Task: Search one way flight ticket for 3 adults in first from Monroe: Monroe Regional Airport to Evansville: Evansville Regional Airport on 5-3-2023. Choice of flights is Frontier. Number of bags: 11 checked bags. Price is upto 82000. Outbound departure time preference is 16:15.
Action: Mouse moved to (328, 124)
Screenshot: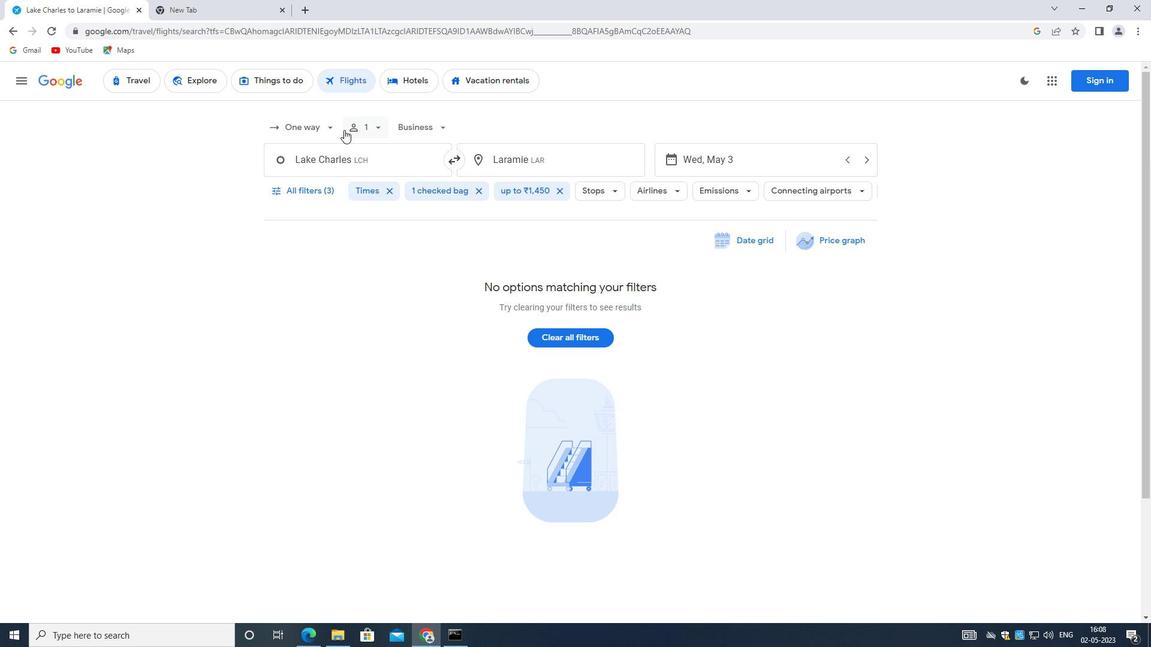 
Action: Mouse pressed left at (328, 124)
Screenshot: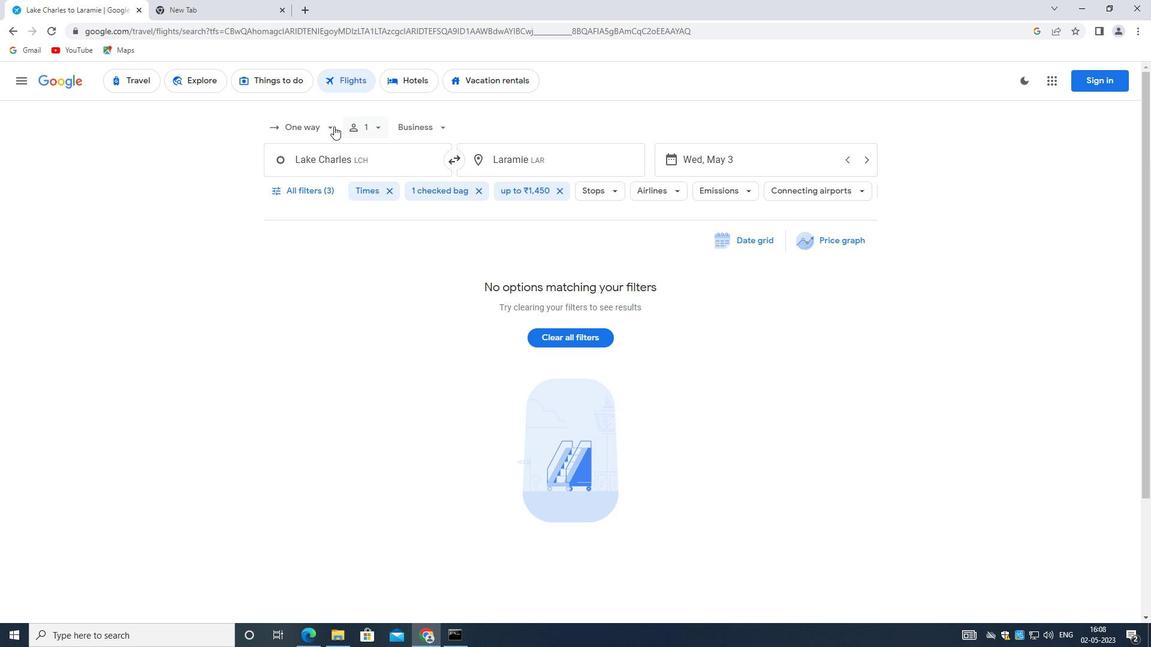 
Action: Mouse moved to (332, 182)
Screenshot: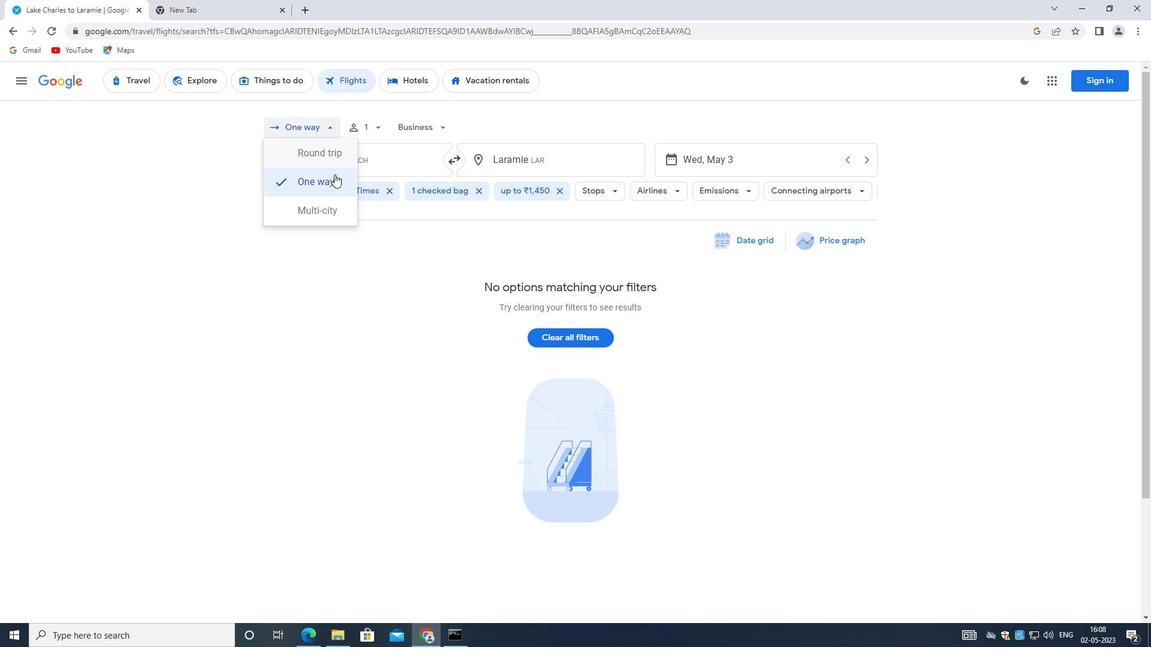 
Action: Mouse pressed left at (332, 182)
Screenshot: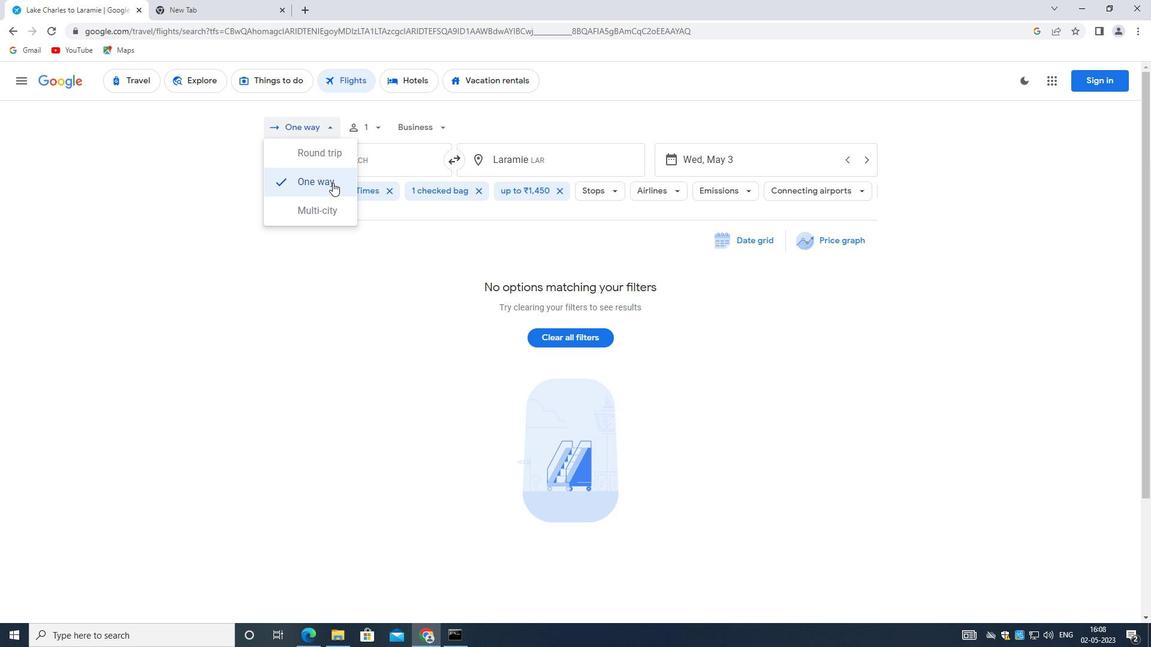 
Action: Mouse moved to (379, 127)
Screenshot: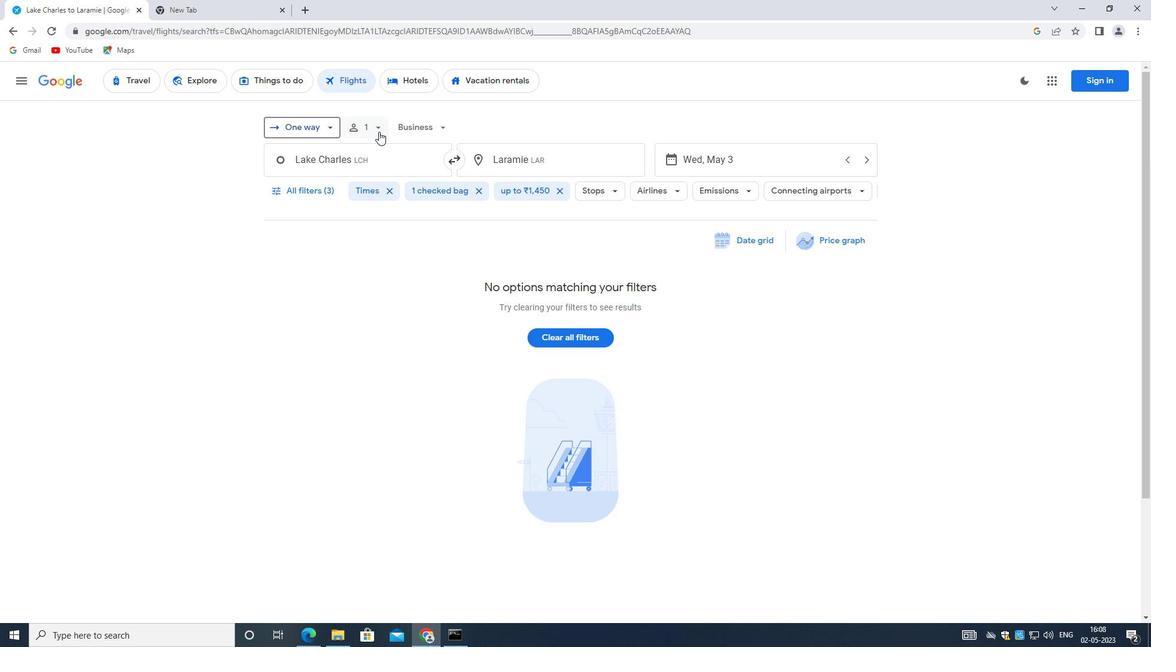 
Action: Mouse pressed left at (379, 127)
Screenshot: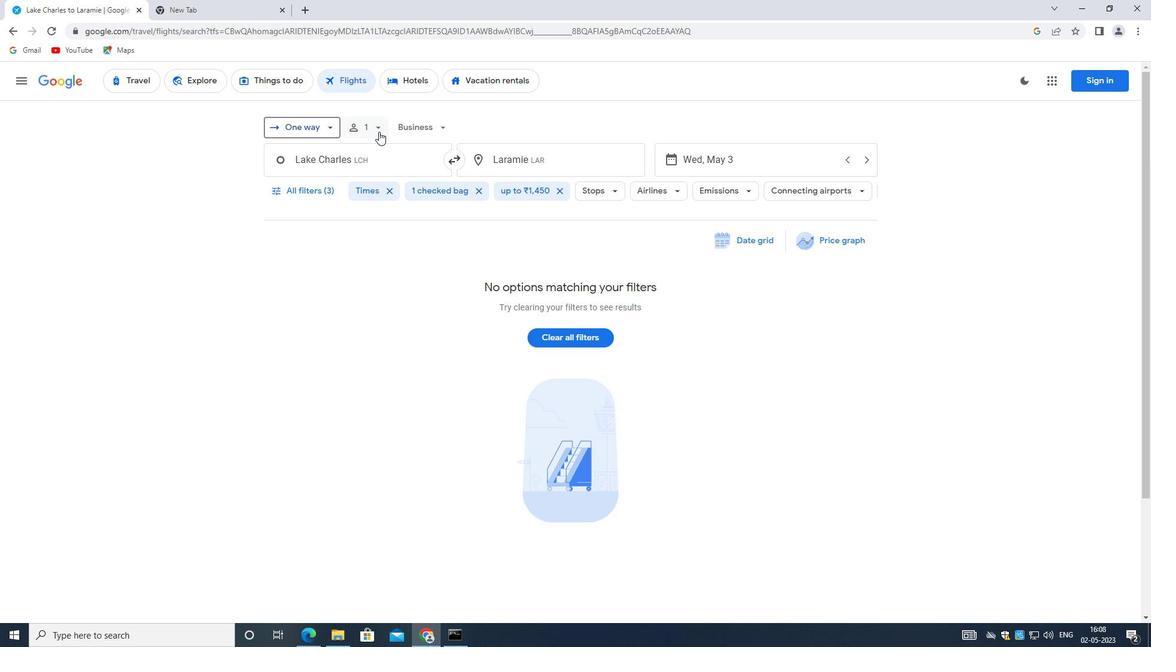 
Action: Mouse moved to (459, 156)
Screenshot: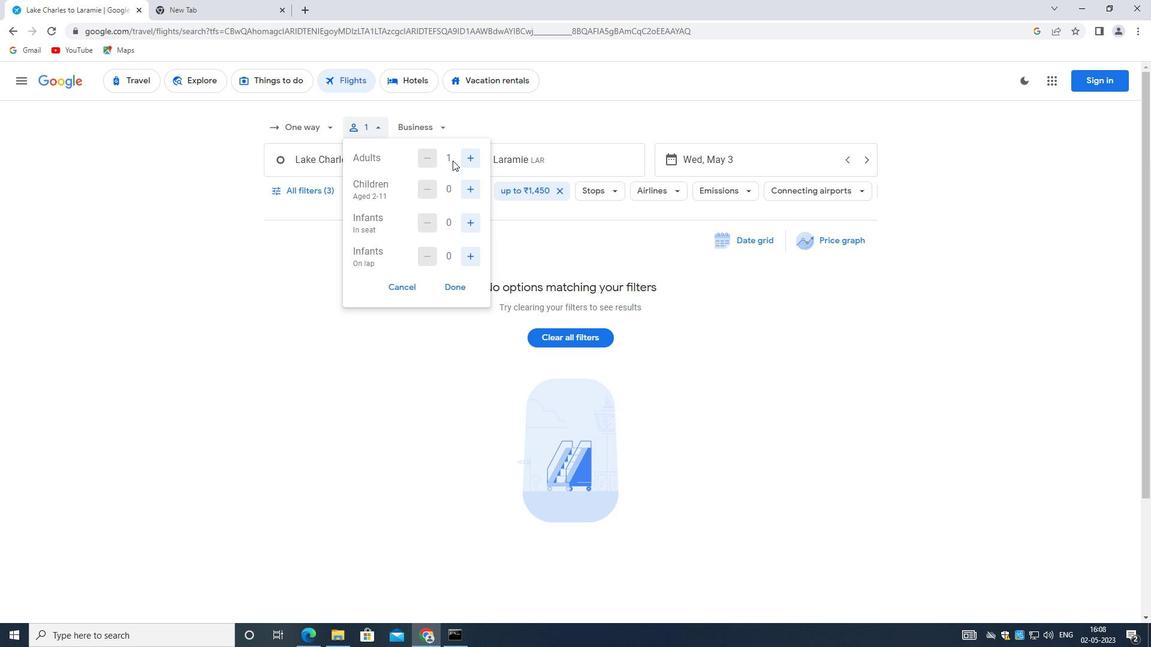 
Action: Mouse pressed left at (459, 156)
Screenshot: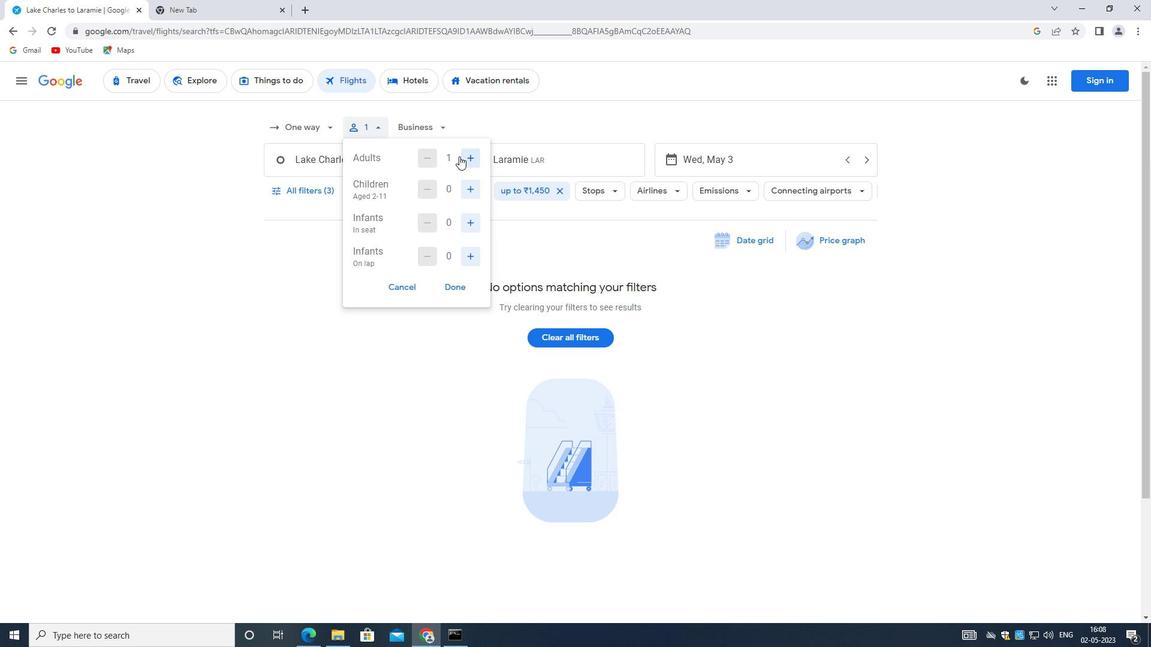 
Action: Mouse moved to (461, 155)
Screenshot: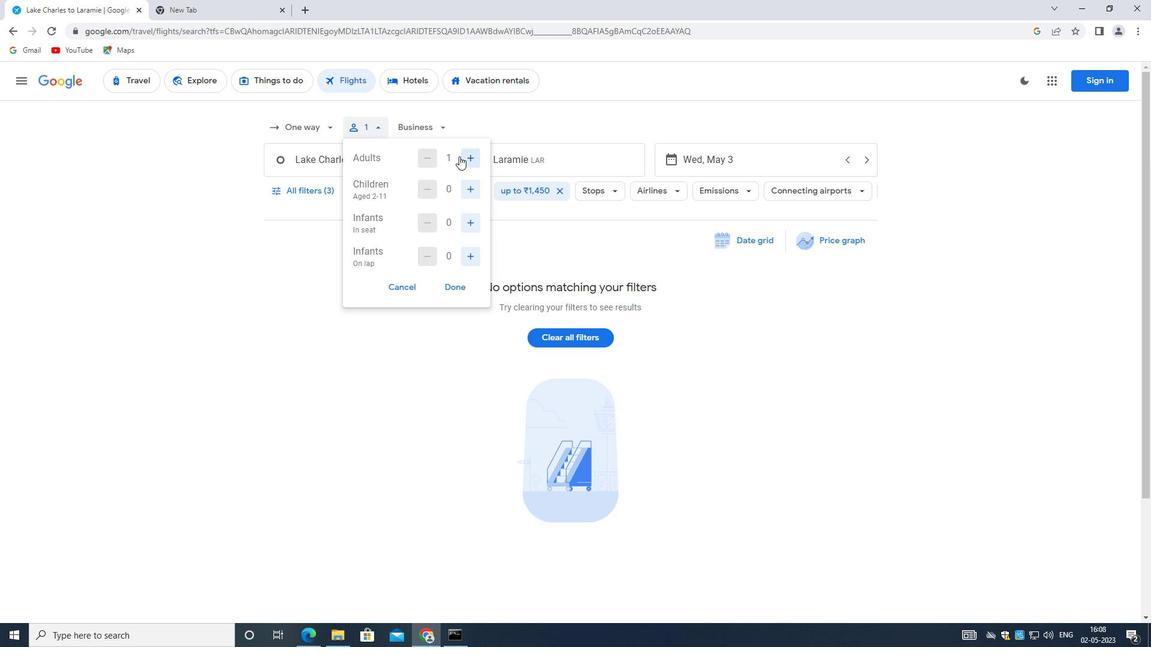 
Action: Mouse pressed left at (461, 155)
Screenshot: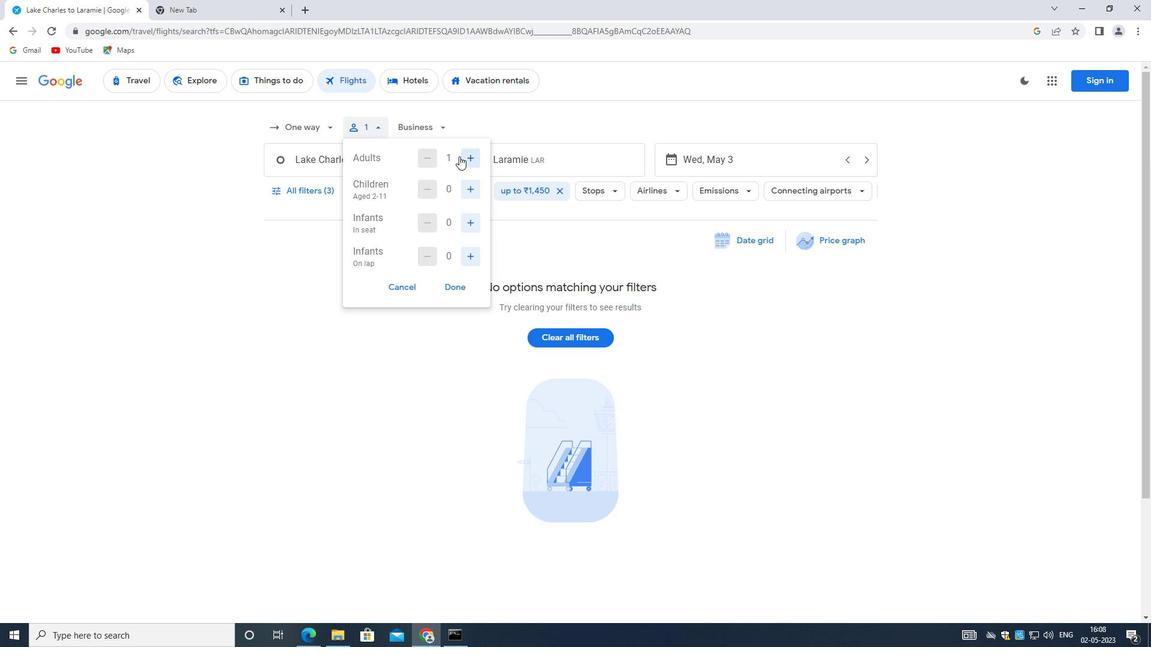 
Action: Mouse pressed left at (461, 155)
Screenshot: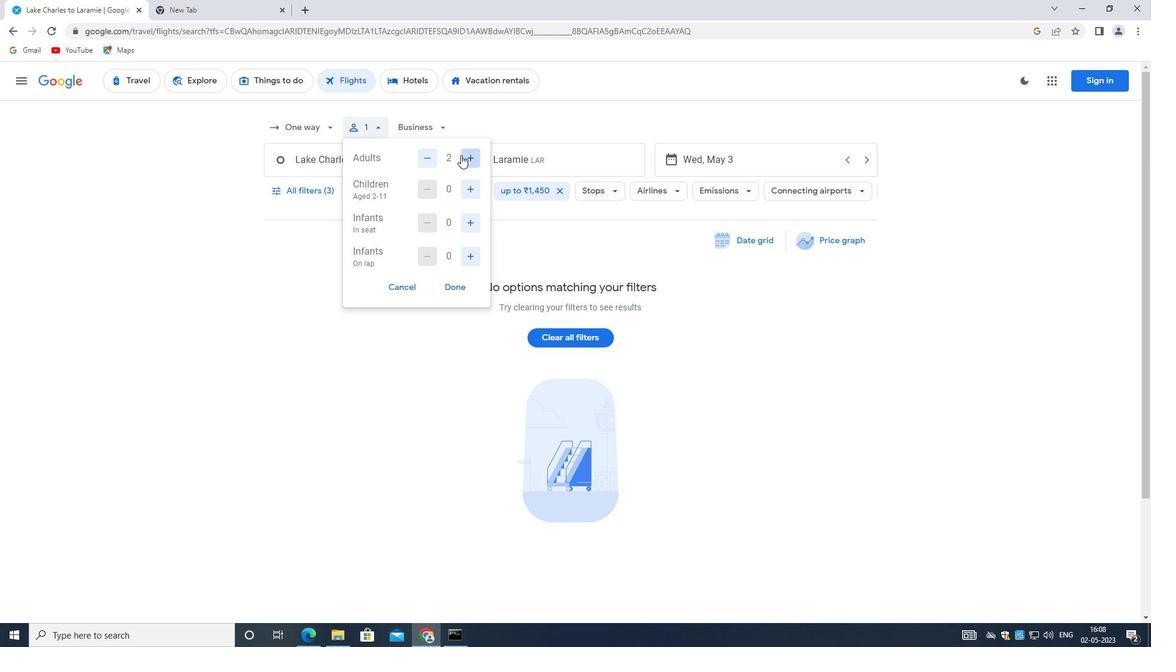 
Action: Mouse moved to (431, 155)
Screenshot: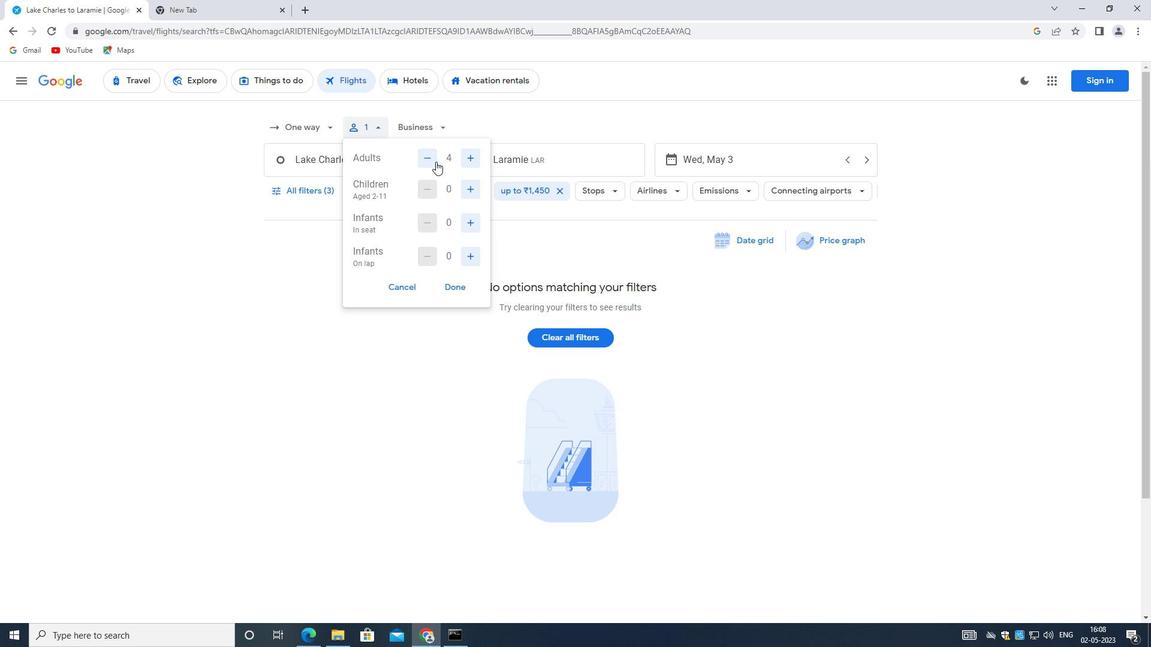 
Action: Mouse pressed left at (431, 155)
Screenshot: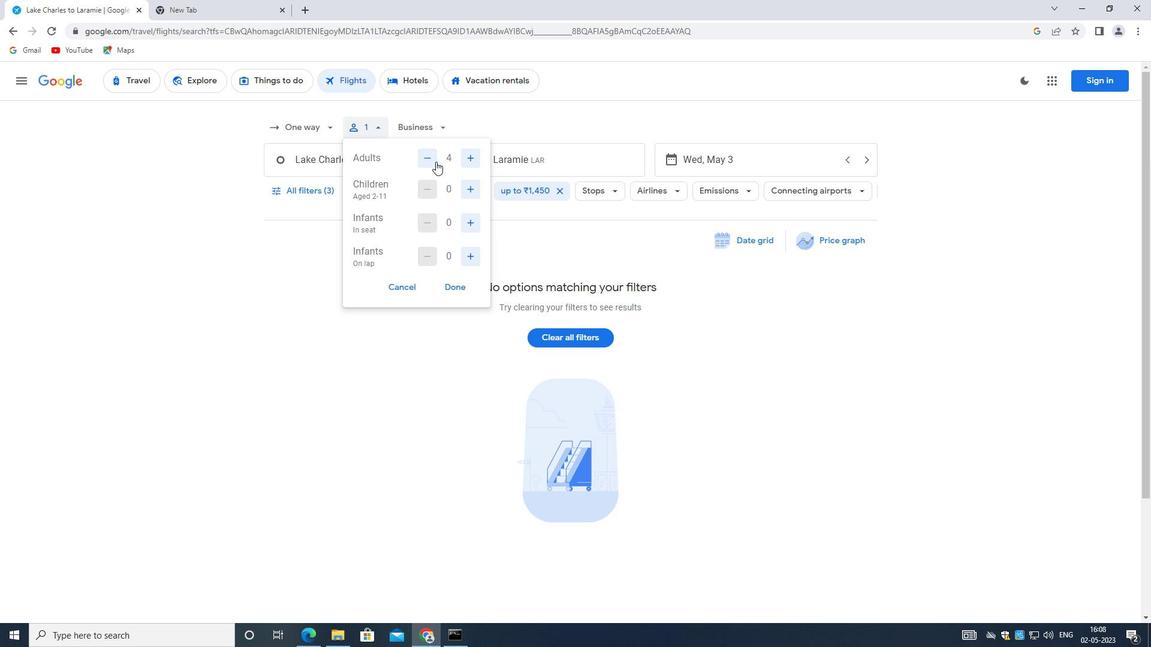 
Action: Mouse moved to (463, 283)
Screenshot: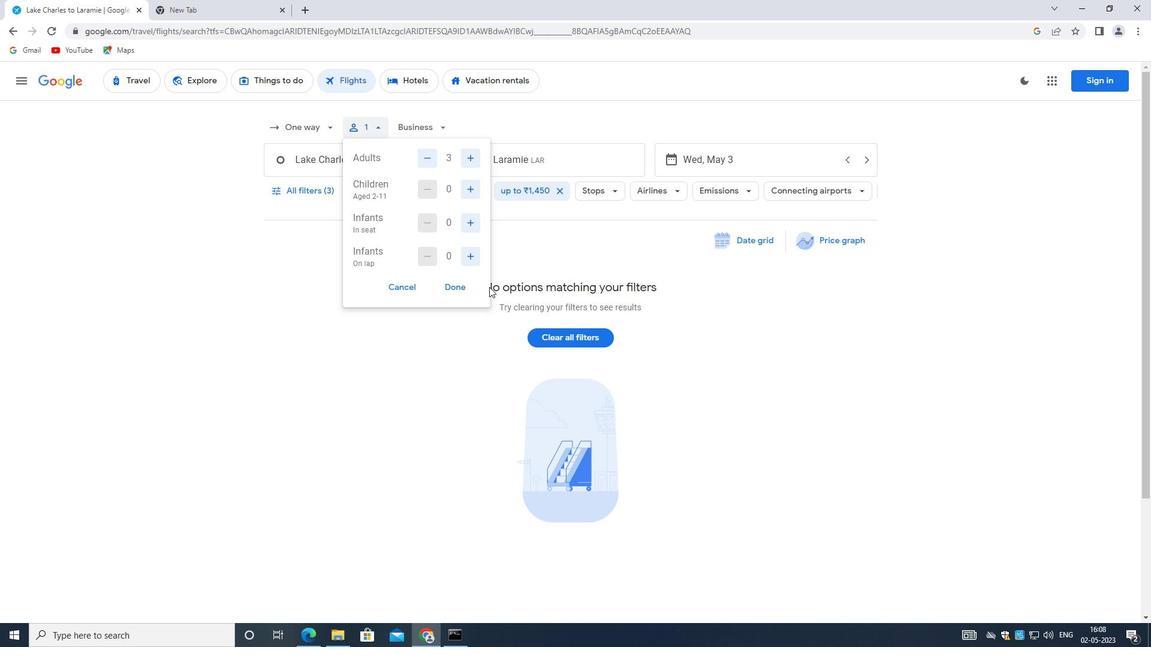
Action: Mouse pressed left at (463, 283)
Screenshot: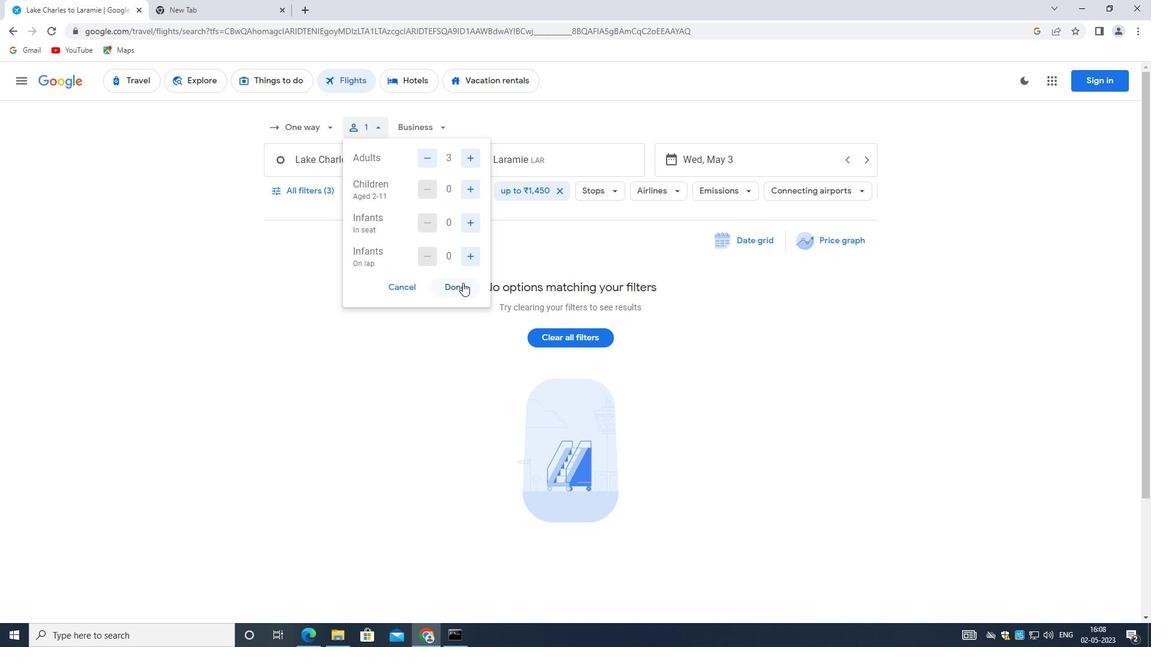 
Action: Mouse moved to (339, 161)
Screenshot: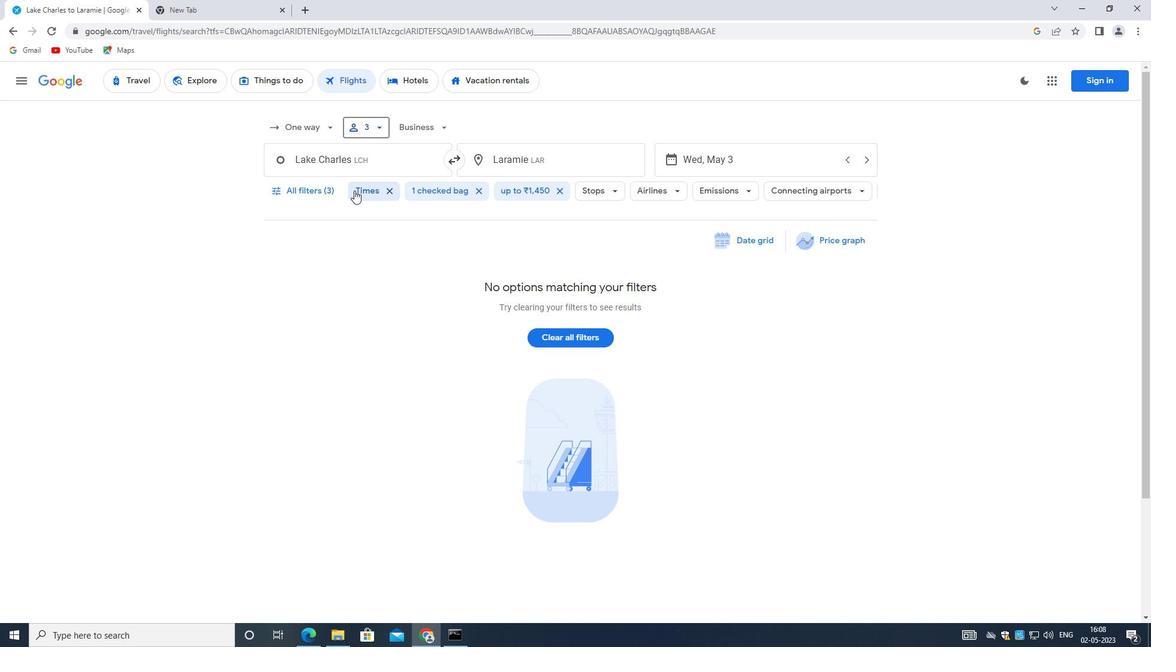 
Action: Mouse pressed left at (339, 161)
Screenshot: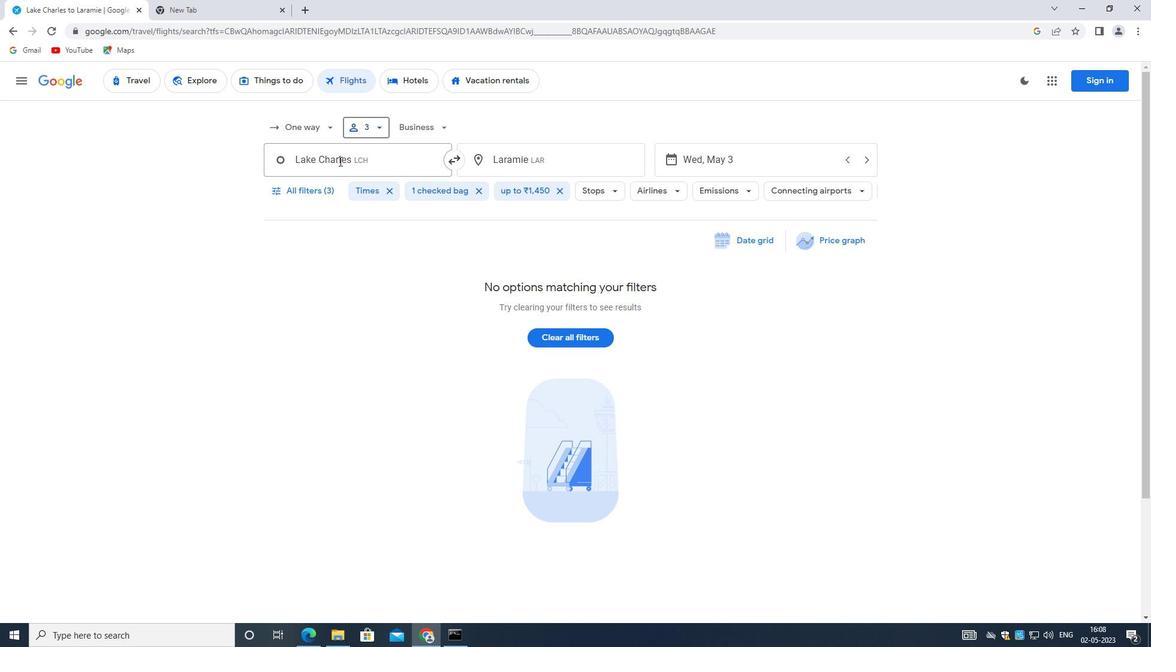 
Action: Key pressed <Key.backspace><Key.shift_r><Key.shift_r><Key.shift_r><Key.shift_r><Key.shift_r><Key.shift_r><Key.shift_r><Key.shift_r><Key.shift_r><Key.shift_r>Monroe<Key.shift_r>:<Key.space><Key.shift_r><Key.shift_r><Key.shift_r>M<Key.backspace><Key.backspace><Key.backspace>
Screenshot: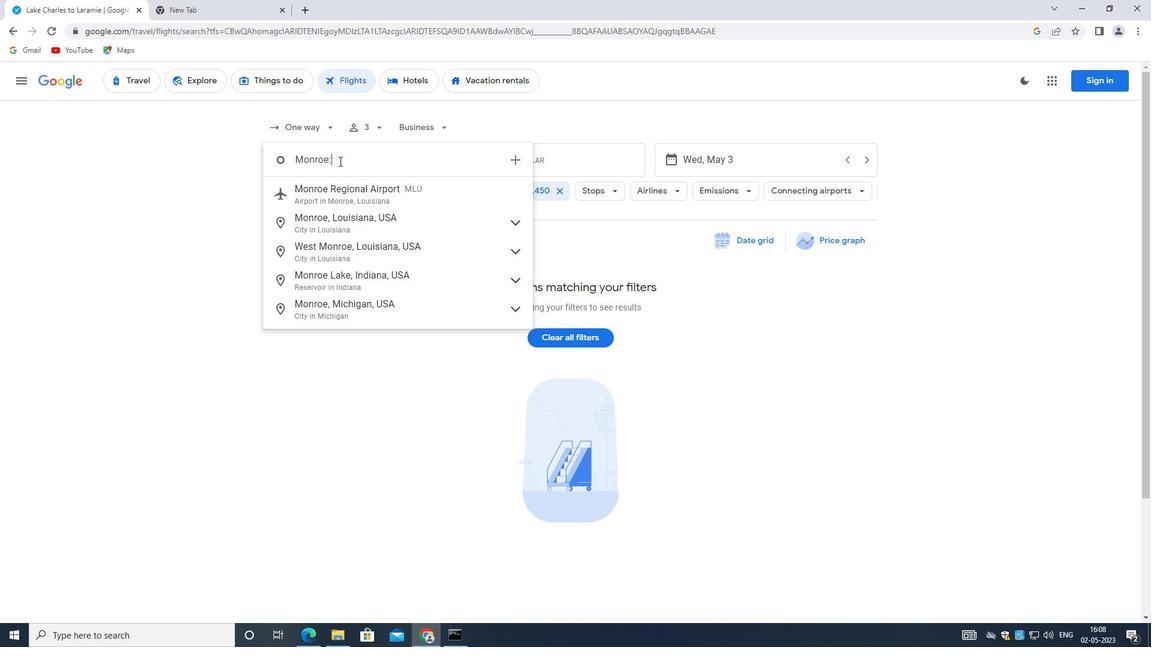
Action: Mouse moved to (338, 190)
Screenshot: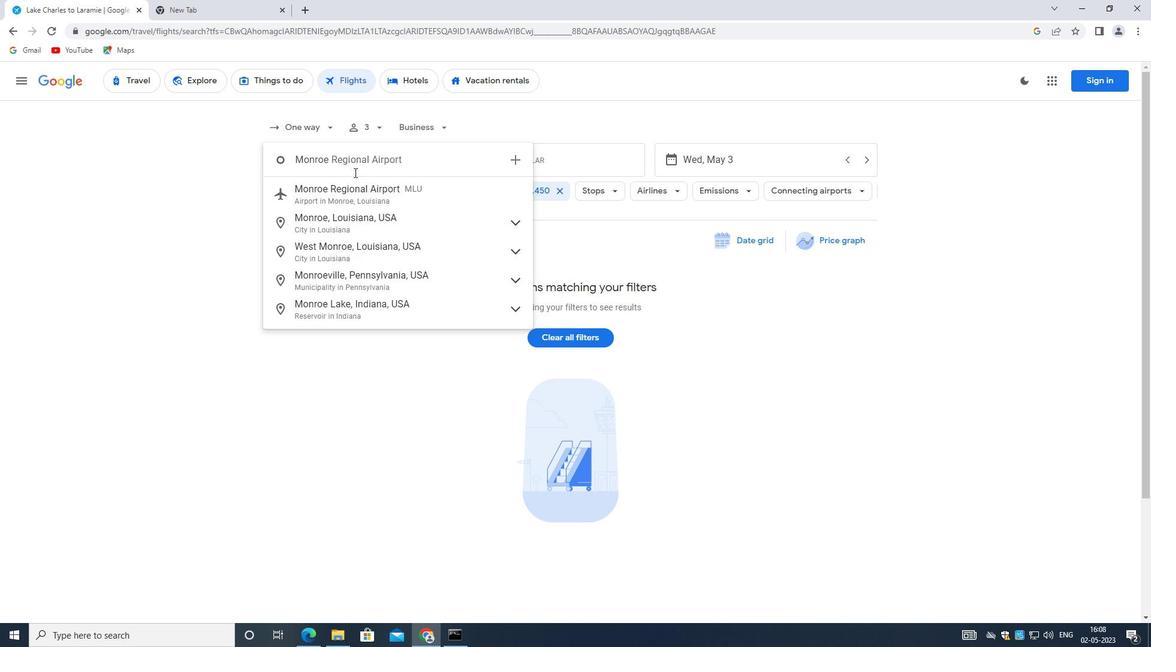 
Action: Mouse pressed left at (338, 190)
Screenshot: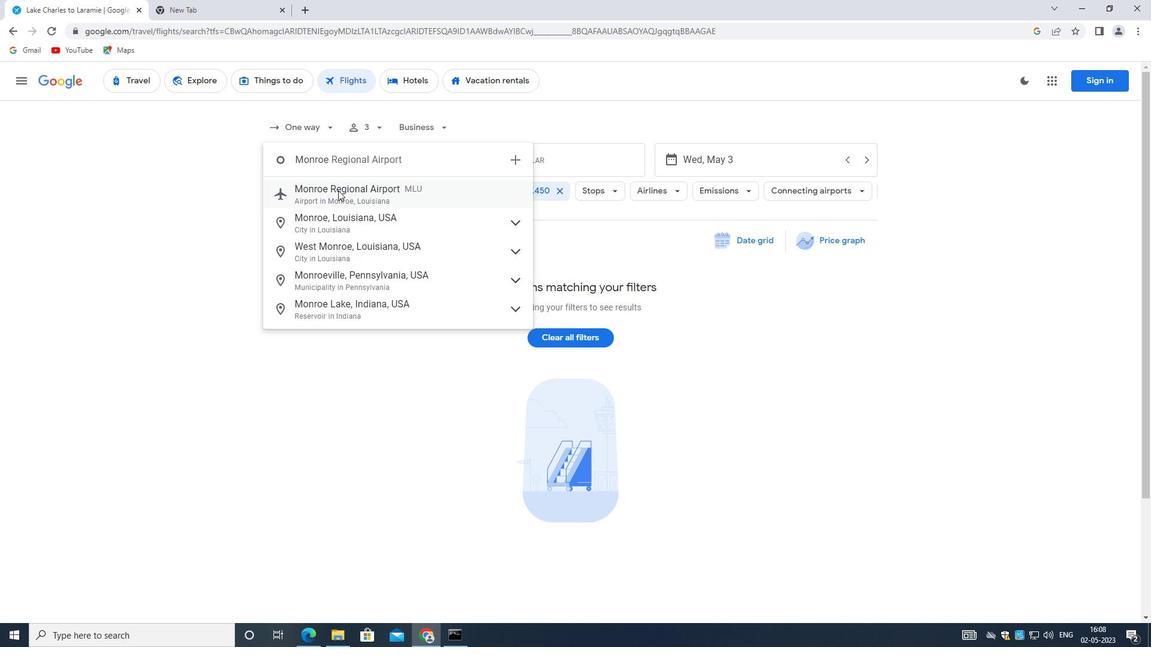 
Action: Mouse moved to (382, 172)
Screenshot: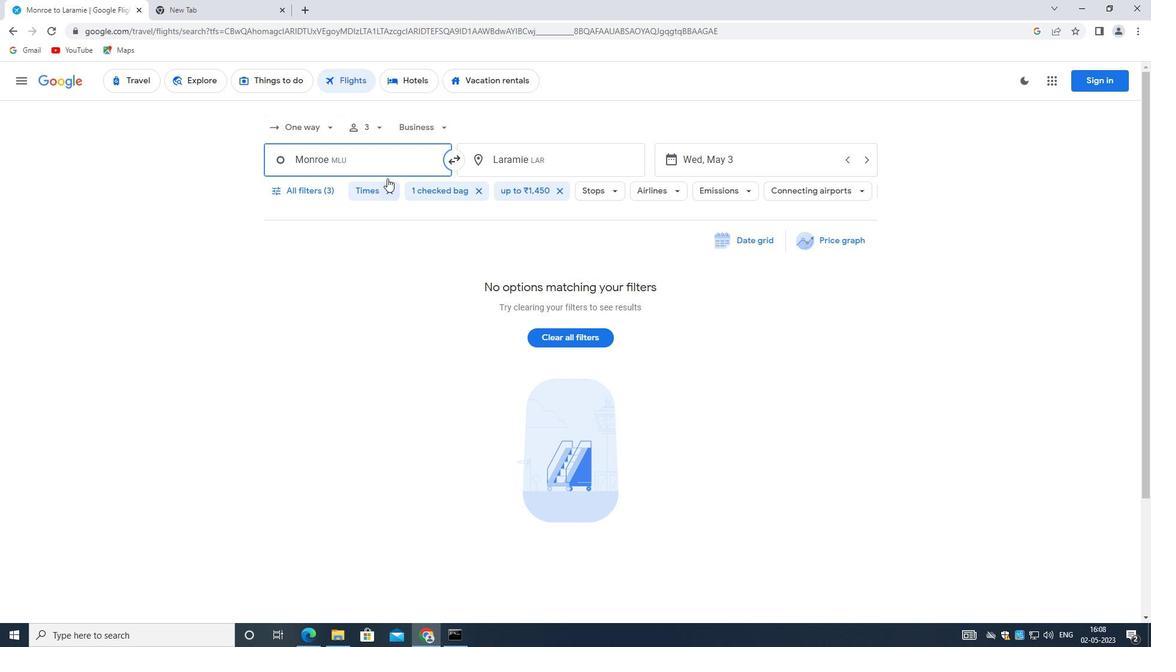 
Action: Mouse scrolled (382, 171) with delta (0, 0)
Screenshot: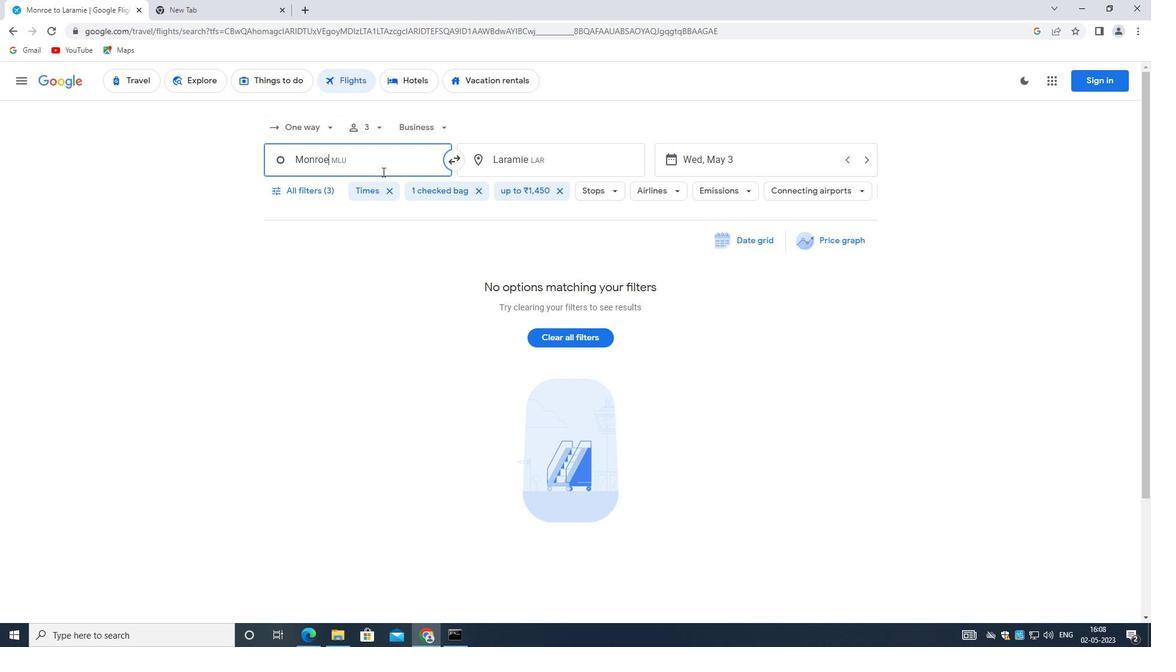 
Action: Mouse moved to (361, 136)
Screenshot: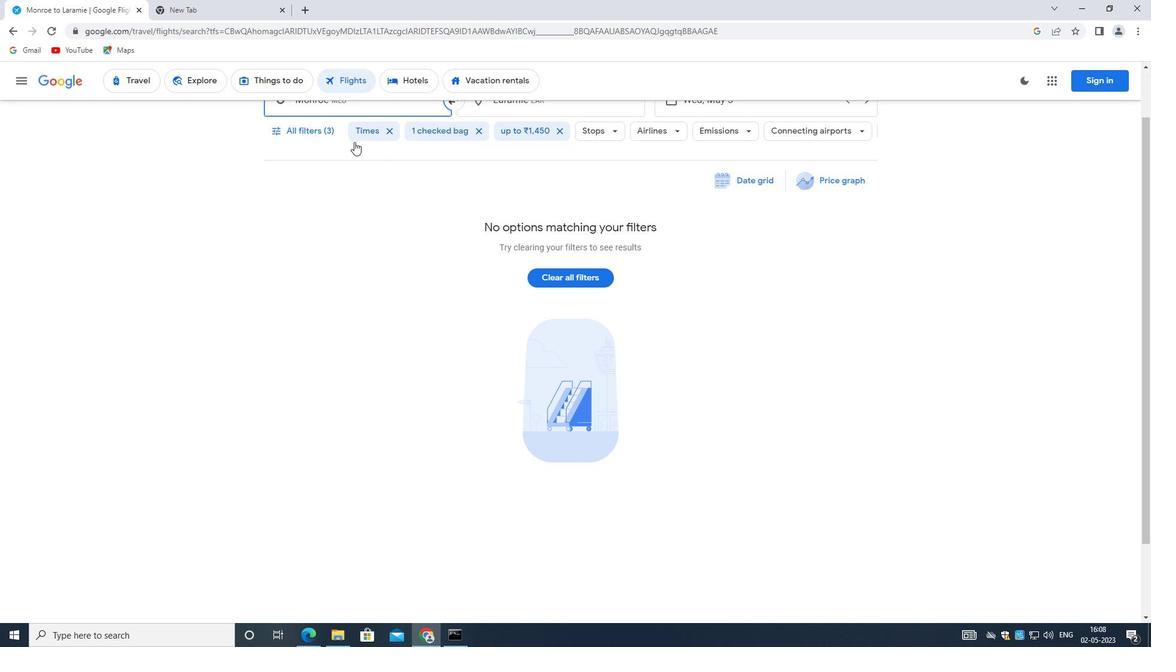 
Action: Mouse scrolled (361, 136) with delta (0, 0)
Screenshot: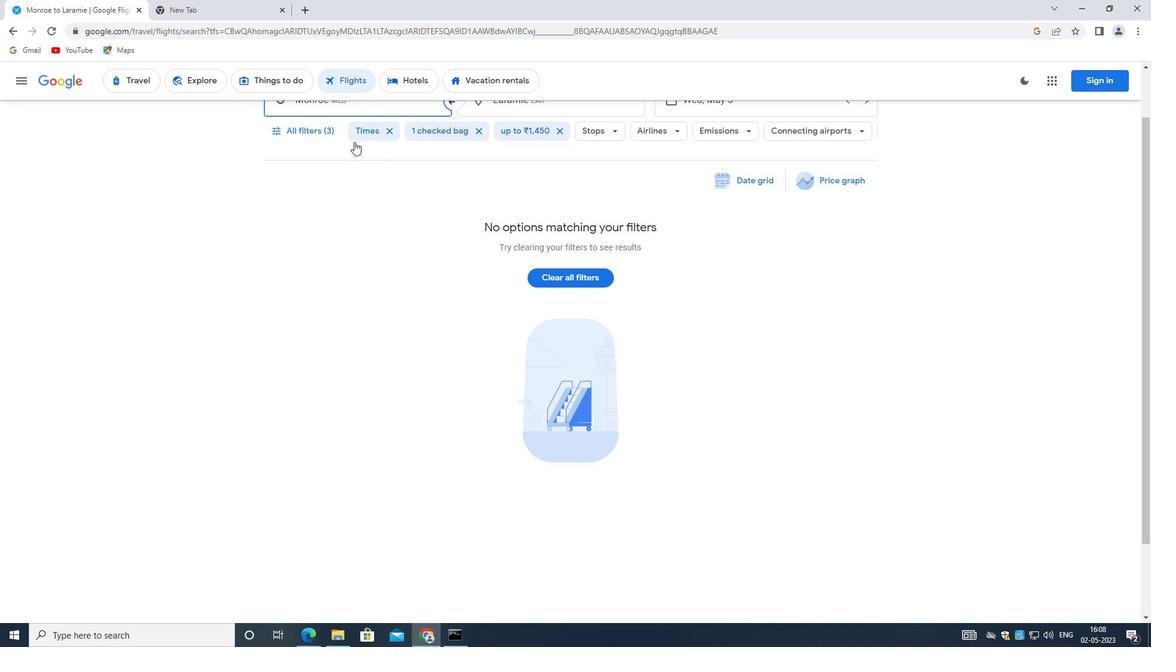 
Action: Mouse moved to (361, 136)
Screenshot: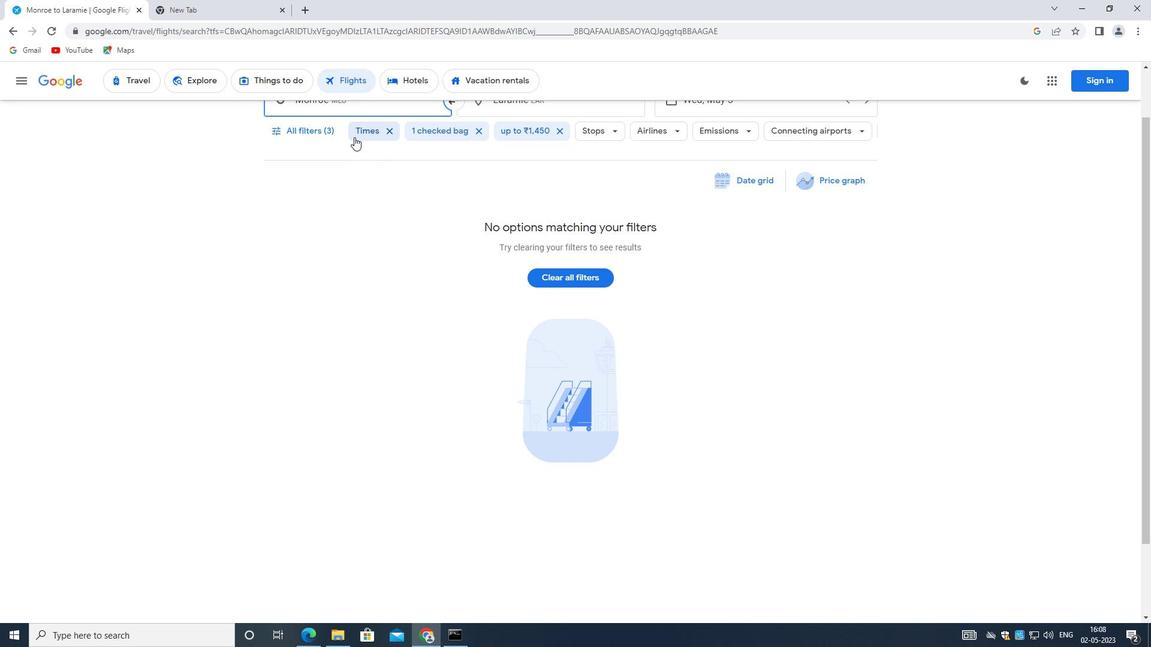 
Action: Mouse scrolled (361, 136) with delta (0, 0)
Screenshot: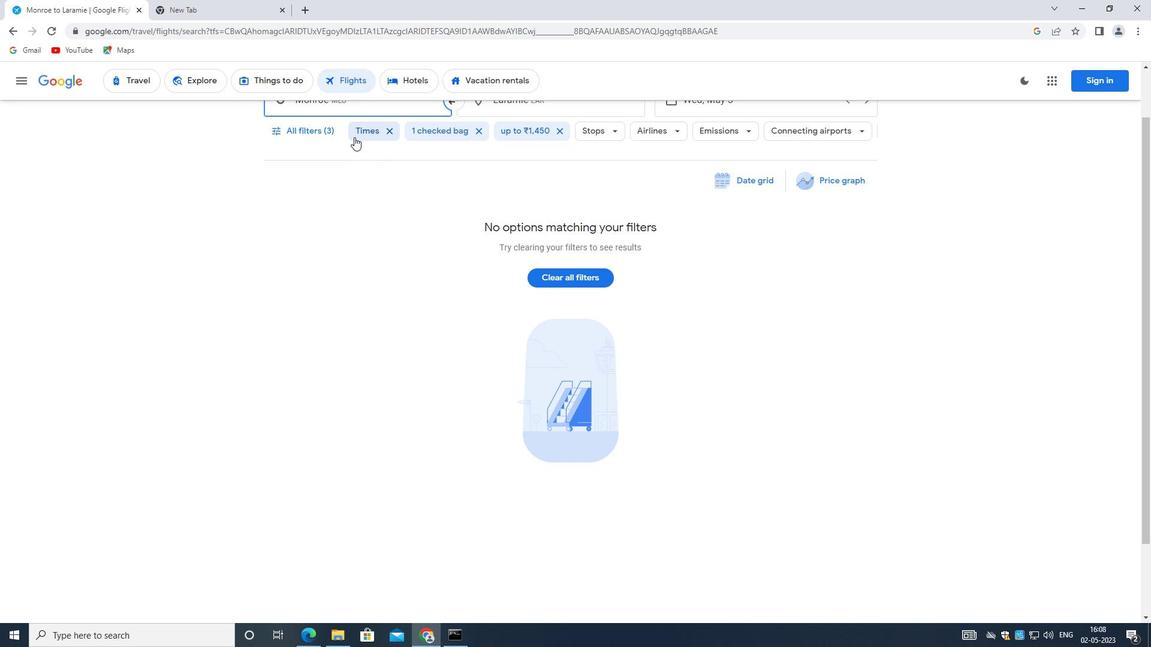 
Action: Mouse moved to (355, 159)
Screenshot: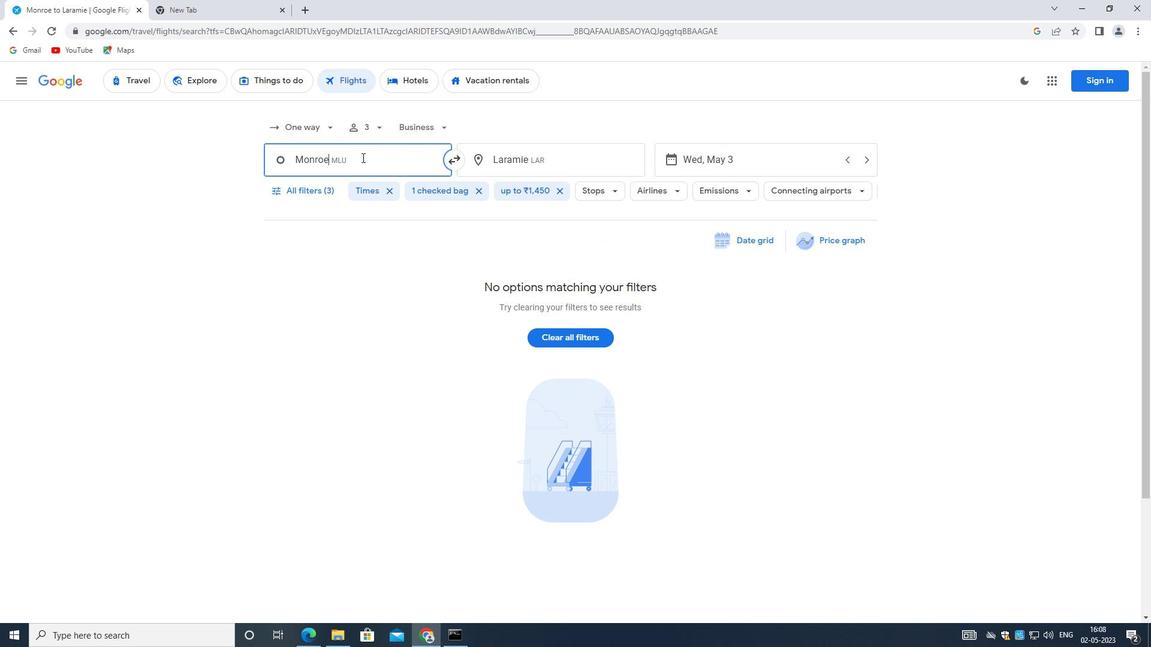 
Action: Mouse pressed left at (355, 159)
Screenshot: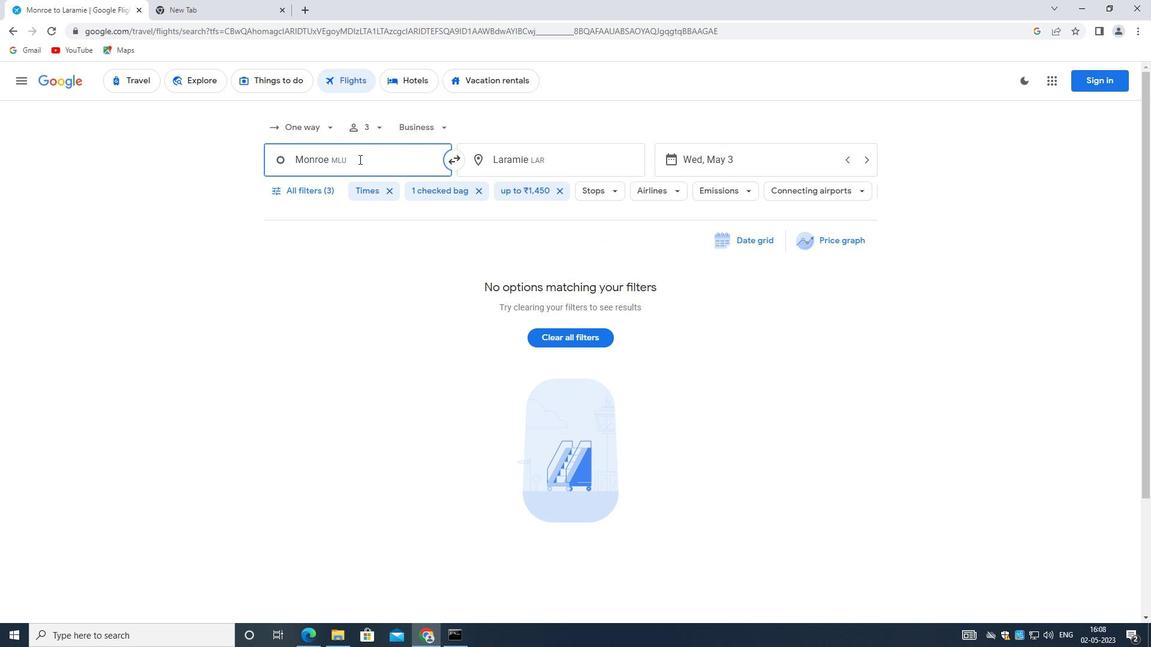 
Action: Mouse moved to (421, 164)
Screenshot: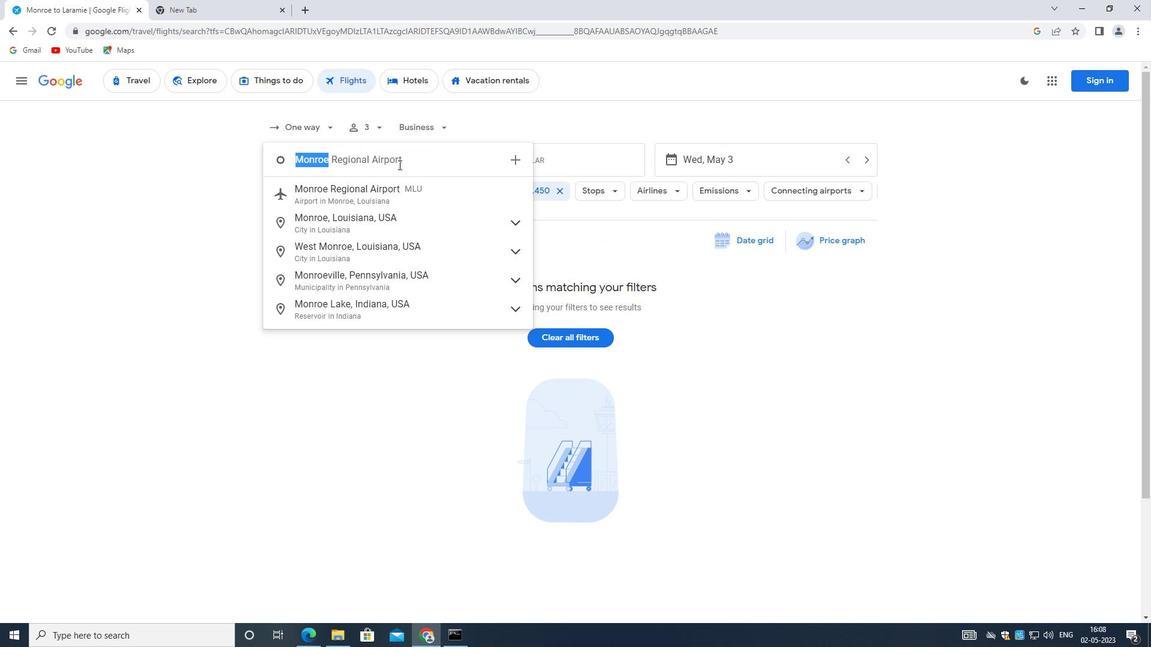 
Action: Mouse pressed left at (421, 164)
Screenshot: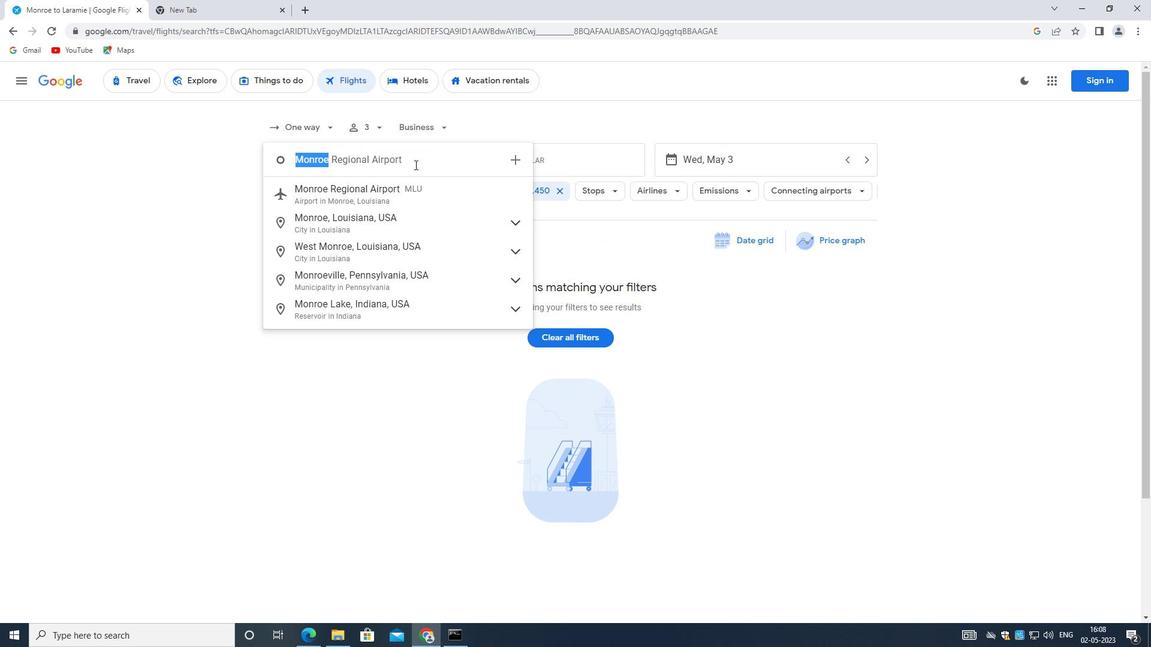 
Action: Mouse moved to (564, 158)
Screenshot: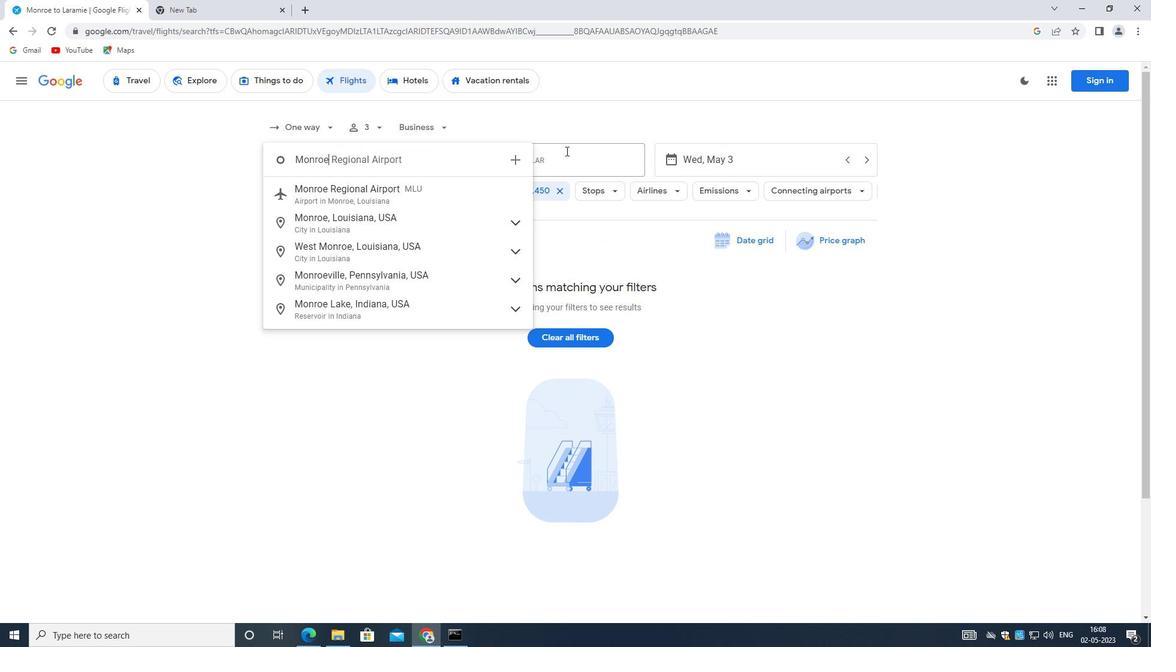 
Action: Mouse pressed left at (564, 158)
Screenshot: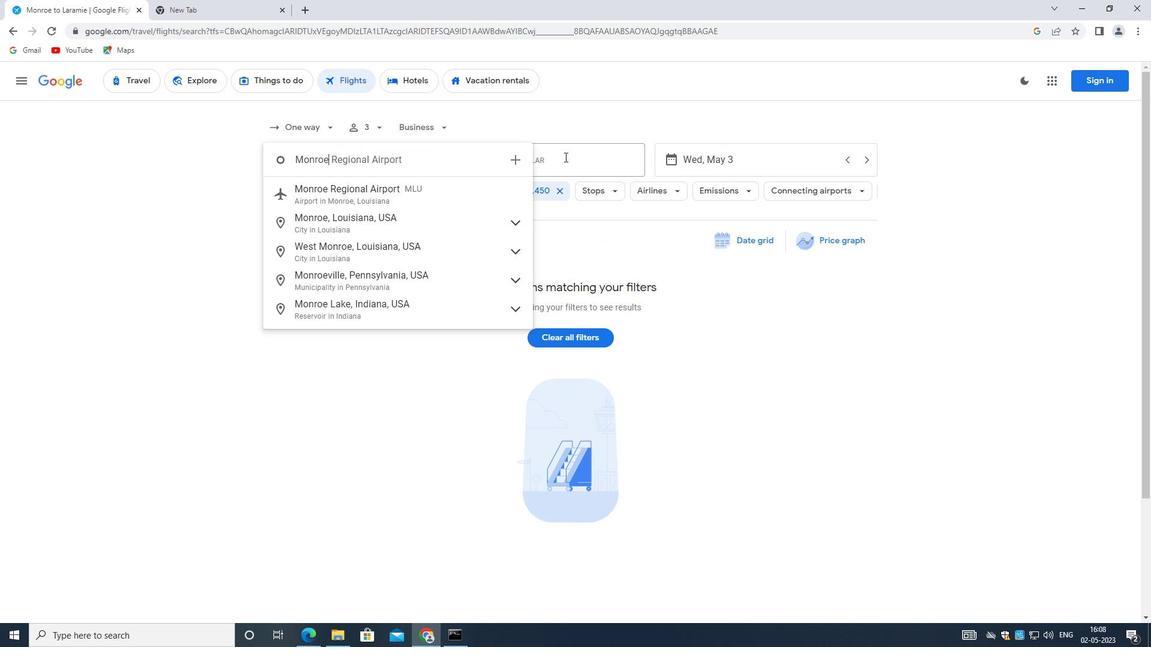 
Action: Mouse moved to (562, 158)
Screenshot: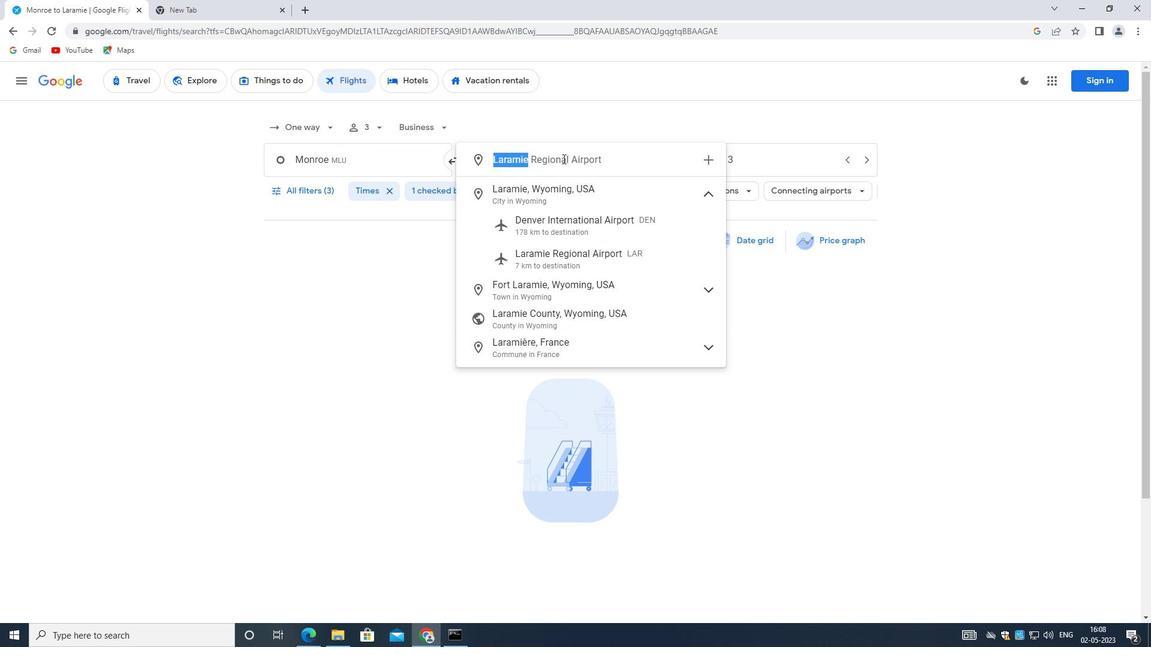 
Action: Key pressed <Key.backspace><Key.shift><Key.shift><Key.shift><Key.shift><Key.shift>EVANSVILLE<Key.space>
Screenshot: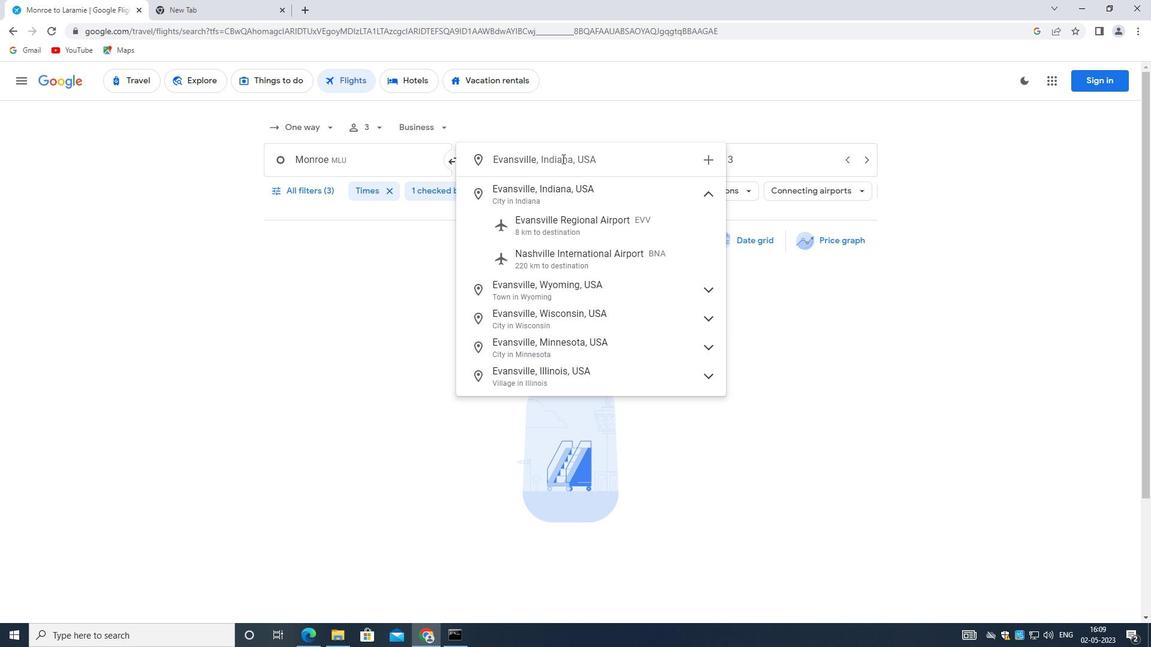 
Action: Mouse moved to (572, 224)
Screenshot: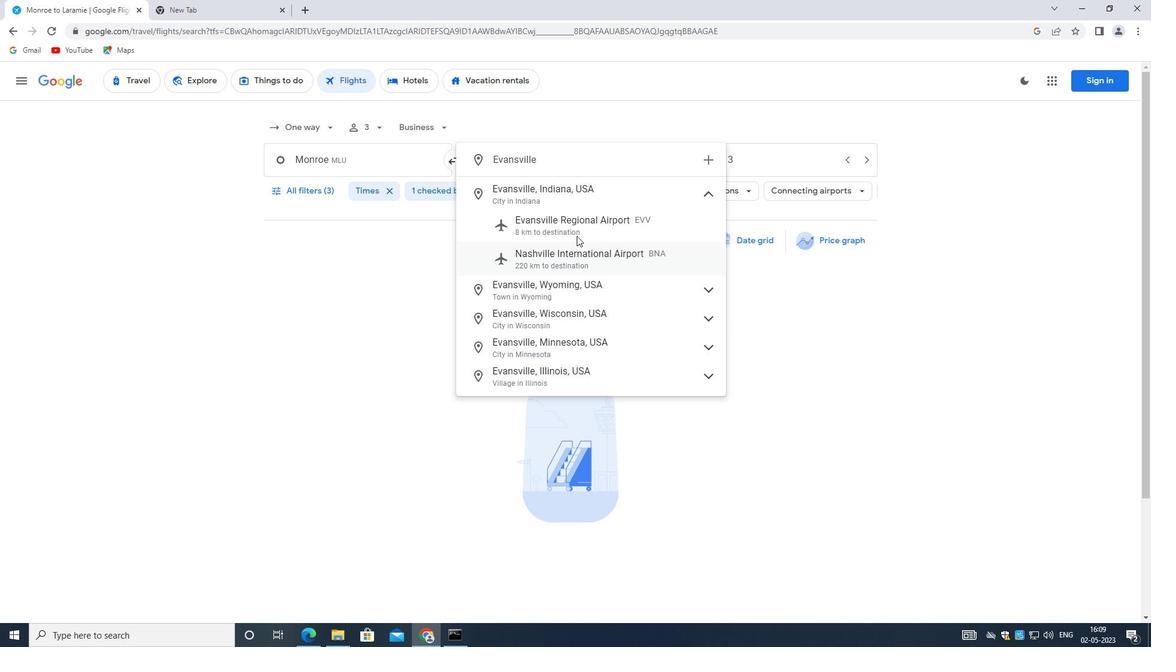 
Action: Mouse pressed left at (572, 224)
Screenshot: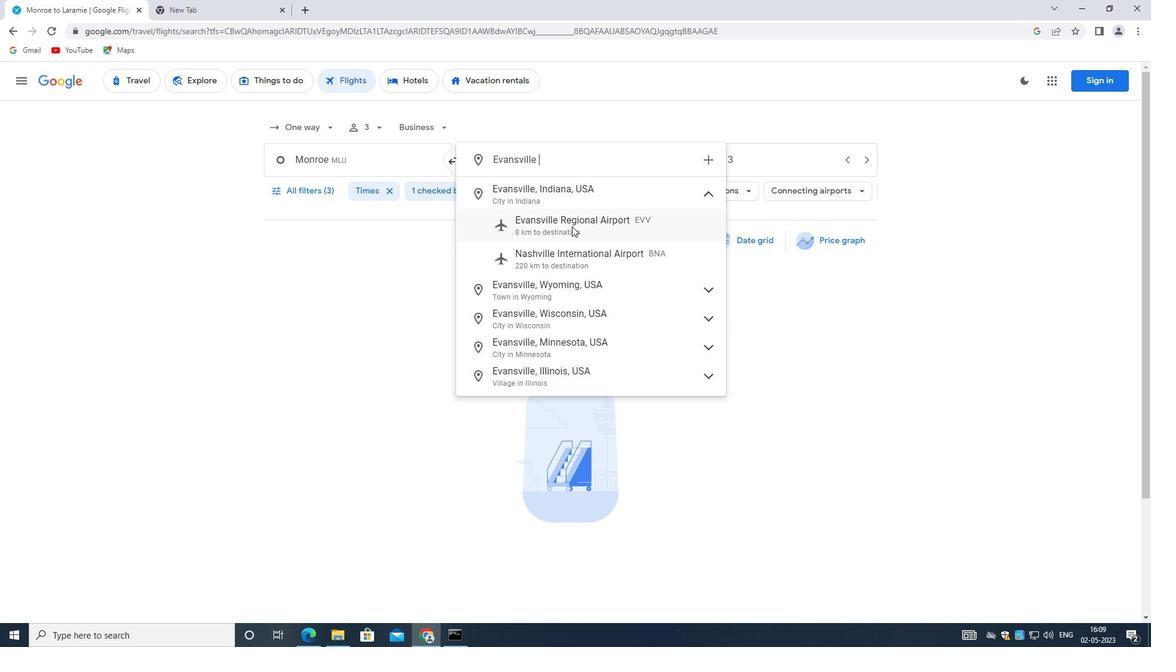 
Action: Mouse moved to (752, 164)
Screenshot: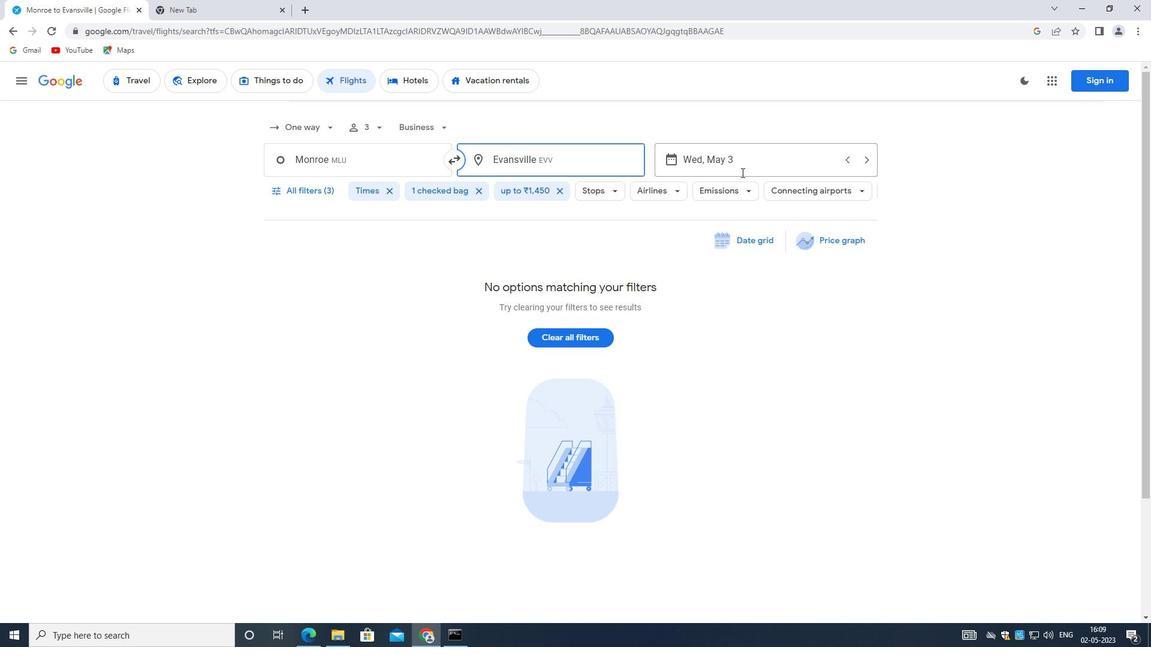 
Action: Mouse pressed left at (752, 164)
Screenshot: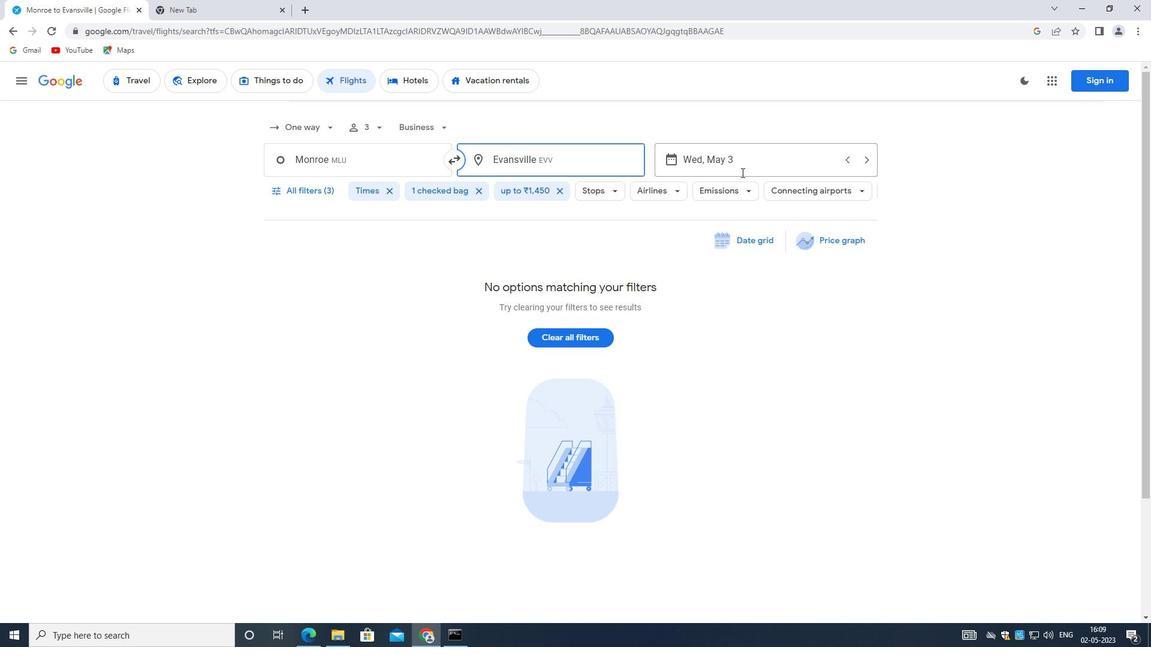 
Action: Mouse moved to (854, 445)
Screenshot: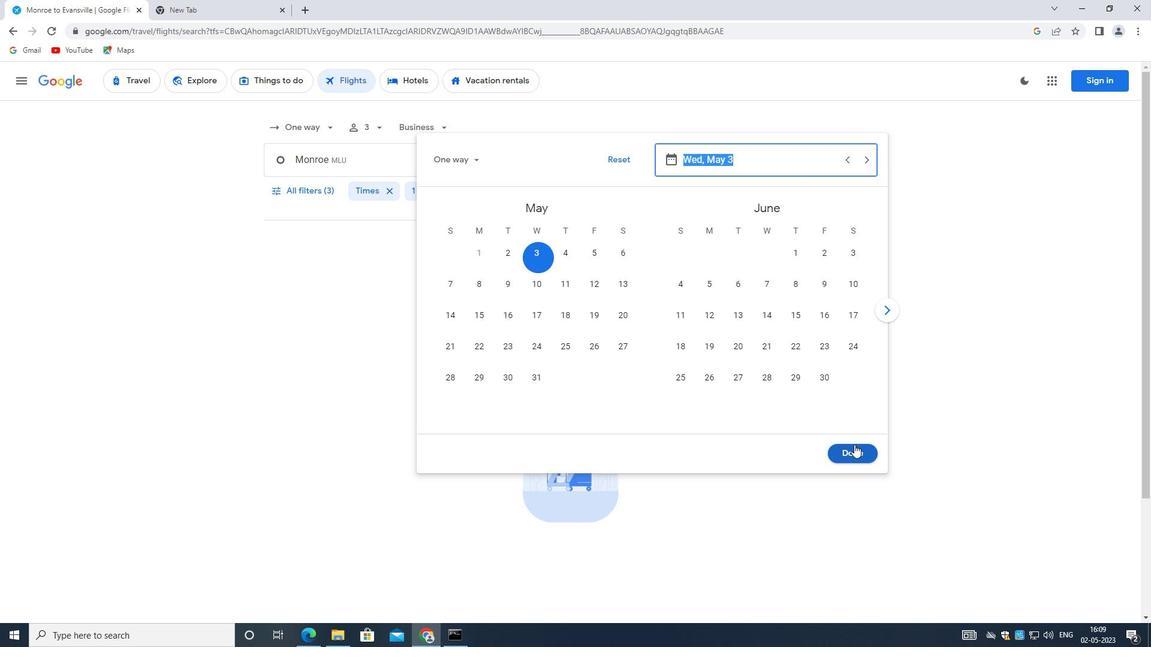 
Action: Mouse pressed left at (854, 445)
Screenshot: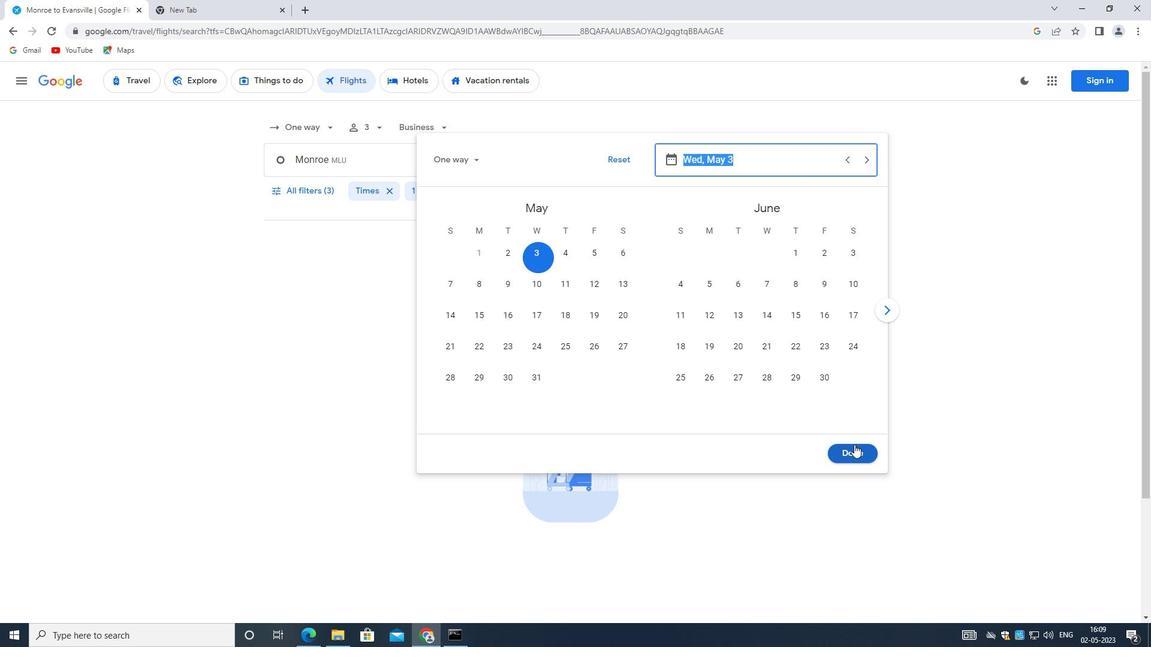 
Action: Mouse moved to (314, 186)
Screenshot: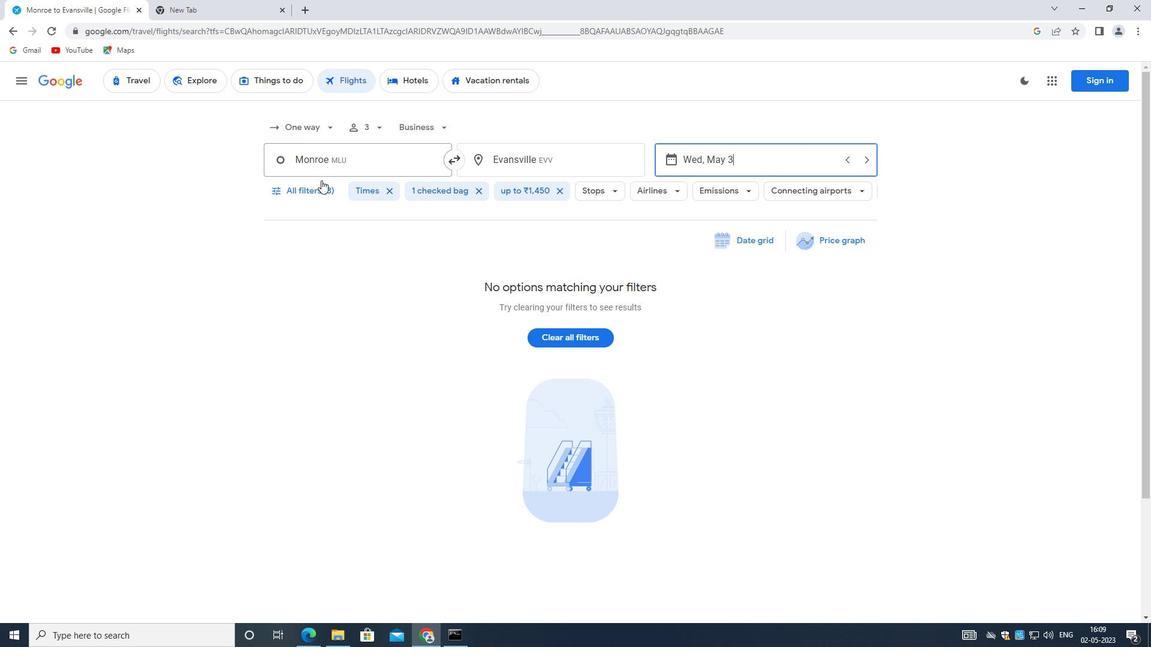 
Action: Mouse pressed left at (314, 186)
Screenshot: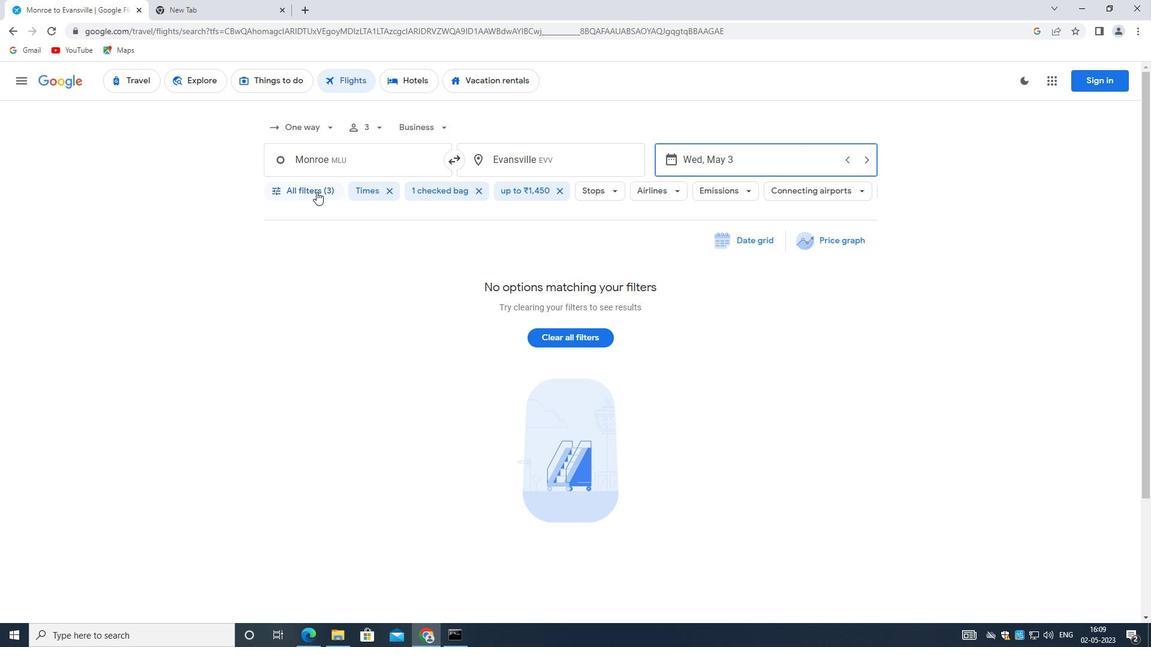 
Action: Mouse moved to (424, 412)
Screenshot: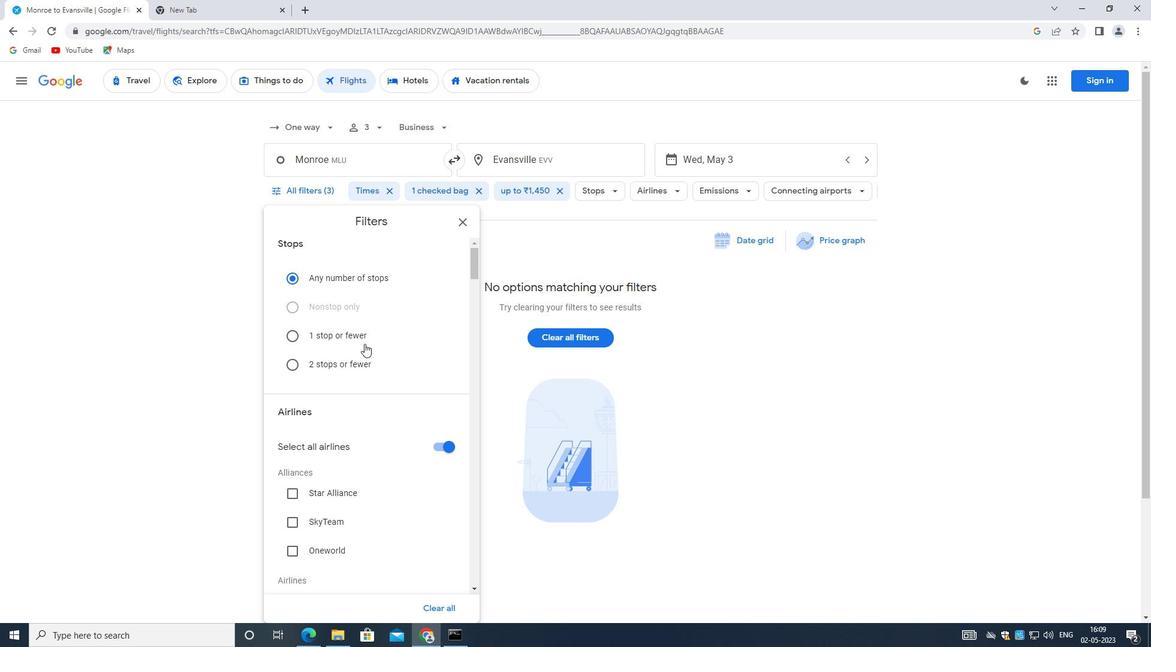 
Action: Mouse scrolled (424, 412) with delta (0, 0)
Screenshot: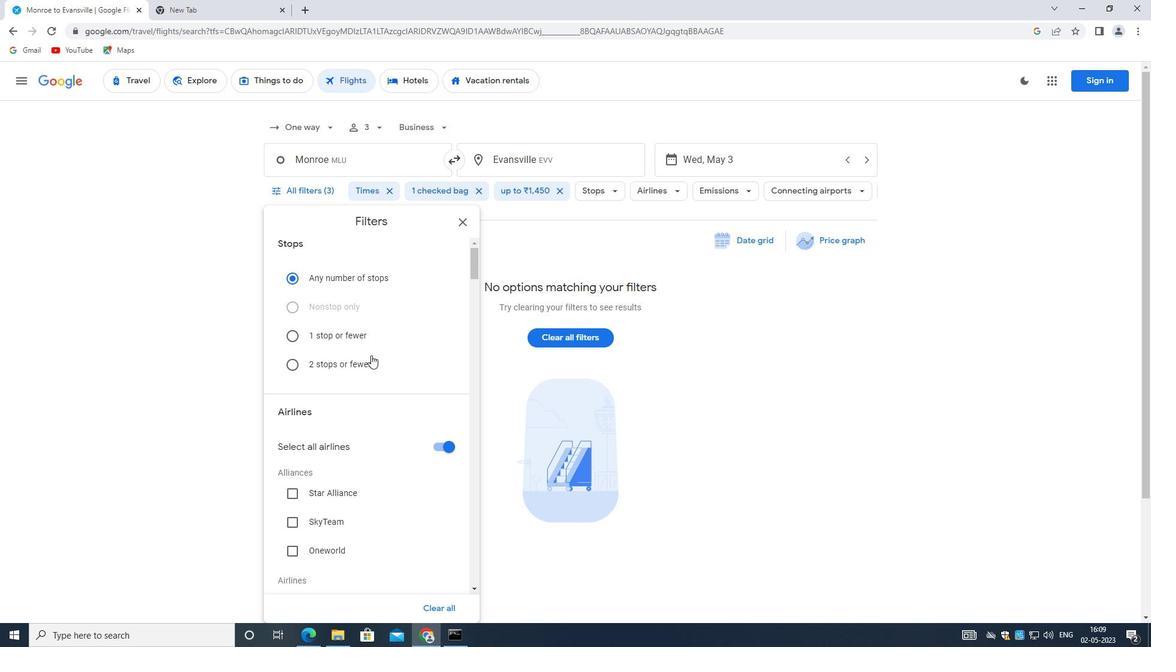 
Action: Mouse moved to (438, 382)
Screenshot: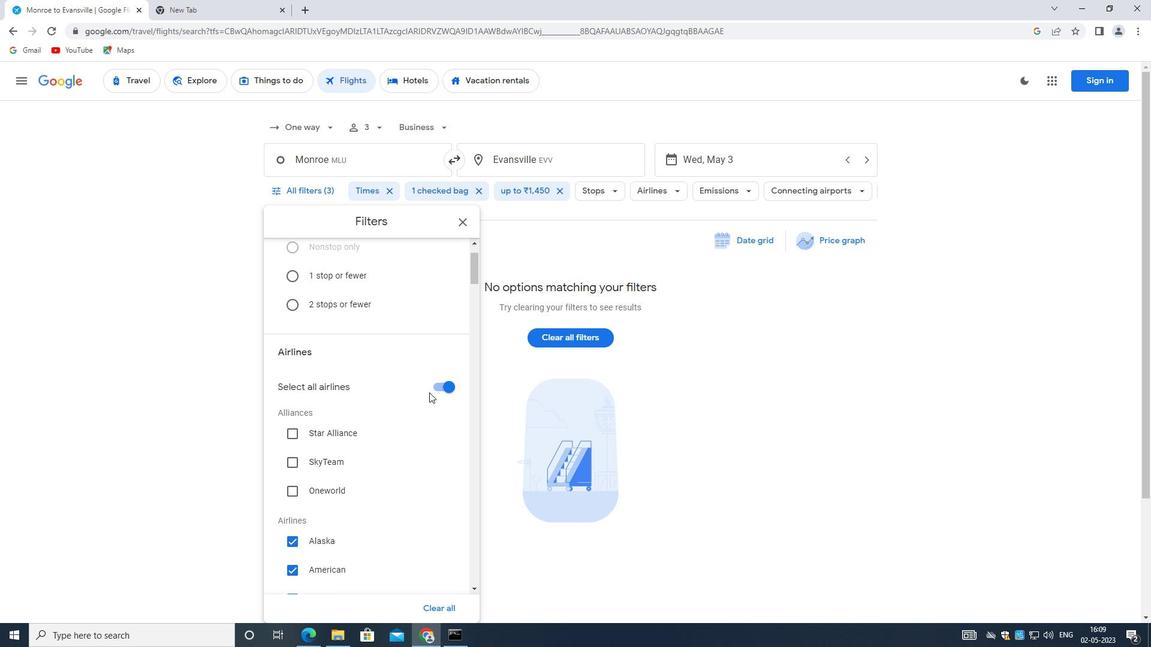 
Action: Mouse pressed left at (438, 382)
Screenshot: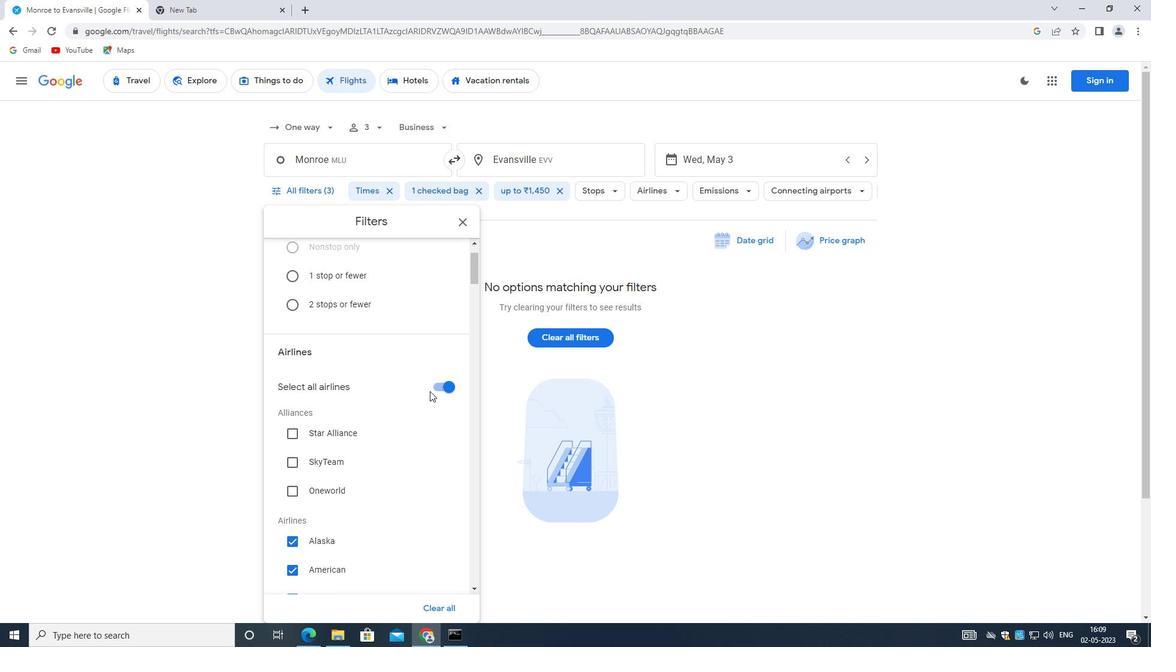 
Action: Mouse moved to (407, 389)
Screenshot: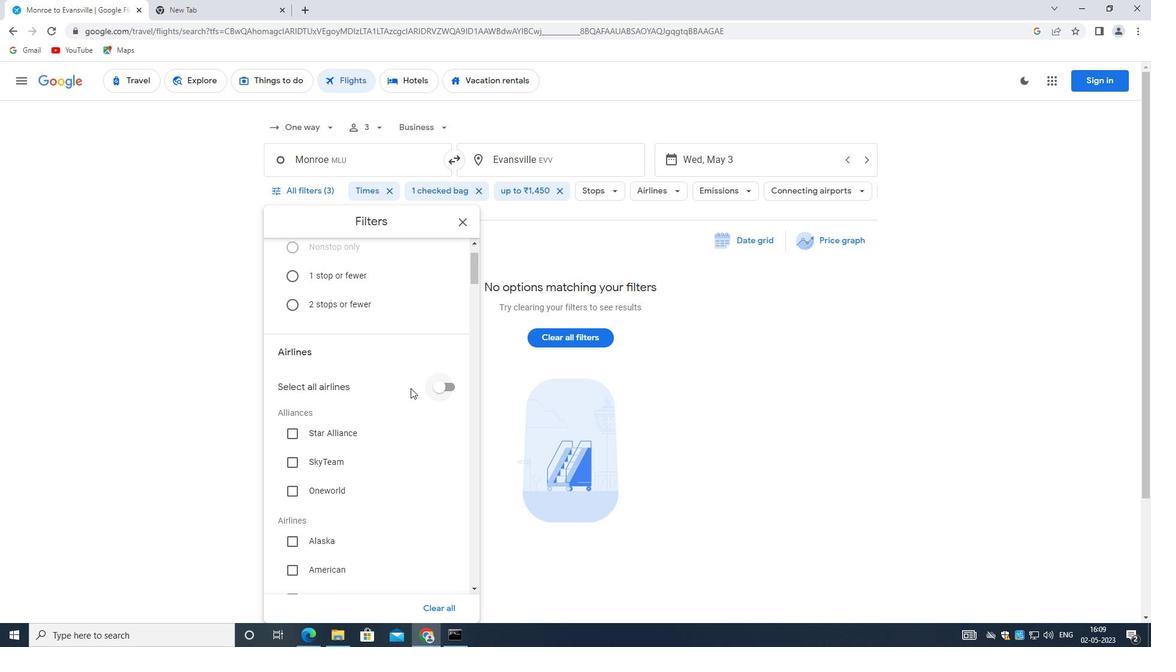 
Action: Mouse scrolled (407, 389) with delta (0, 0)
Screenshot: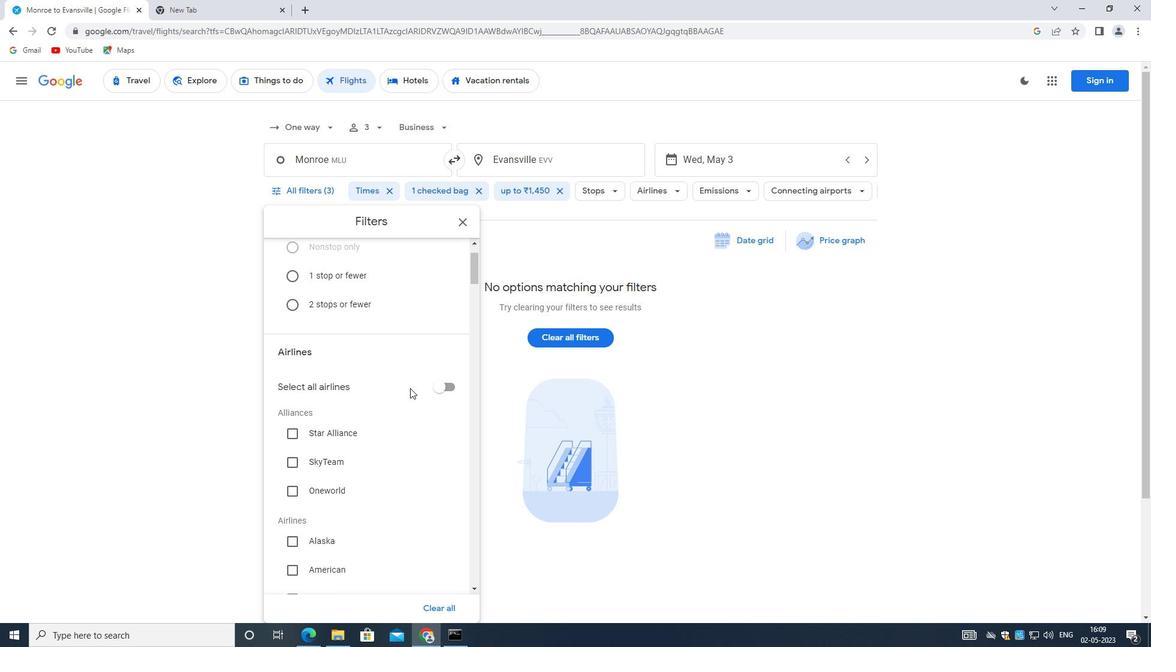 
Action: Mouse moved to (395, 393)
Screenshot: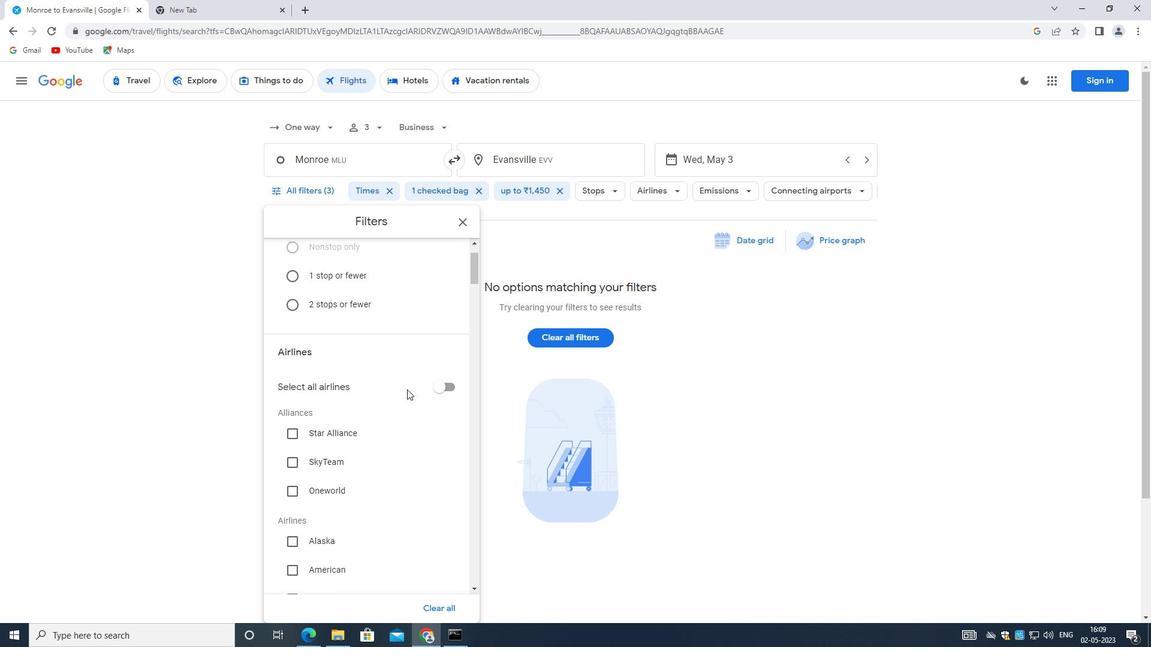 
Action: Mouse scrolled (395, 392) with delta (0, 0)
Screenshot: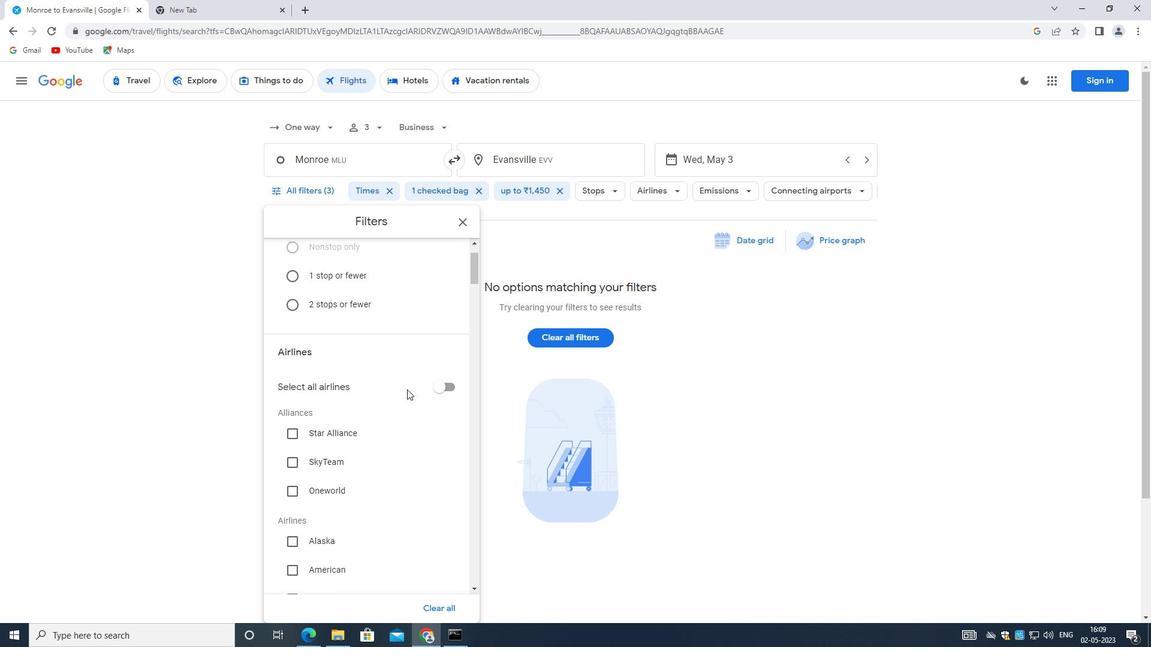 
Action: Mouse moved to (392, 395)
Screenshot: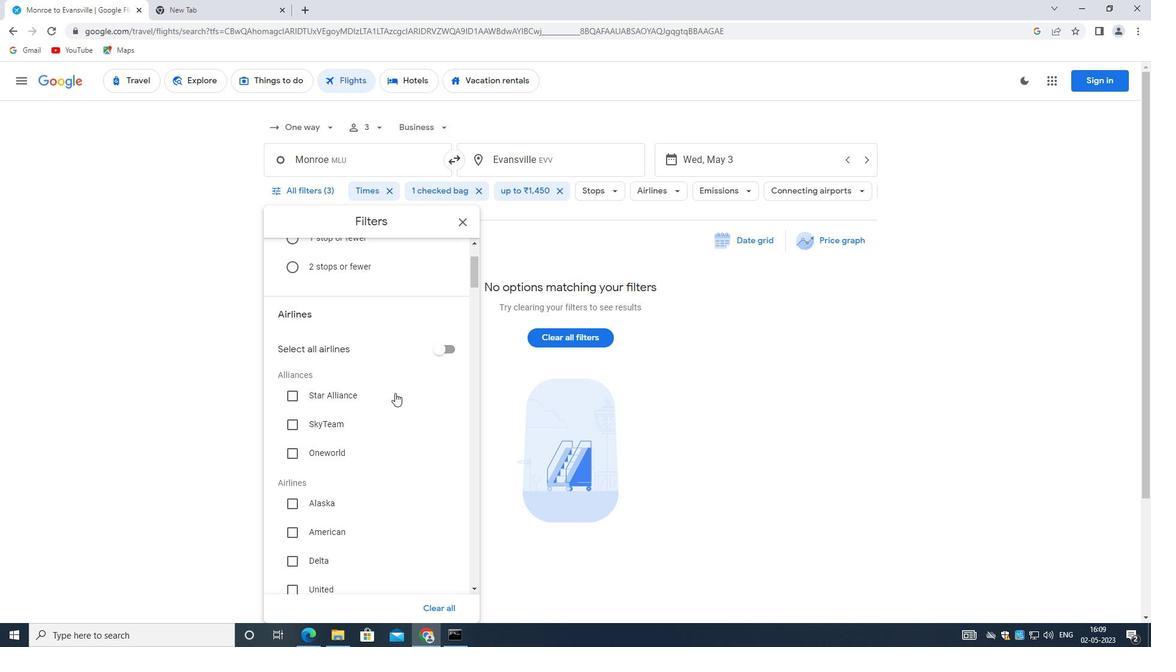 
Action: Mouse scrolled (392, 394) with delta (0, 0)
Screenshot: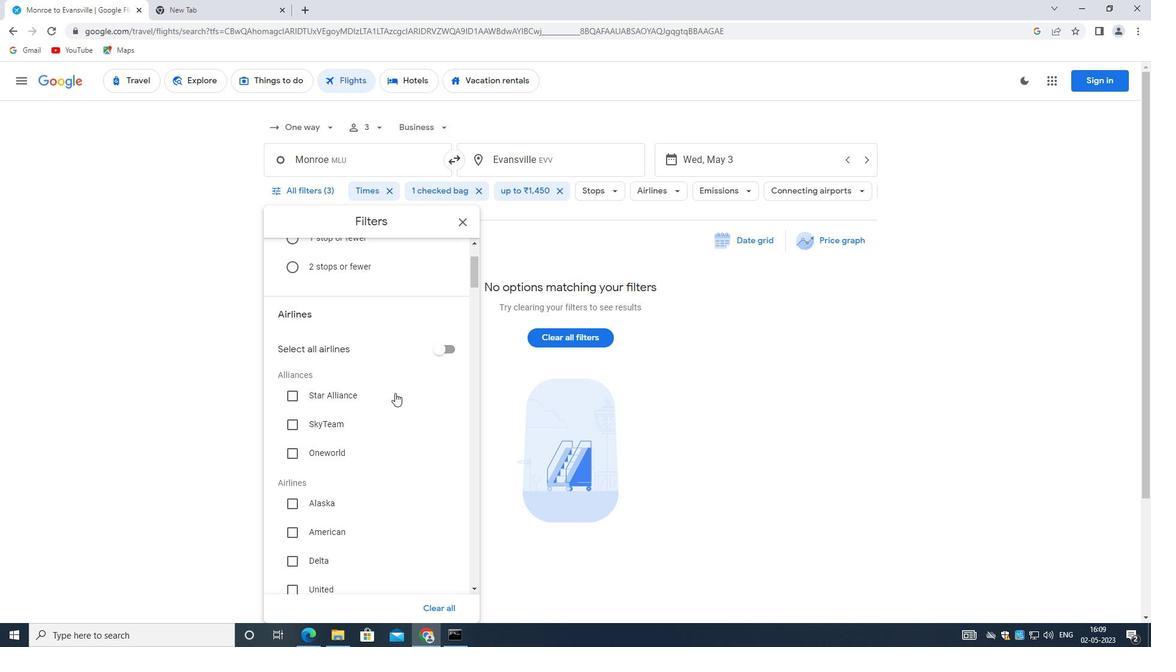 
Action: Mouse moved to (389, 398)
Screenshot: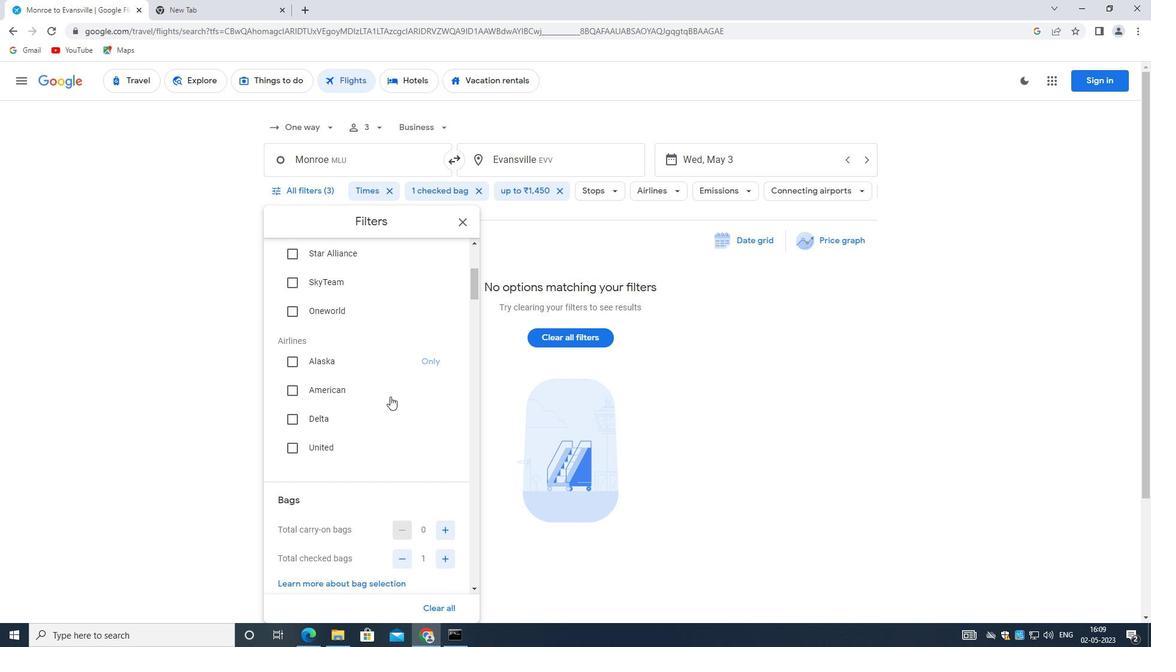 
Action: Mouse scrolled (389, 397) with delta (0, 0)
Screenshot: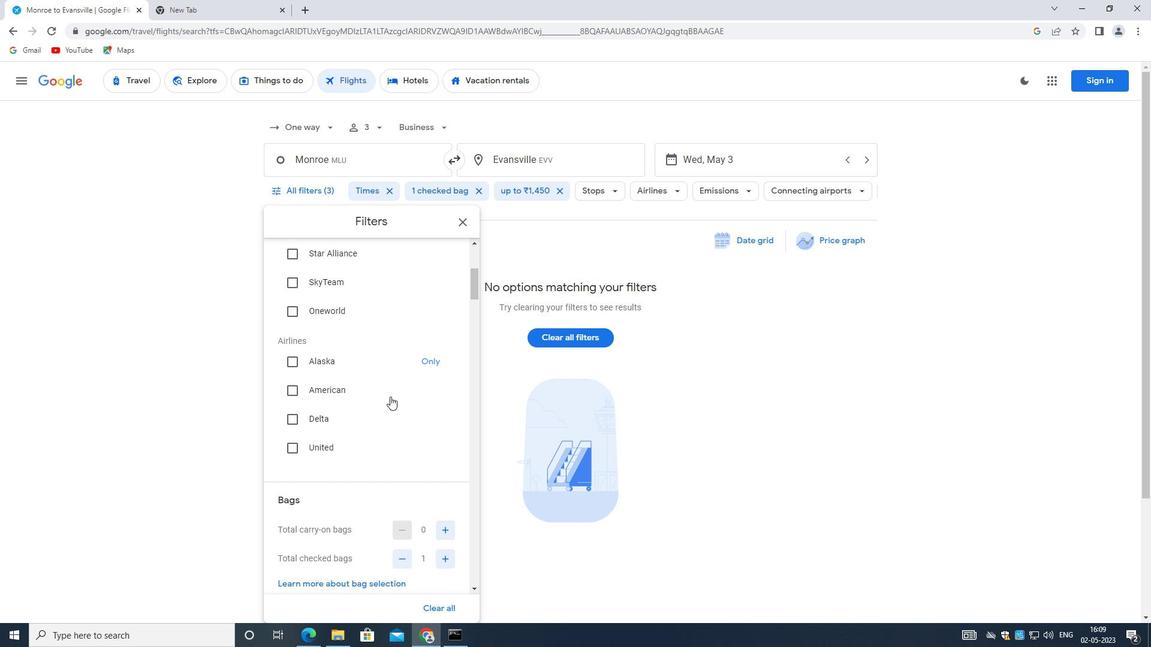 
Action: Mouse moved to (386, 400)
Screenshot: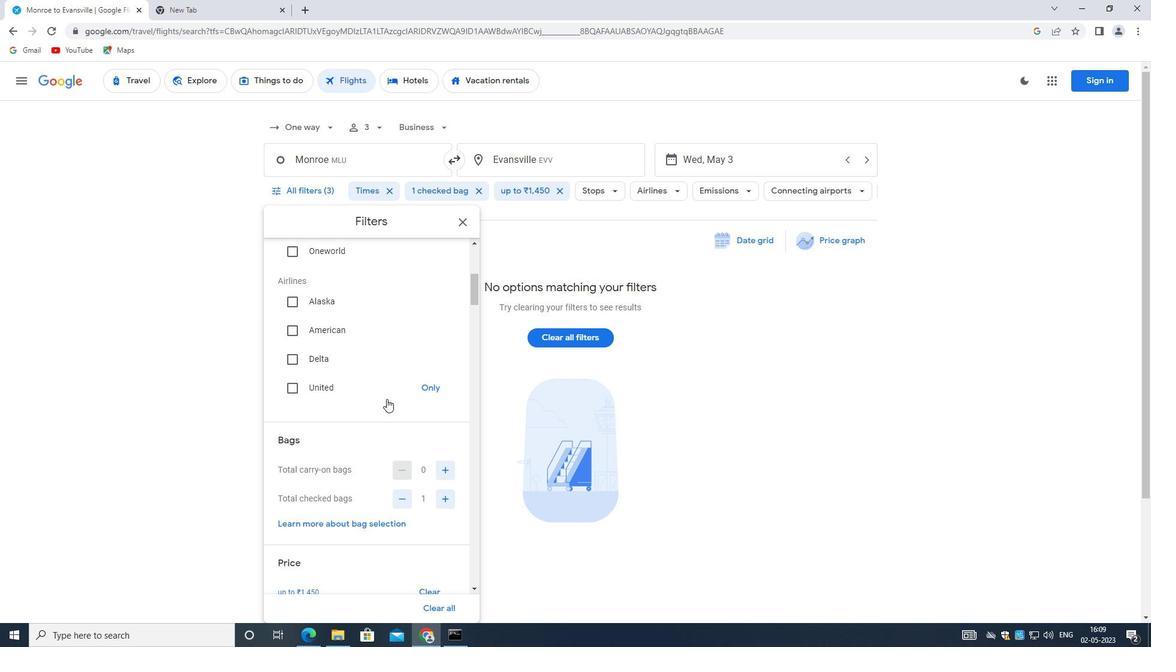 
Action: Mouse scrolled (386, 400) with delta (0, 0)
Screenshot: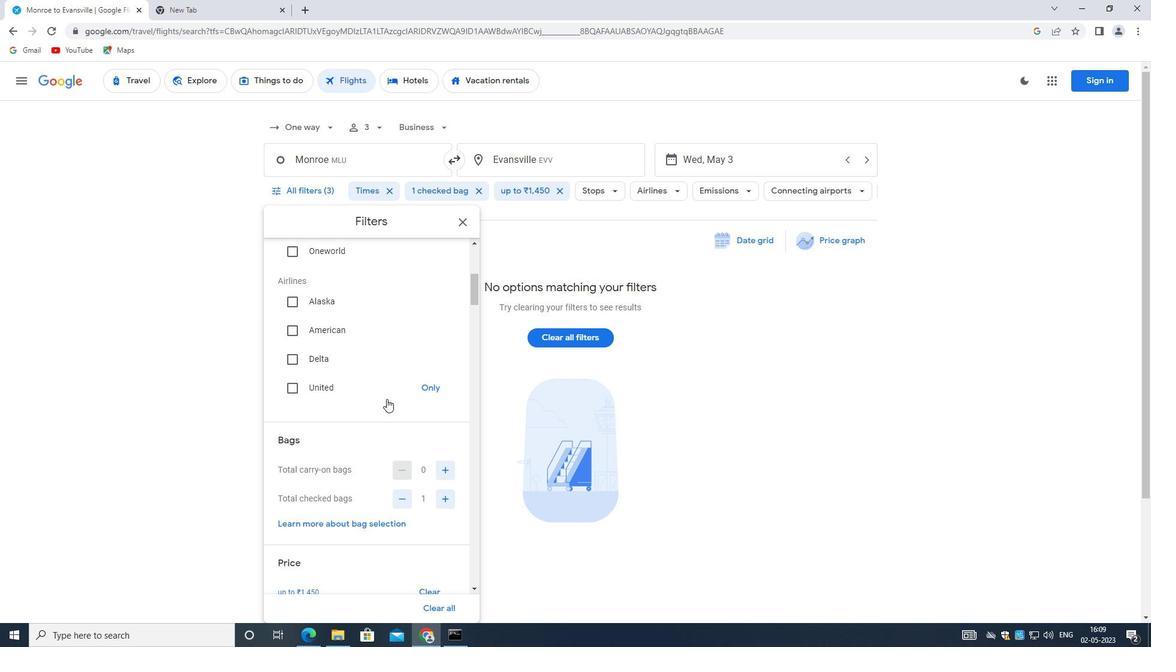
Action: Mouse moved to (385, 401)
Screenshot: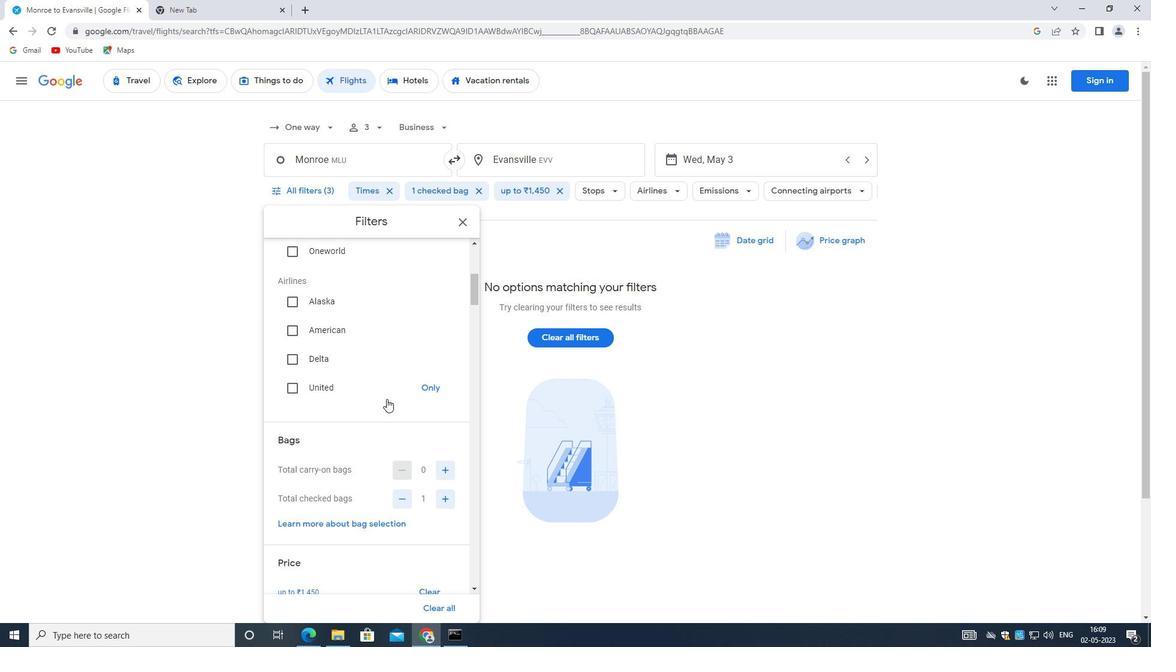 
Action: Mouse scrolled (385, 400) with delta (0, 0)
Screenshot: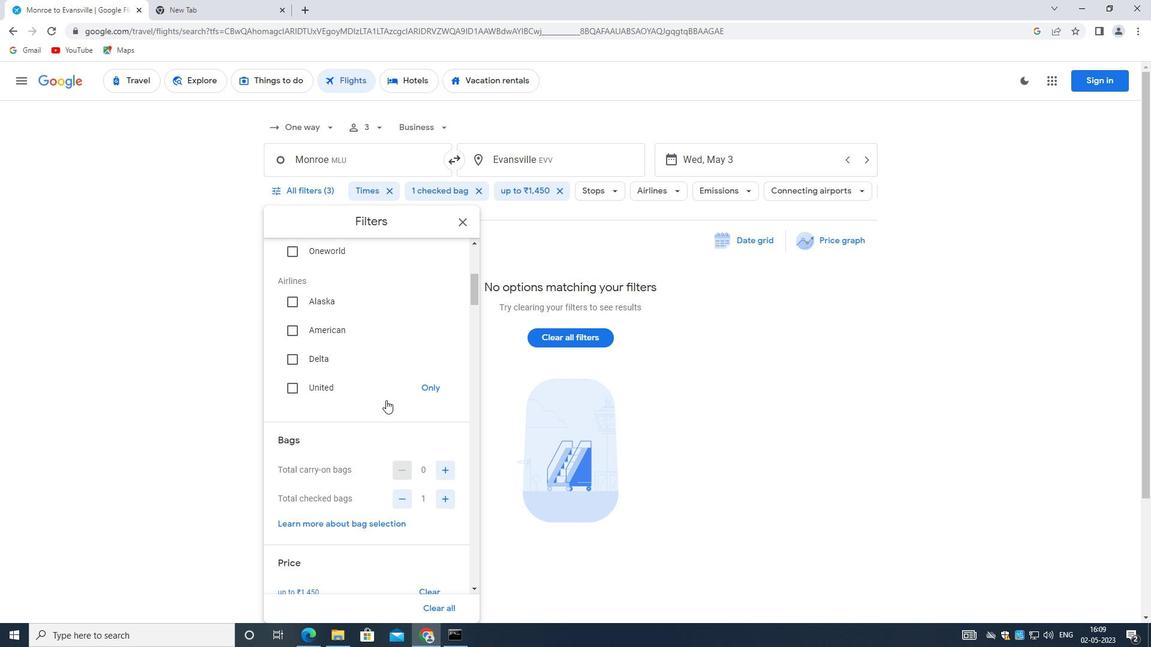
Action: Mouse moved to (400, 386)
Screenshot: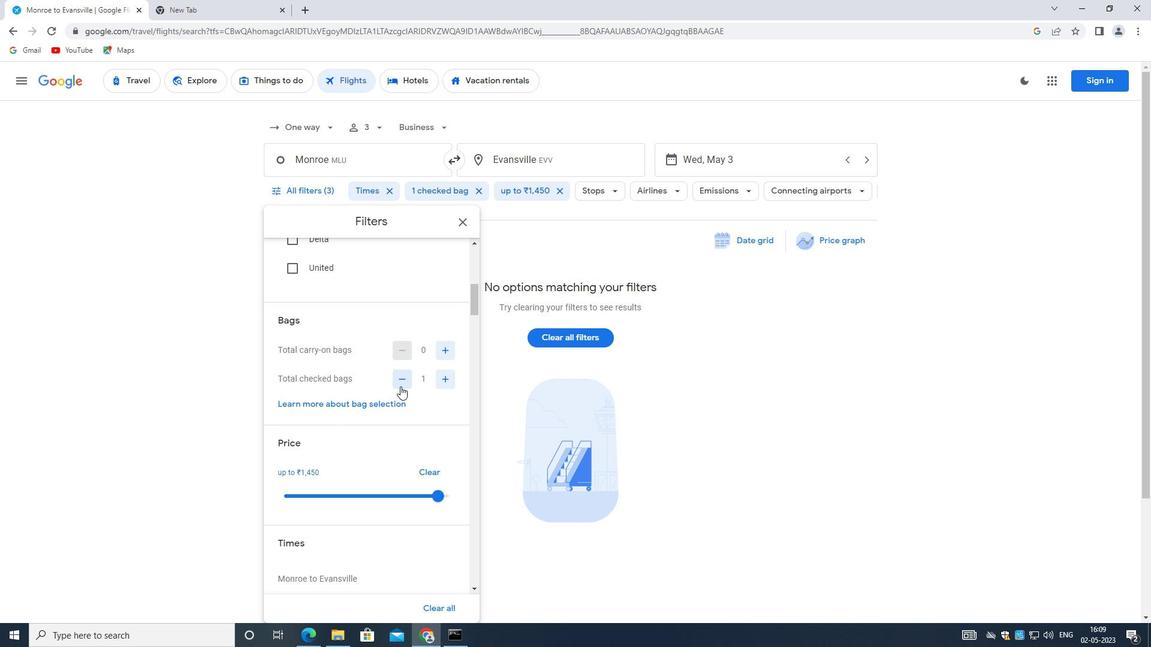 
Action: Mouse scrolled (400, 386) with delta (0, 0)
Screenshot: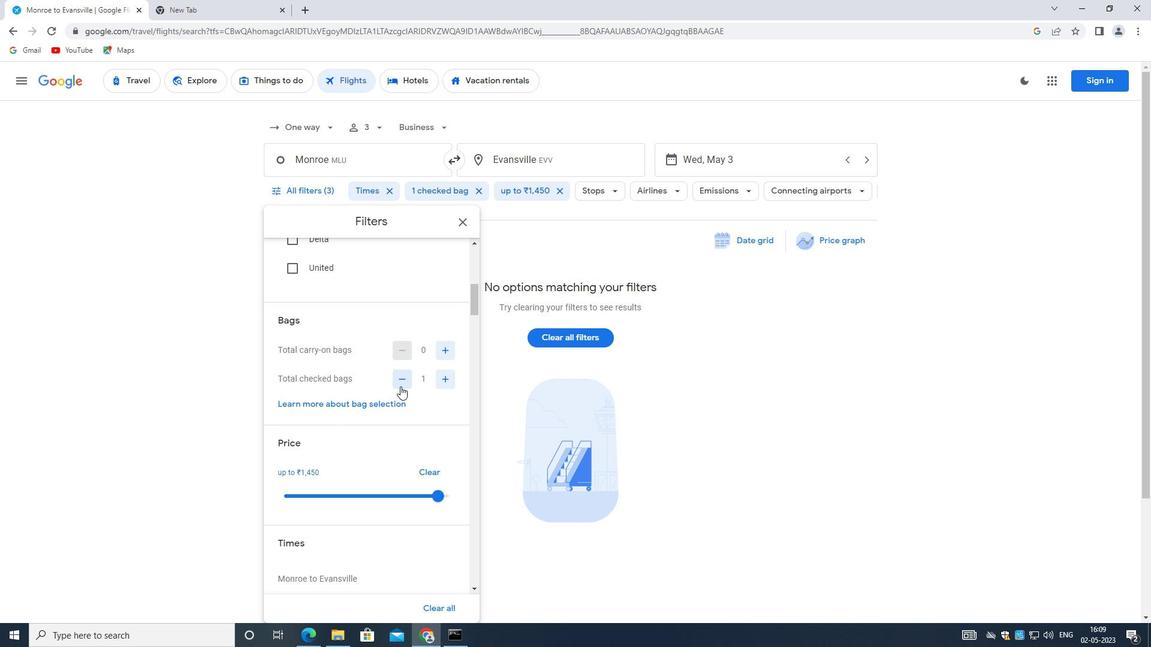 
Action: Mouse moved to (449, 322)
Screenshot: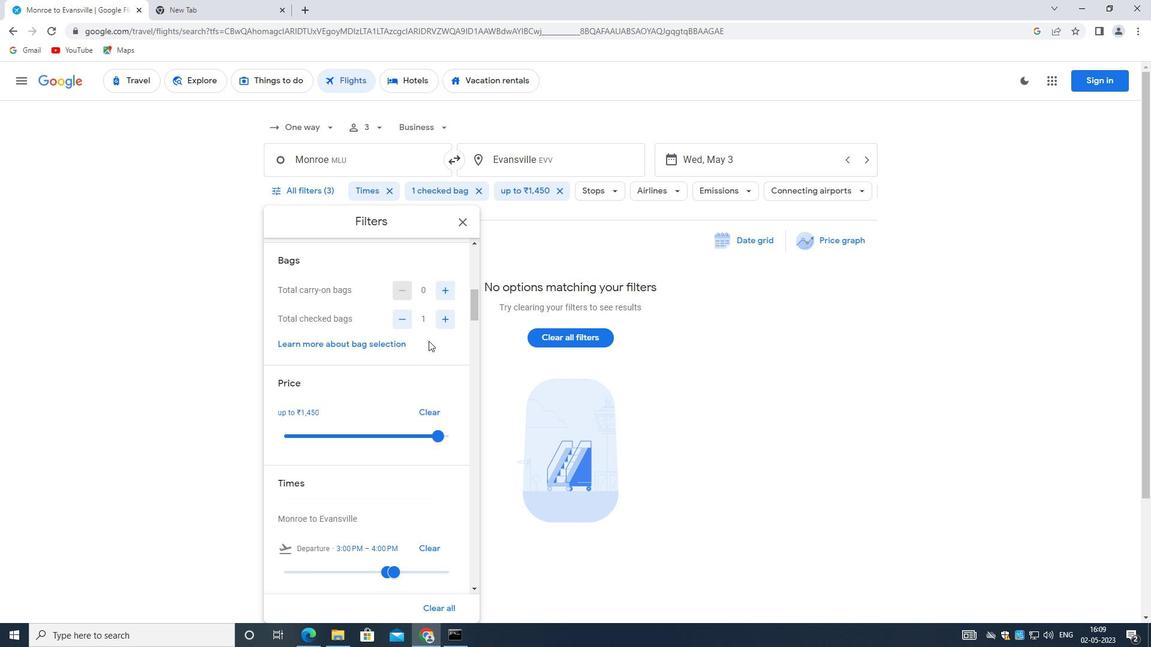 
Action: Mouse pressed left at (449, 322)
Screenshot: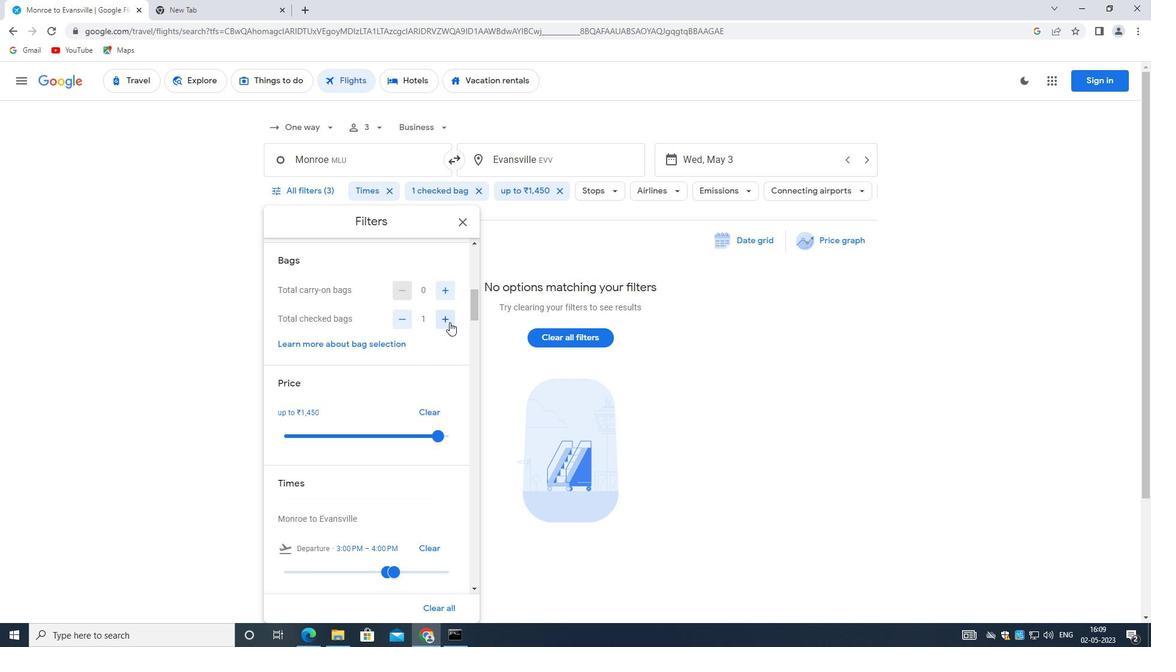 
Action: Mouse pressed left at (449, 322)
Screenshot: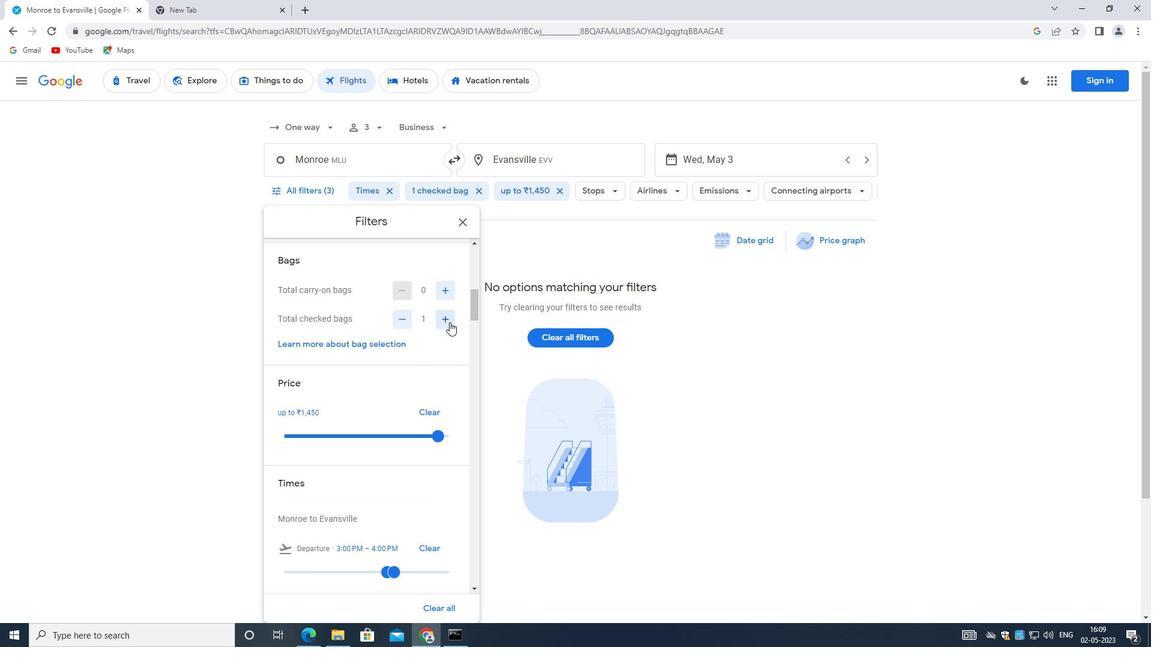 
Action: Mouse pressed left at (449, 322)
Screenshot: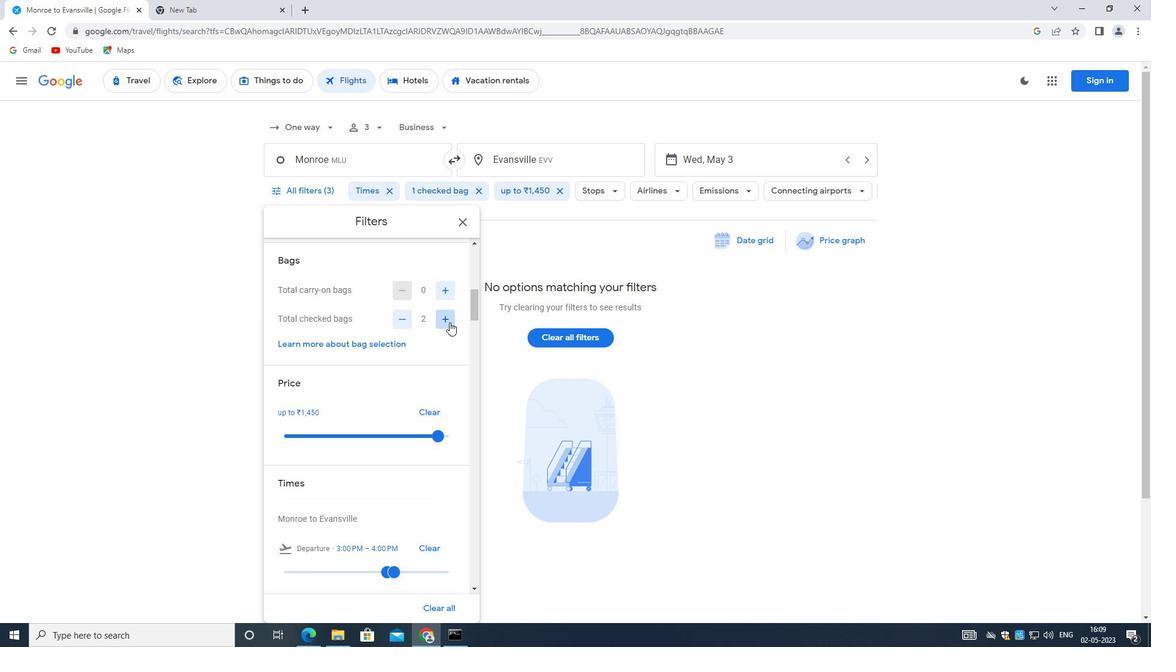
Action: Mouse pressed left at (449, 322)
Screenshot: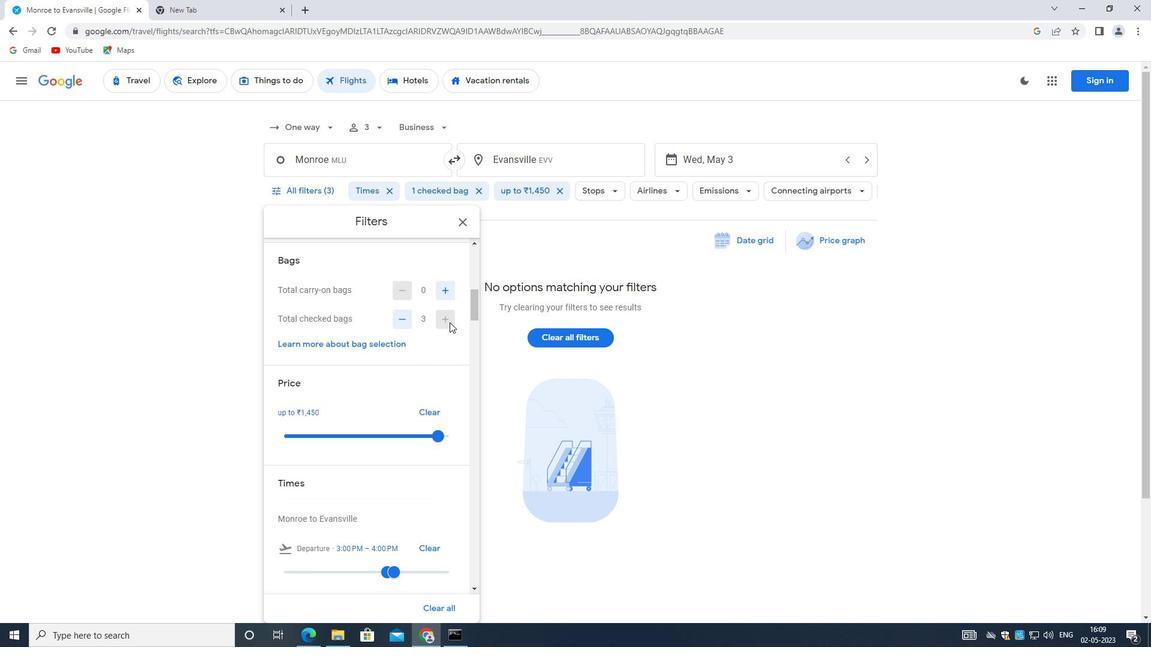 
Action: Mouse pressed left at (449, 322)
Screenshot: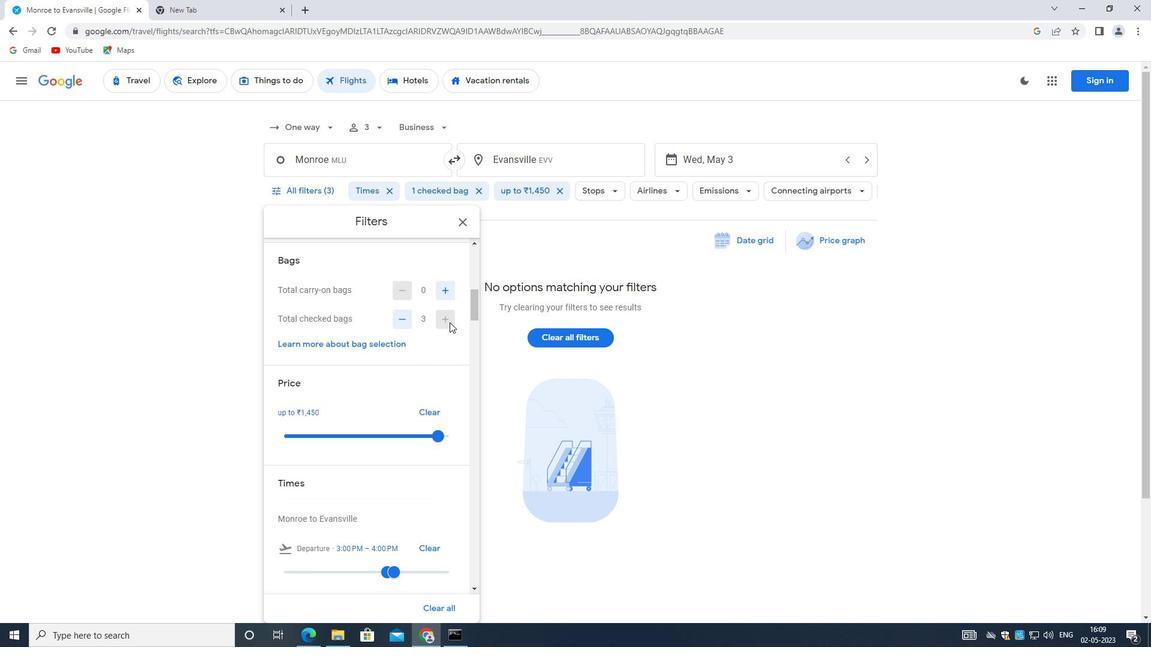 
Action: Mouse moved to (409, 388)
Screenshot: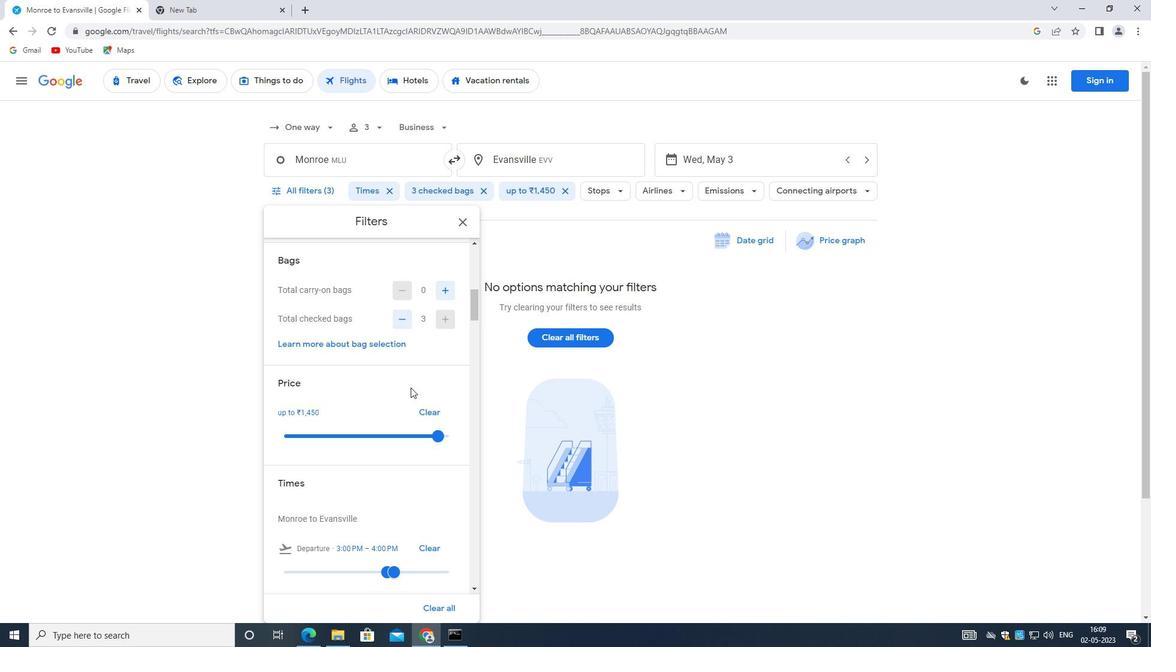 
Action: Mouse scrolled (409, 387) with delta (0, 0)
Screenshot: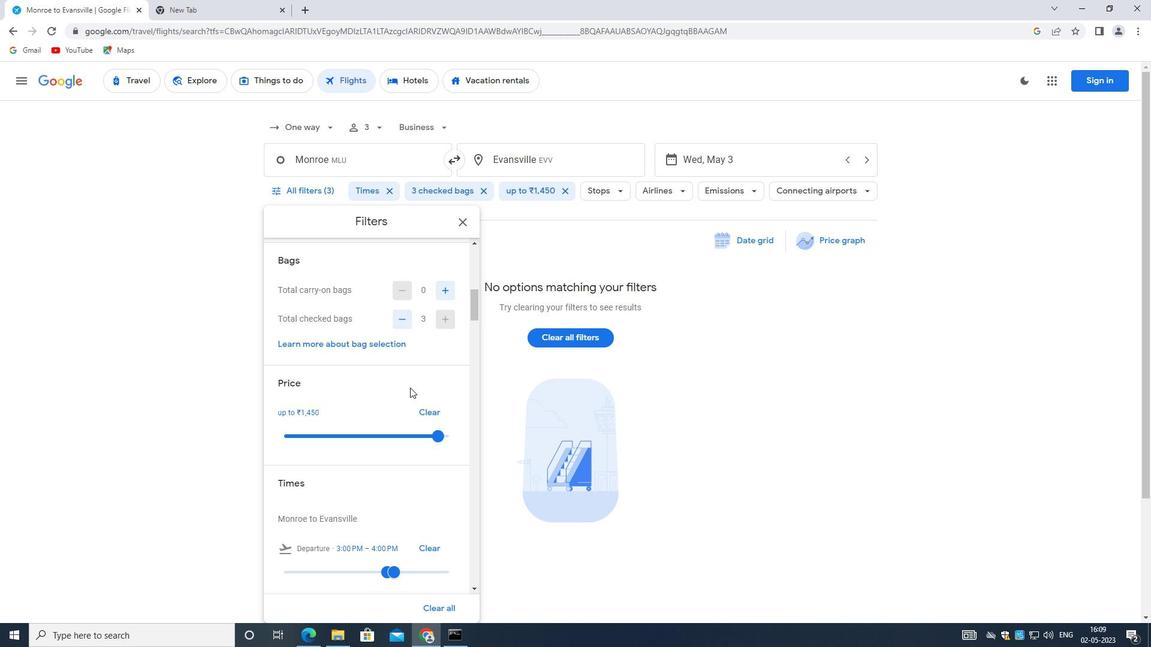 
Action: Mouse moved to (407, 388)
Screenshot: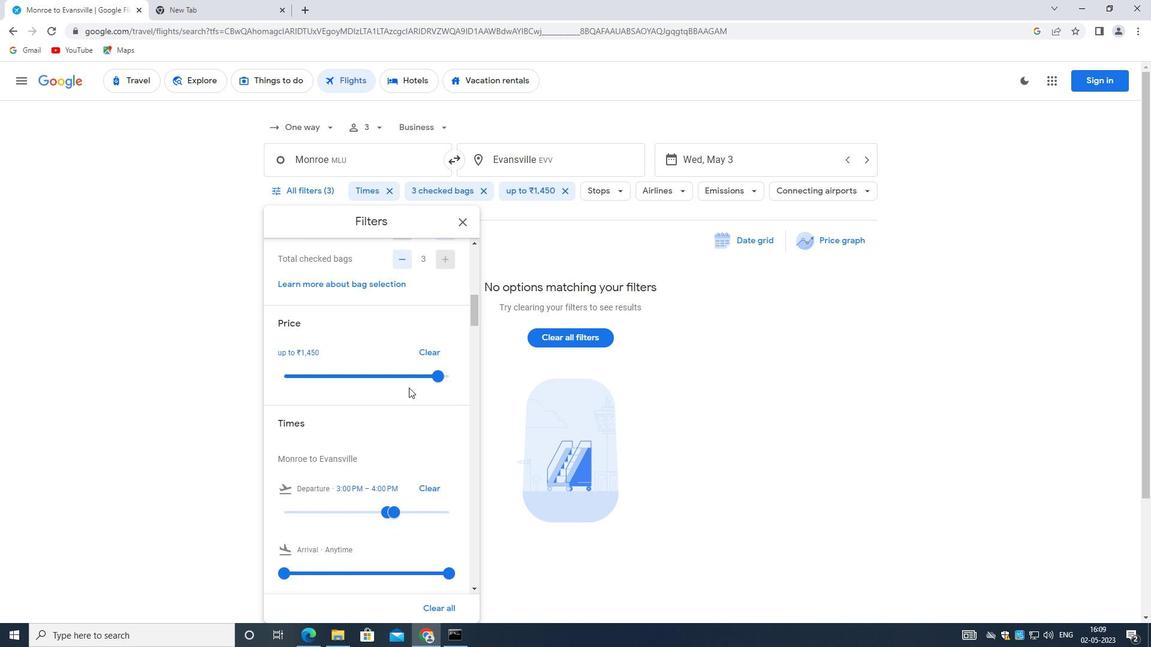 
Action: Mouse scrolled (407, 387) with delta (0, 0)
Screenshot: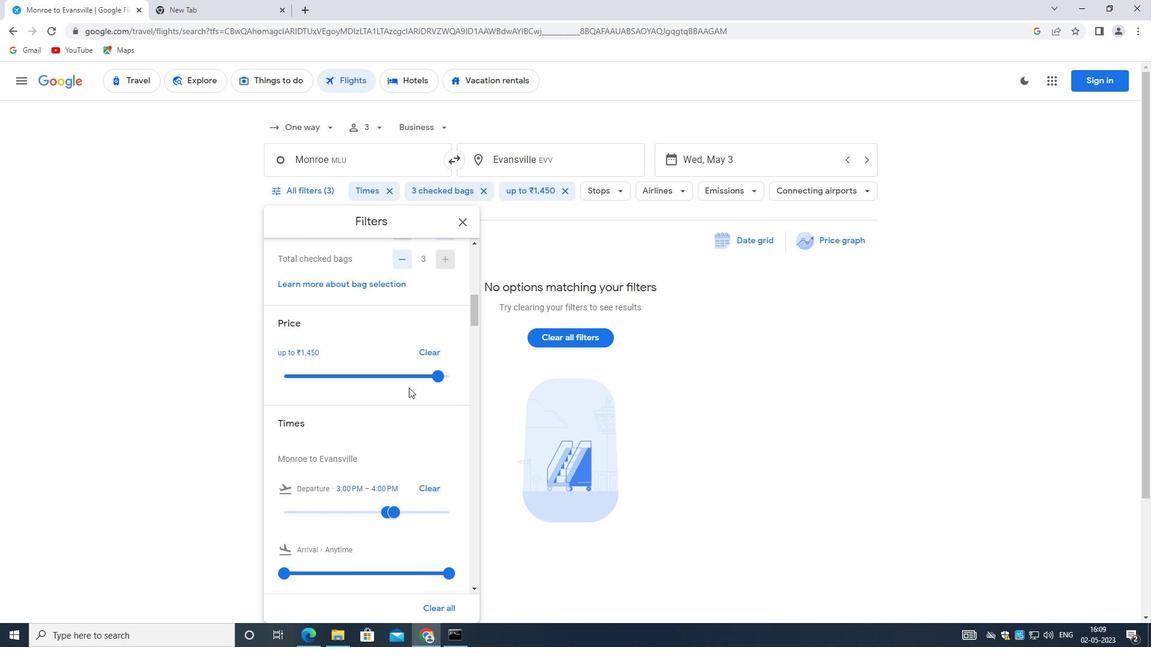 
Action: Mouse moved to (406, 388)
Screenshot: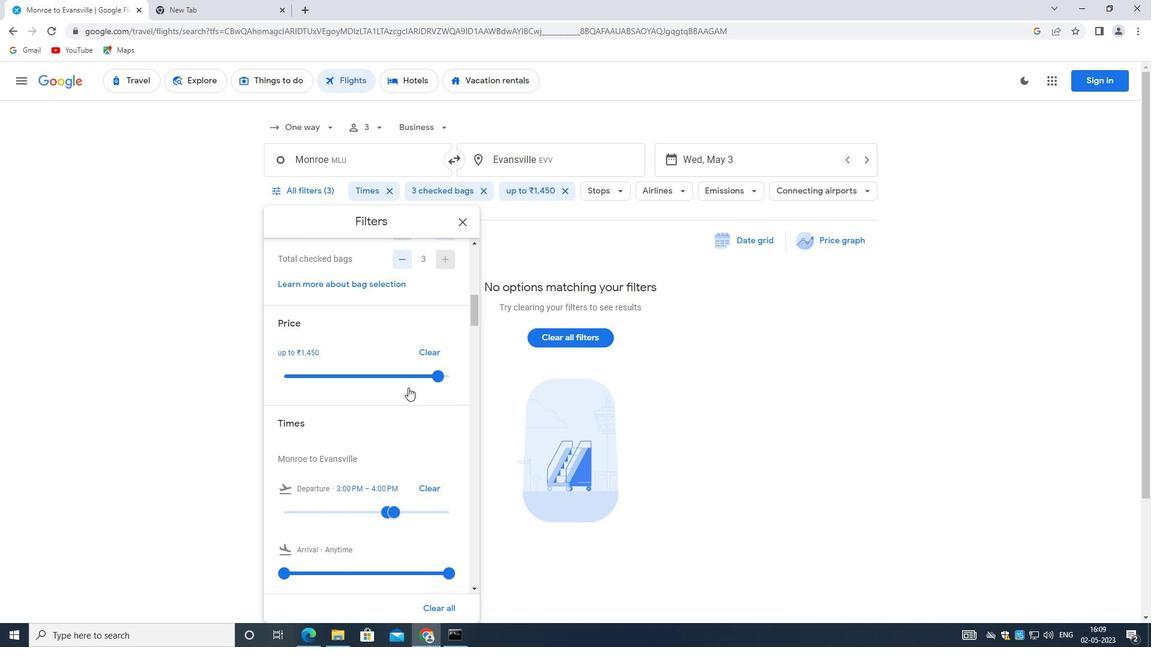 
Action: Mouse scrolled (406, 388) with delta (0, 0)
Screenshot: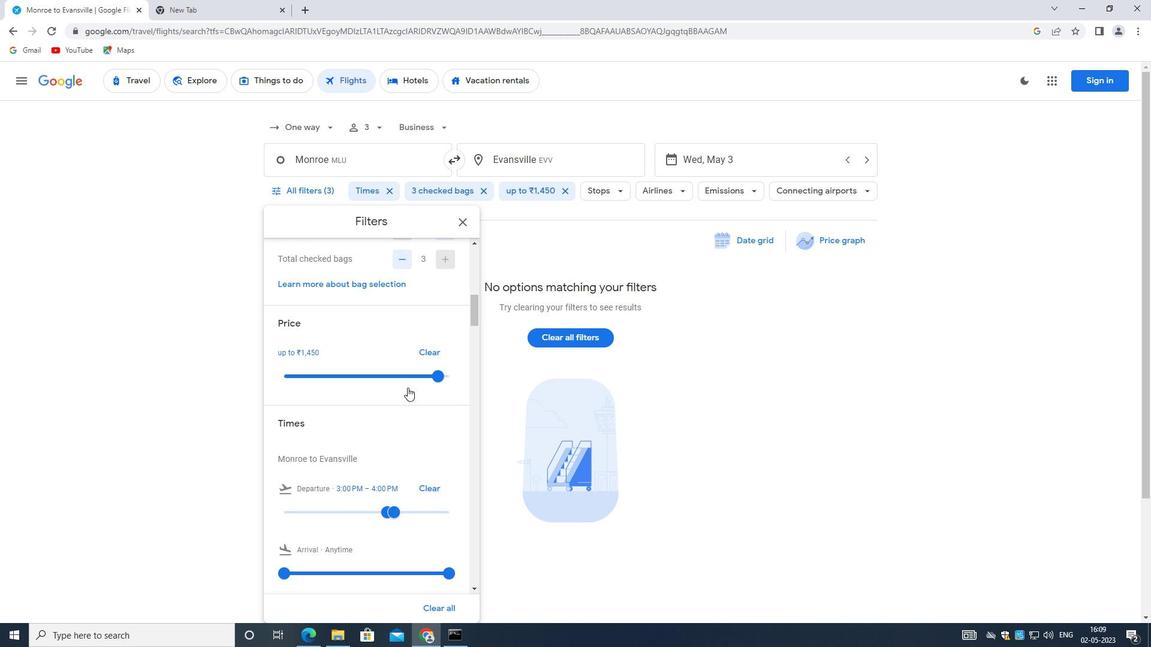 
Action: Mouse moved to (403, 389)
Screenshot: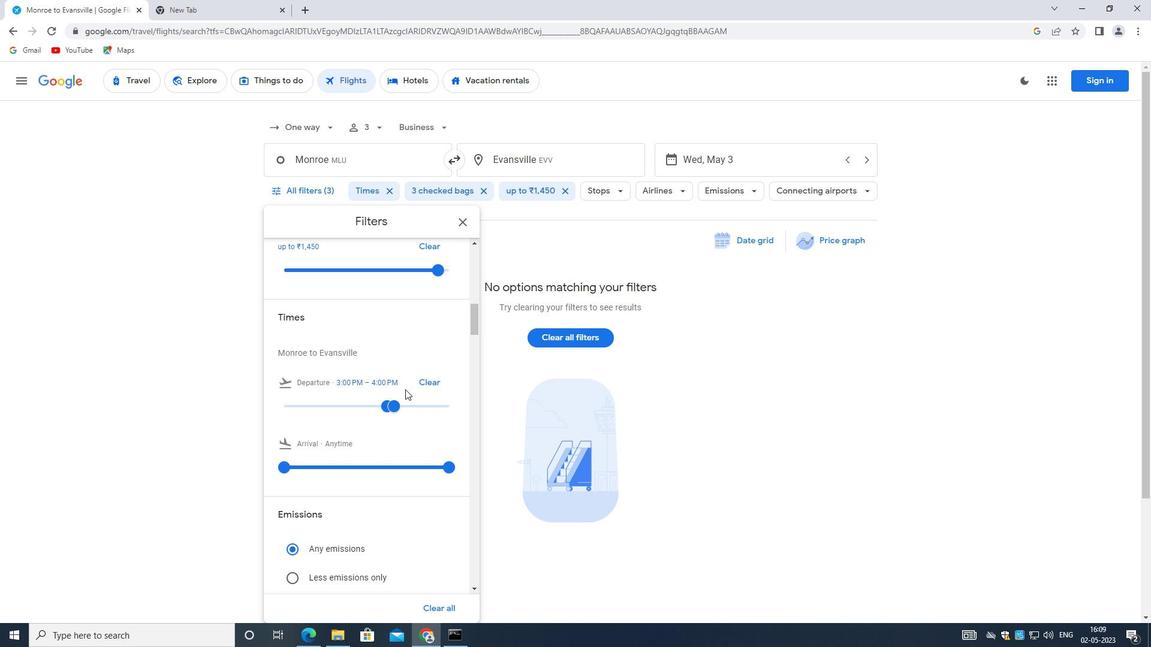 
Action: Mouse scrolled (403, 389) with delta (0, 0)
Screenshot: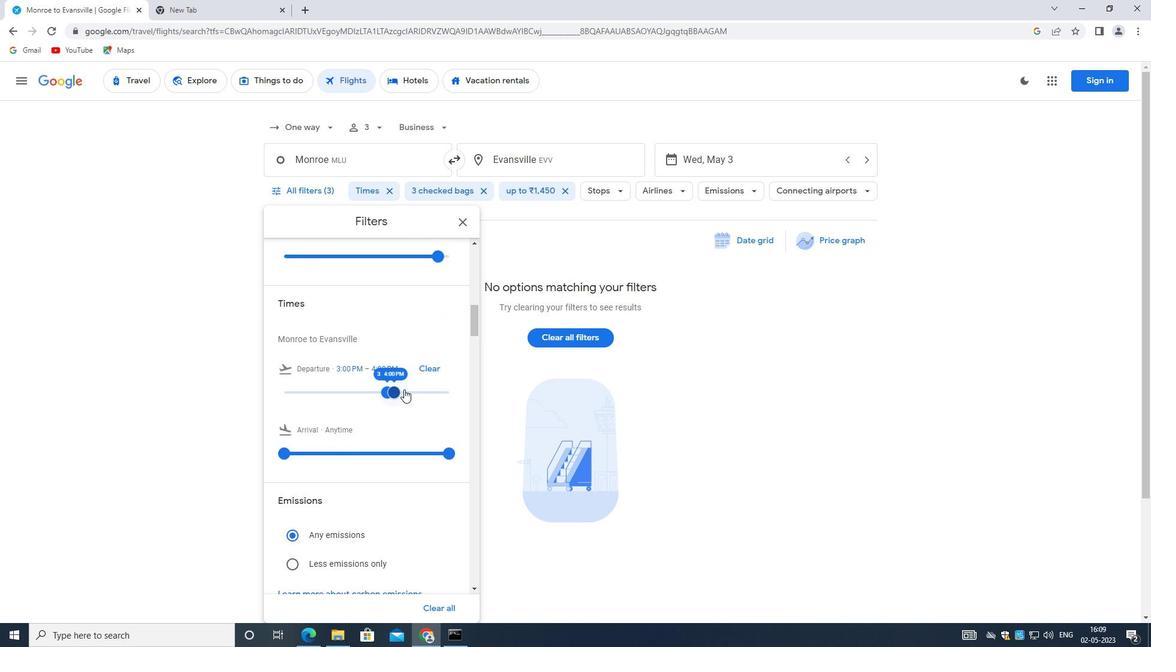
Action: Mouse moved to (403, 389)
Screenshot: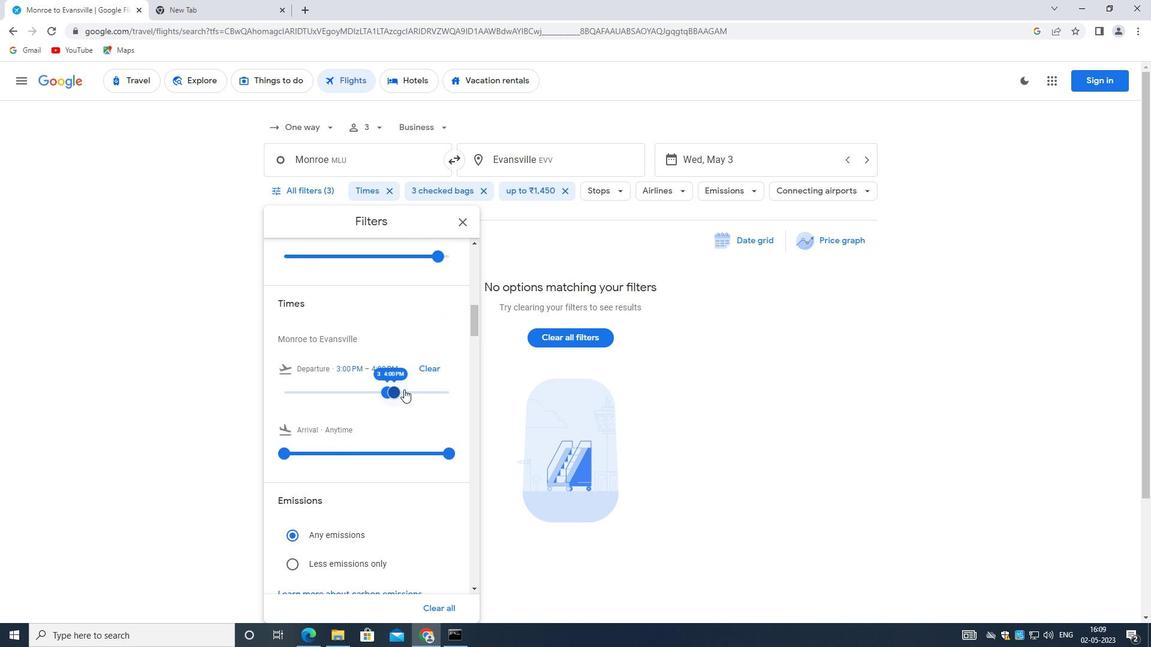 
Action: Mouse scrolled (403, 389) with delta (0, 0)
Screenshot: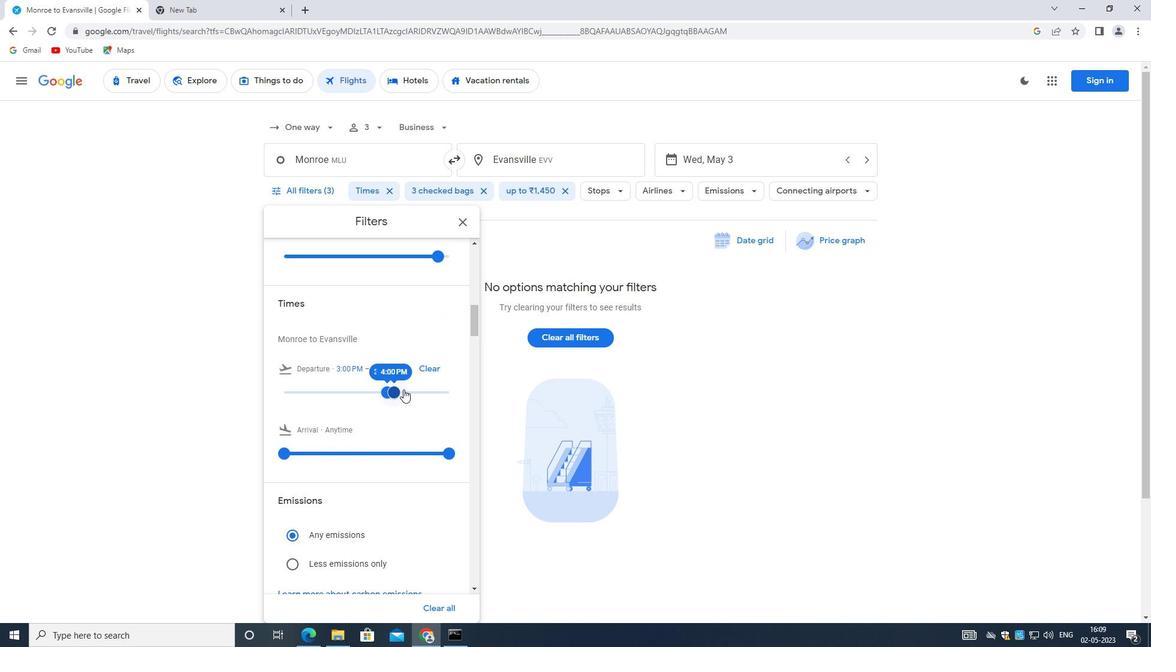 
Action: Mouse moved to (451, 337)
Screenshot: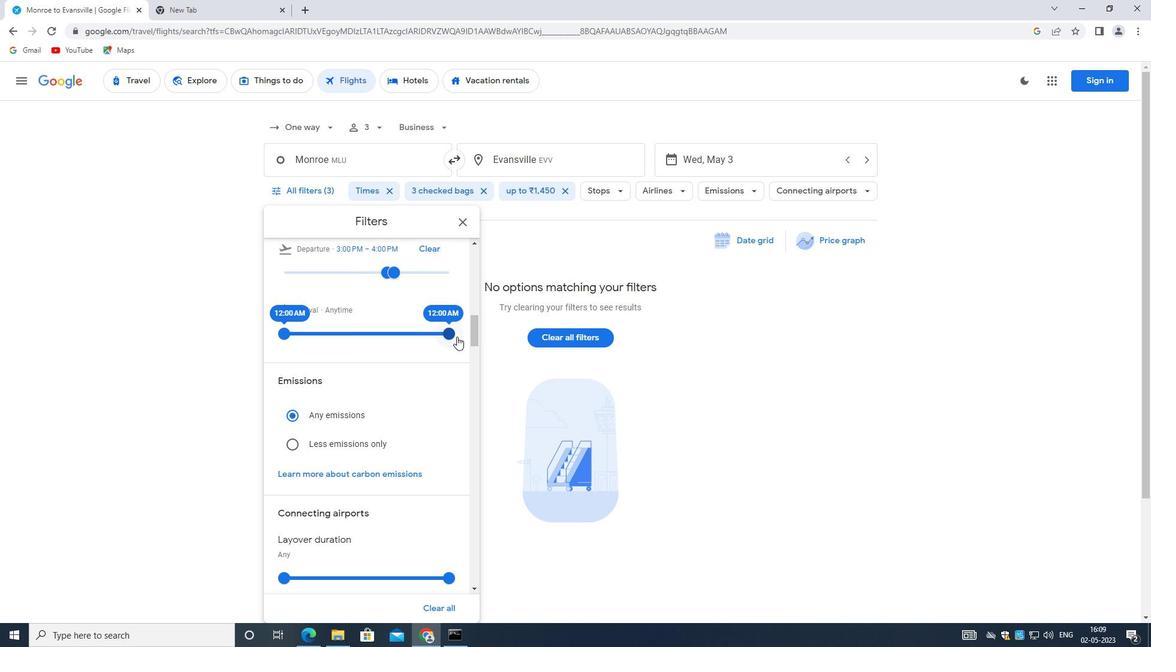 
Action: Mouse pressed left at (451, 337)
Screenshot: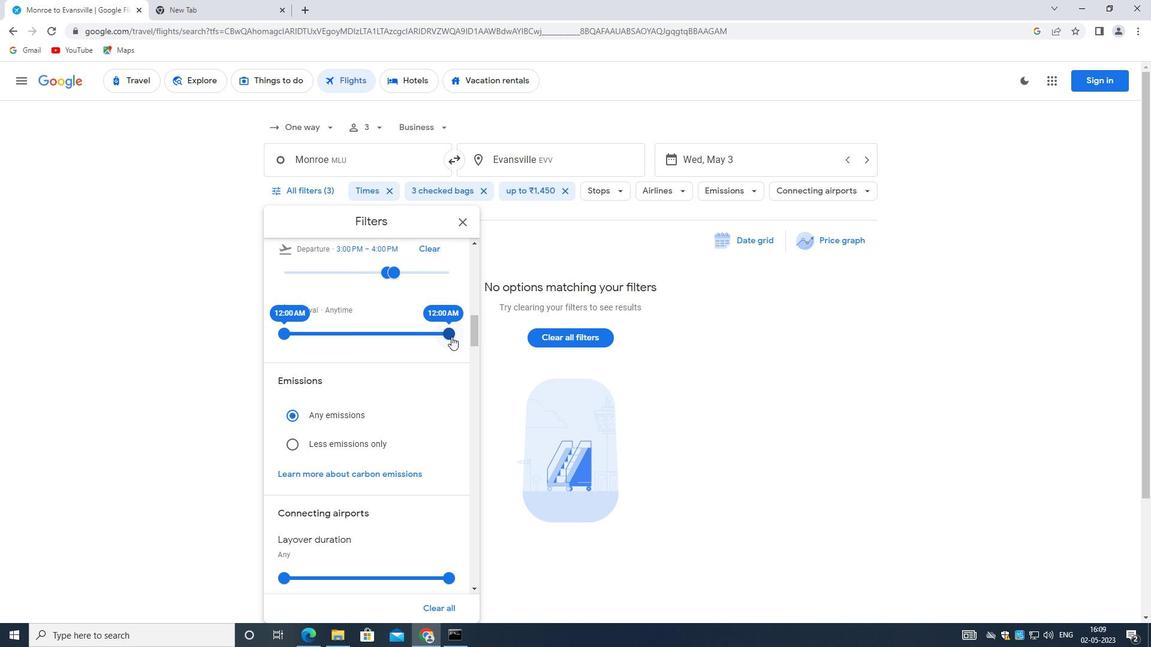 
Action: Mouse pressed left at (451, 337)
Screenshot: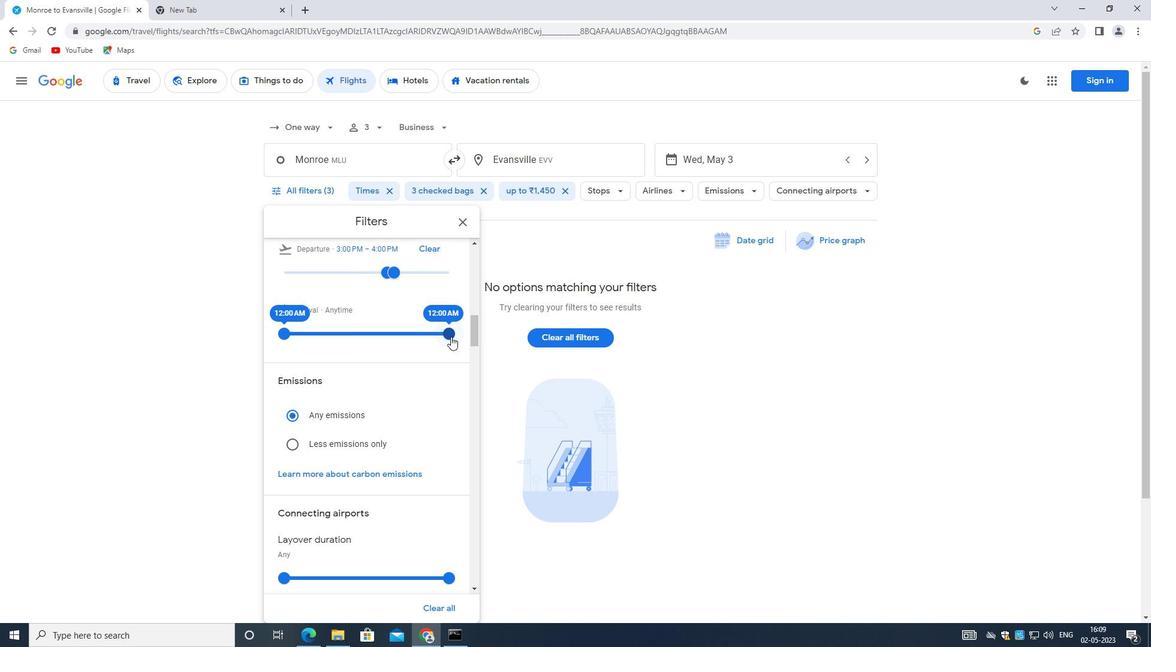 
Action: Mouse moved to (432, 290)
Screenshot: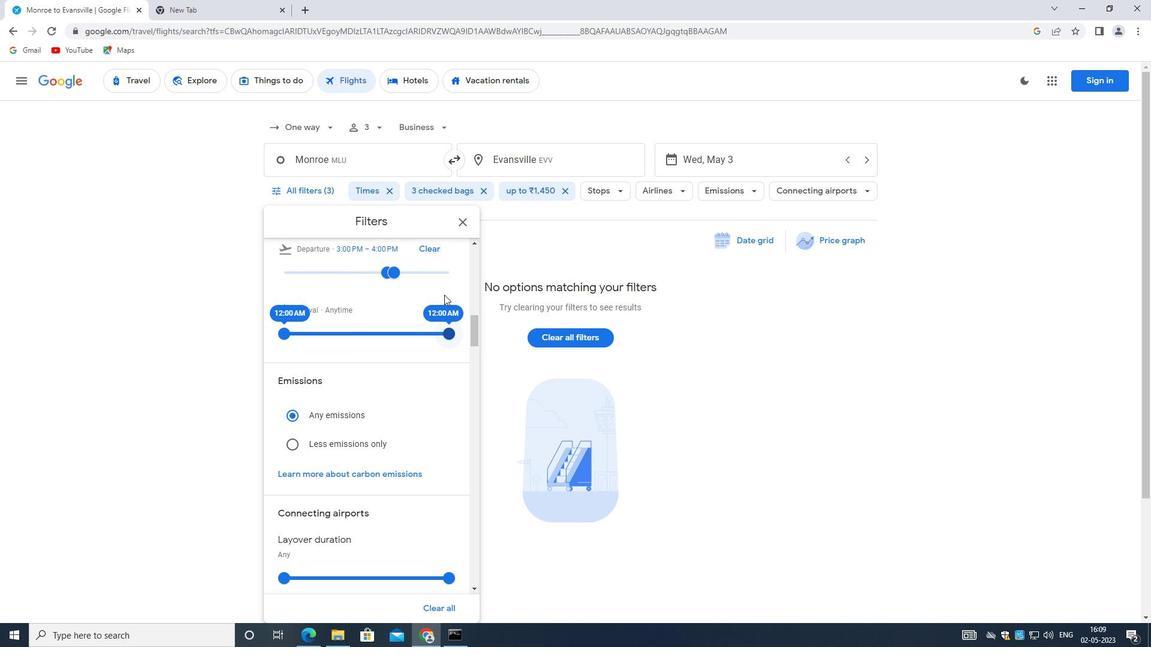 
Action: Mouse scrolled (432, 290) with delta (0, 0)
Screenshot: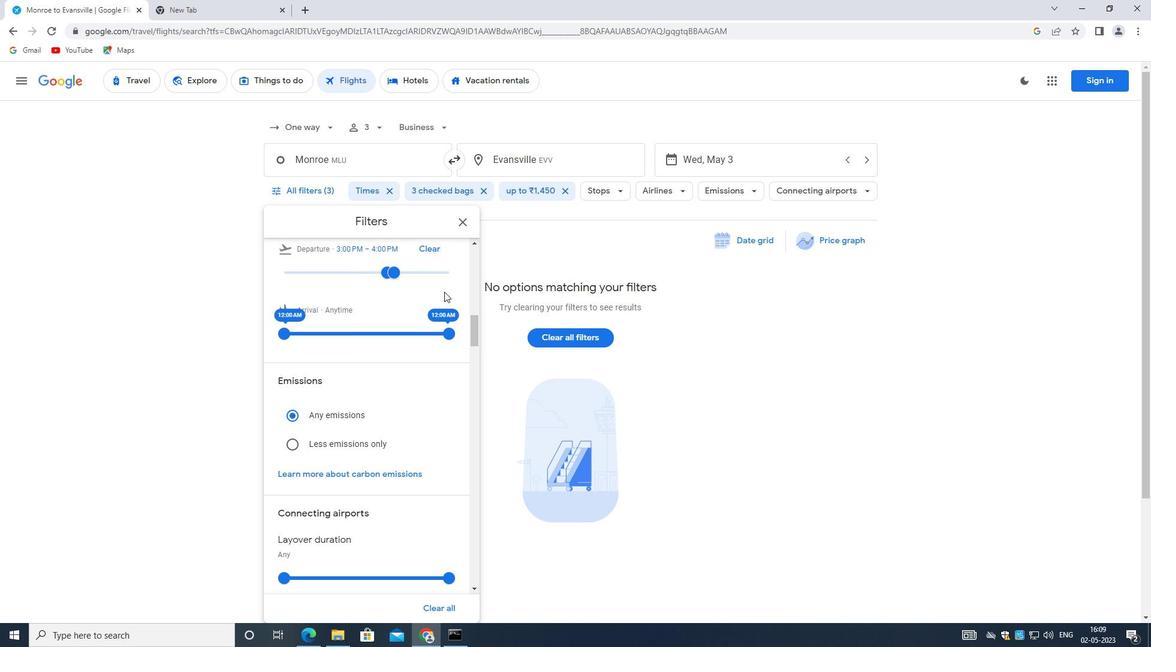 
Action: Mouse moved to (431, 290)
Screenshot: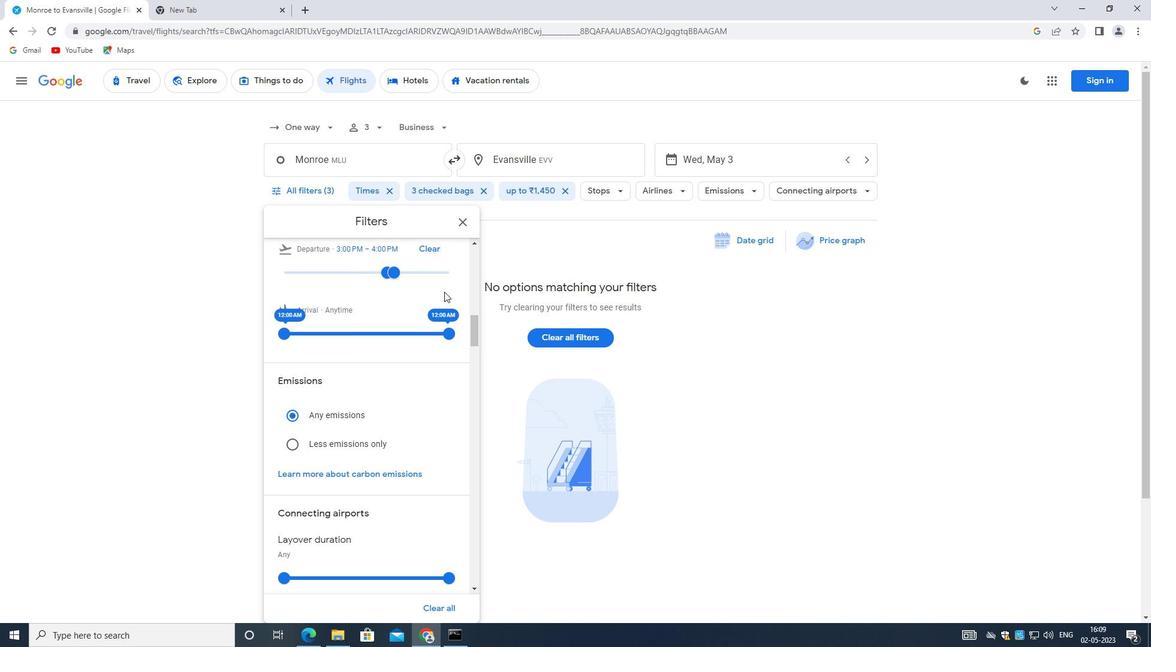 
Action: Mouse scrolled (431, 290) with delta (0, 0)
Screenshot: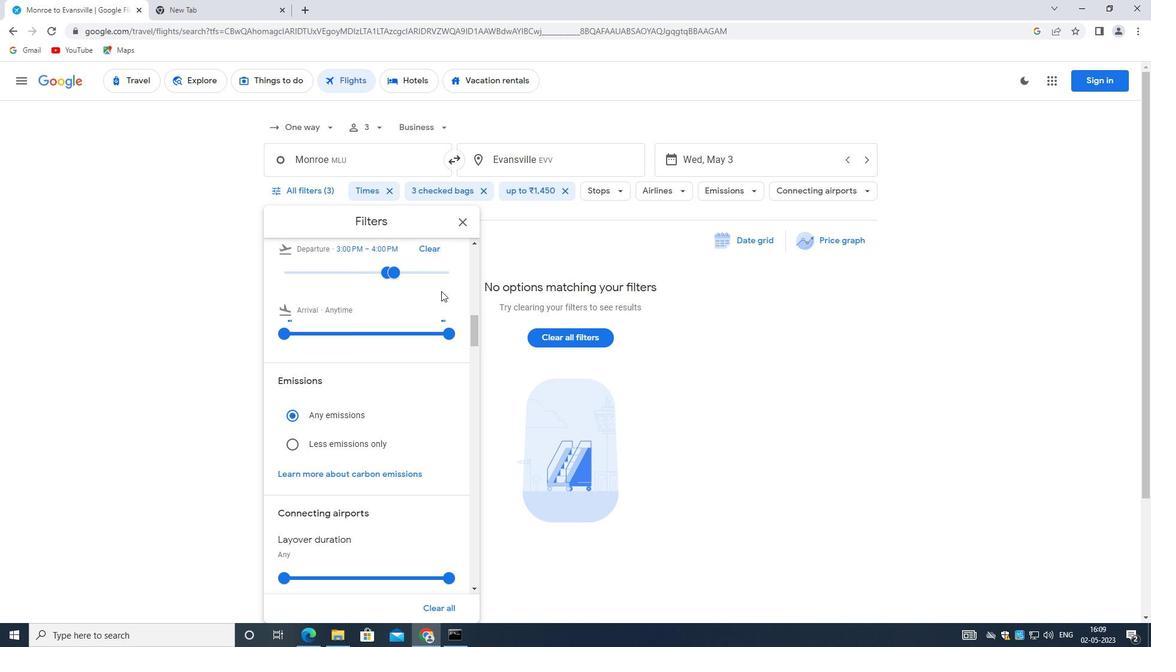
Action: Mouse moved to (438, 249)
Screenshot: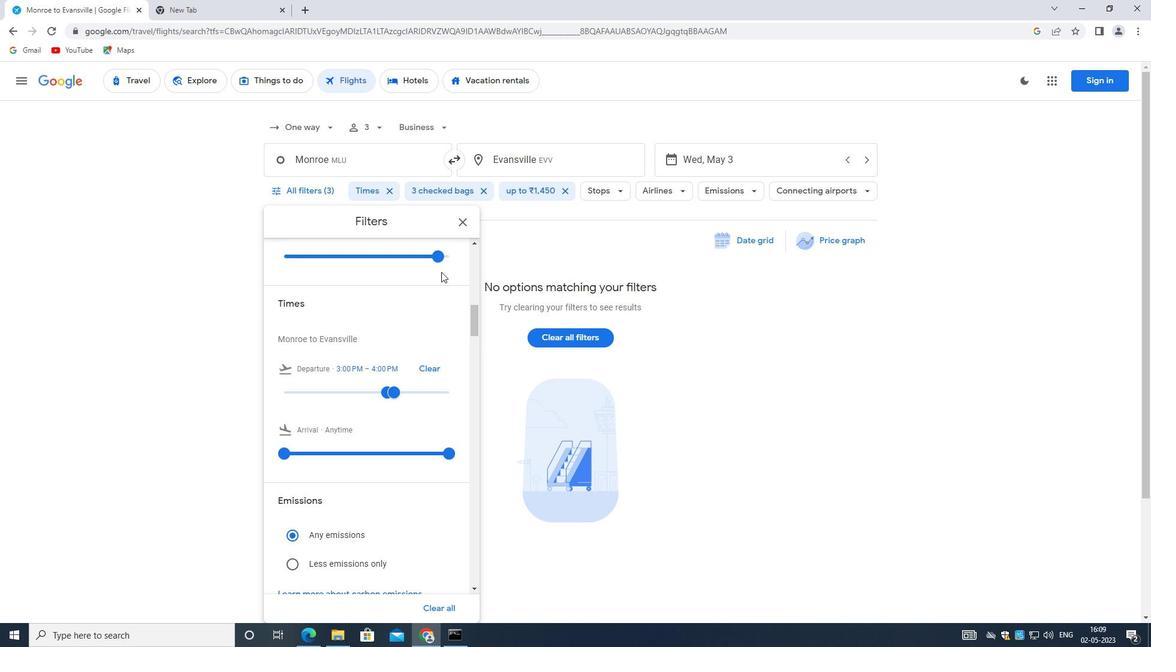 
Action: Mouse pressed left at (438, 249)
Screenshot: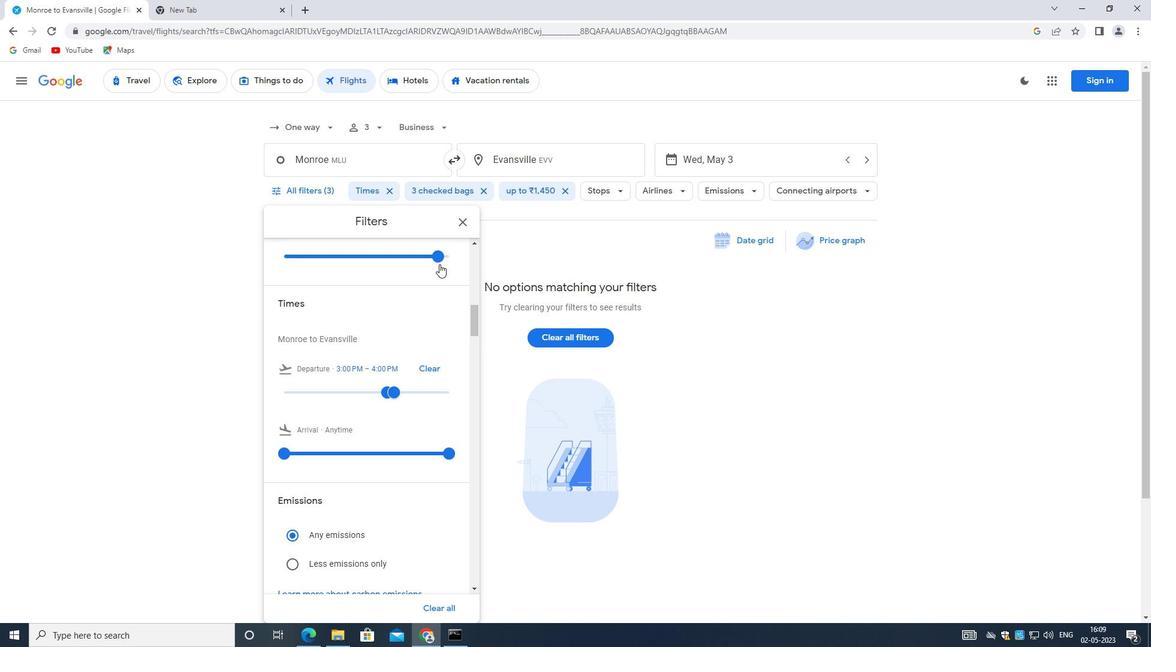 
Action: Mouse moved to (412, 313)
Screenshot: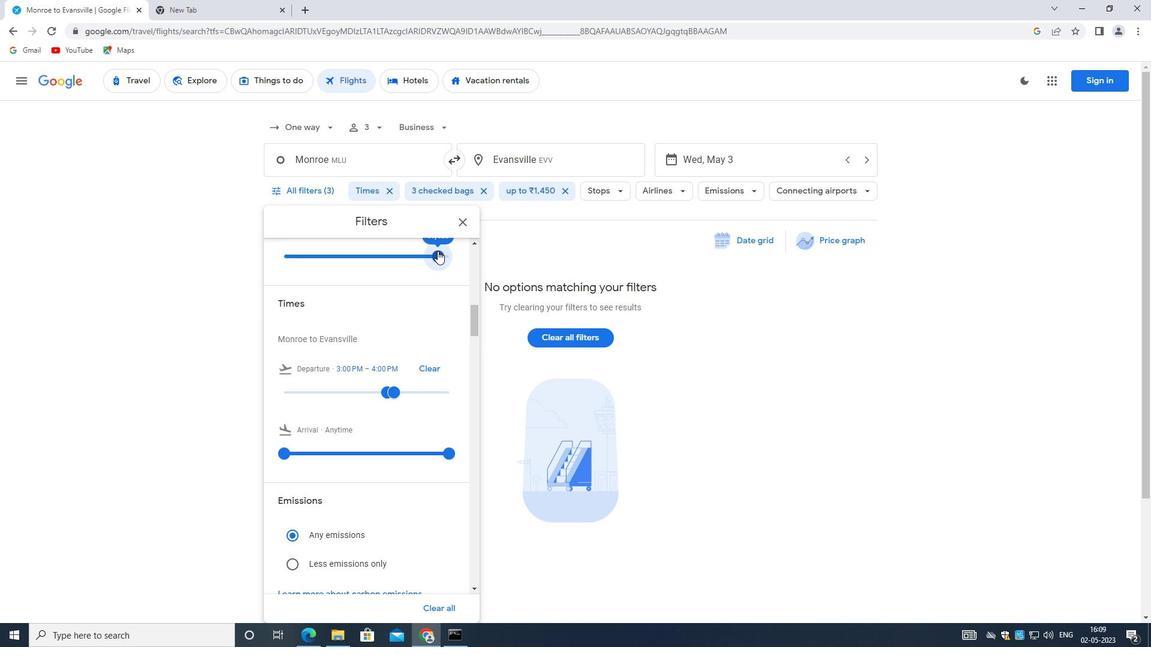 
Action: Mouse scrolled (412, 313) with delta (0, 0)
Screenshot: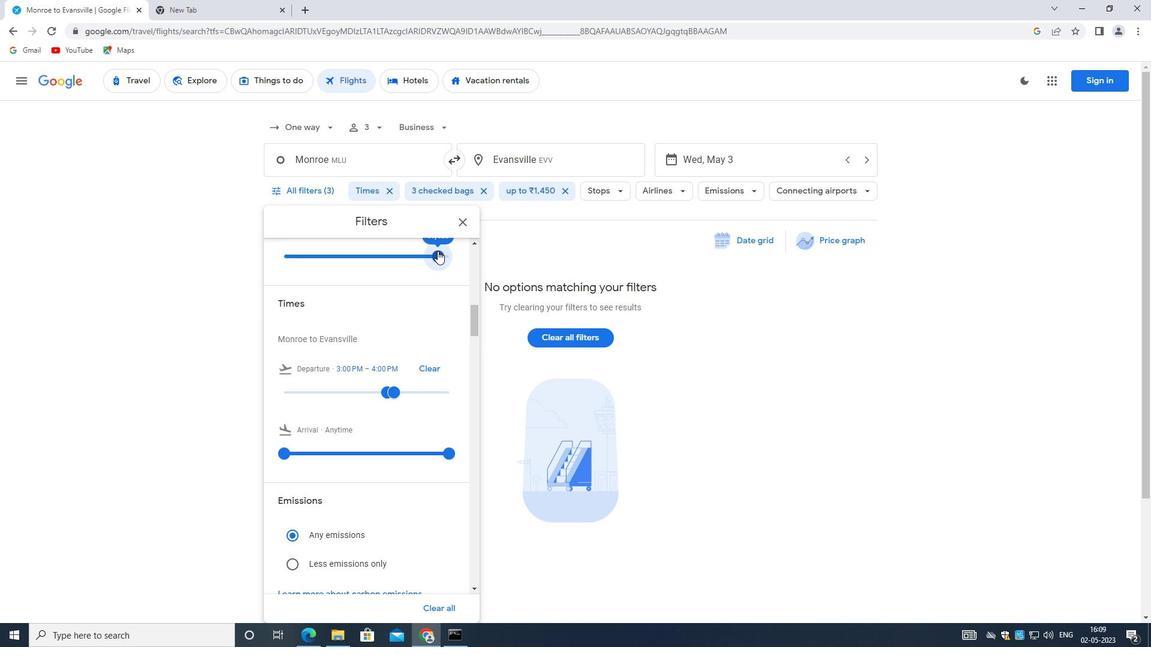 
Action: Mouse moved to (412, 313)
Screenshot: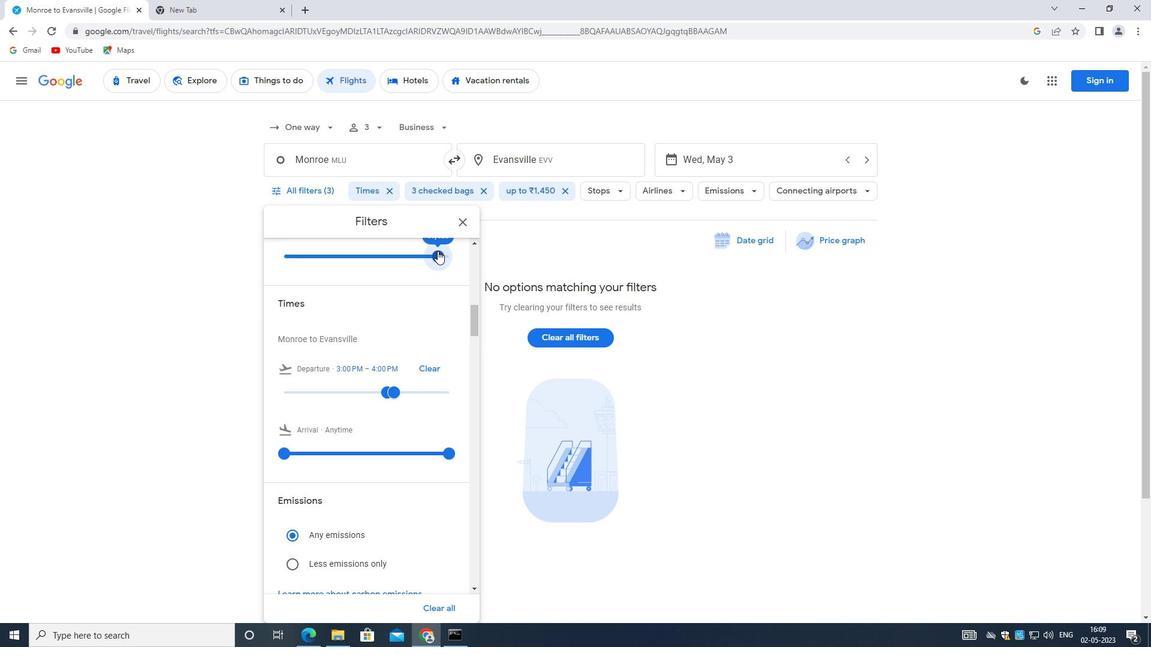 
Action: Mouse scrolled (412, 313) with delta (0, 0)
Screenshot: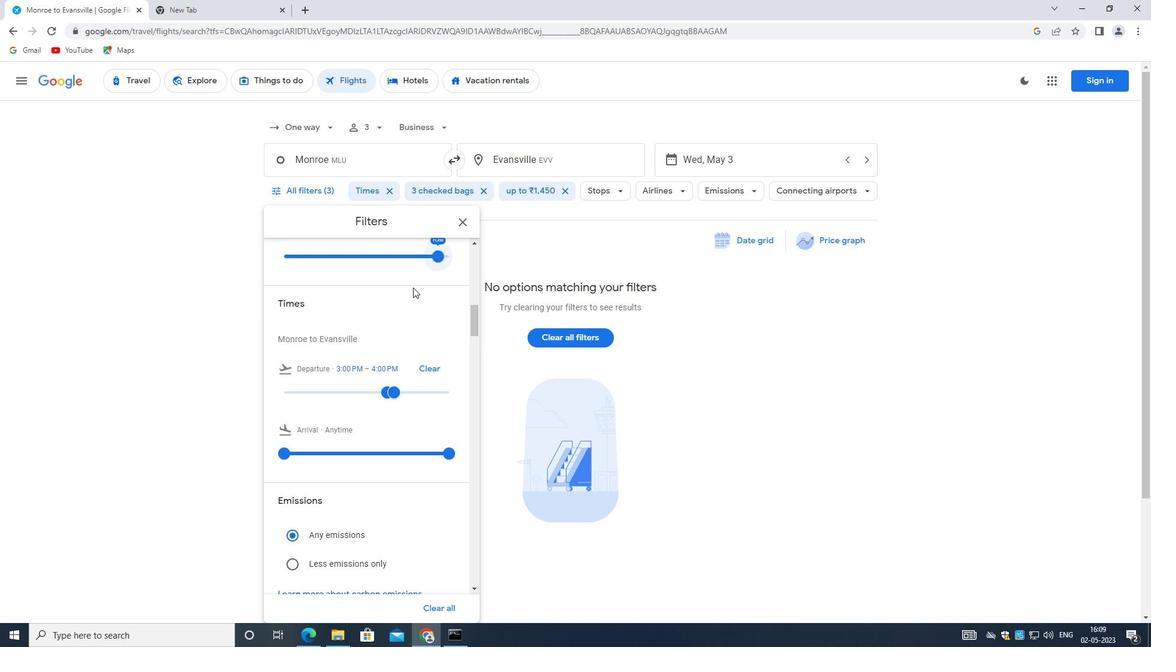 
Action: Mouse moved to (434, 374)
Screenshot: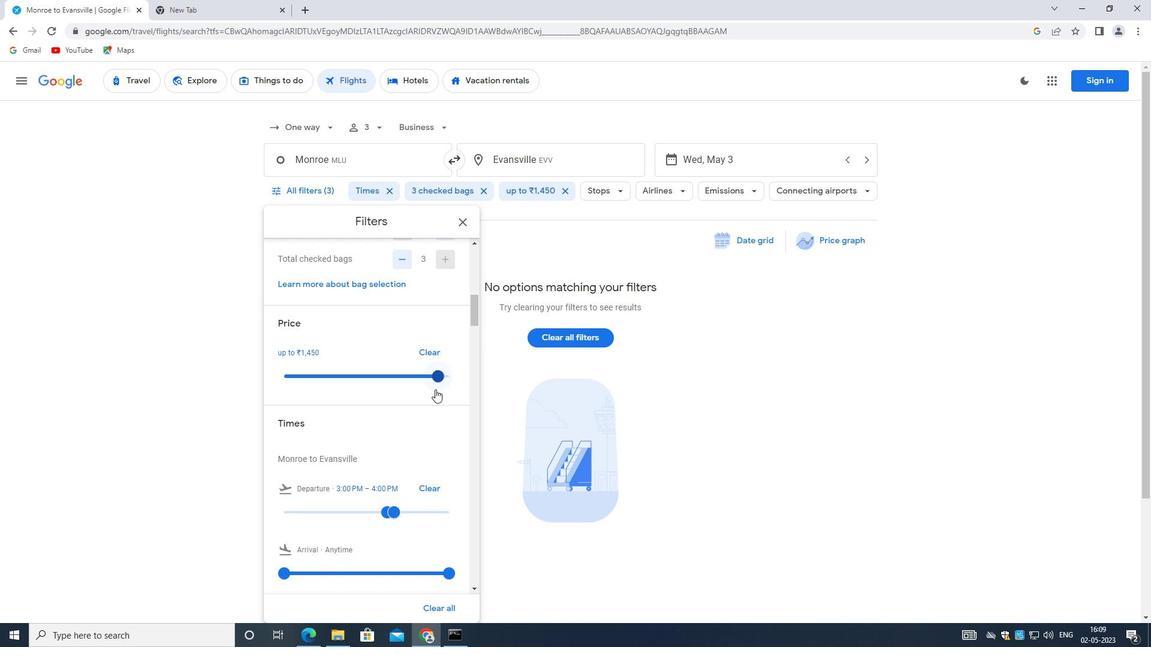 
Action: Mouse pressed left at (434, 374)
Screenshot: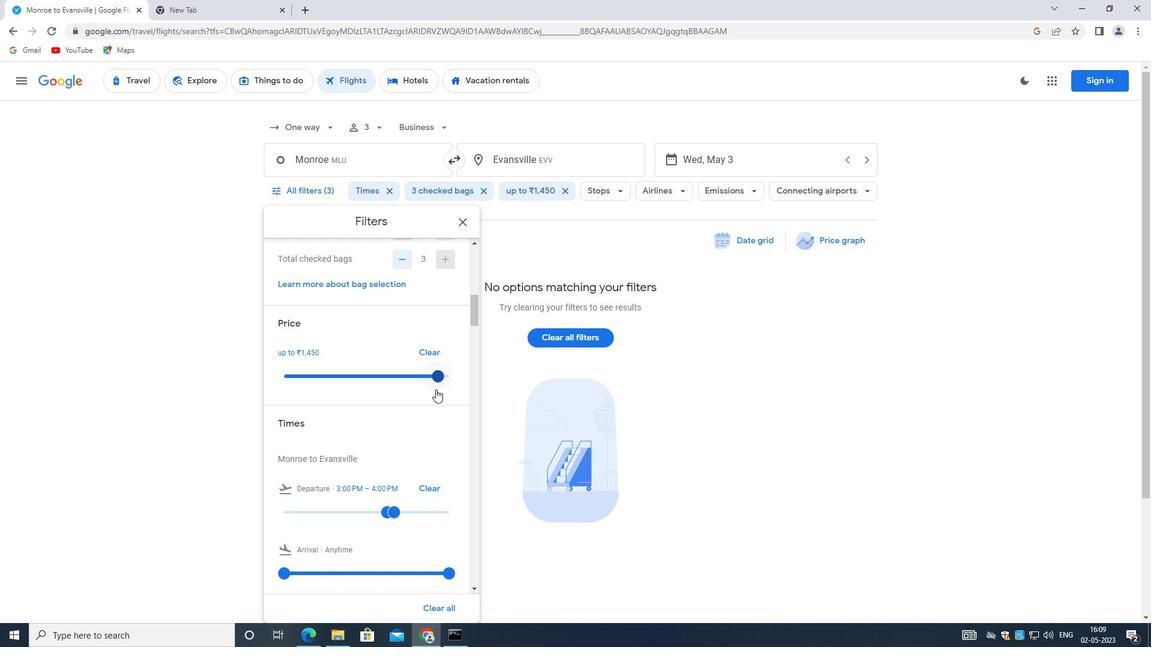 
Action: Mouse pressed left at (434, 374)
Screenshot: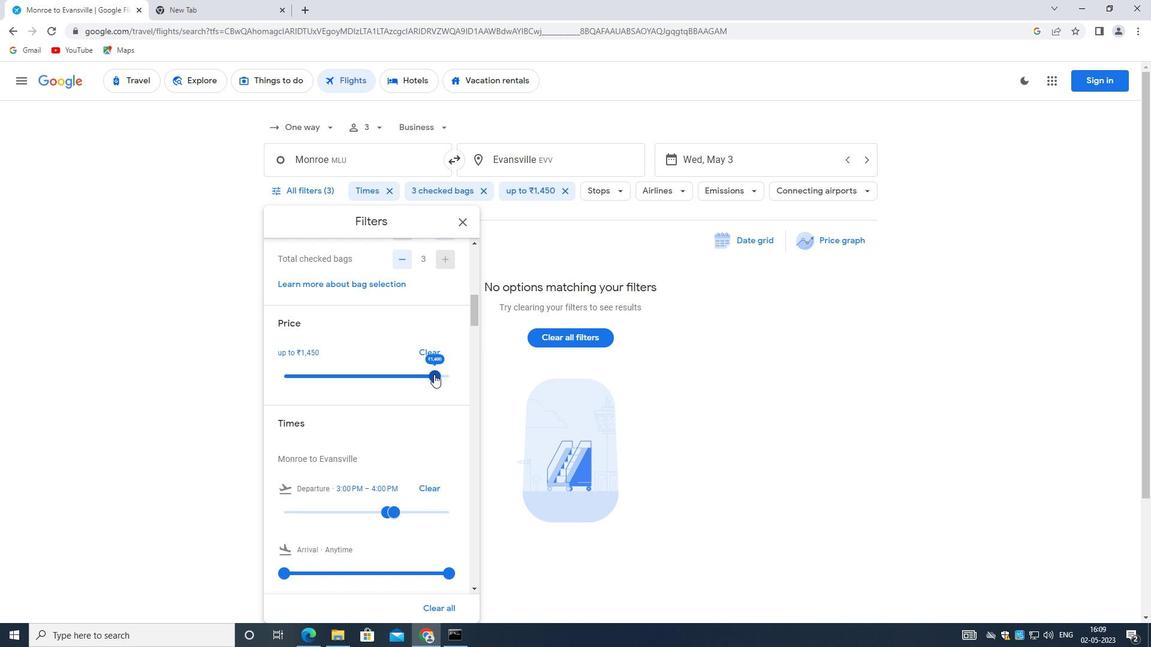 
Action: Mouse moved to (459, 521)
Screenshot: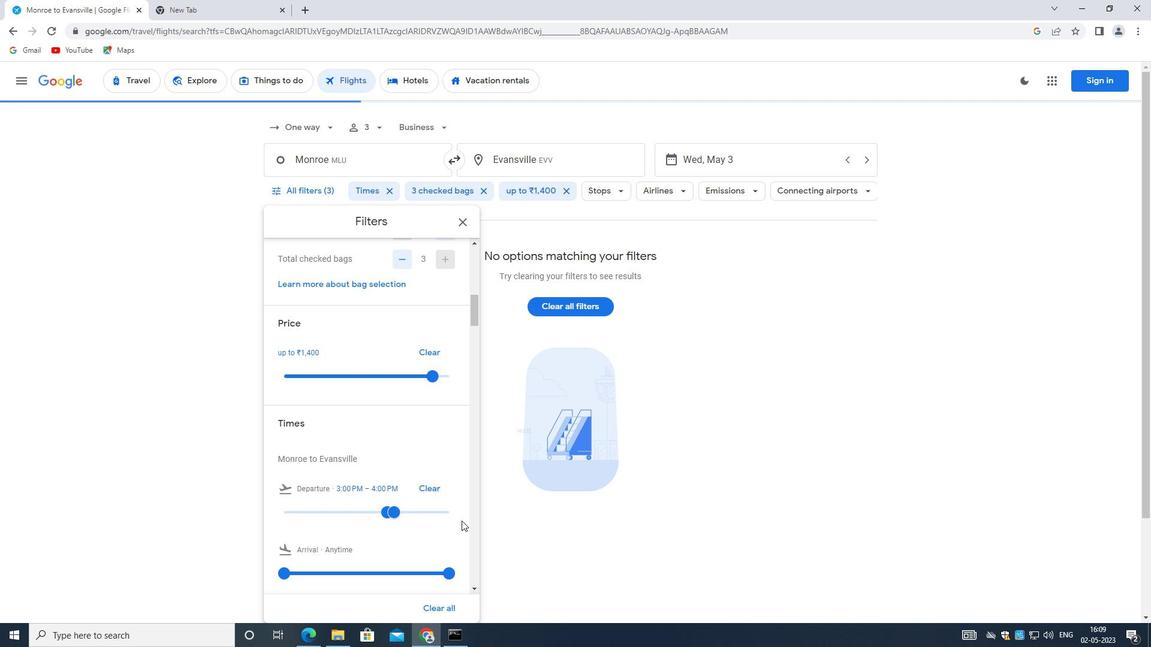 
Action: Mouse scrolled (459, 520) with delta (0, 0)
Screenshot: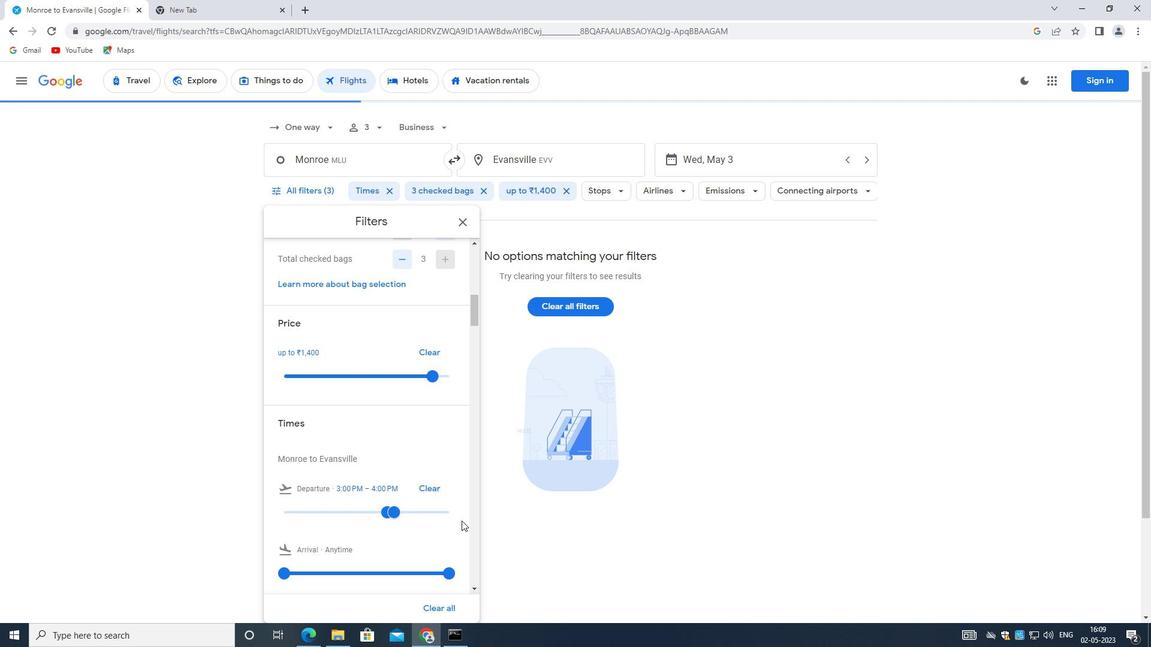 
Action: Mouse moved to (364, 450)
Screenshot: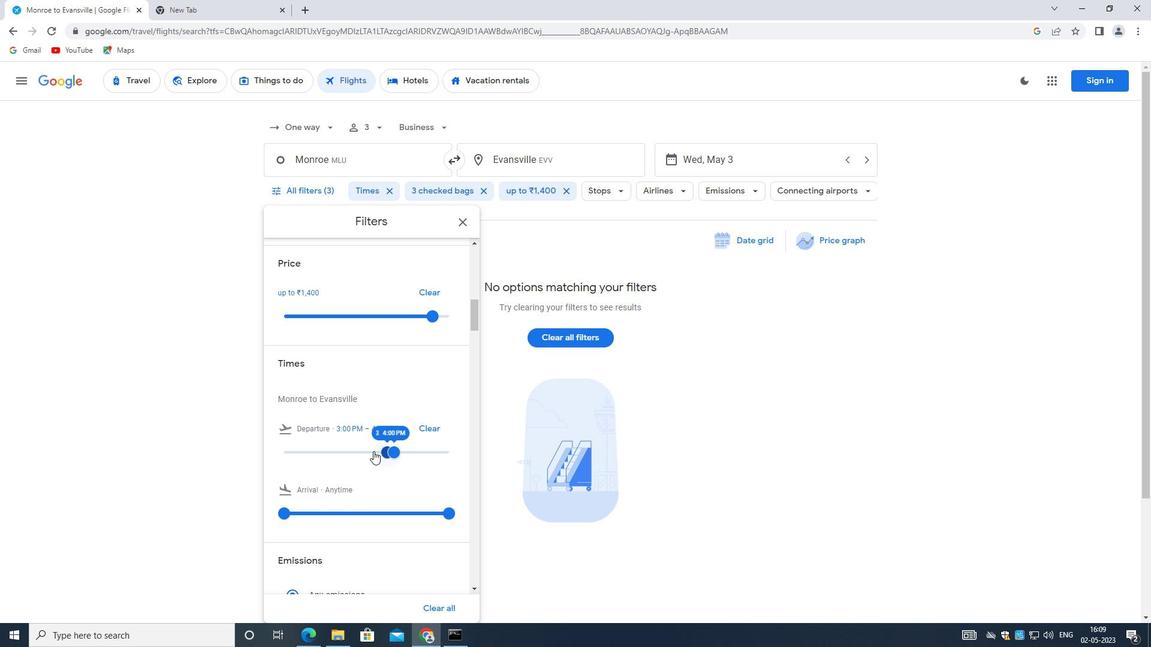 
Action: Mouse pressed left at (364, 450)
Screenshot: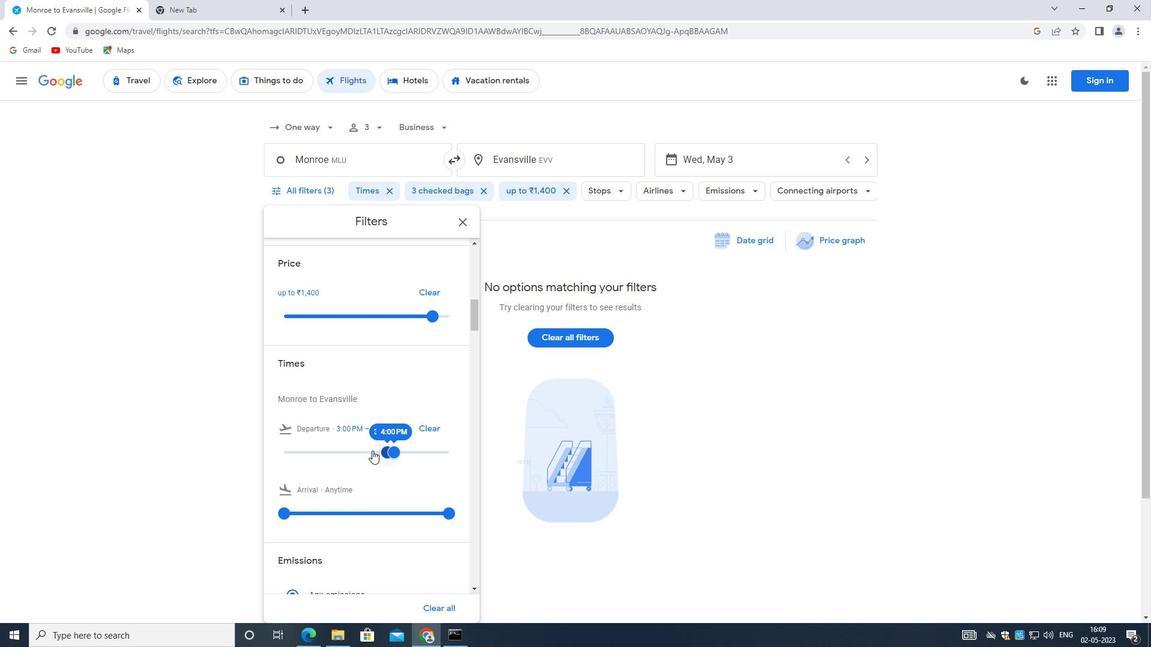 
Action: Mouse moved to (397, 452)
Screenshot: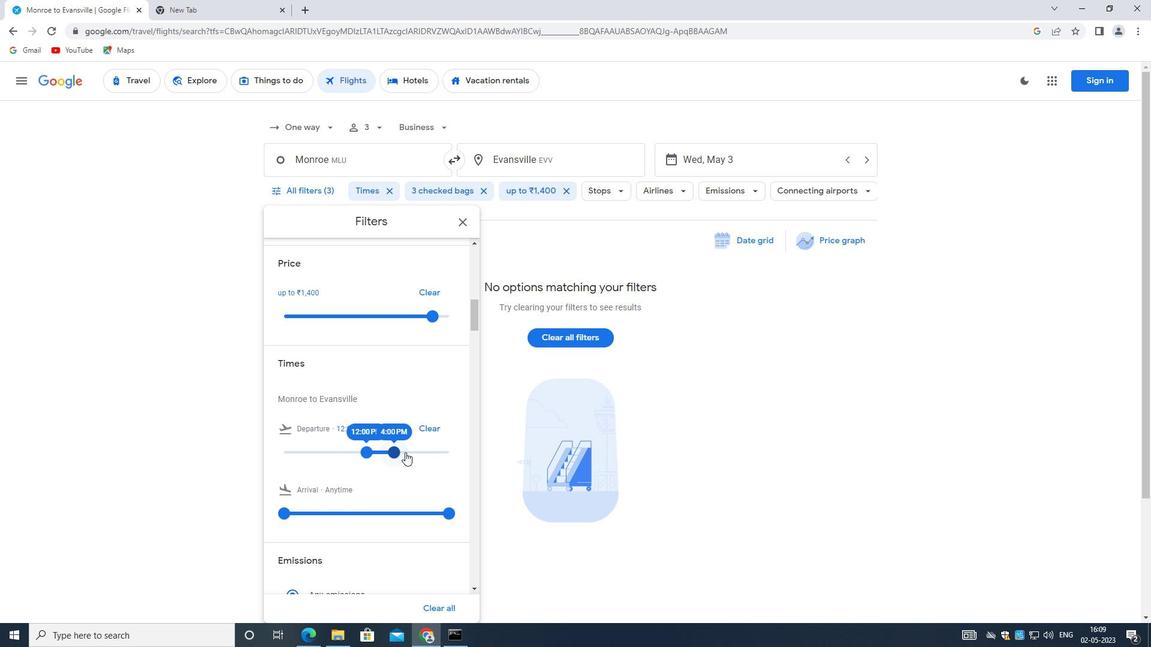 
Action: Mouse pressed left at (397, 452)
Screenshot: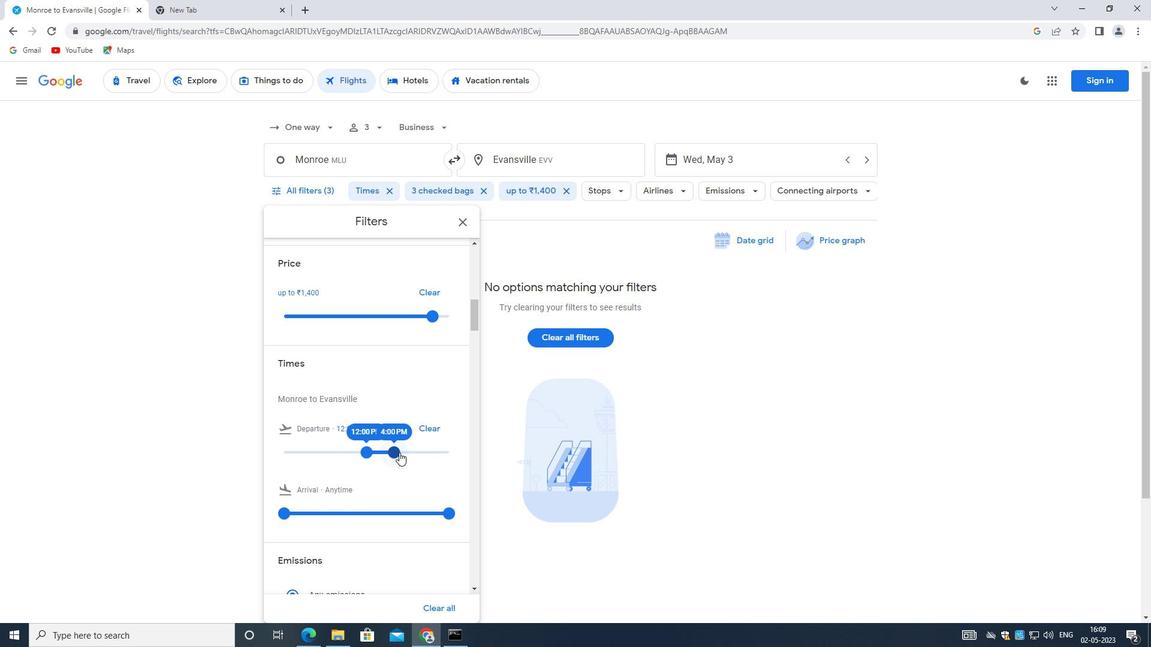 
Action: Mouse moved to (367, 450)
Screenshot: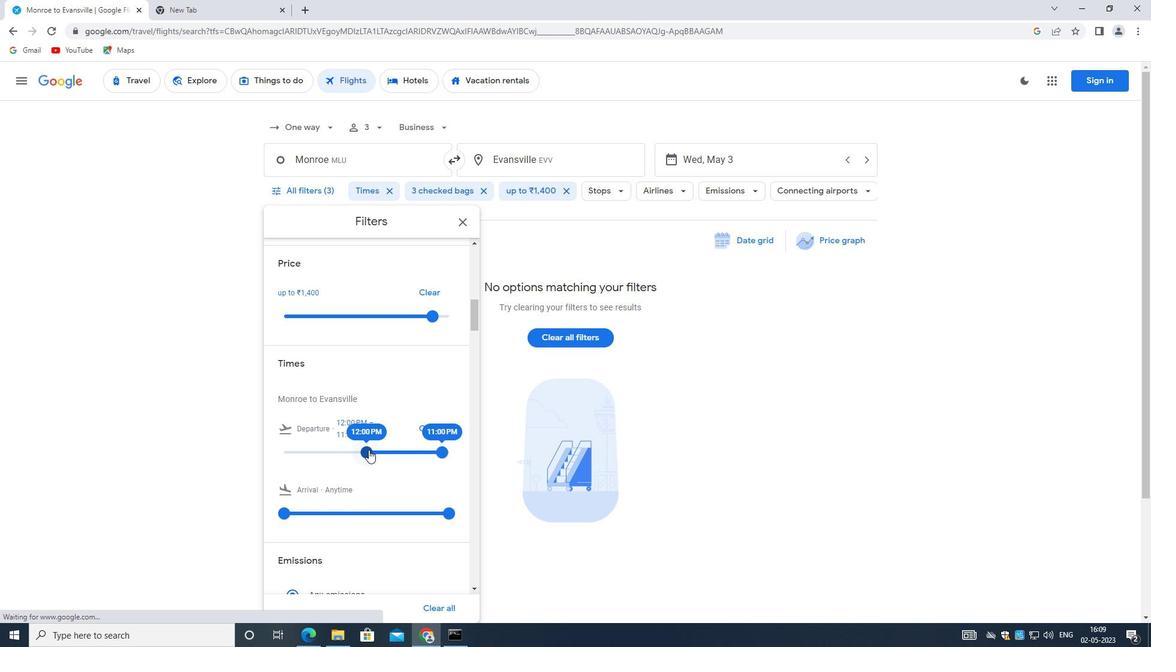 
Action: Mouse pressed left at (367, 450)
Screenshot: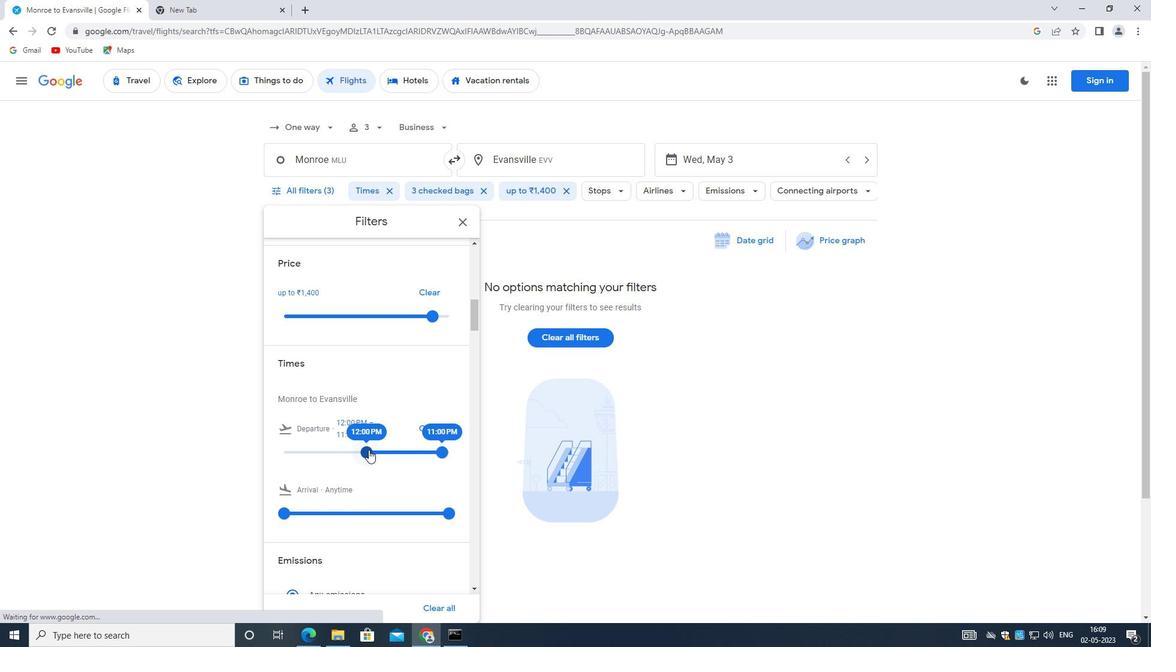
Action: Mouse moved to (446, 451)
Screenshot: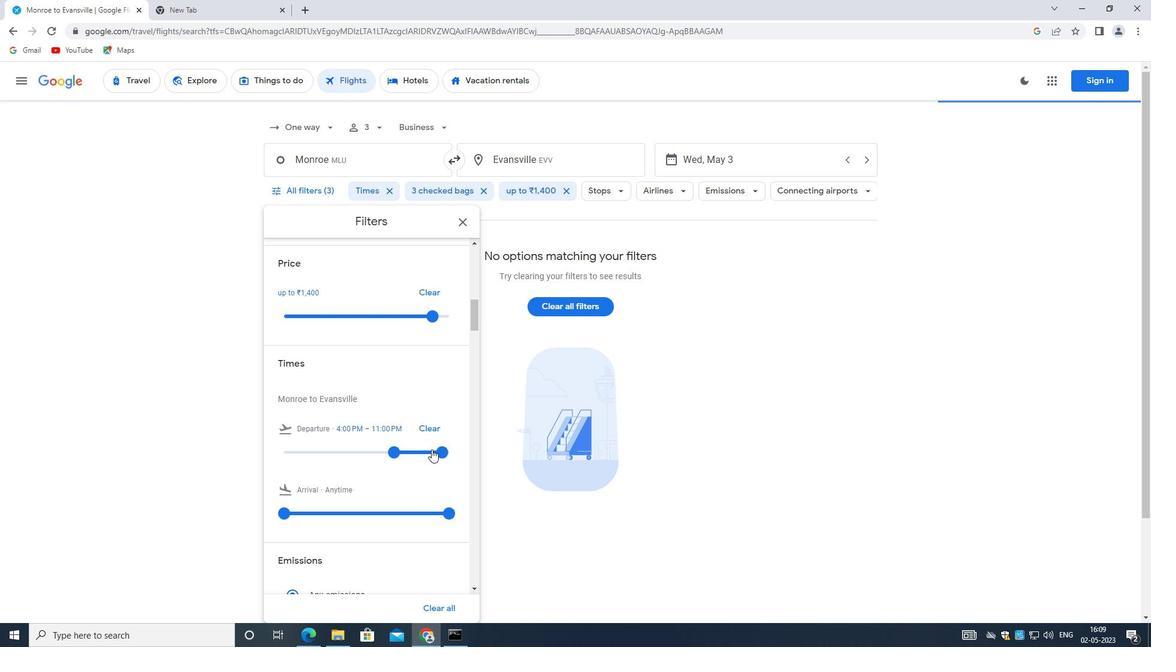 
Action: Mouse pressed left at (446, 451)
Screenshot: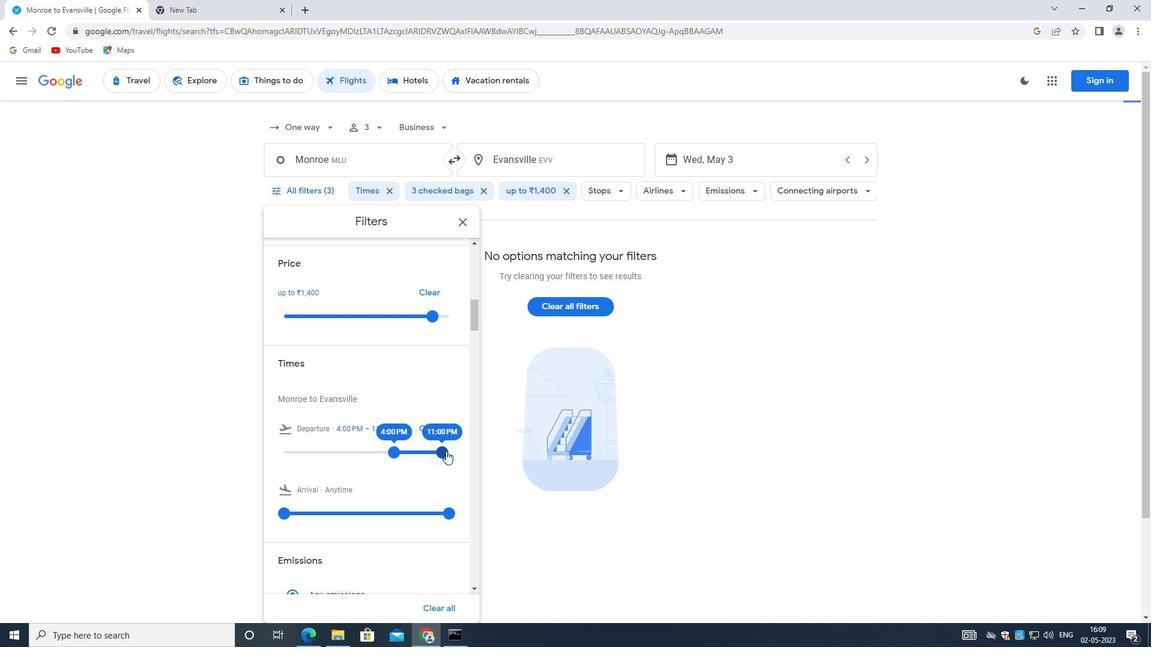 
Action: Mouse moved to (397, 463)
Screenshot: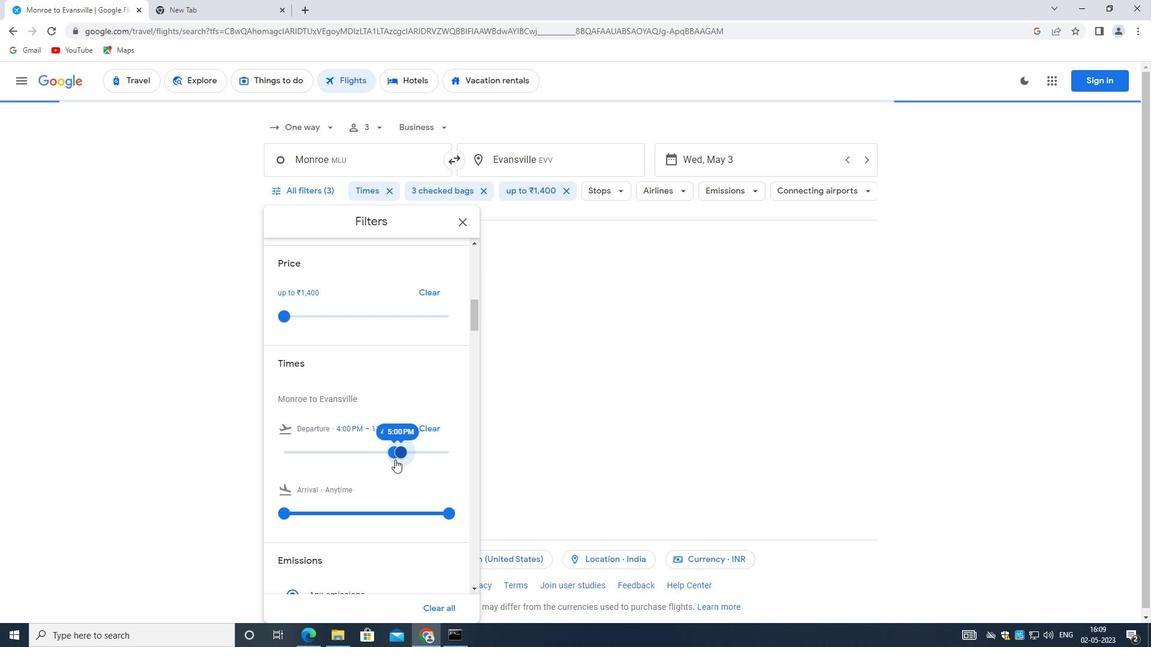 
Action: Mouse scrolled (397, 463) with delta (0, 0)
Screenshot: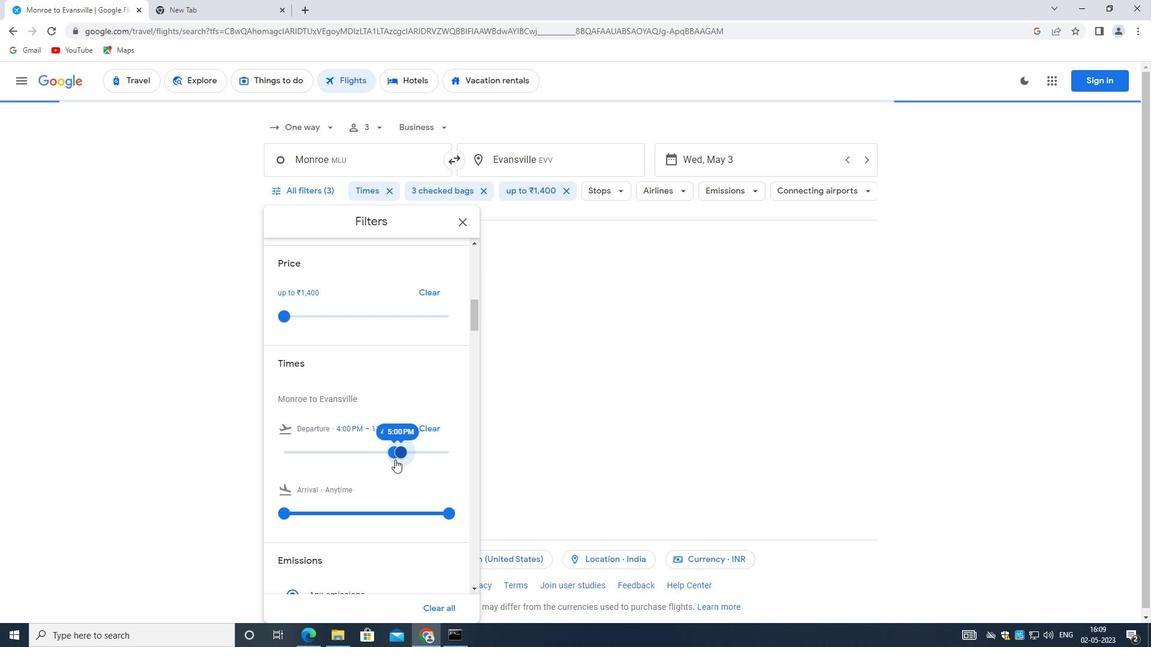 
Action: Mouse moved to (397, 464)
Screenshot: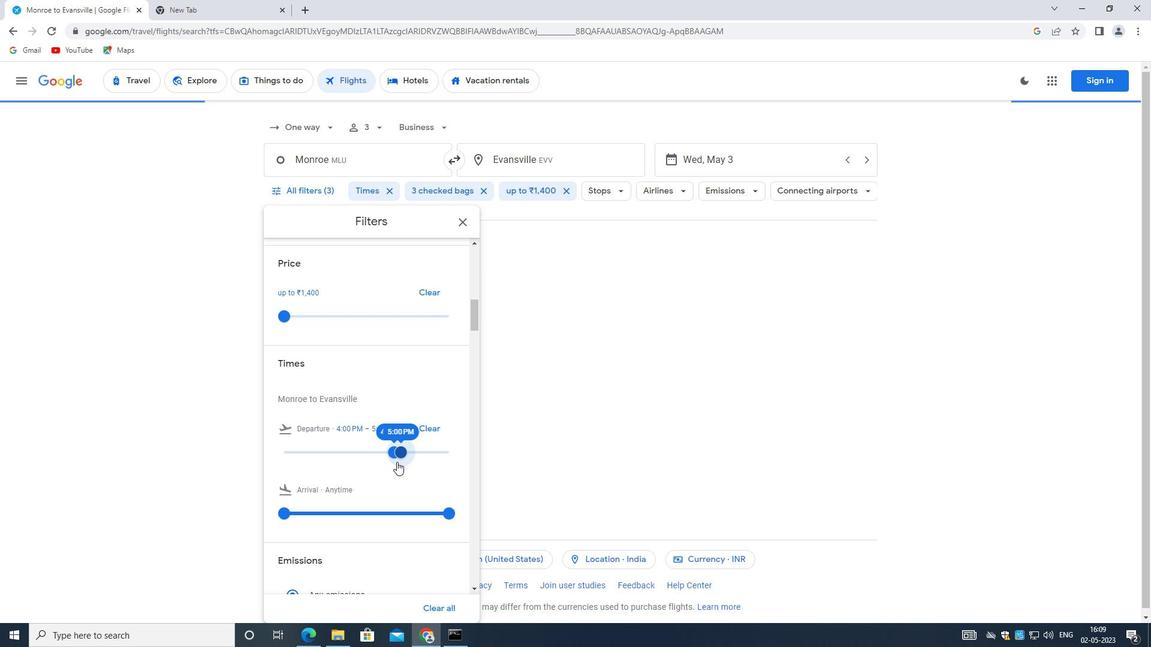 
Action: Mouse scrolled (397, 463) with delta (0, 0)
Screenshot: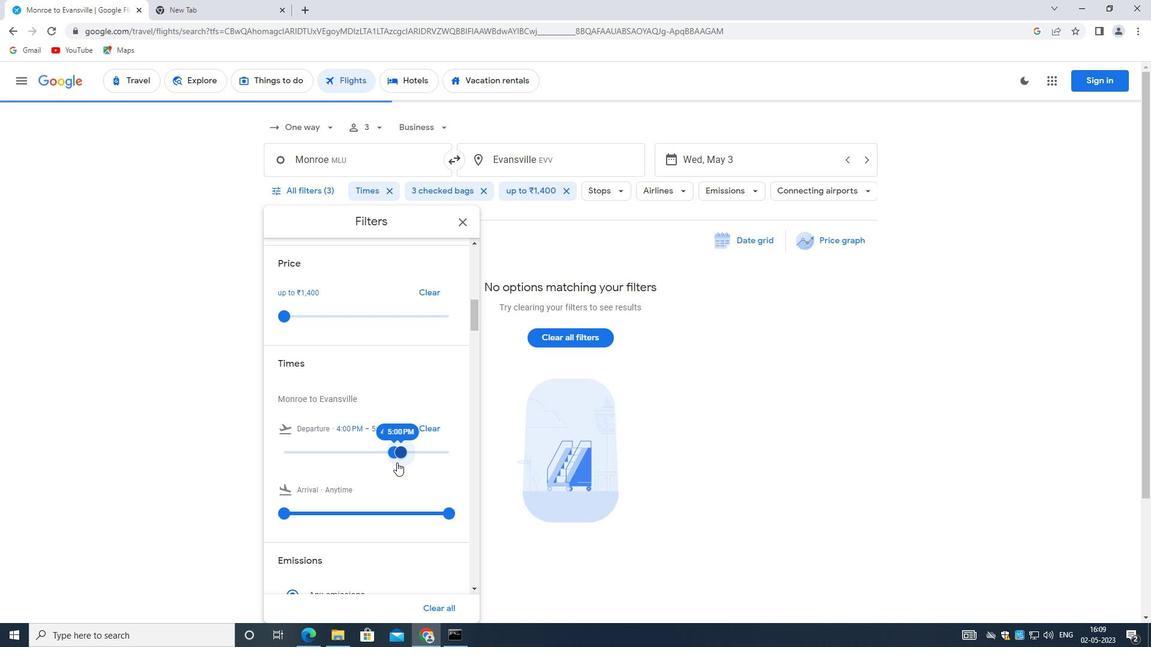 
Action: Mouse moved to (397, 464)
Screenshot: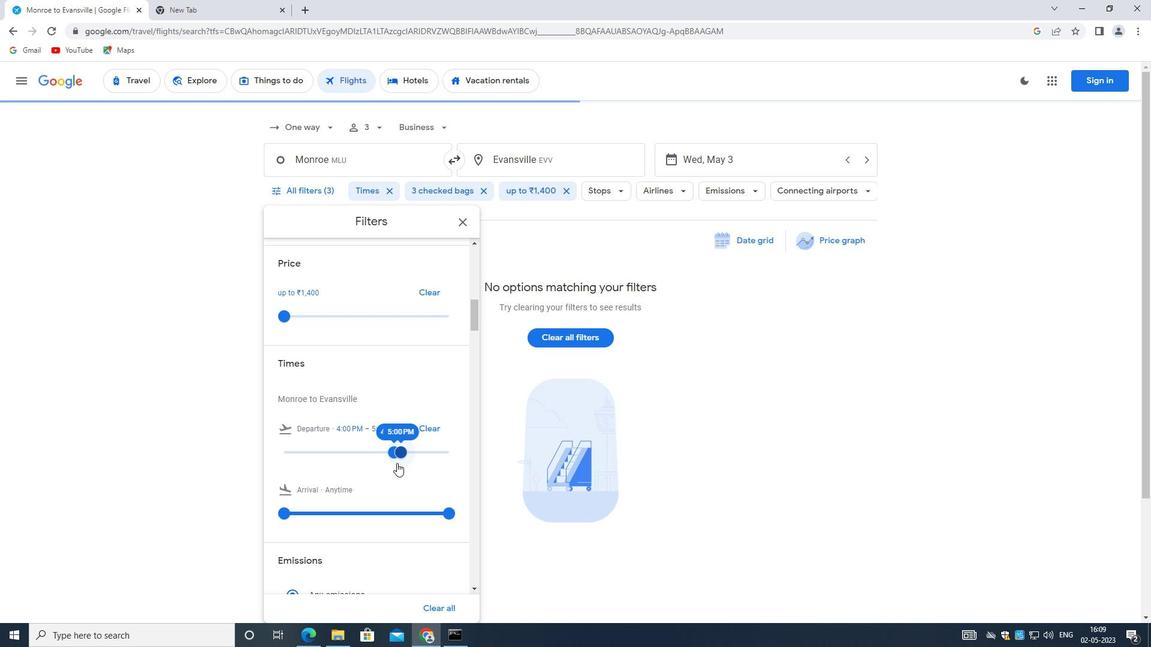 
Action: Mouse scrolled (397, 463) with delta (0, 0)
Screenshot: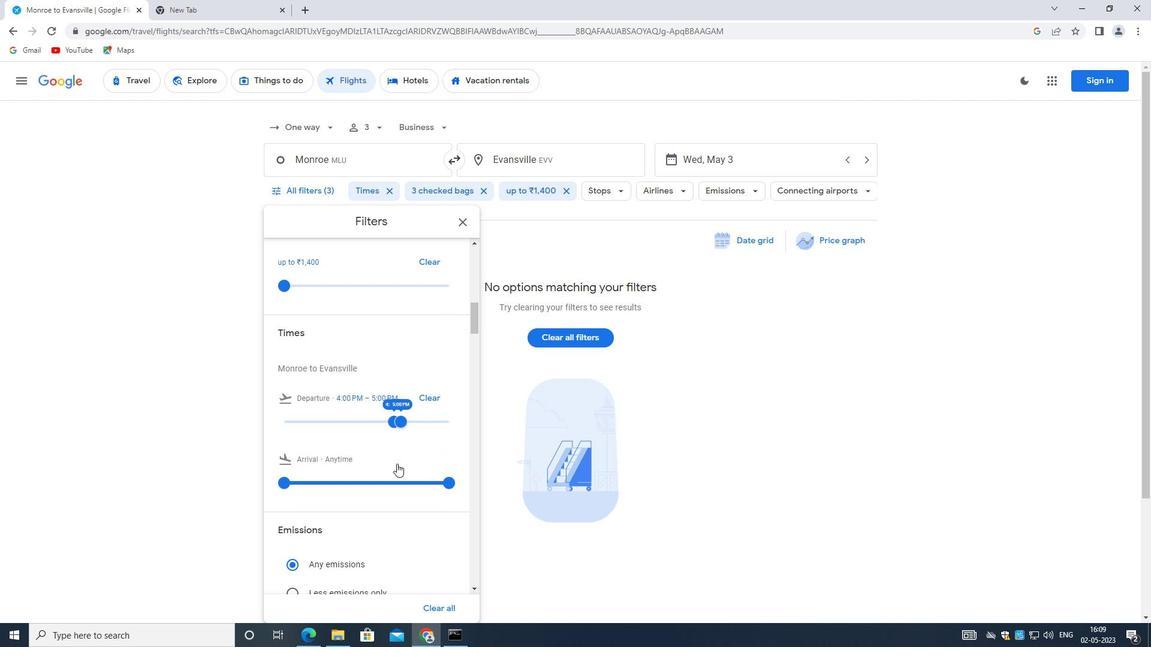 
Action: Mouse moved to (397, 464)
Screenshot: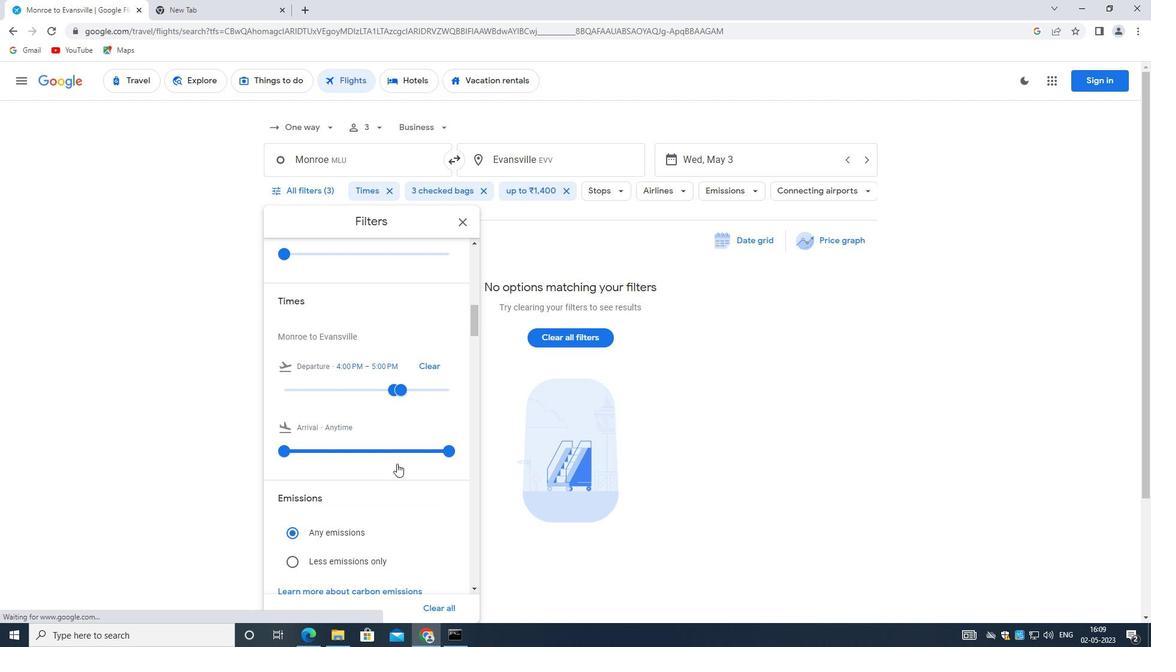 
Action: Mouse scrolled (397, 464) with delta (0, 0)
Screenshot: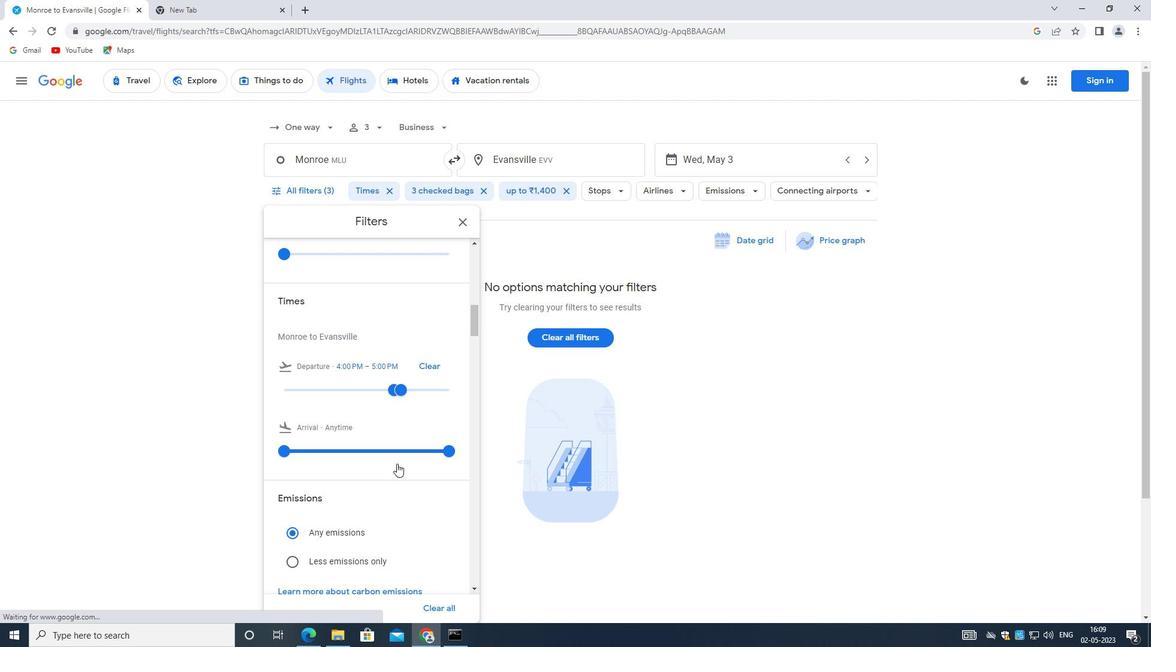 
Action: Mouse moved to (396, 464)
Screenshot: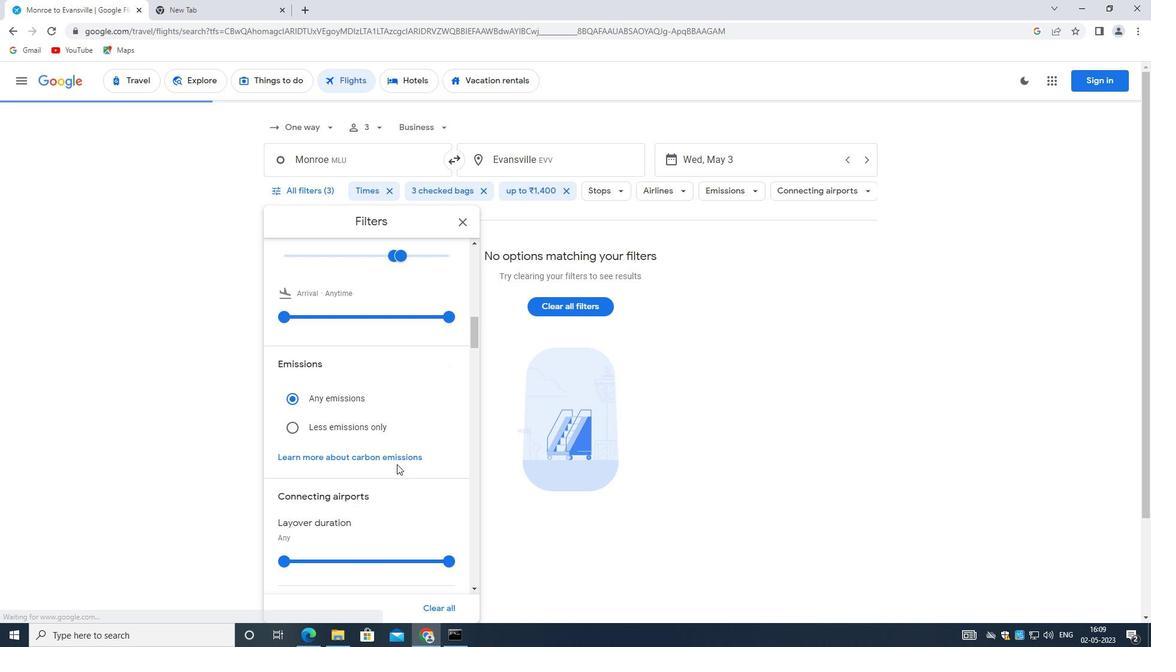 
Action: Mouse scrolled (396, 464) with delta (0, 0)
Screenshot: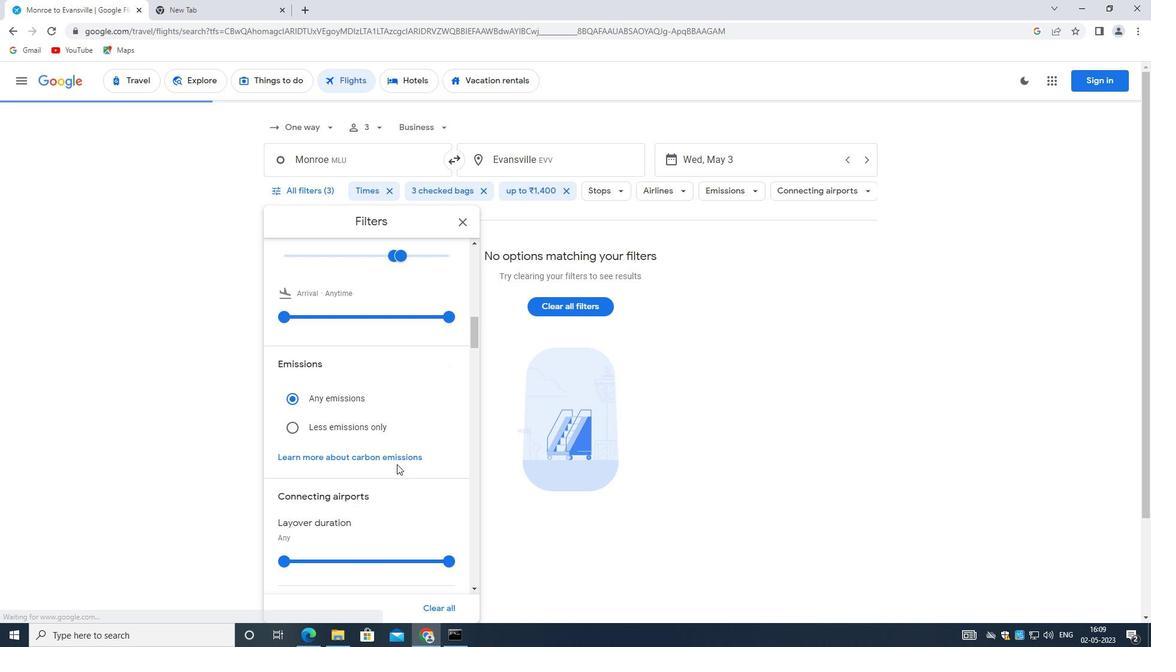 
Action: Mouse moved to (396, 464)
Screenshot: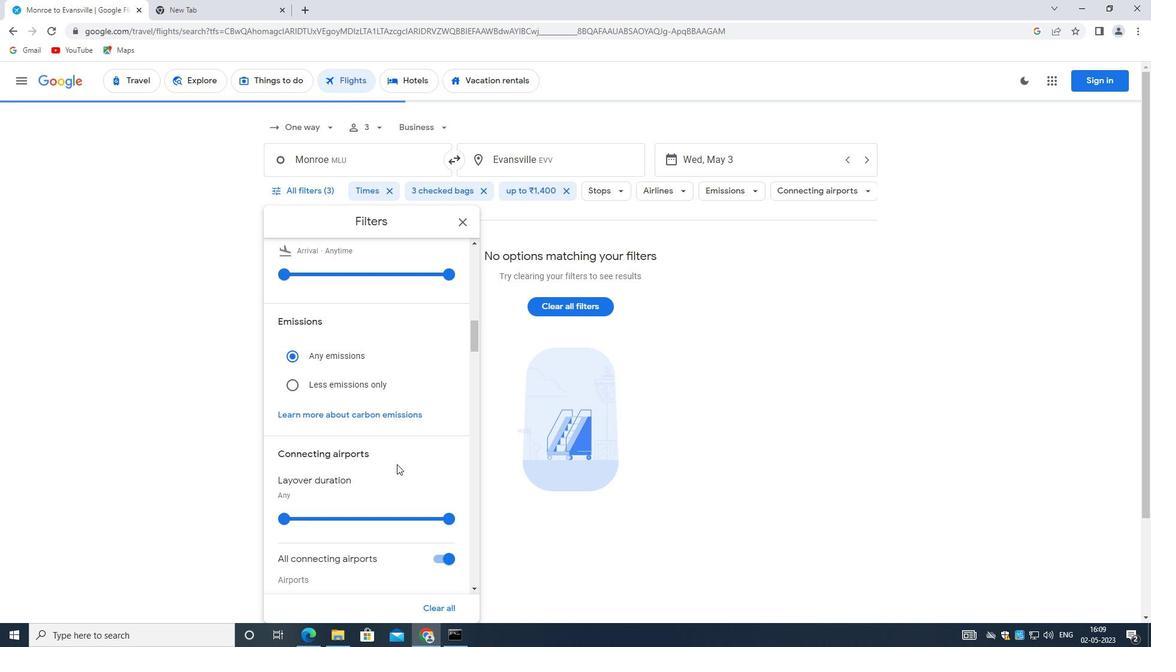 
Action: Mouse scrolled (396, 464) with delta (0, 0)
Screenshot: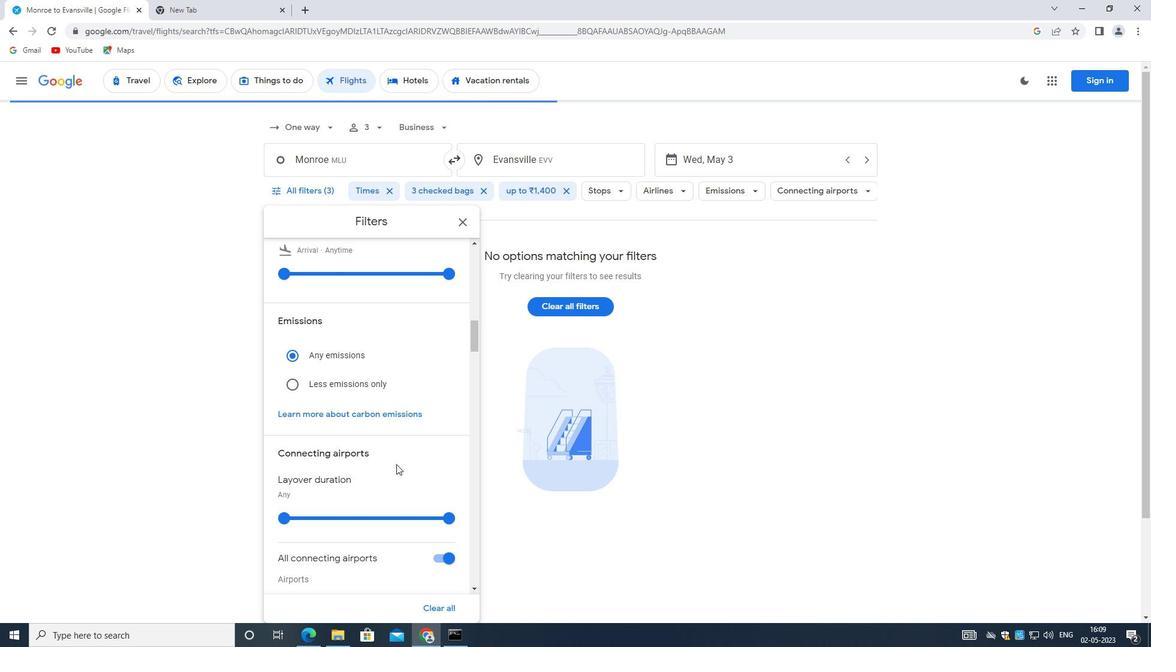 
Action: Mouse moved to (395, 464)
Screenshot: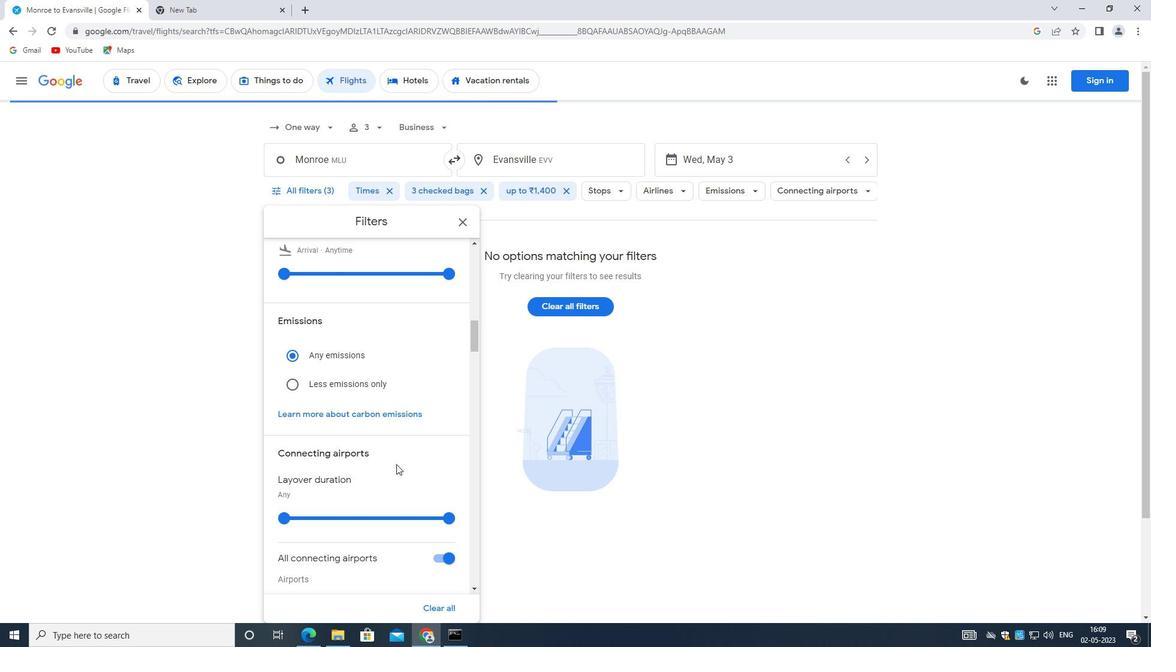 
Action: Mouse scrolled (395, 464) with delta (0, 0)
Screenshot: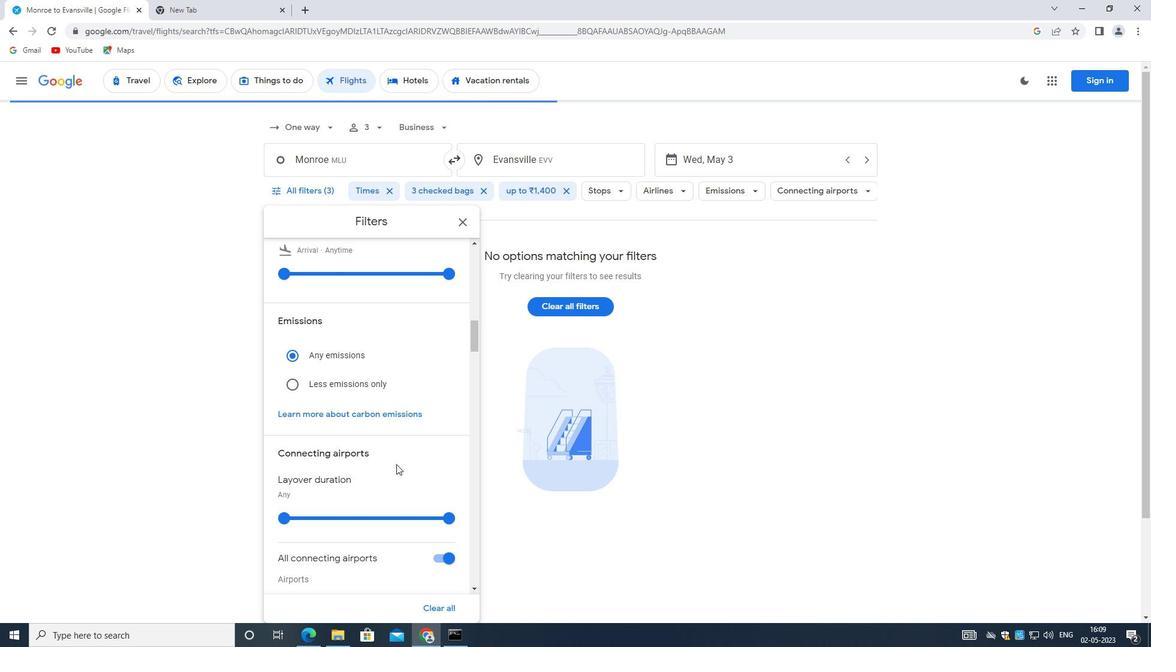
Action: Mouse scrolled (395, 464) with delta (0, 0)
Screenshot: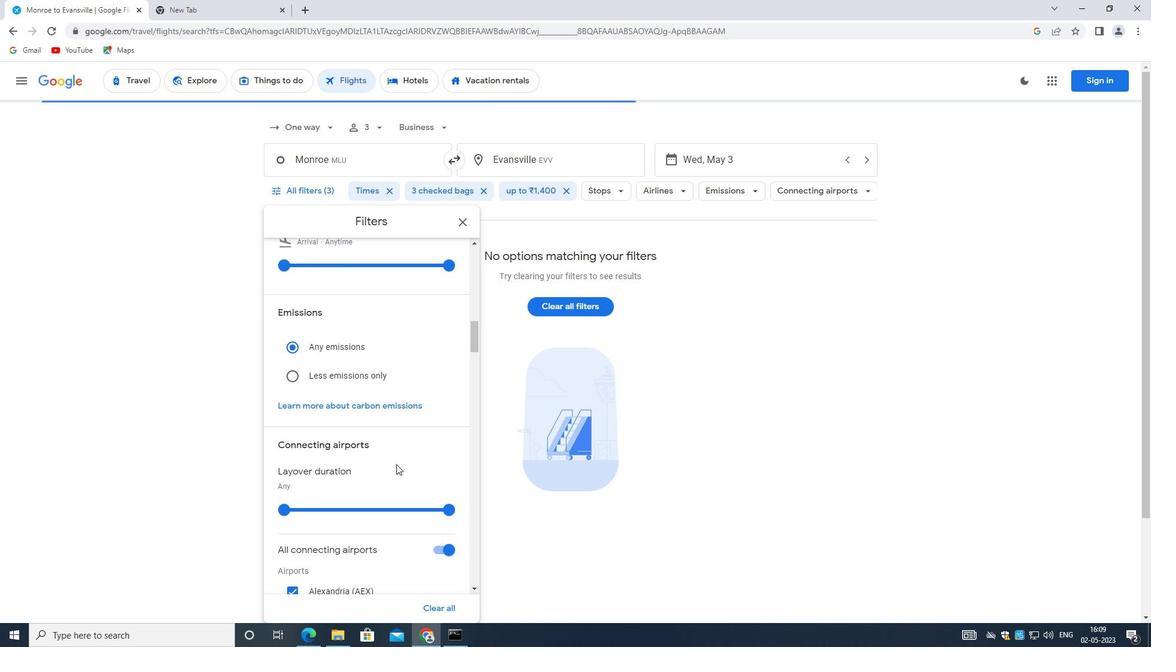 
Action: Mouse moved to (394, 466)
Screenshot: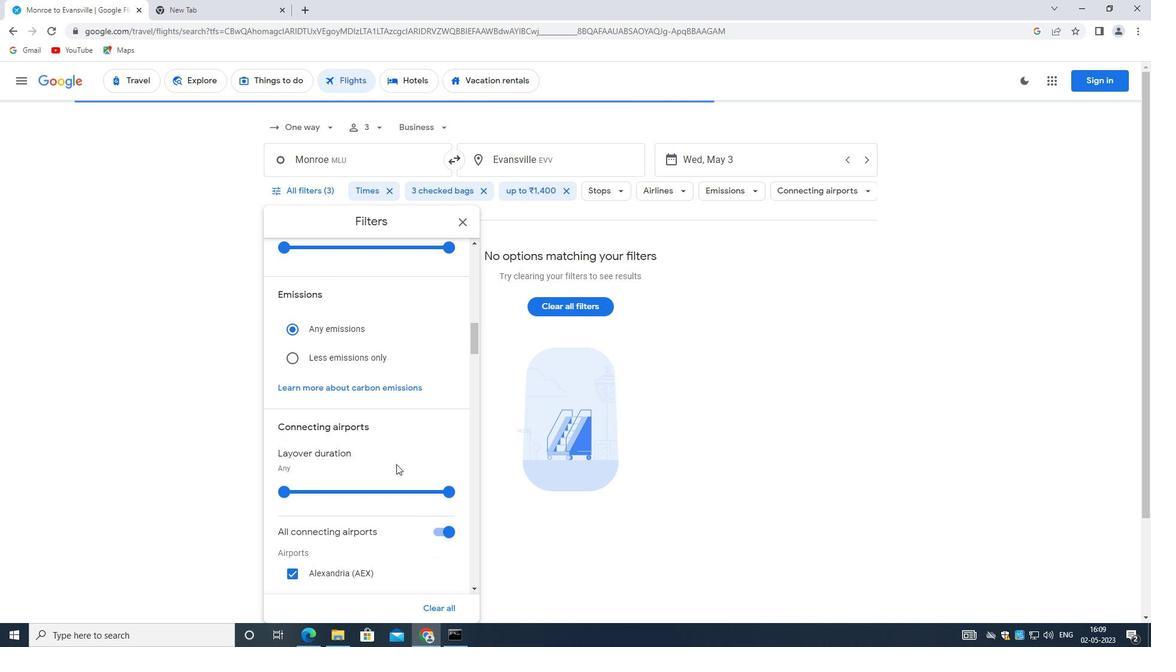 
Action: Mouse scrolled (394, 465) with delta (0, 0)
Screenshot: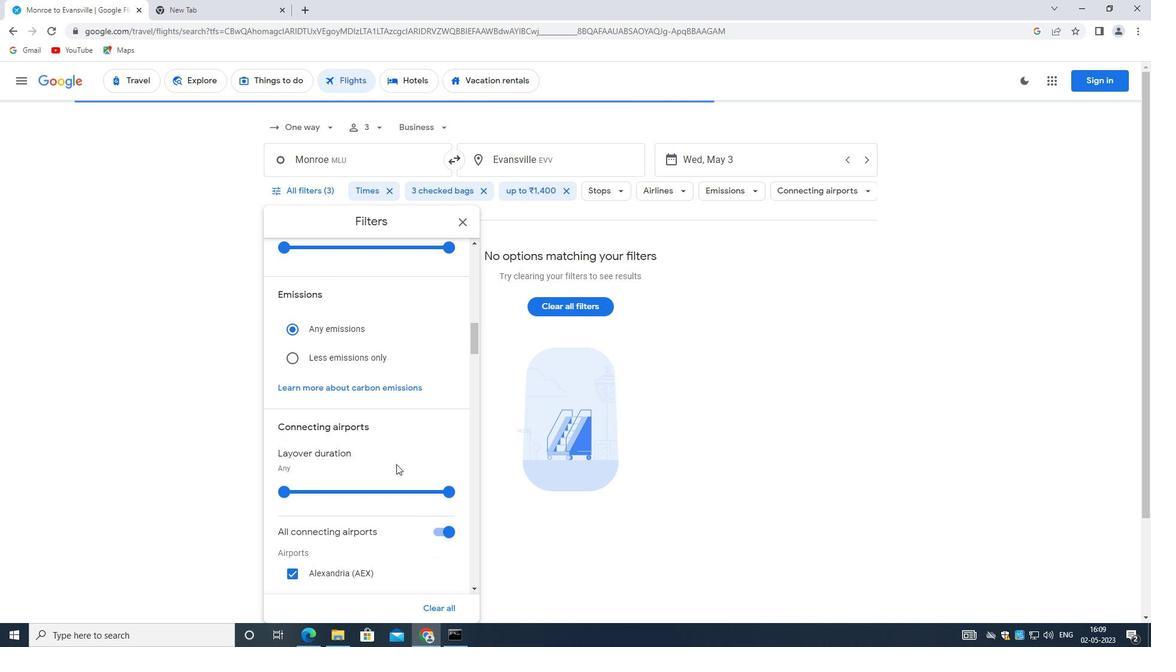 
Action: Mouse moved to (440, 259)
Screenshot: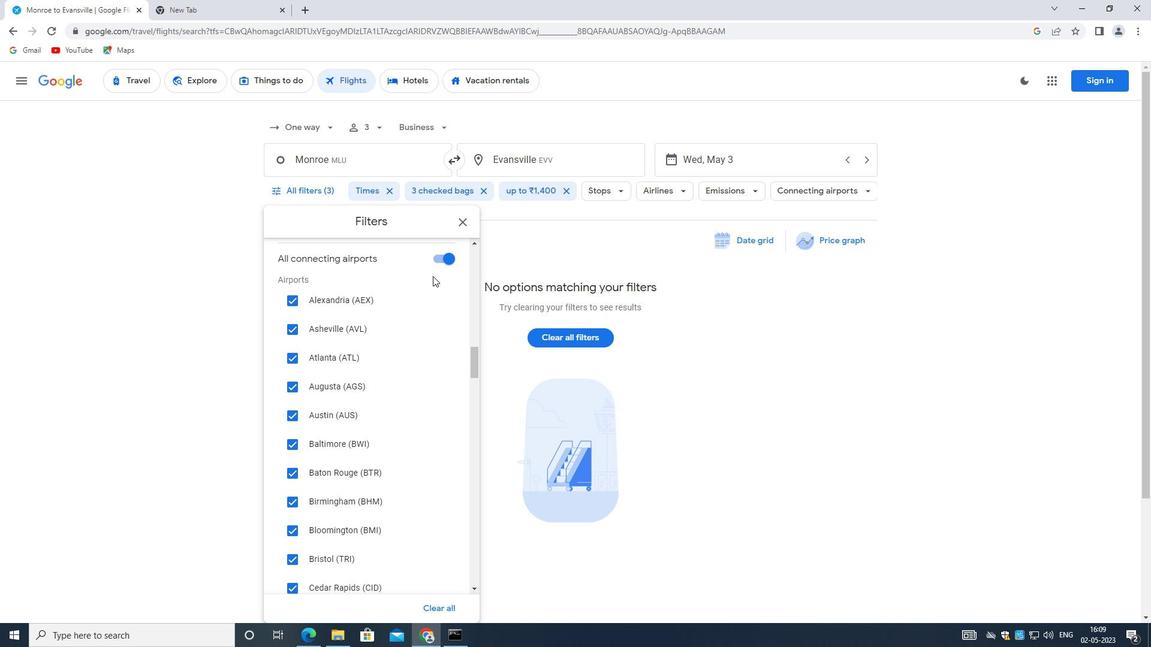 
Action: Mouse pressed left at (440, 259)
Screenshot: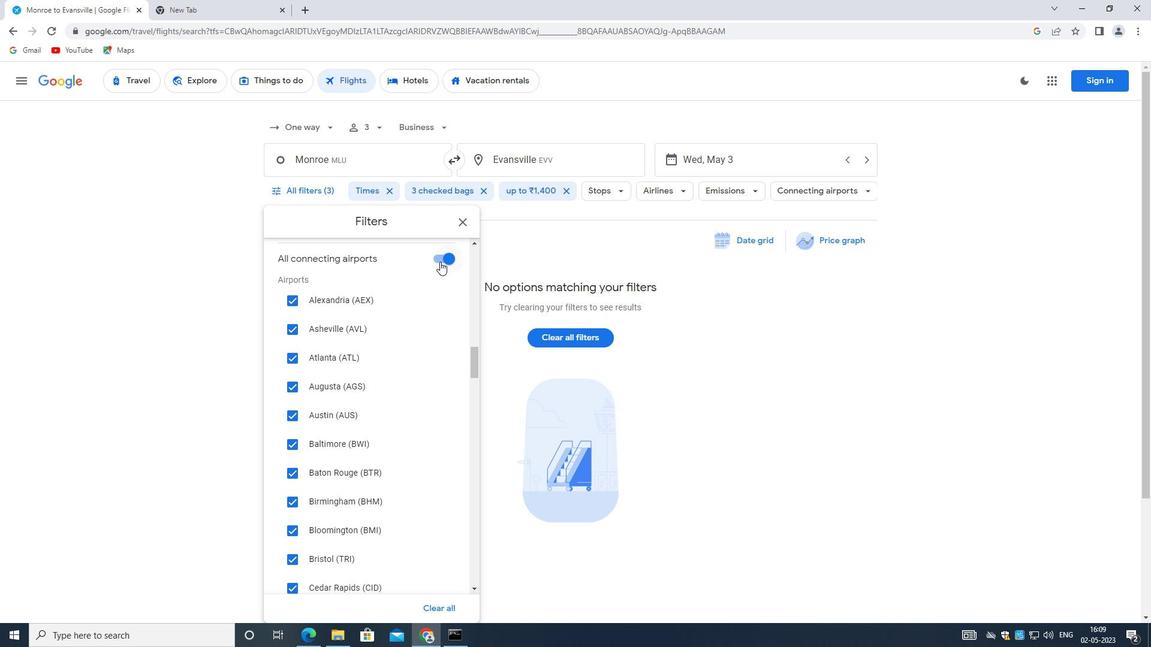 
Action: Mouse moved to (371, 369)
Screenshot: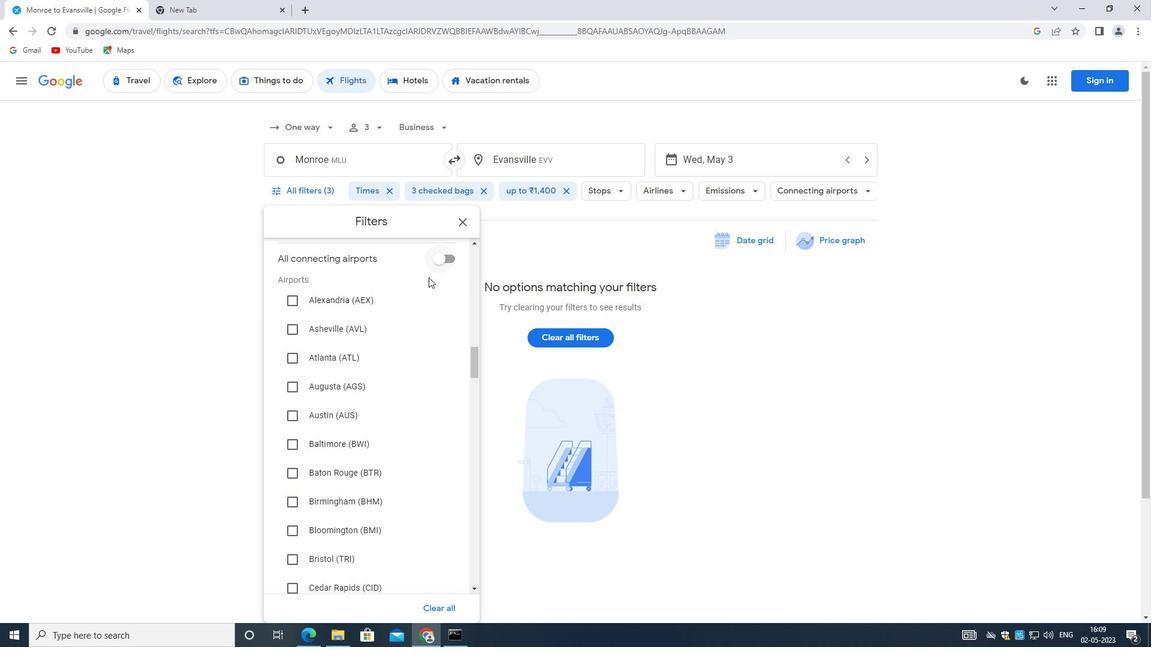 
Action: Mouse scrolled (371, 368) with delta (0, 0)
Screenshot: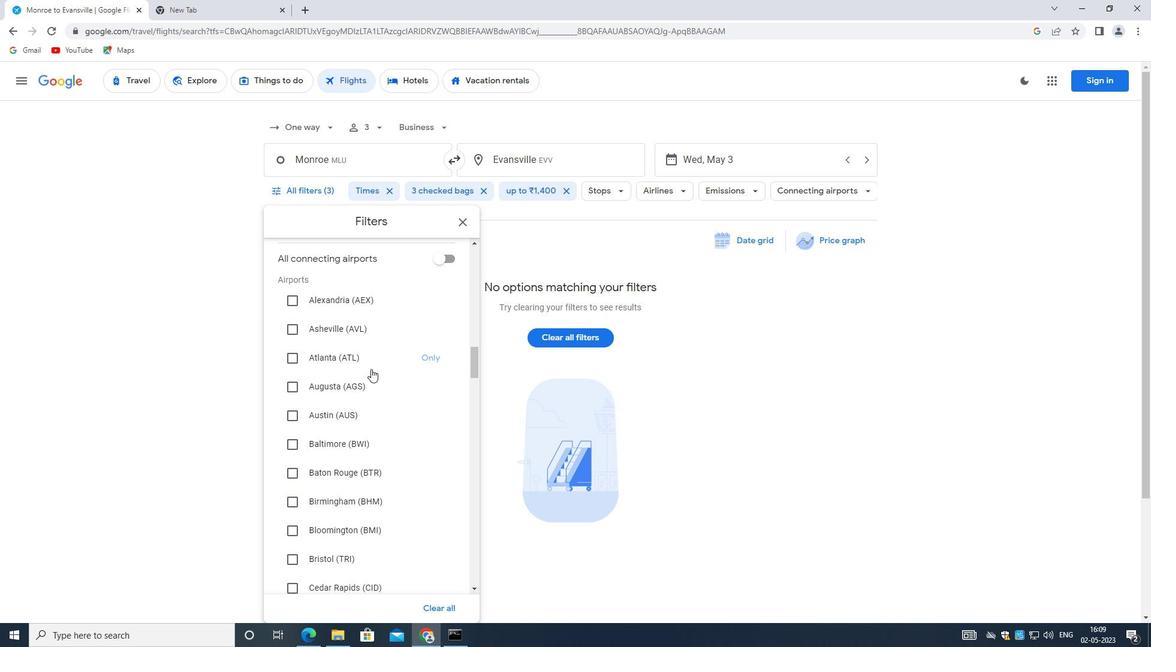 
Action: Mouse moved to (369, 371)
Screenshot: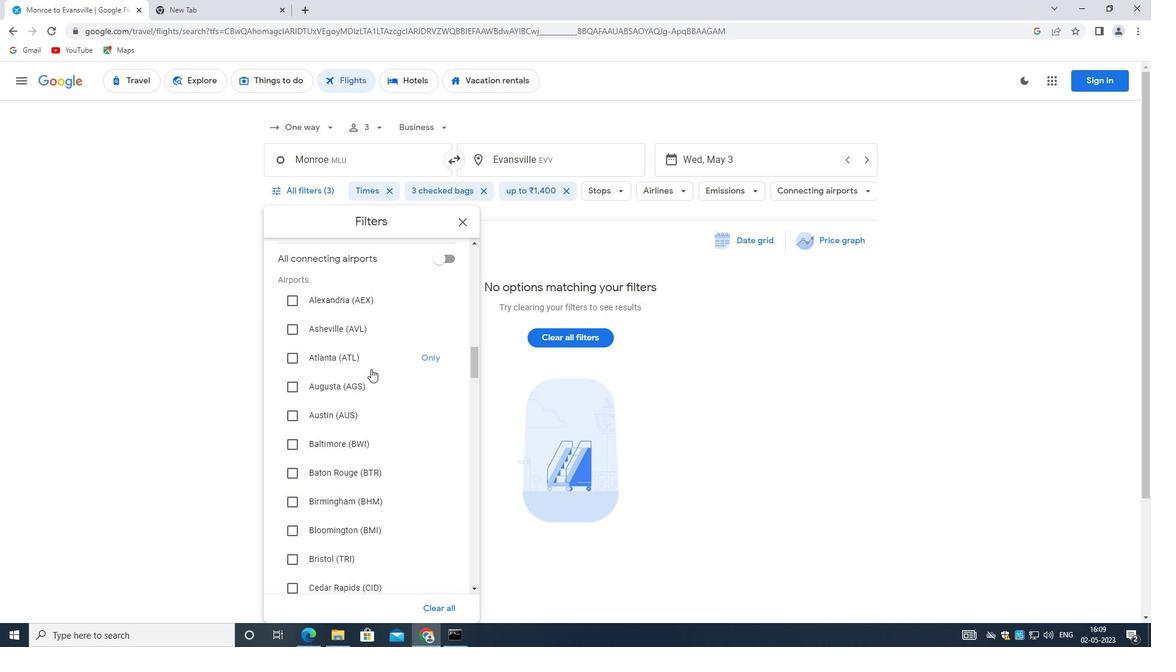 
Action: Mouse scrolled (369, 370) with delta (0, 0)
Screenshot: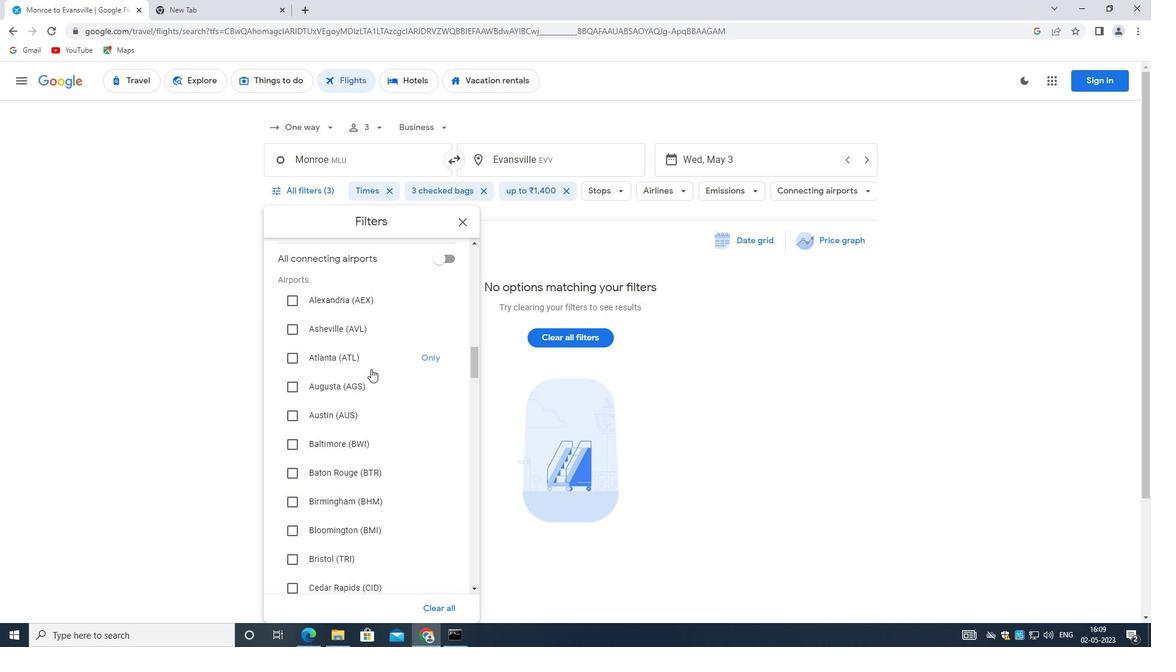 
Action: Mouse moved to (368, 371)
Screenshot: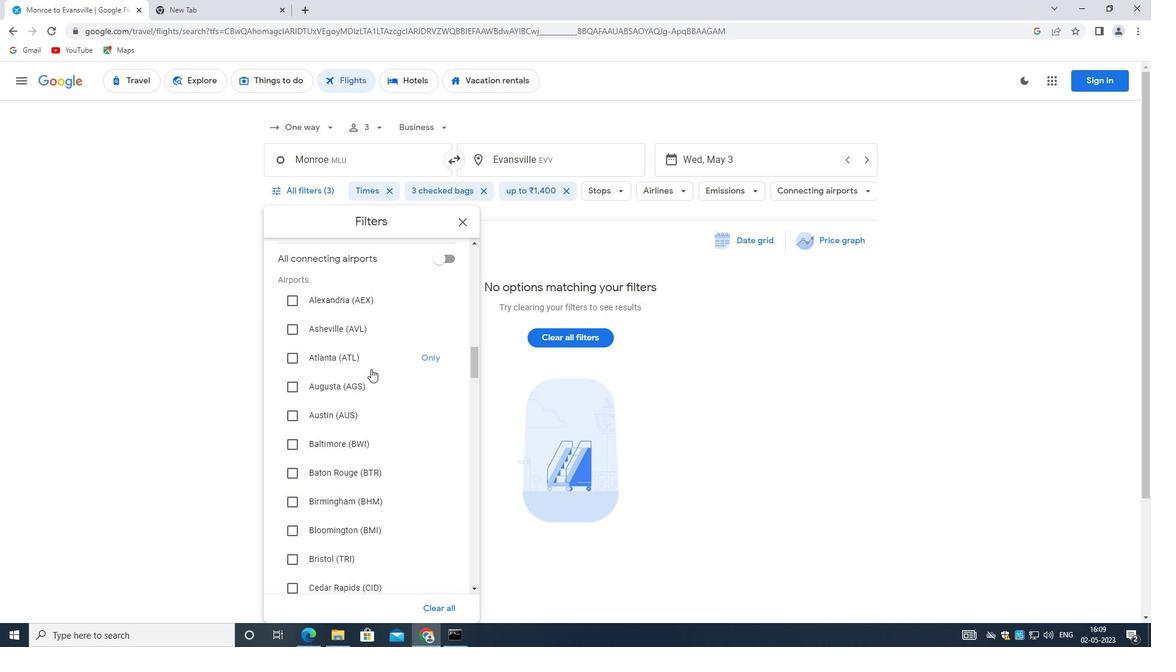 
Action: Mouse scrolled (368, 371) with delta (0, 0)
Screenshot: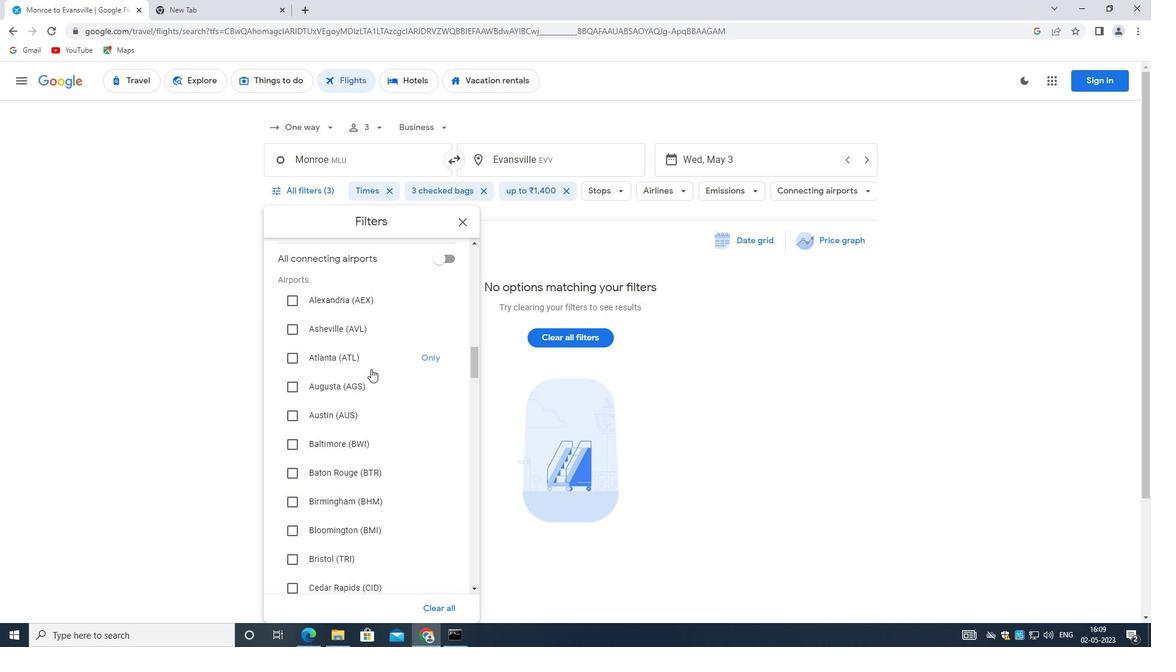 
Action: Mouse moved to (368, 372)
Screenshot: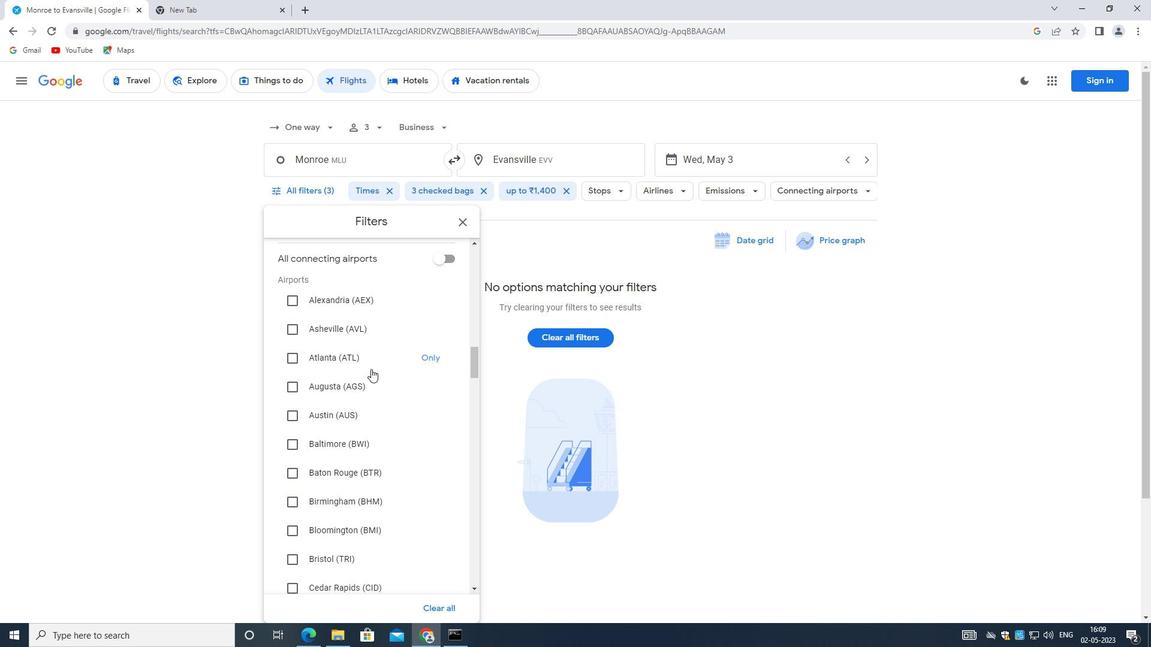 
Action: Mouse scrolled (368, 371) with delta (0, 0)
Screenshot: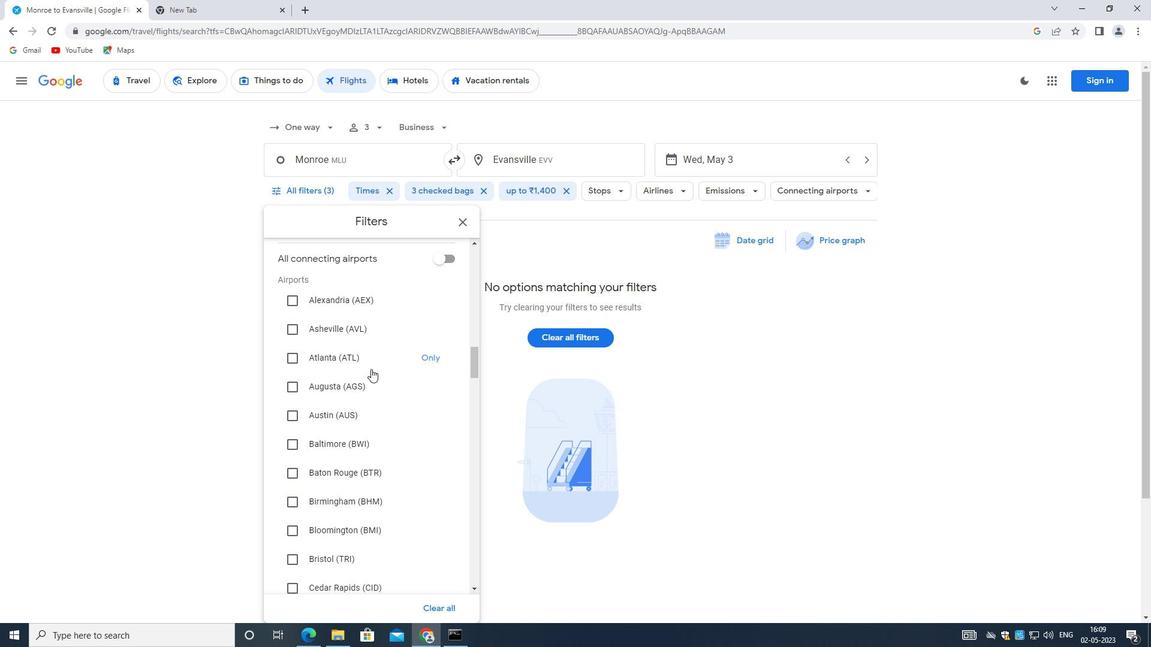 
Action: Mouse moved to (367, 373)
Screenshot: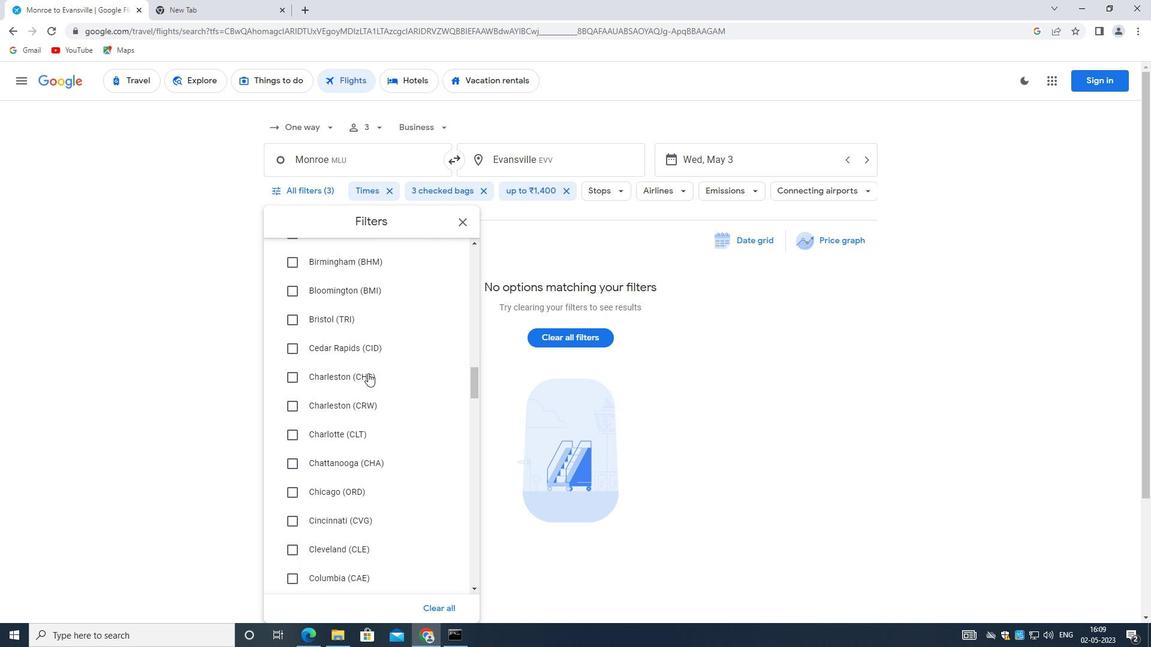 
Action: Mouse scrolled (367, 373) with delta (0, 0)
Screenshot: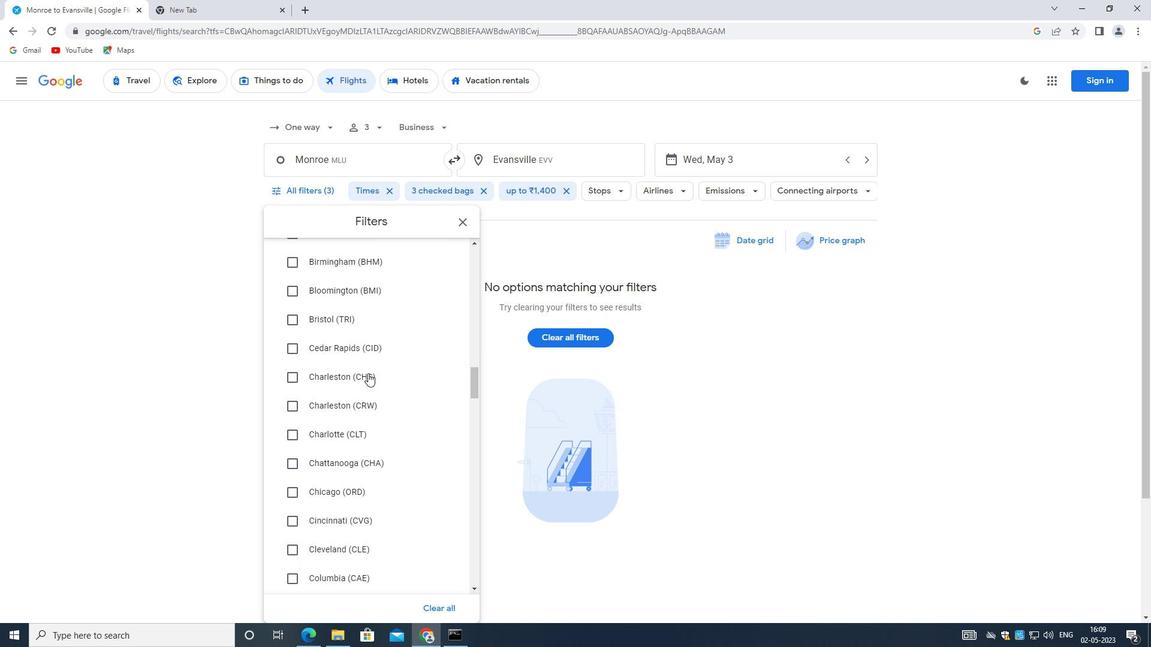 
Action: Mouse scrolled (367, 373) with delta (0, 0)
Screenshot: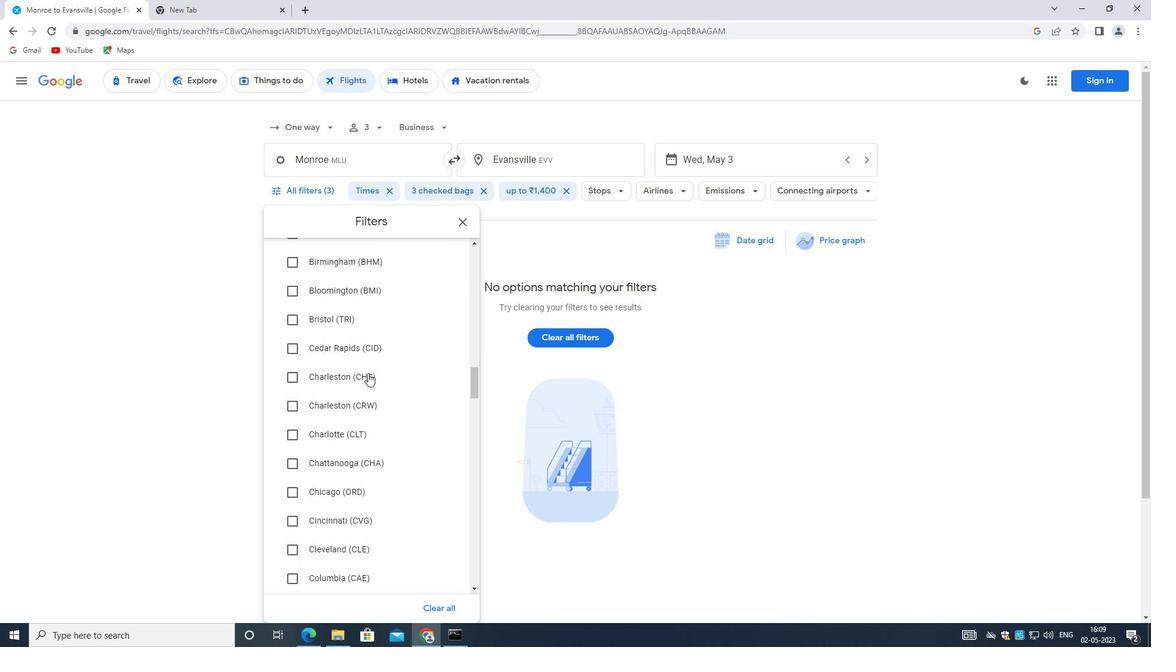 
Action: Mouse scrolled (367, 373) with delta (0, 0)
Screenshot: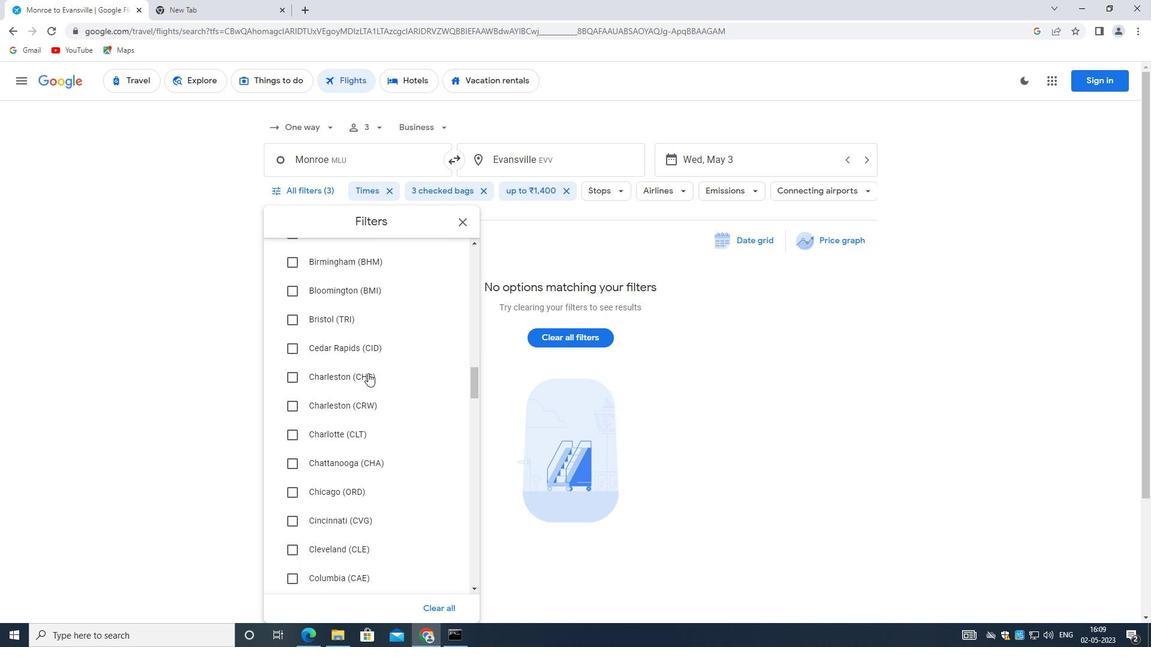 
Action: Mouse scrolled (367, 373) with delta (0, 0)
Screenshot: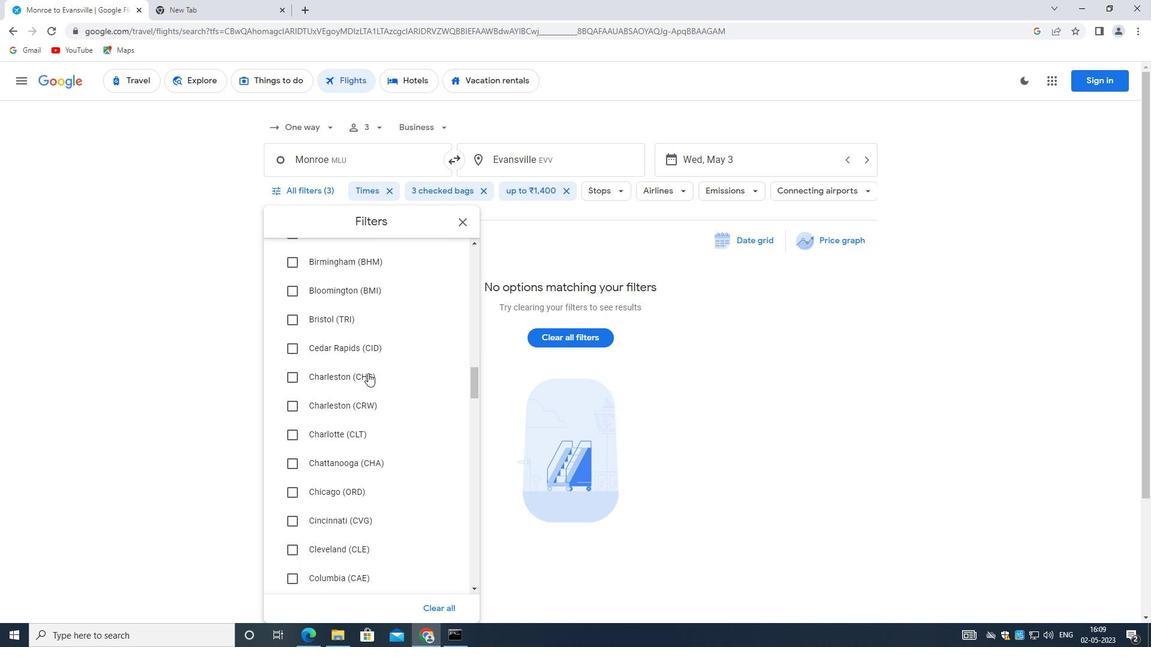
Action: Mouse scrolled (367, 373) with delta (0, 0)
Screenshot: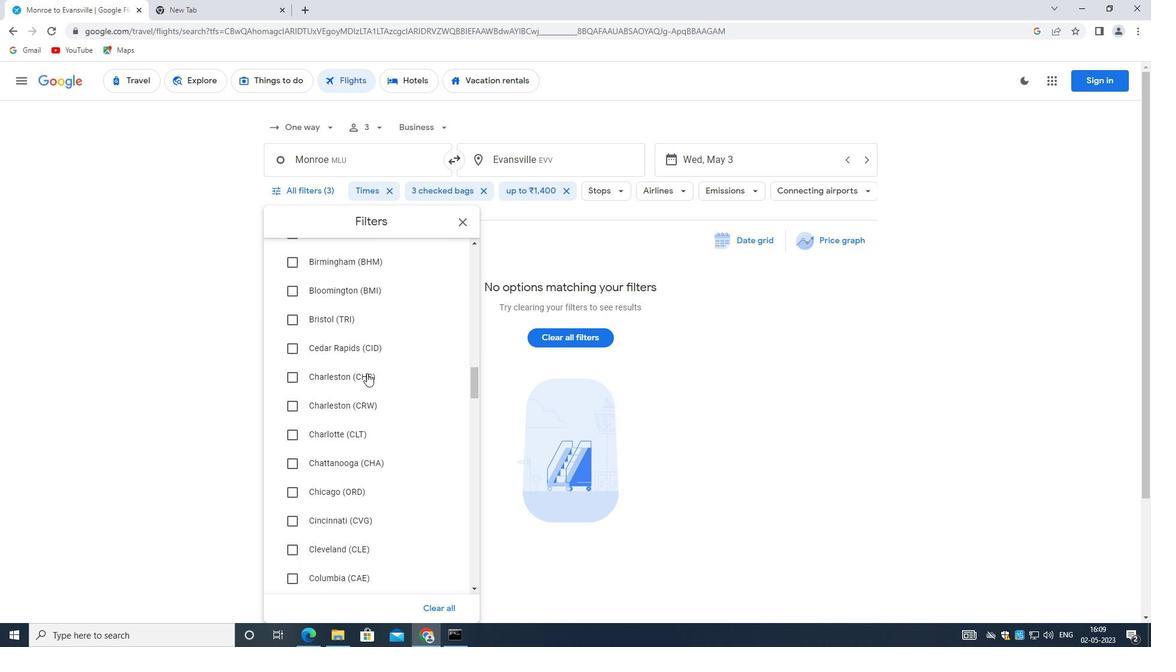 
Action: Mouse moved to (366, 373)
Screenshot: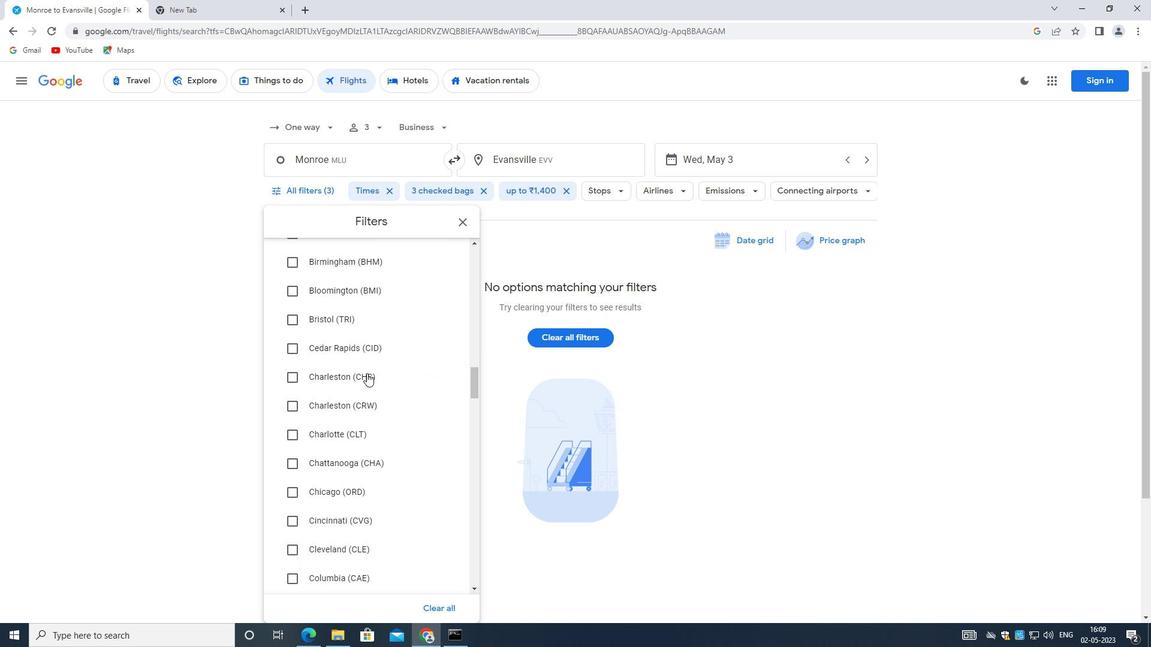 
Action: Mouse scrolled (366, 373) with delta (0, 0)
Screenshot: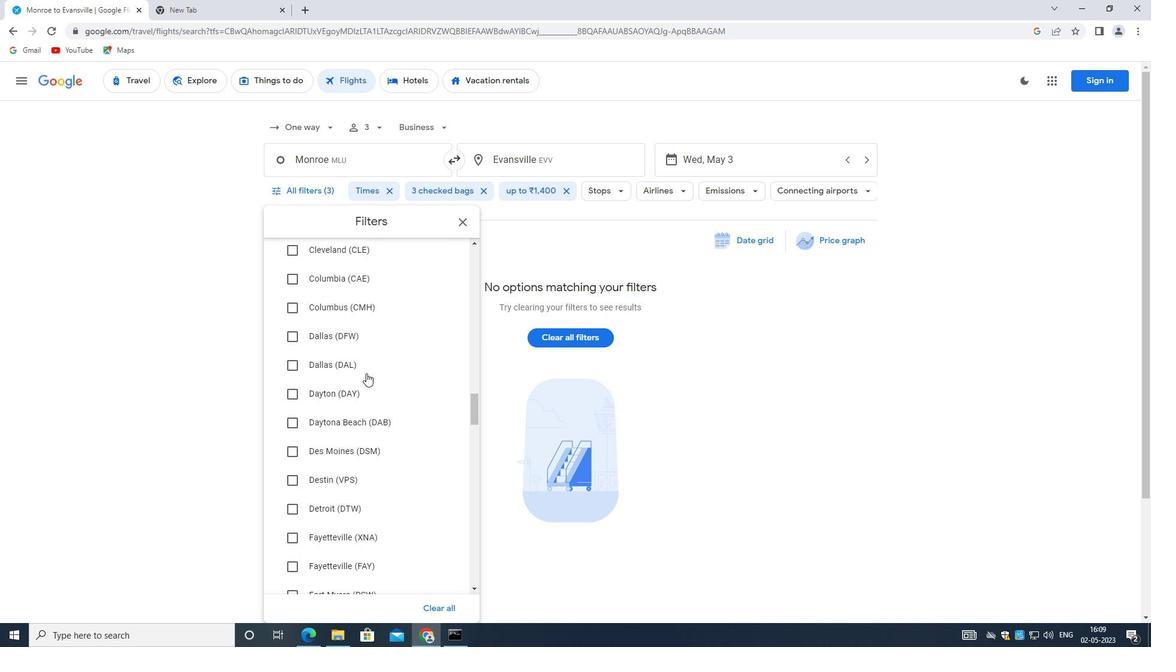 
Action: Mouse scrolled (366, 373) with delta (0, 0)
Screenshot: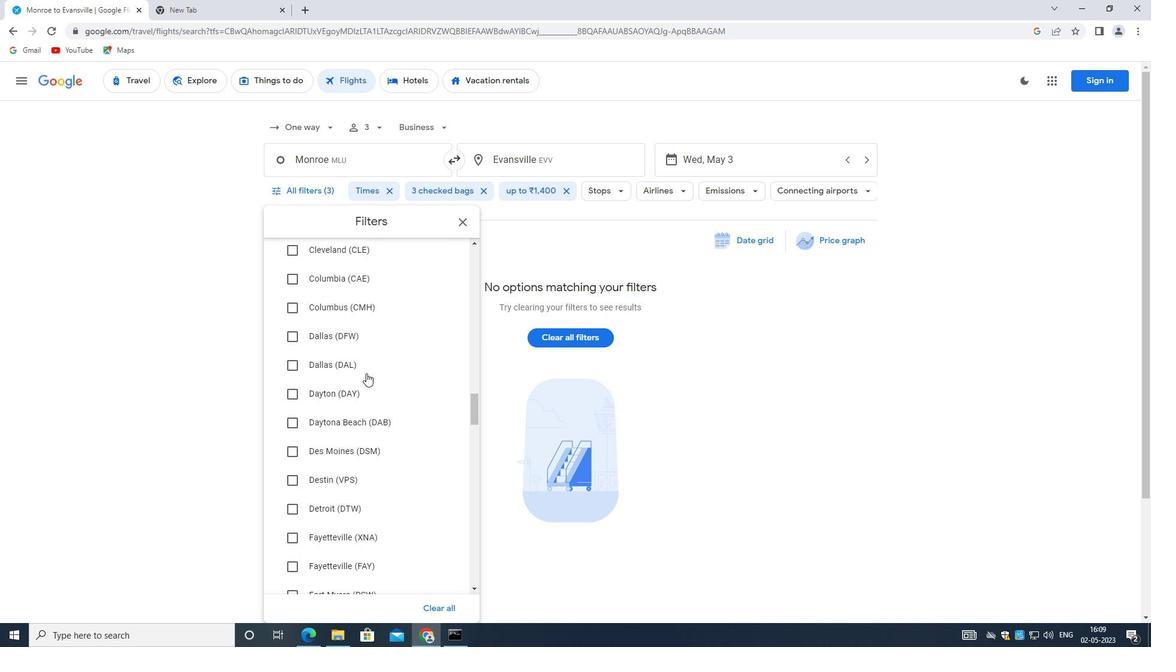 
Action: Mouse scrolled (366, 373) with delta (0, 0)
Screenshot: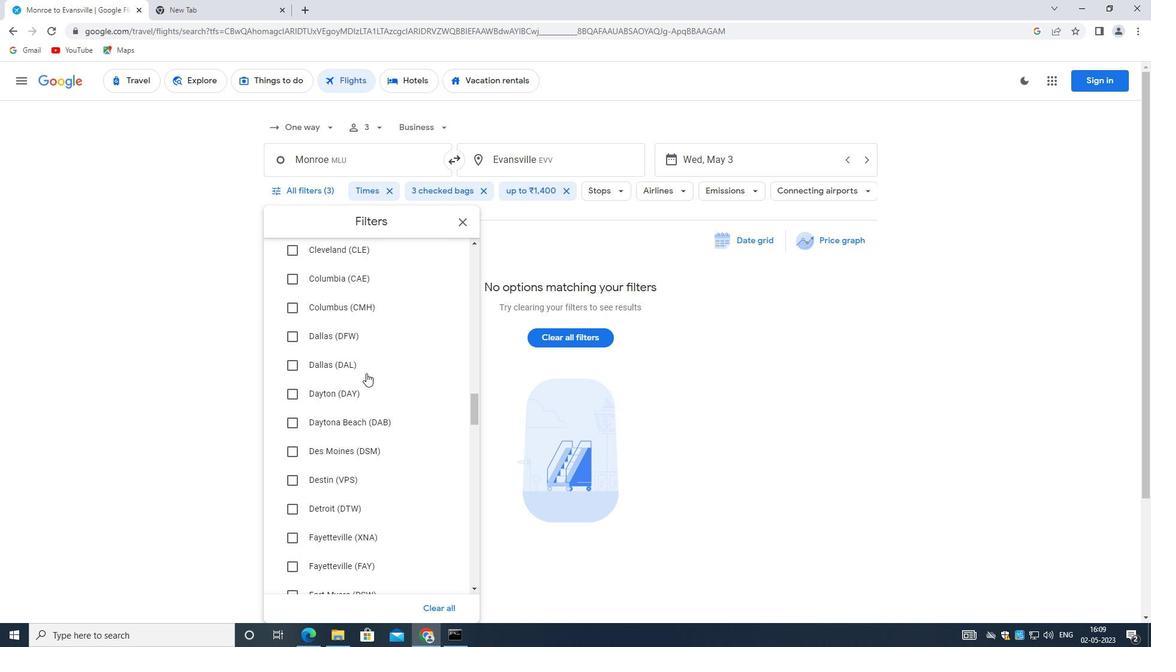 
Action: Mouse scrolled (366, 373) with delta (0, 0)
Screenshot: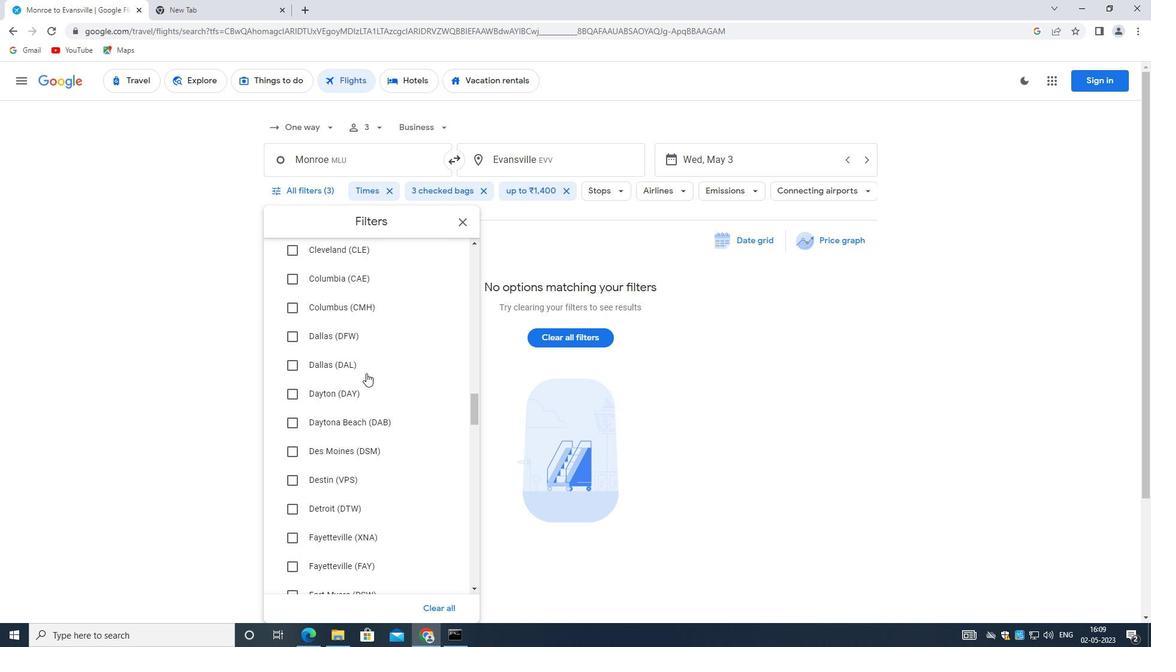 
Action: Mouse scrolled (366, 373) with delta (0, 0)
Screenshot: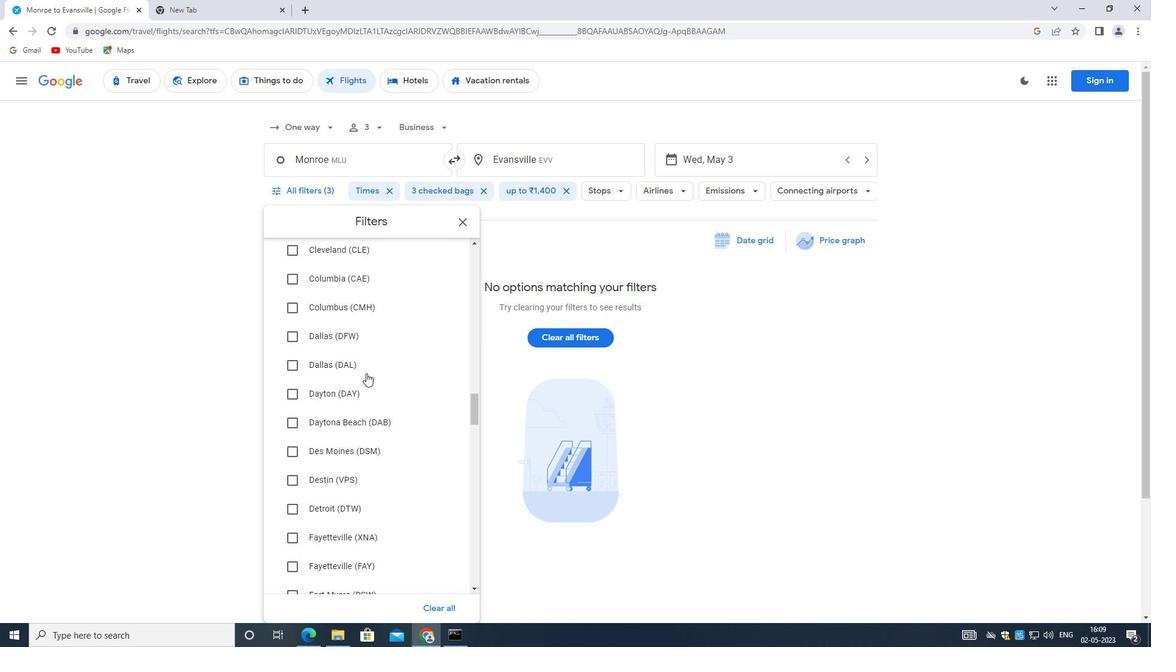 
Action: Mouse moved to (365, 374)
Screenshot: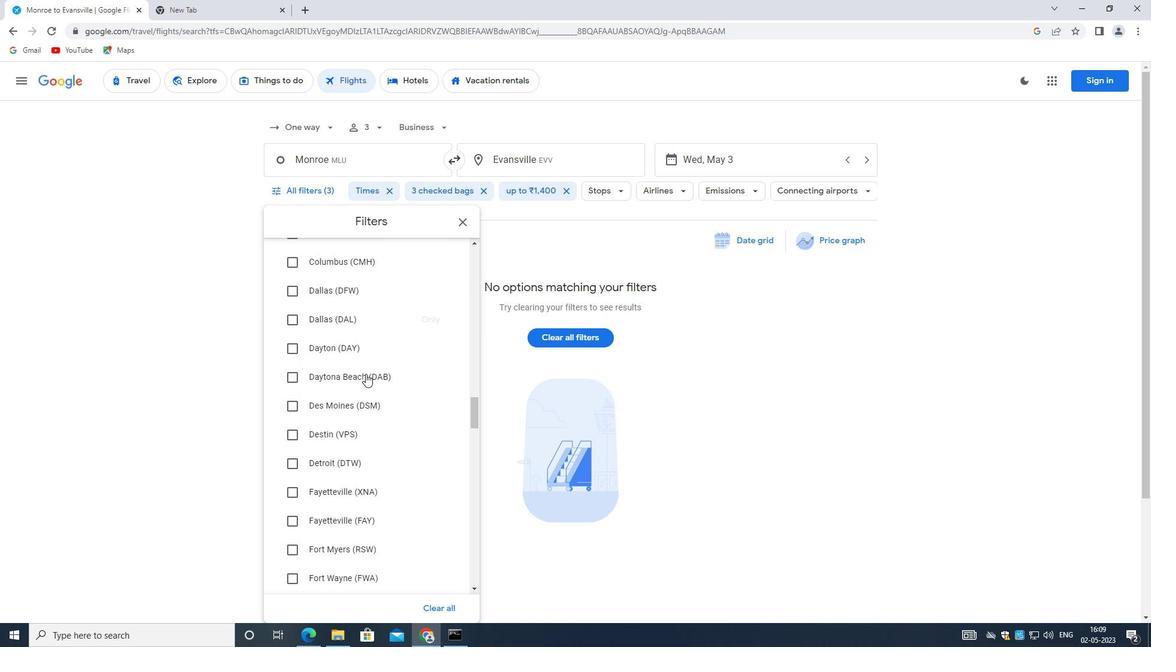
Action: Mouse scrolled (365, 373) with delta (0, 0)
Screenshot: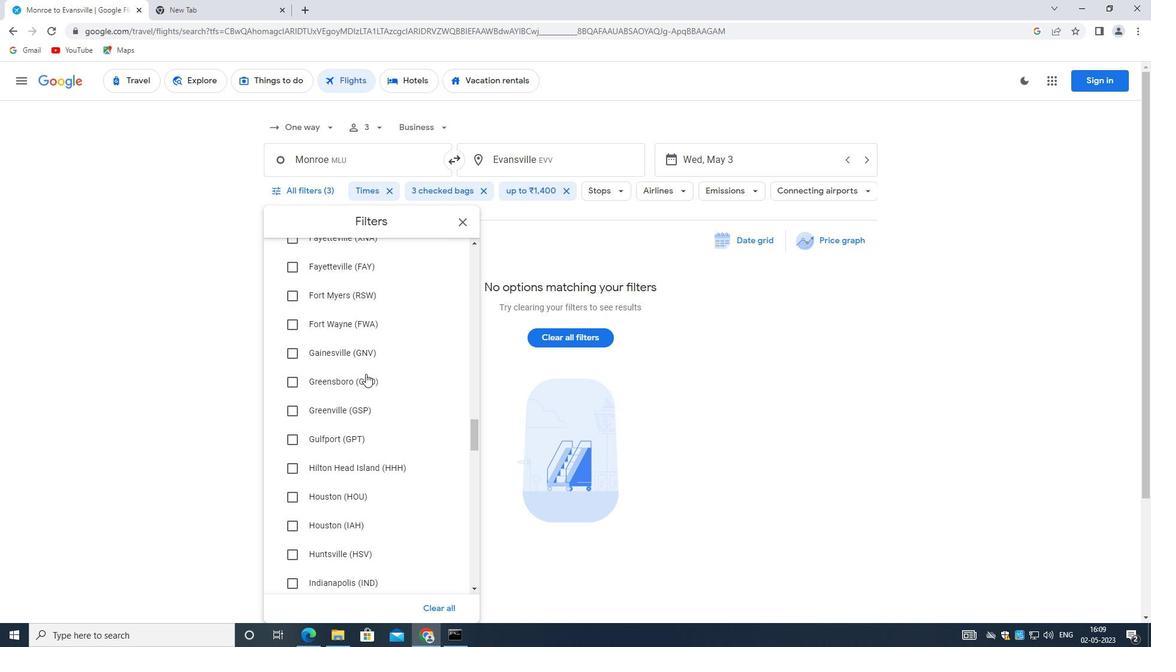 
Action: Mouse scrolled (365, 373) with delta (0, 0)
Screenshot: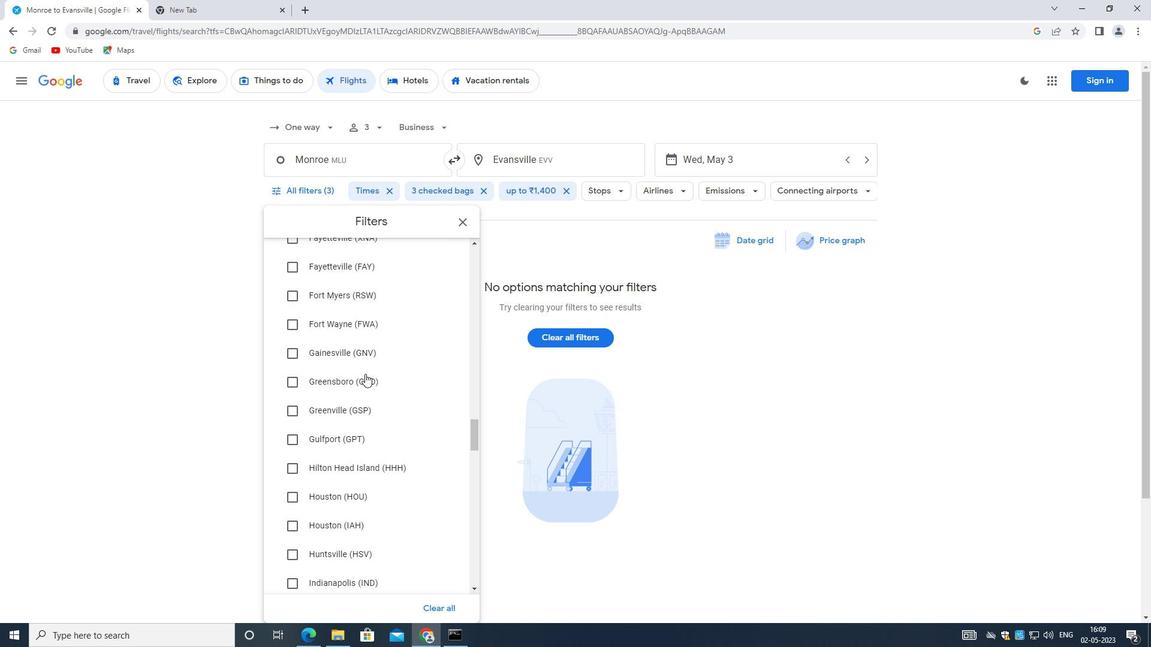 
Action: Mouse scrolled (365, 373) with delta (0, 0)
Screenshot: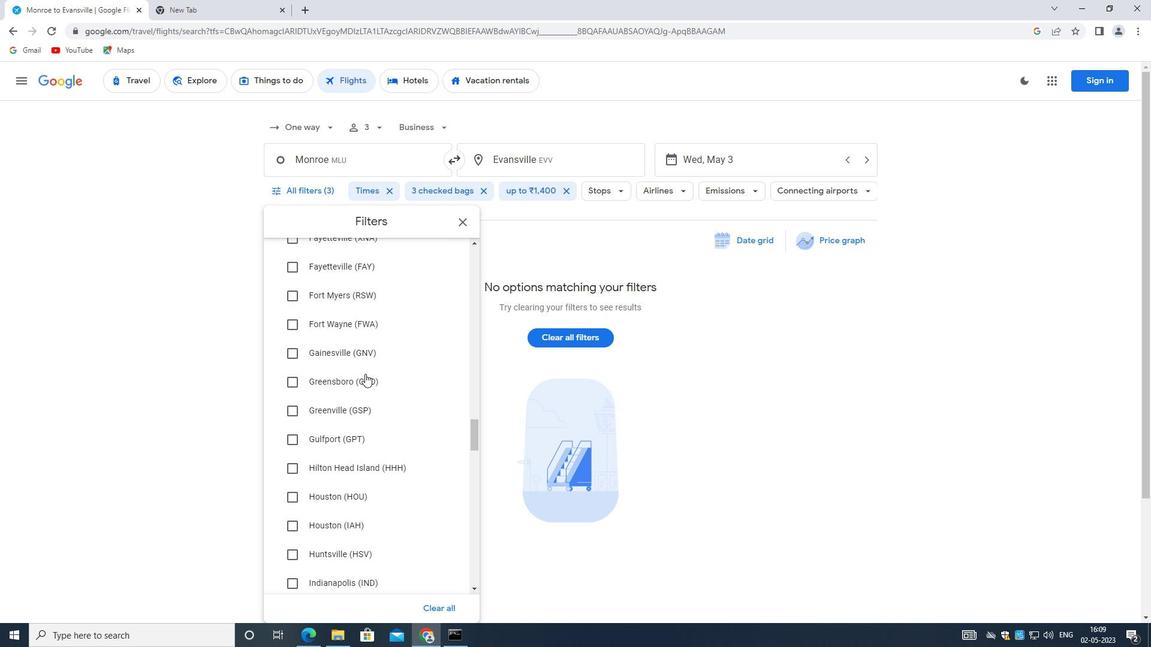 
Action: Mouse scrolled (365, 373) with delta (0, 0)
Screenshot: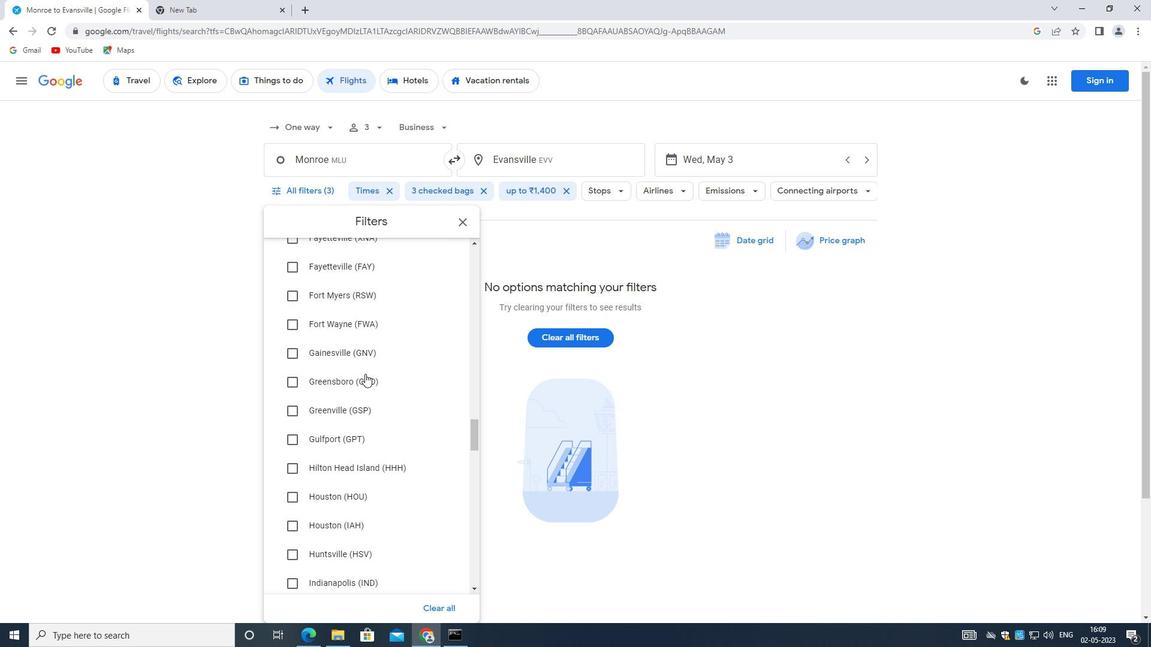 
Action: Mouse moved to (364, 374)
Screenshot: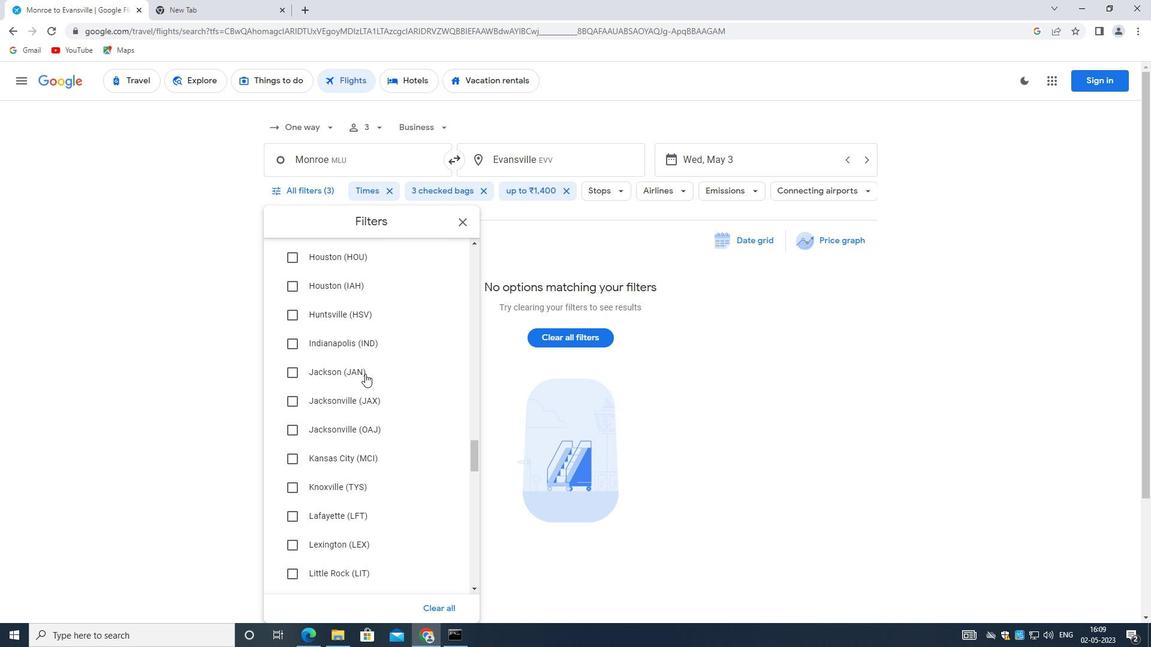 
Action: Mouse scrolled (364, 373) with delta (0, 0)
Screenshot: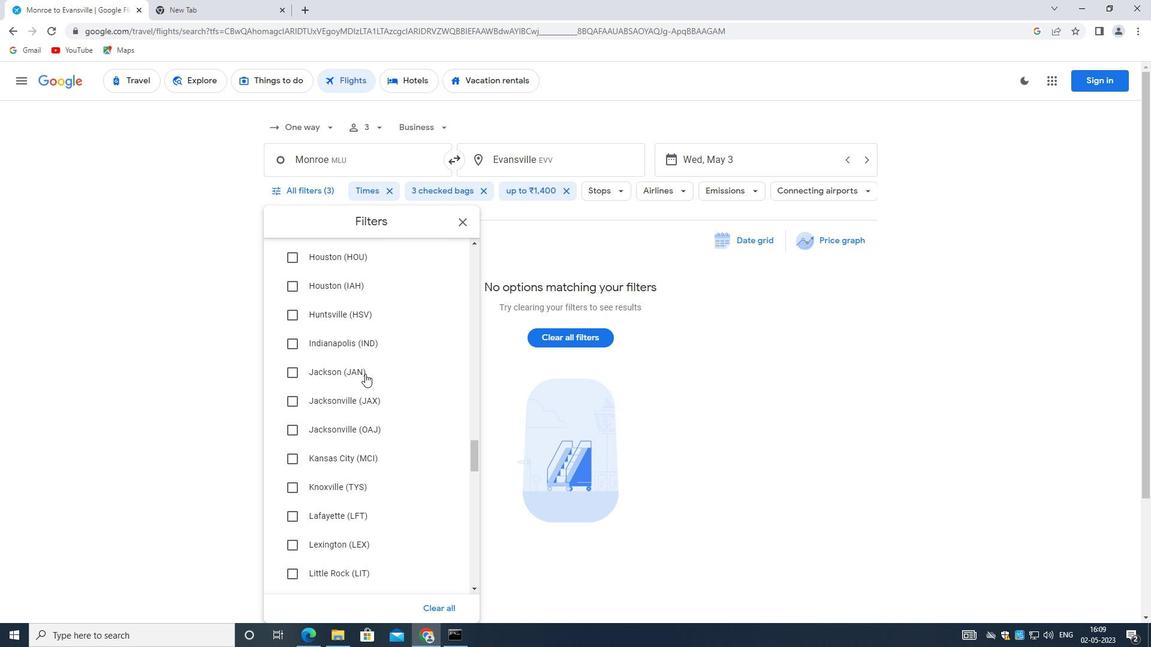 
Action: Mouse scrolled (364, 373) with delta (0, 0)
Screenshot: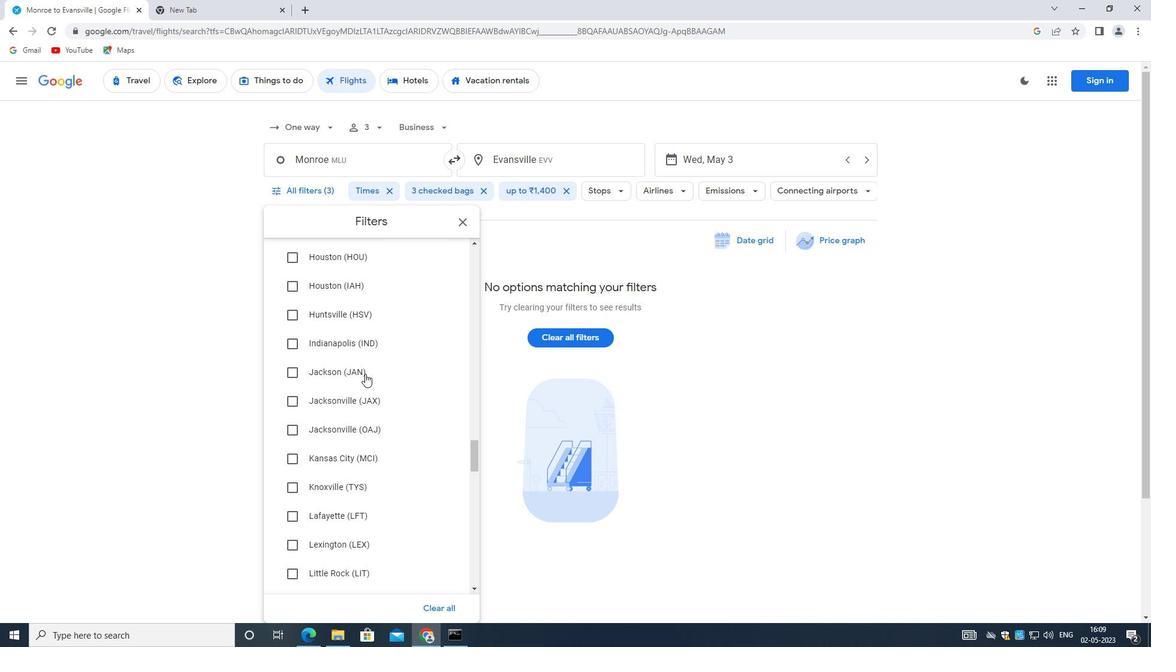 
Action: Mouse scrolled (364, 373) with delta (0, 0)
Screenshot: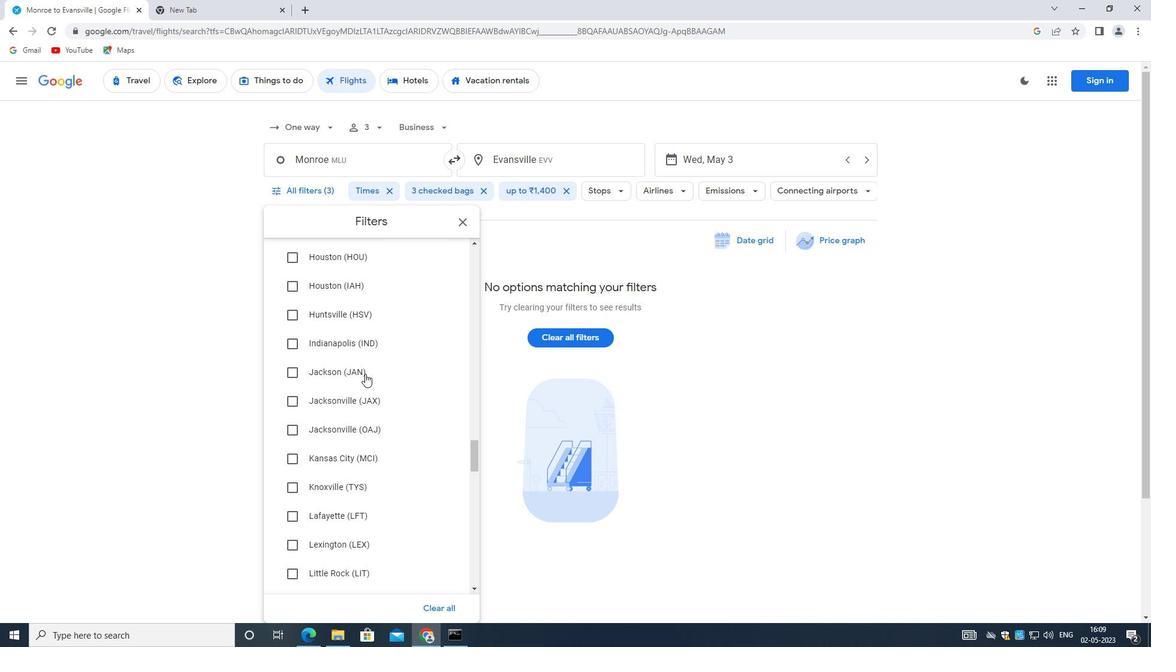 
Action: Mouse scrolled (364, 373) with delta (0, 0)
Screenshot: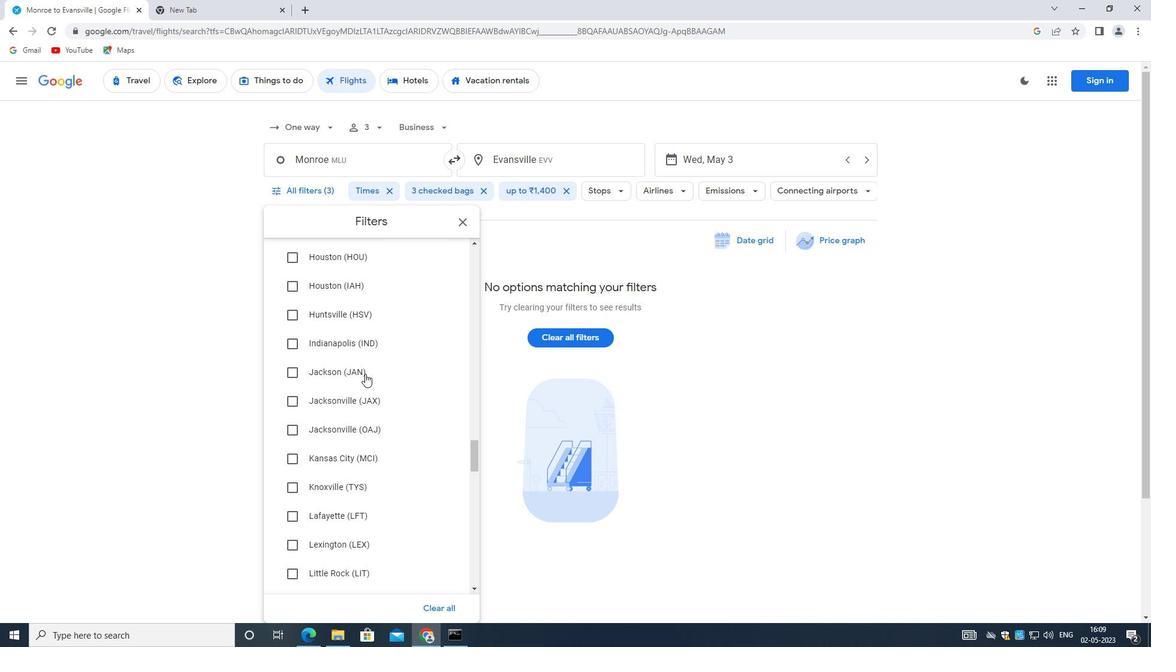 
Action: Mouse scrolled (364, 373) with delta (0, 0)
Screenshot: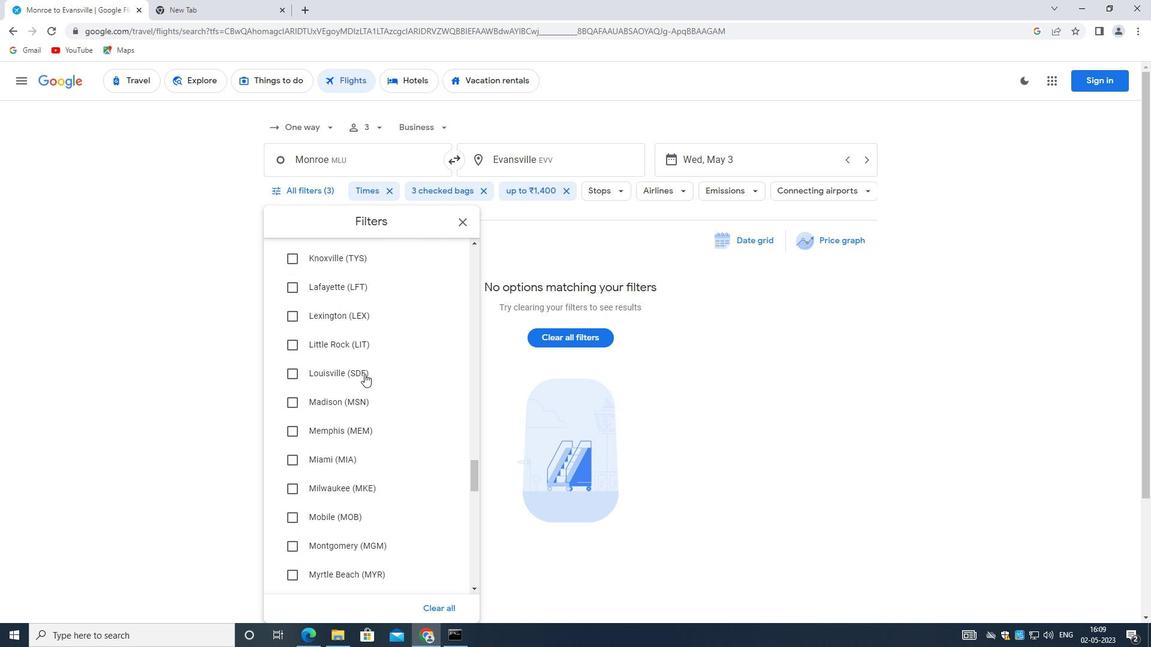 
Action: Mouse scrolled (364, 373) with delta (0, 0)
Screenshot: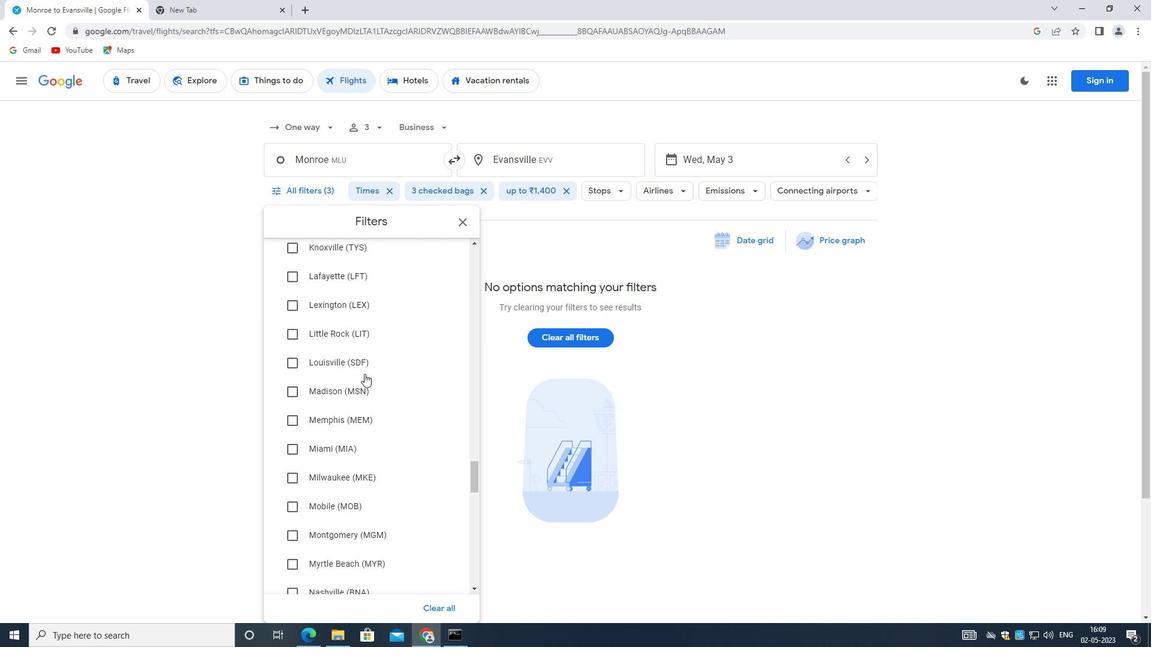 
Action: Mouse scrolled (364, 373) with delta (0, 0)
Screenshot: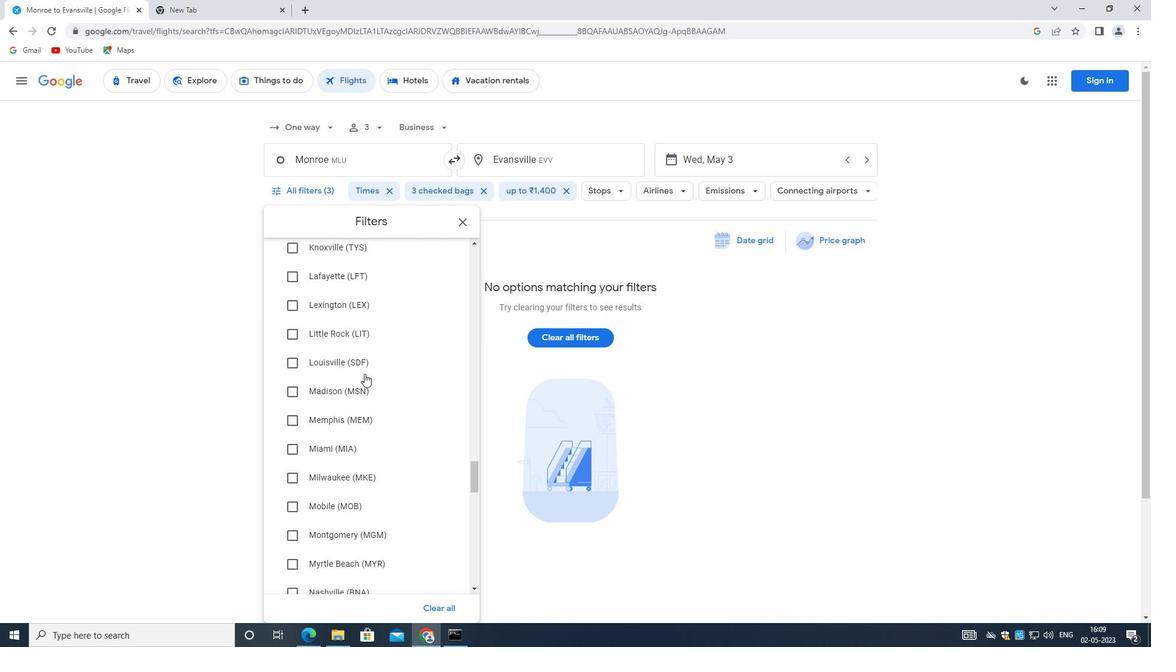 
Action: Mouse scrolled (364, 373) with delta (0, 0)
Screenshot: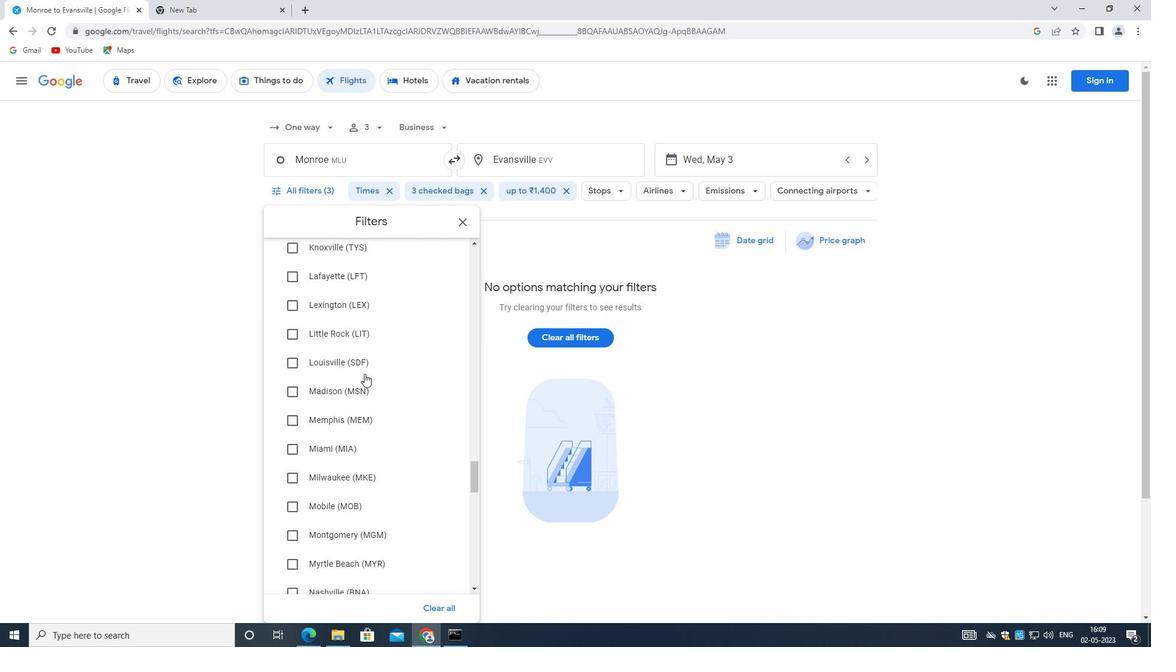 
Action: Mouse scrolled (364, 373) with delta (0, 0)
Screenshot: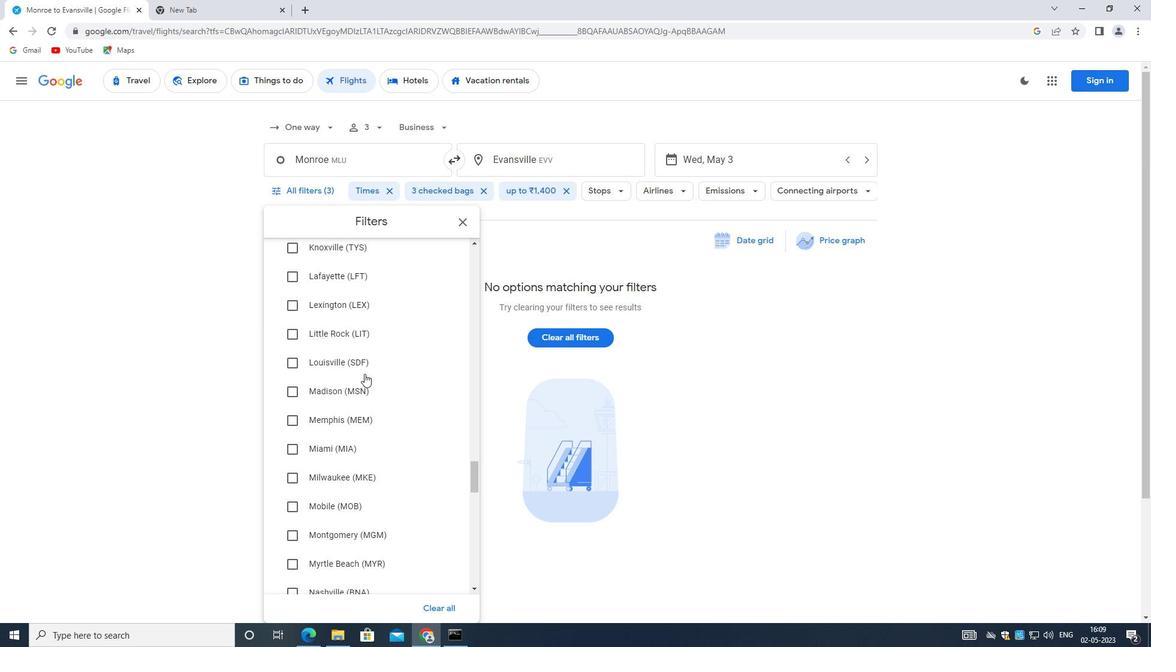 
Action: Mouse moved to (362, 376)
Screenshot: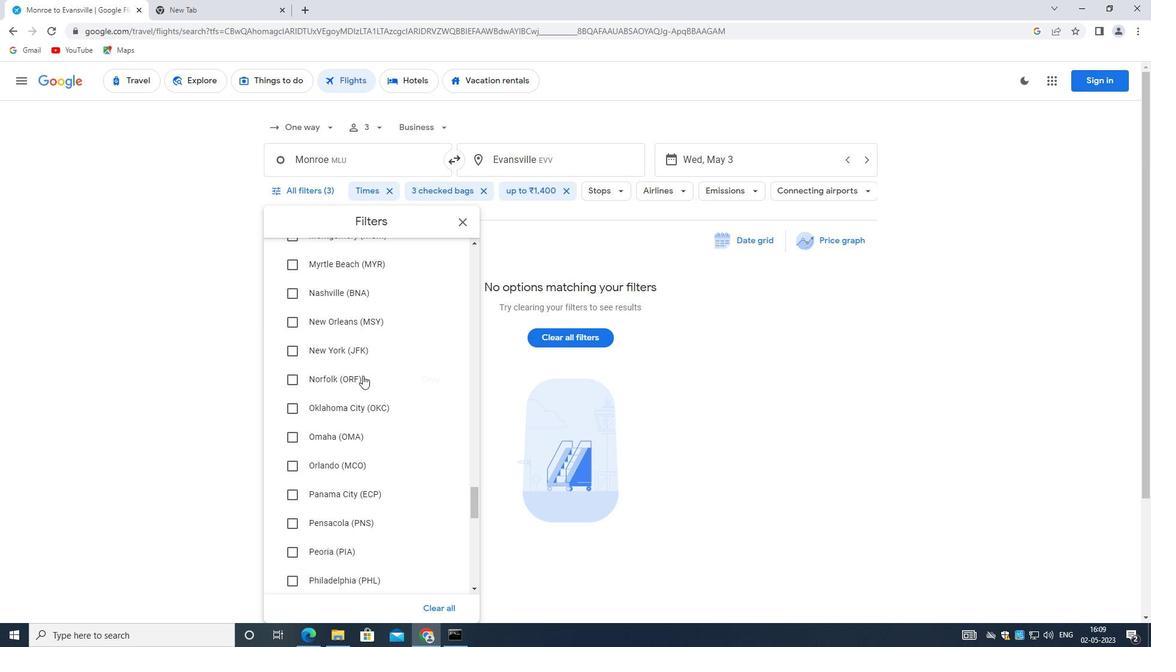 
Action: Mouse scrolled (362, 376) with delta (0, 0)
Screenshot: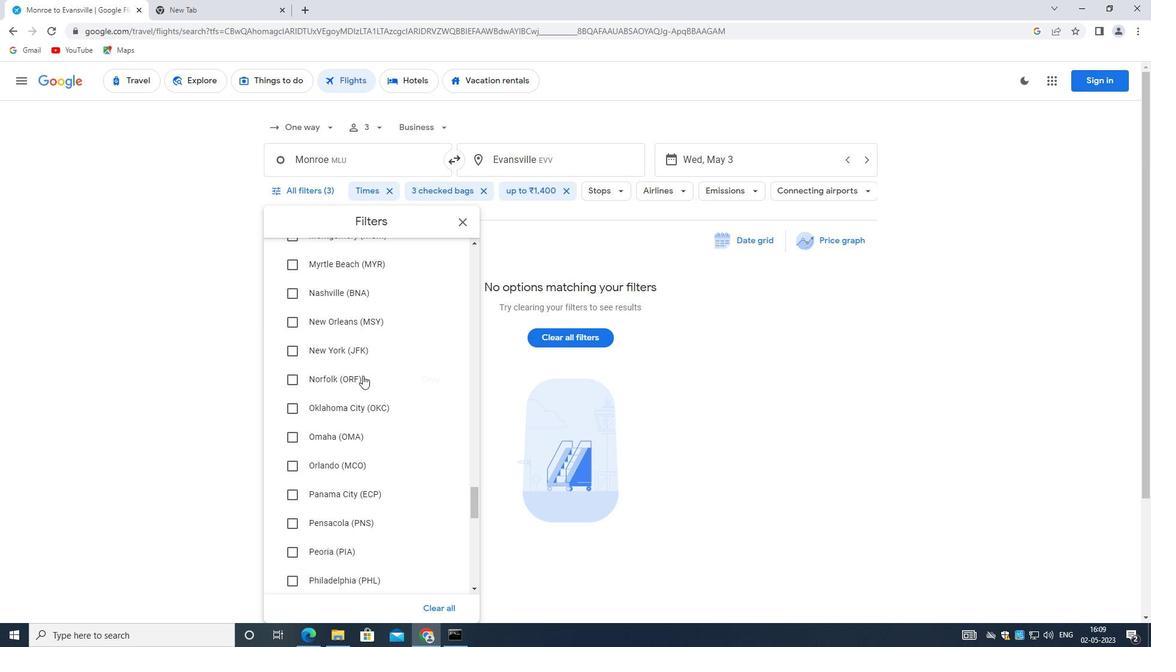 
Action: Mouse scrolled (362, 376) with delta (0, 0)
Screenshot: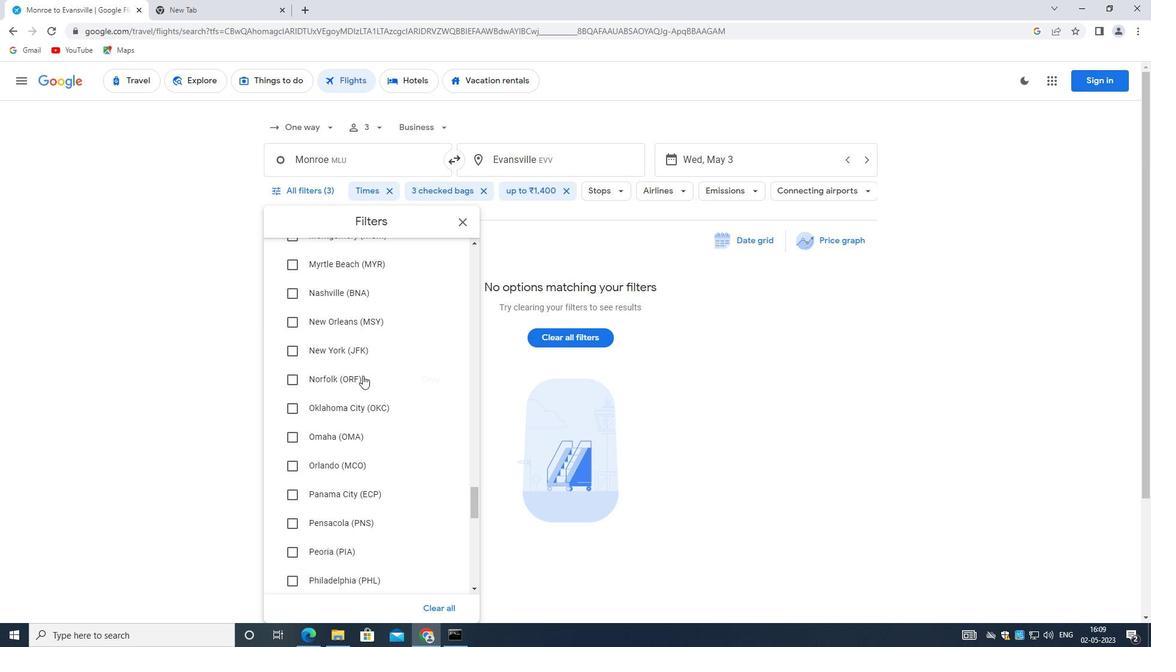 
Action: Mouse scrolled (362, 376) with delta (0, 0)
Screenshot: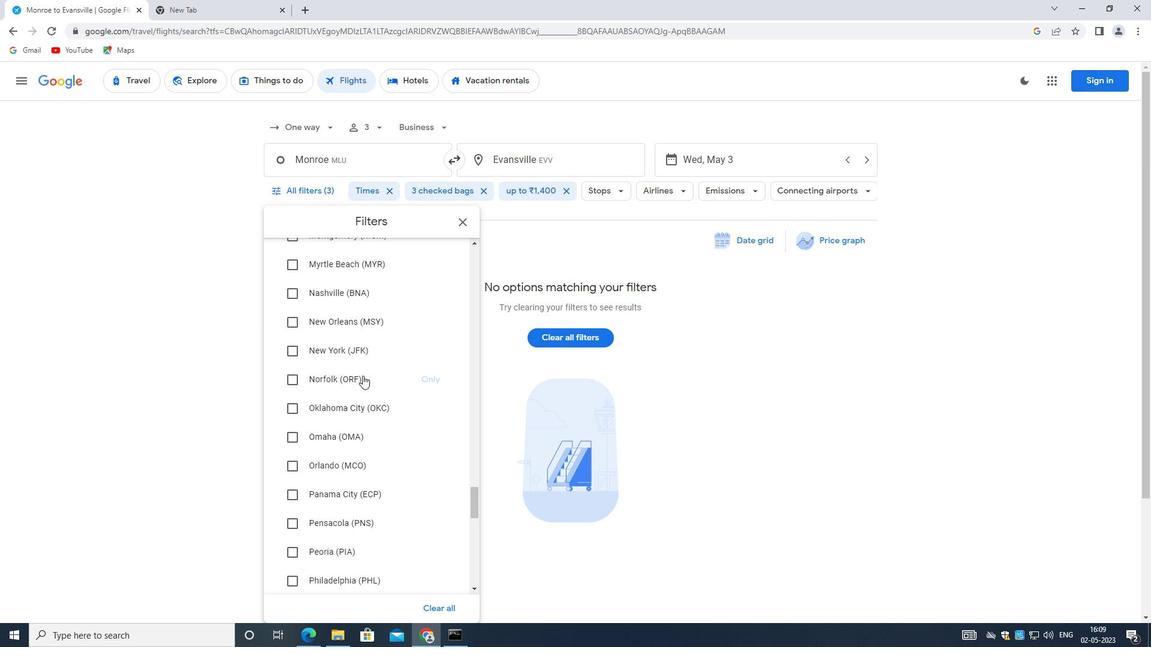 
Action: Mouse moved to (362, 377)
Screenshot: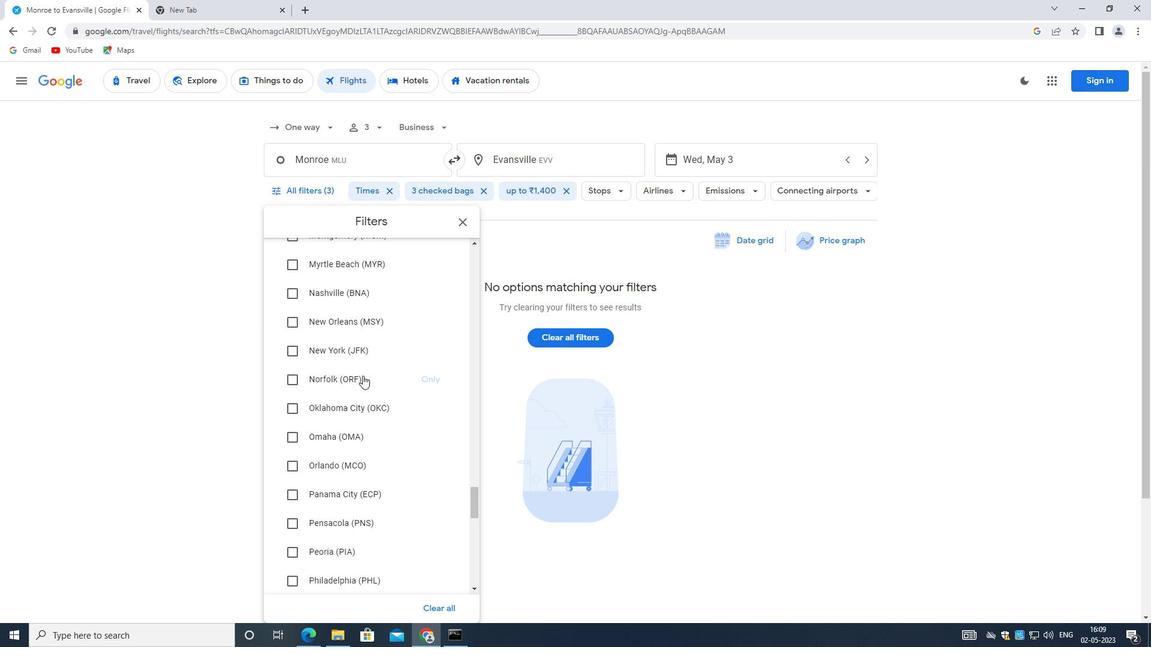 
Action: Mouse scrolled (362, 376) with delta (0, 0)
Screenshot: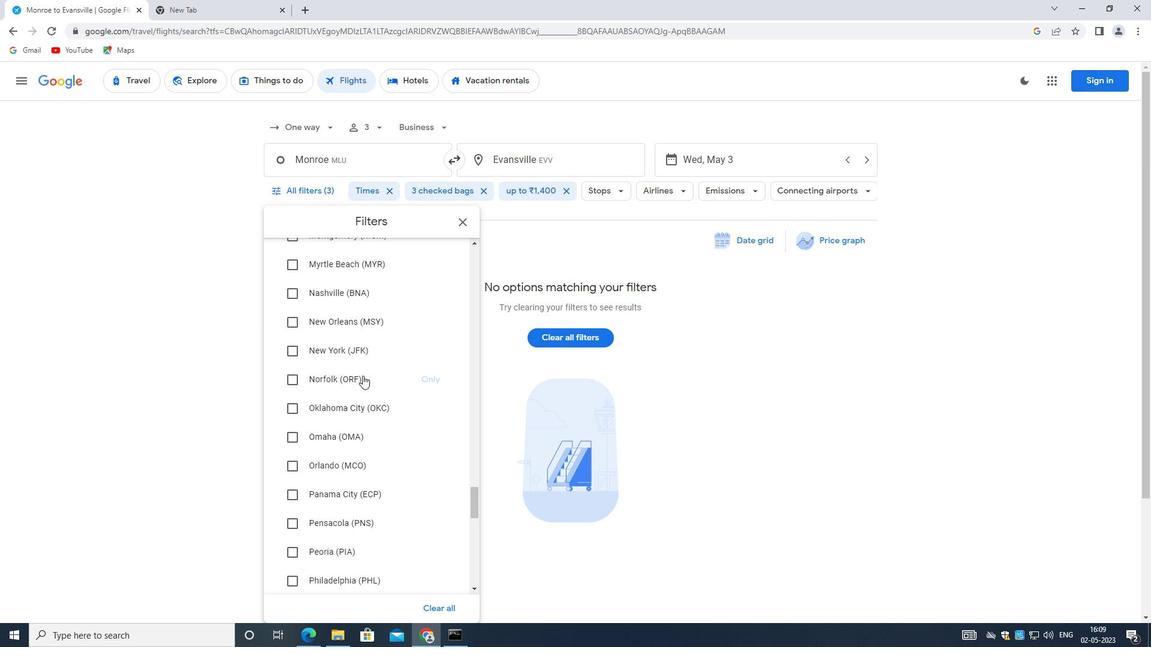 
Action: Mouse scrolled (362, 376) with delta (0, 0)
Screenshot: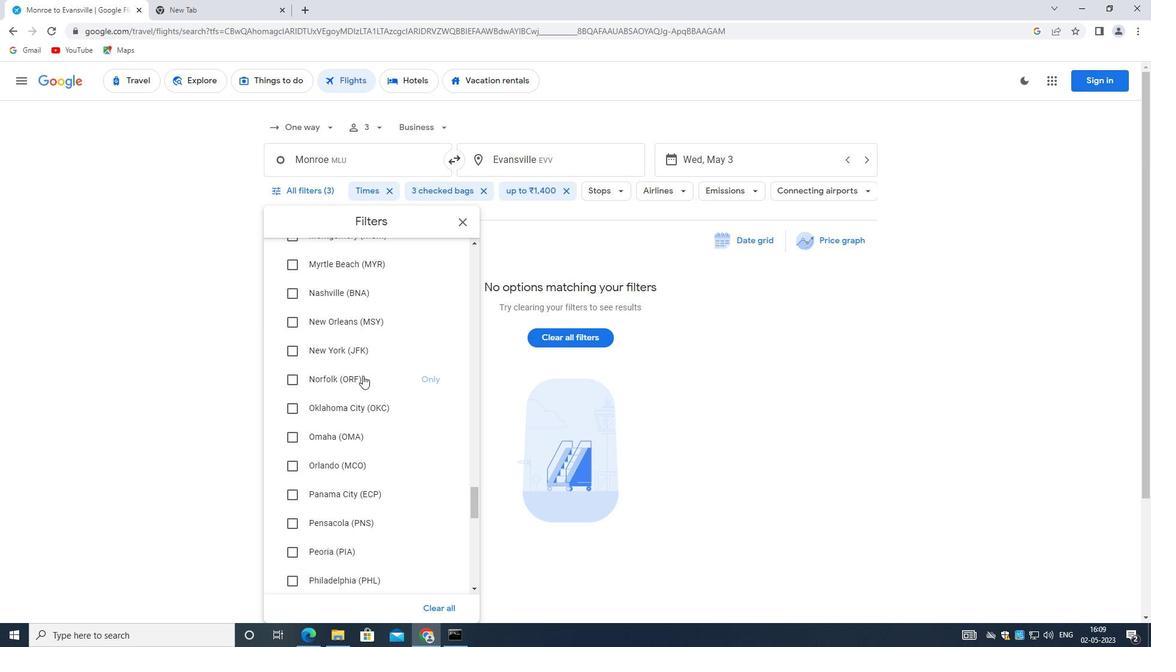 
Action: Mouse moved to (360, 379)
Screenshot: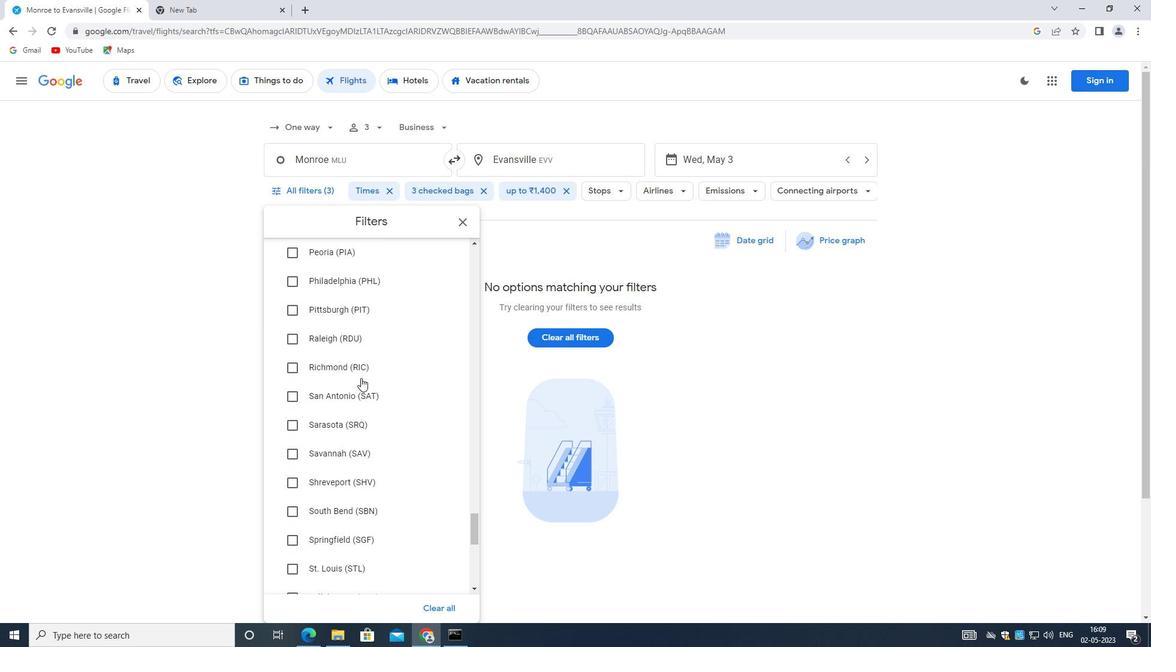 
Action: Mouse scrolled (360, 379) with delta (0, 0)
Screenshot: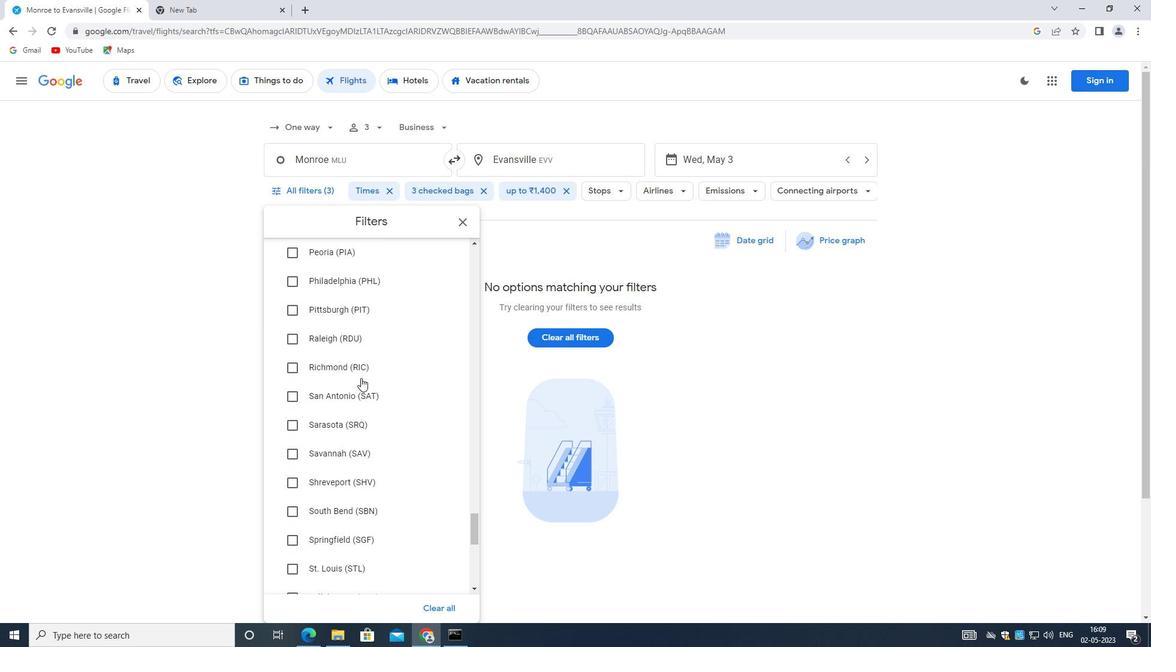 
Action: Mouse moved to (360, 380)
Screenshot: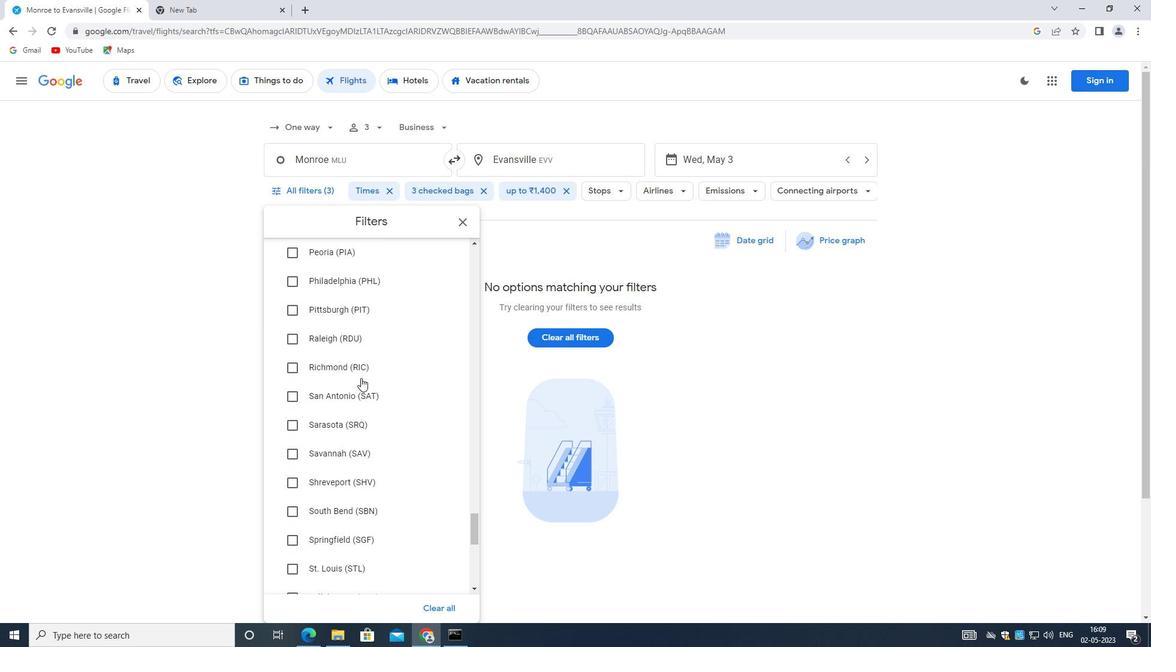
Action: Mouse scrolled (360, 380) with delta (0, 0)
Screenshot: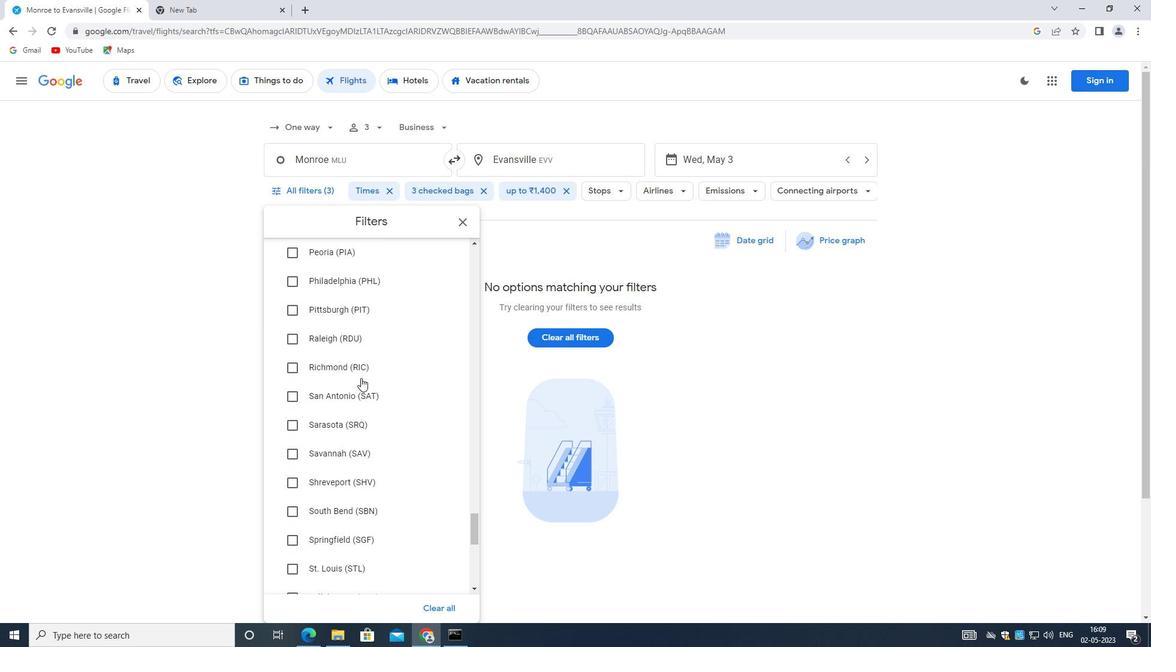 
Action: Mouse moved to (359, 381)
Screenshot: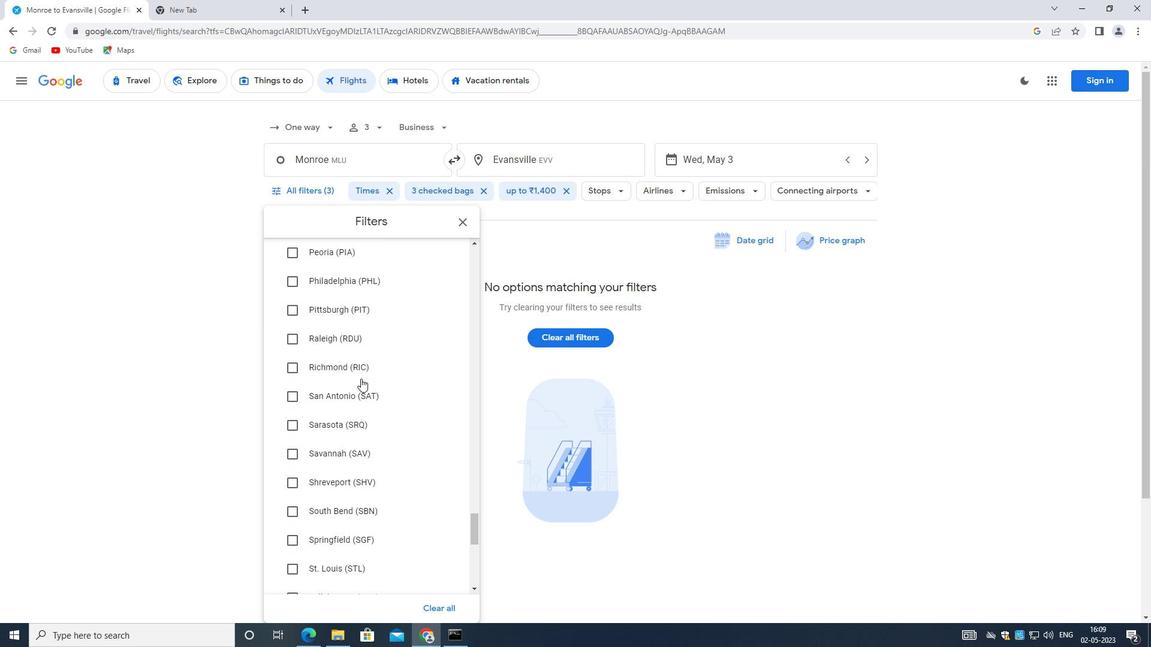 
Action: Mouse scrolled (359, 380) with delta (0, 0)
Screenshot: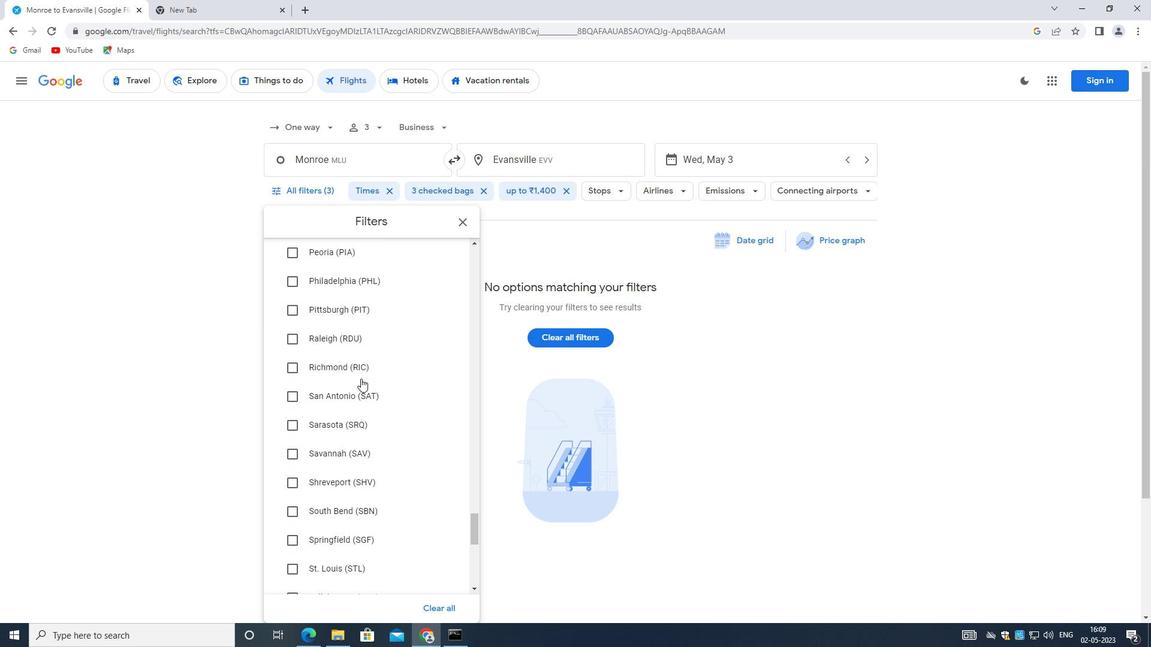 
Action: Mouse scrolled (359, 380) with delta (0, 0)
Screenshot: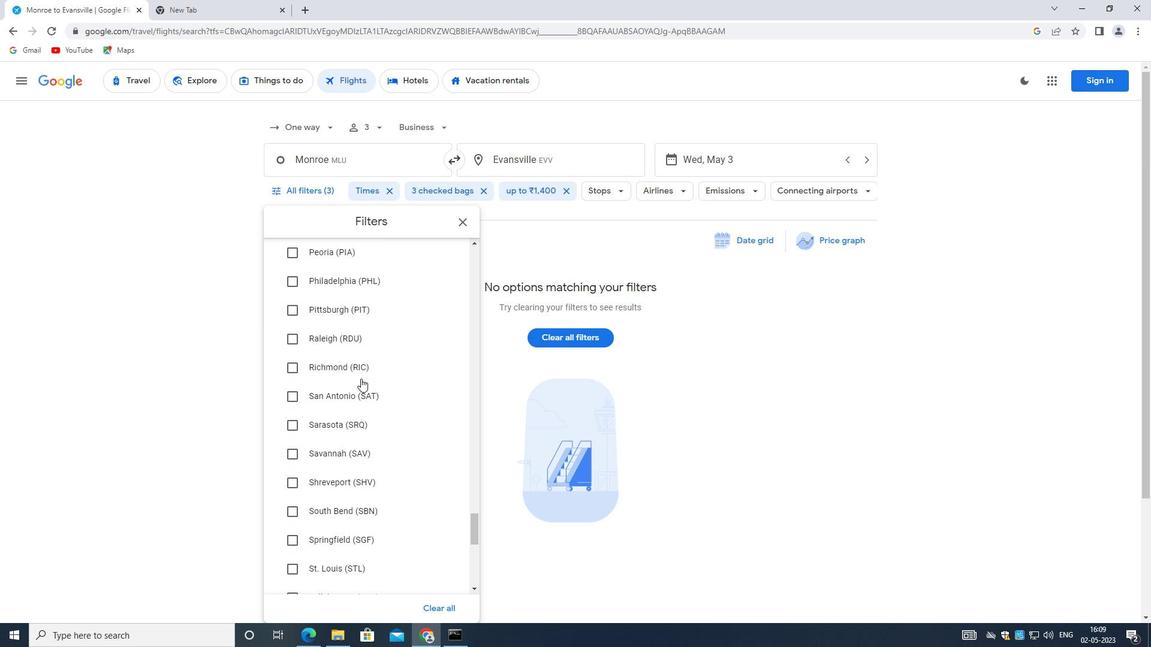 
Action: Mouse scrolled (359, 380) with delta (0, 0)
Screenshot: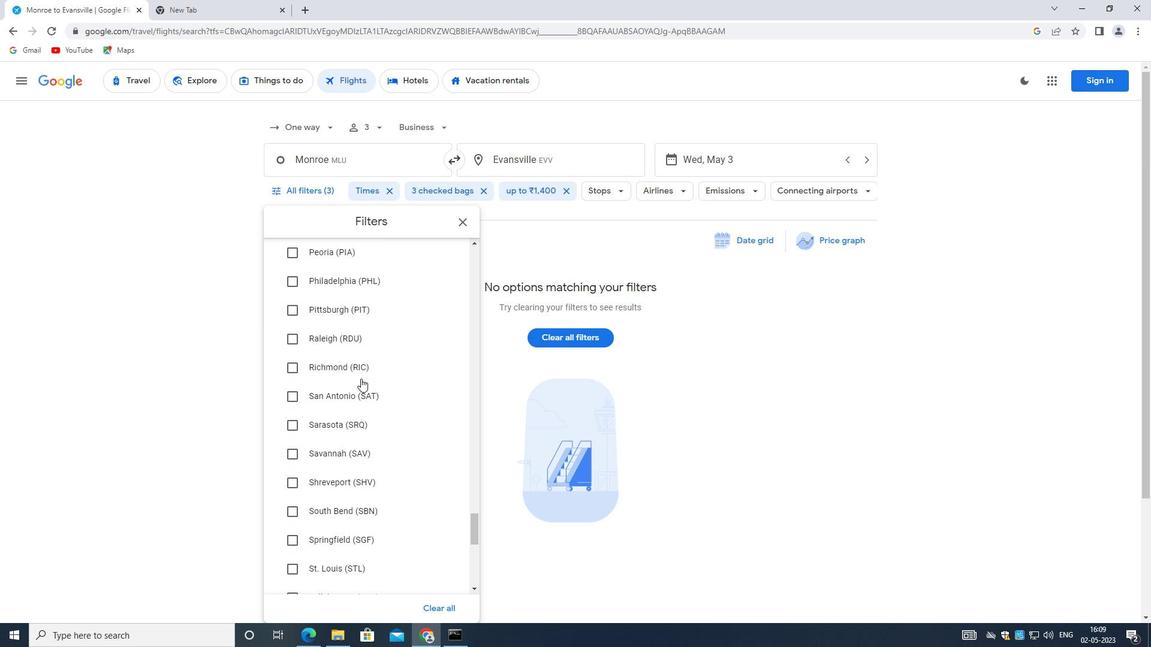 
Action: Mouse moved to (358, 385)
Screenshot: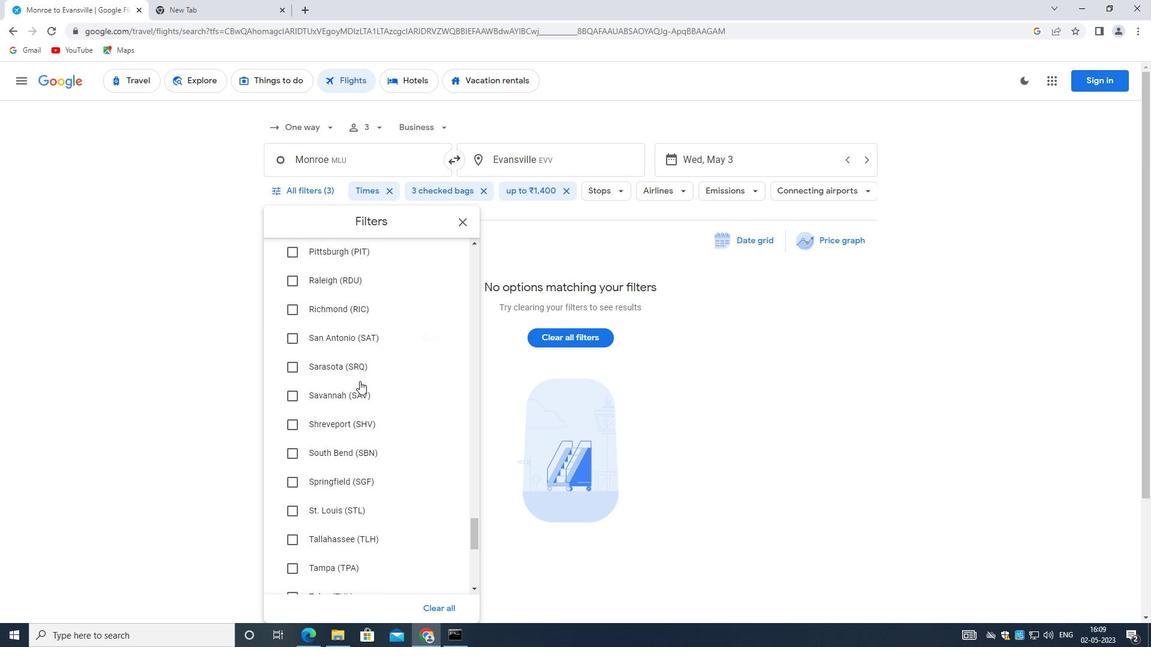
Action: Mouse scrolled (358, 384) with delta (0, 0)
Screenshot: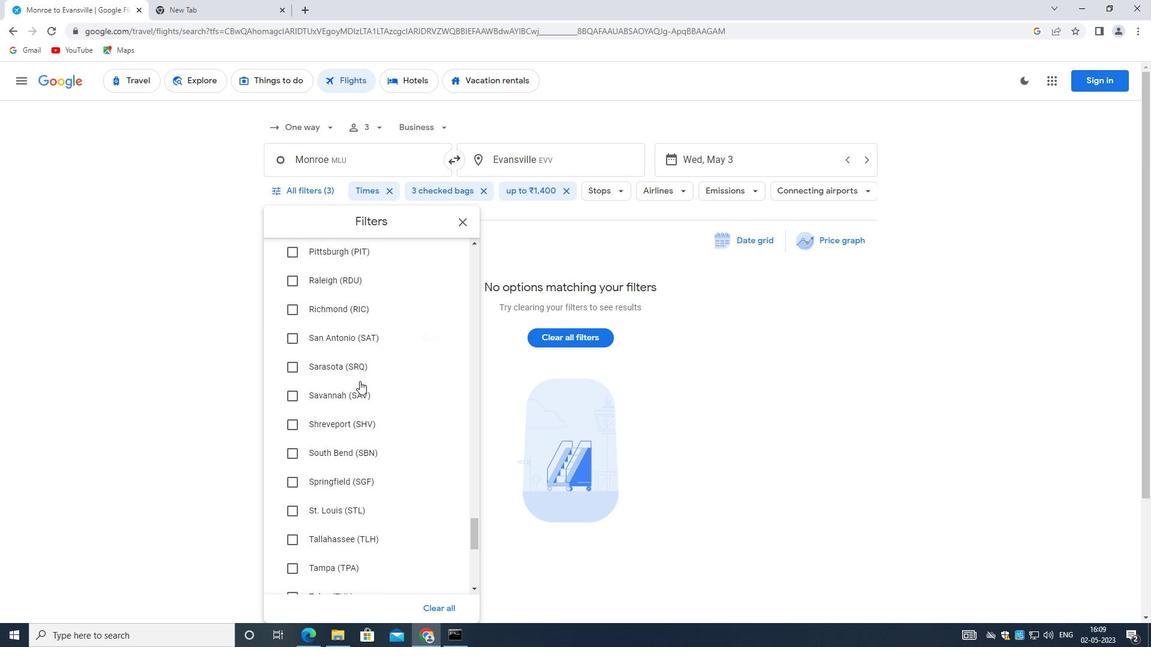 
Action: Mouse moved to (357, 385)
Screenshot: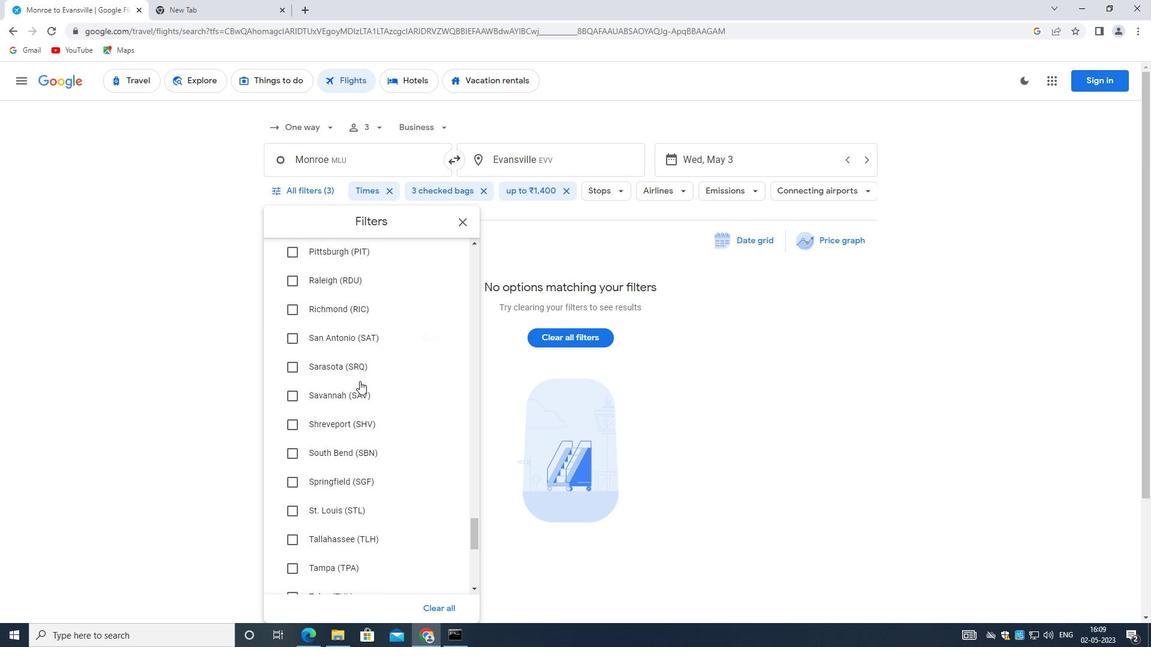 
Action: Mouse scrolled (357, 385) with delta (0, 0)
Screenshot: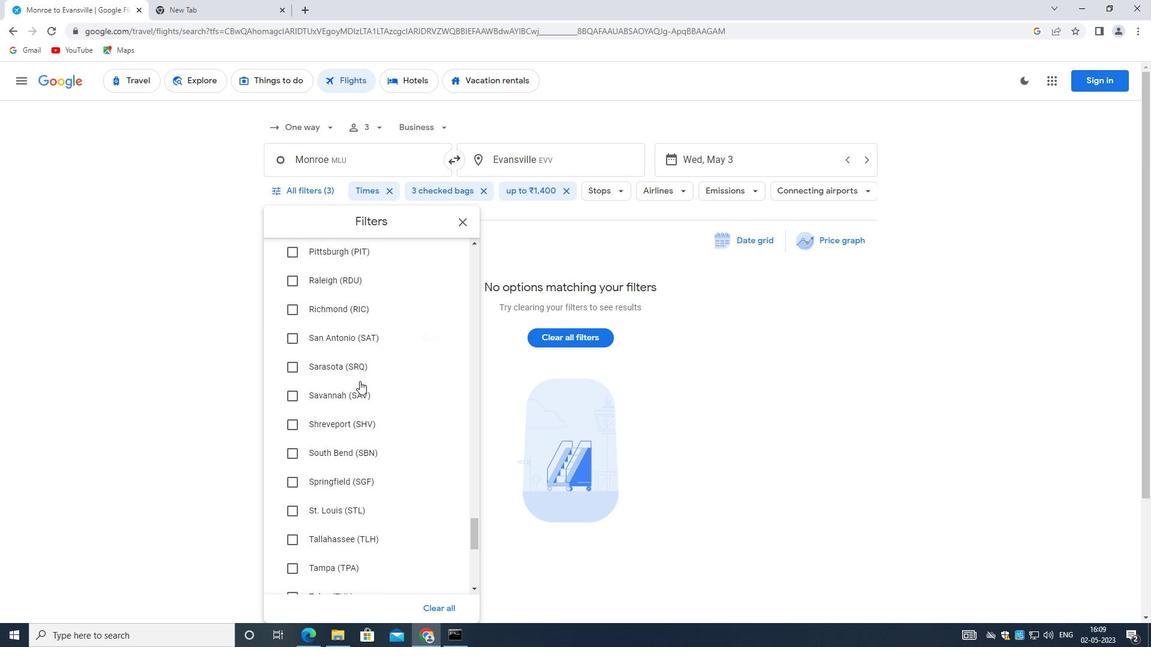 
Action: Mouse moved to (356, 386)
Screenshot: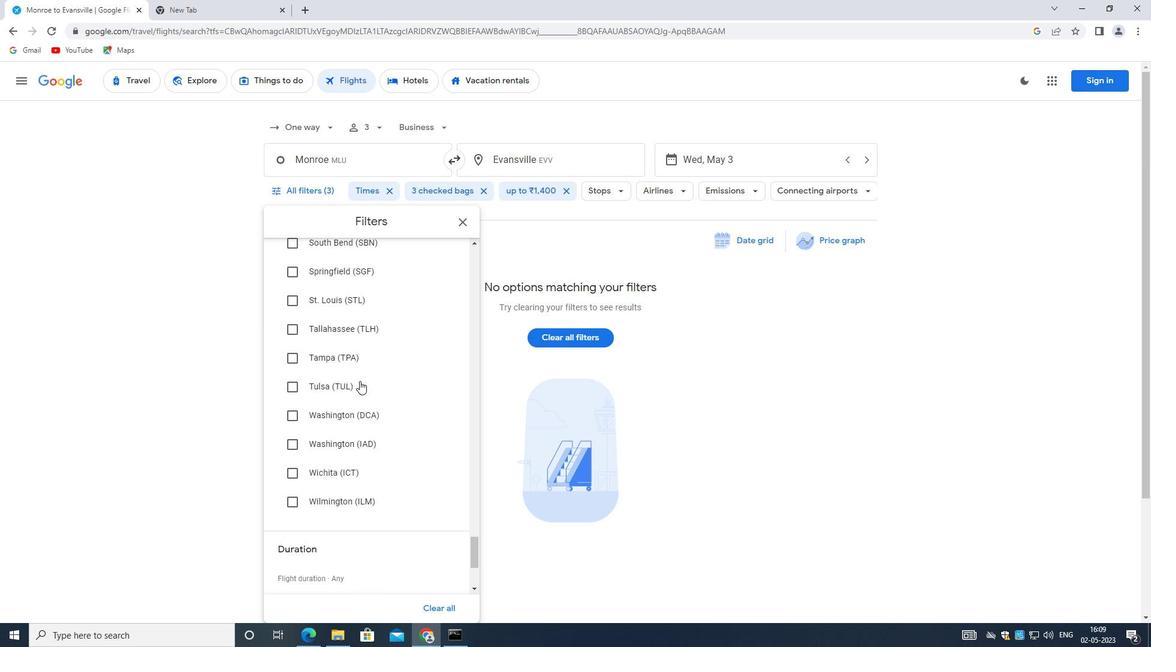 
Action: Mouse scrolled (356, 385) with delta (0, 0)
Screenshot: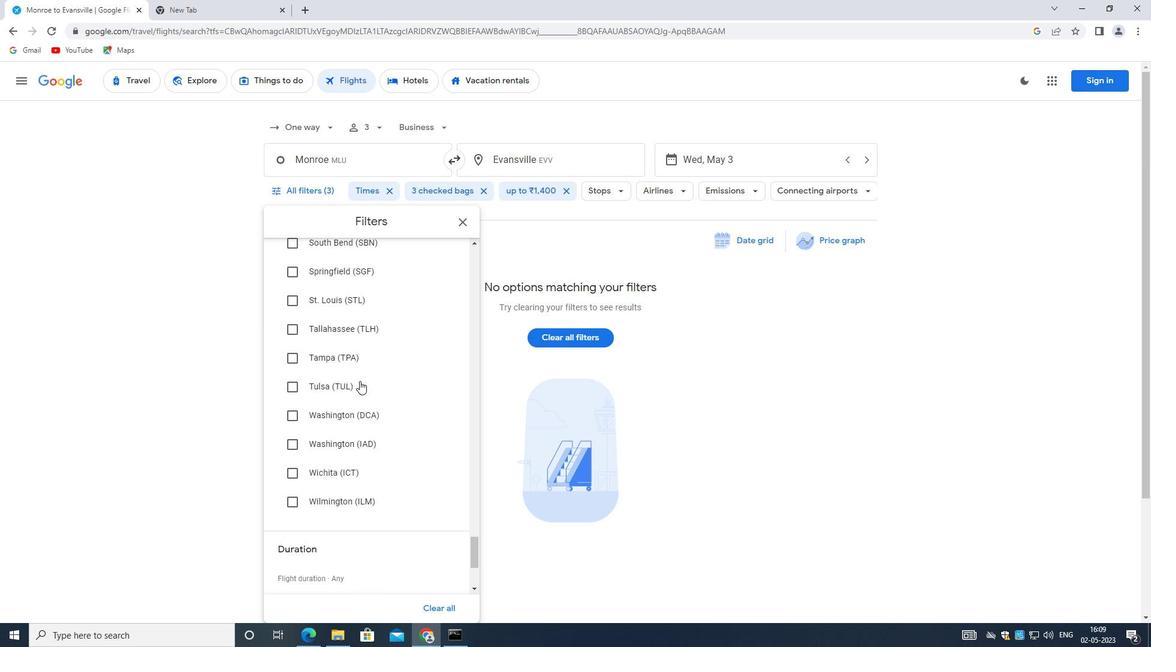 
Action: Mouse scrolled (356, 385) with delta (0, 0)
Screenshot: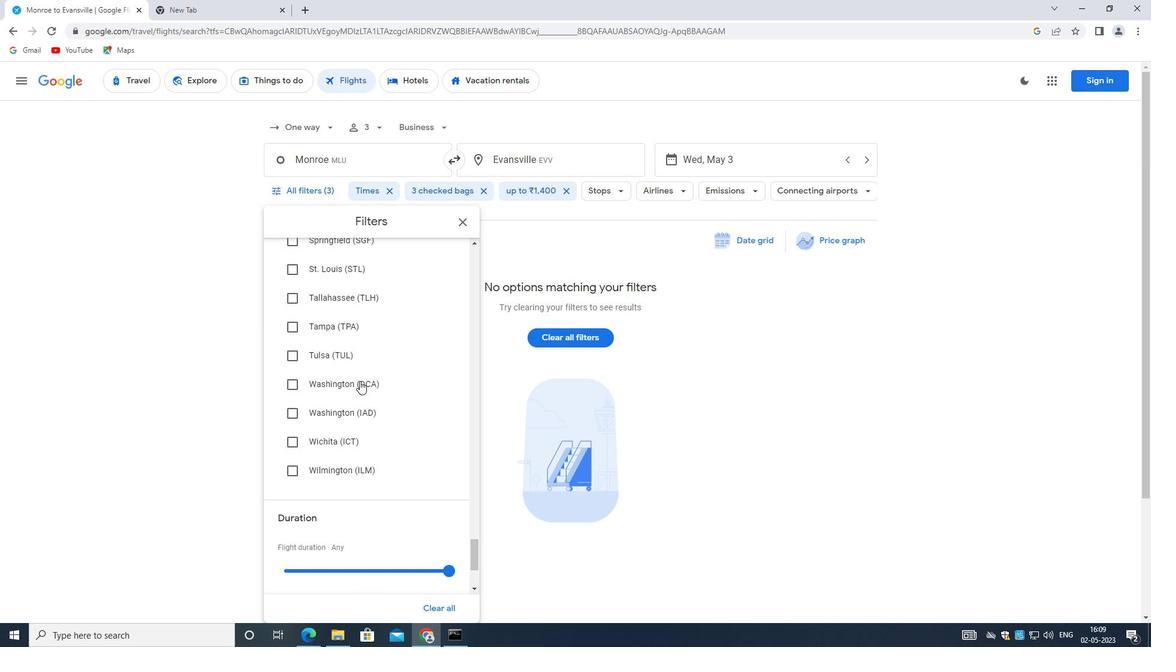 
Action: Mouse scrolled (356, 385) with delta (0, 0)
Screenshot: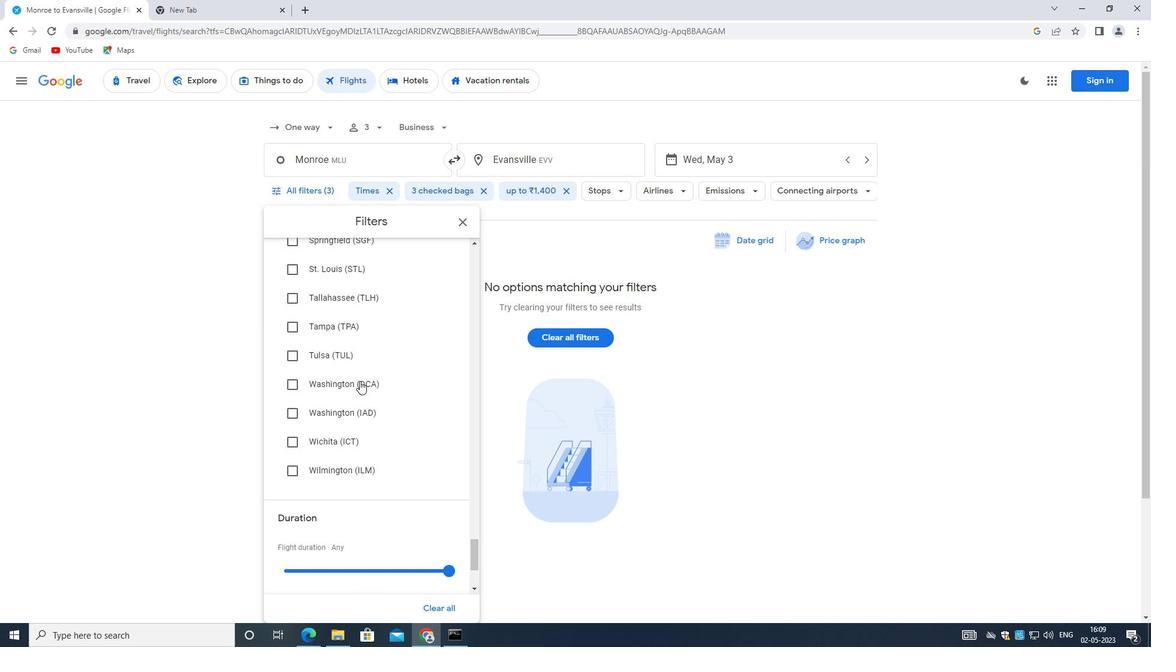 
Action: Mouse scrolled (356, 385) with delta (0, 0)
Screenshot: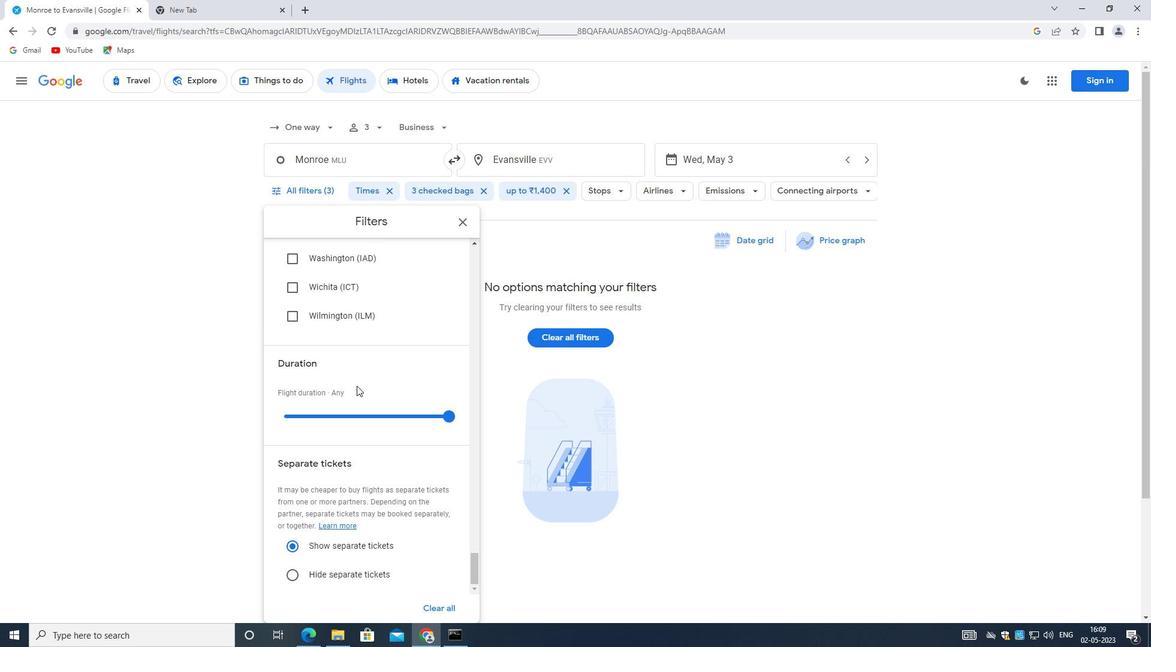 
Action: Mouse scrolled (356, 385) with delta (0, 0)
Screenshot: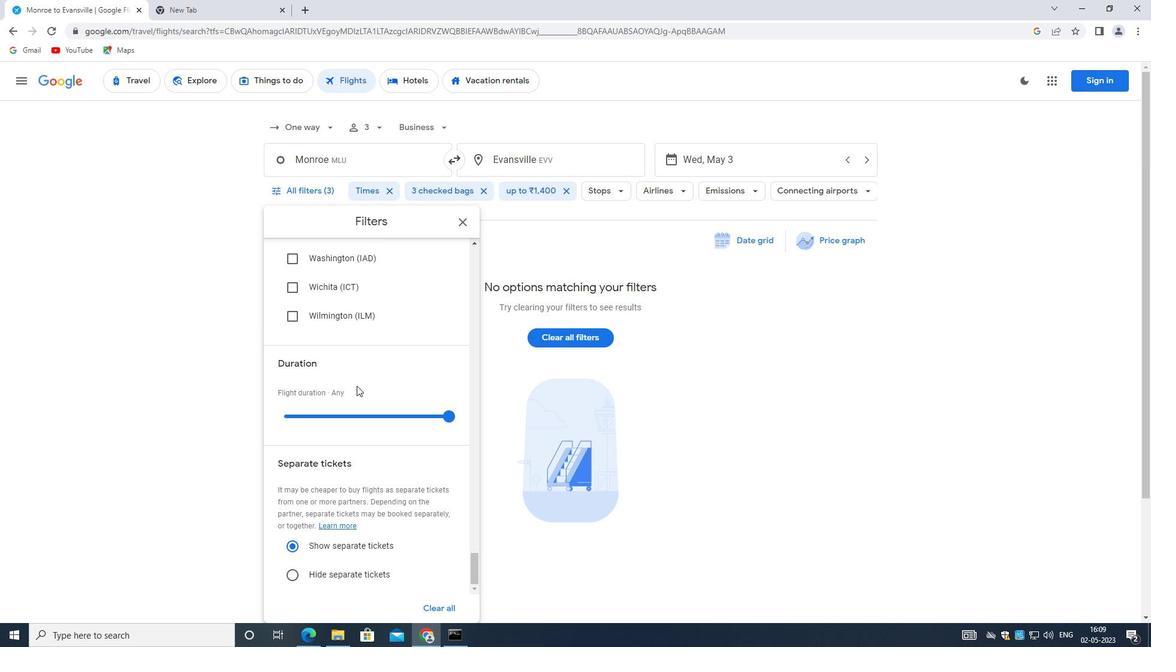 
Action: Mouse scrolled (356, 385) with delta (0, 0)
Screenshot: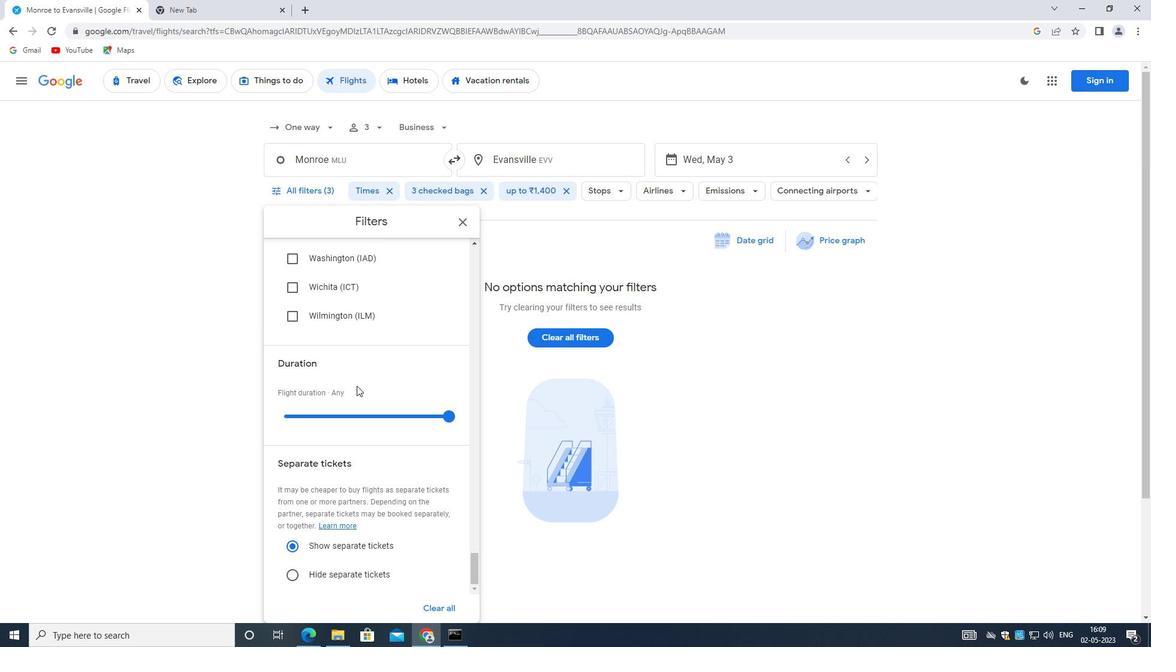 
Action: Mouse scrolled (356, 385) with delta (0, 0)
Screenshot: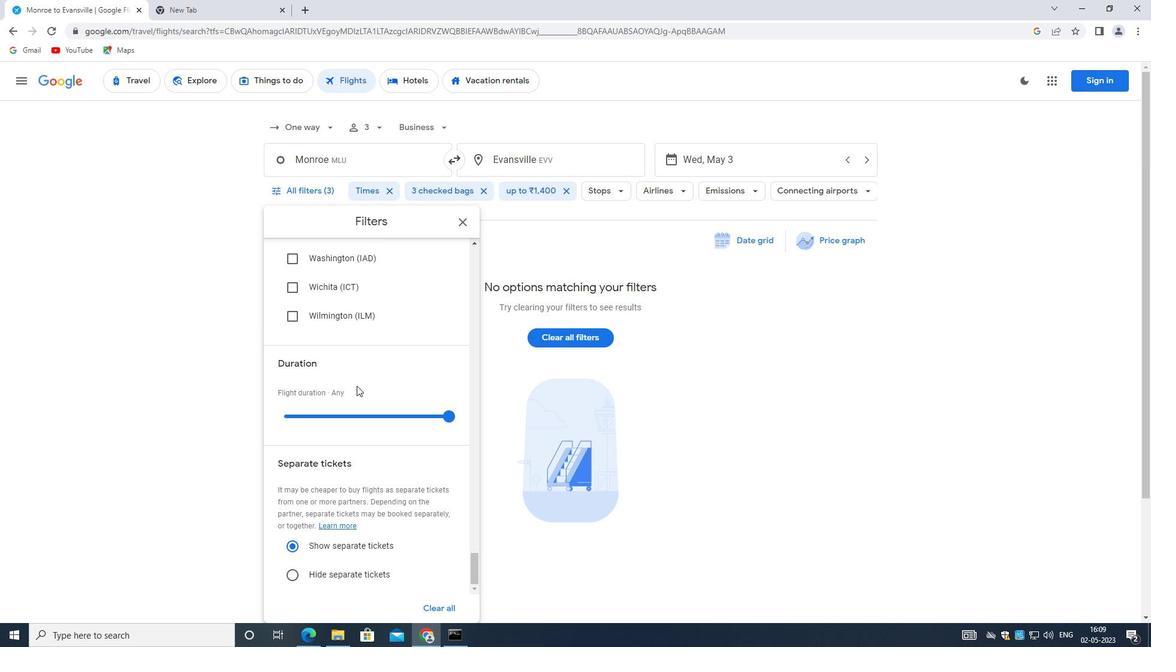 
Action: Mouse scrolled (356, 385) with delta (0, 0)
Screenshot: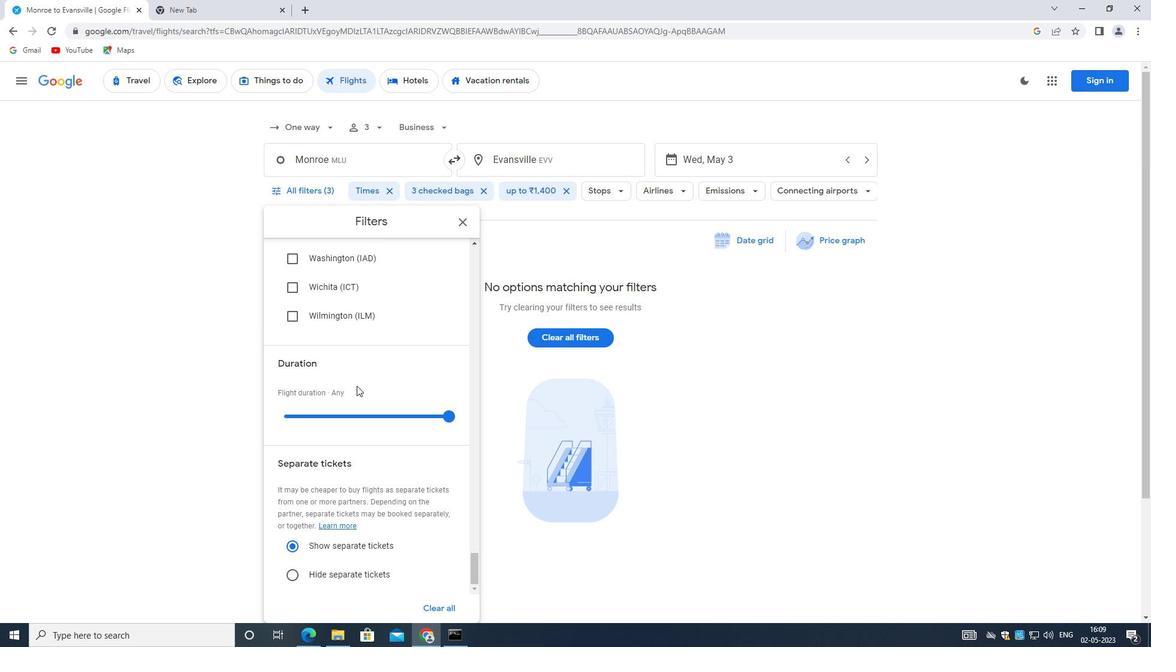 
Action: Mouse scrolled (356, 385) with delta (0, 0)
Screenshot: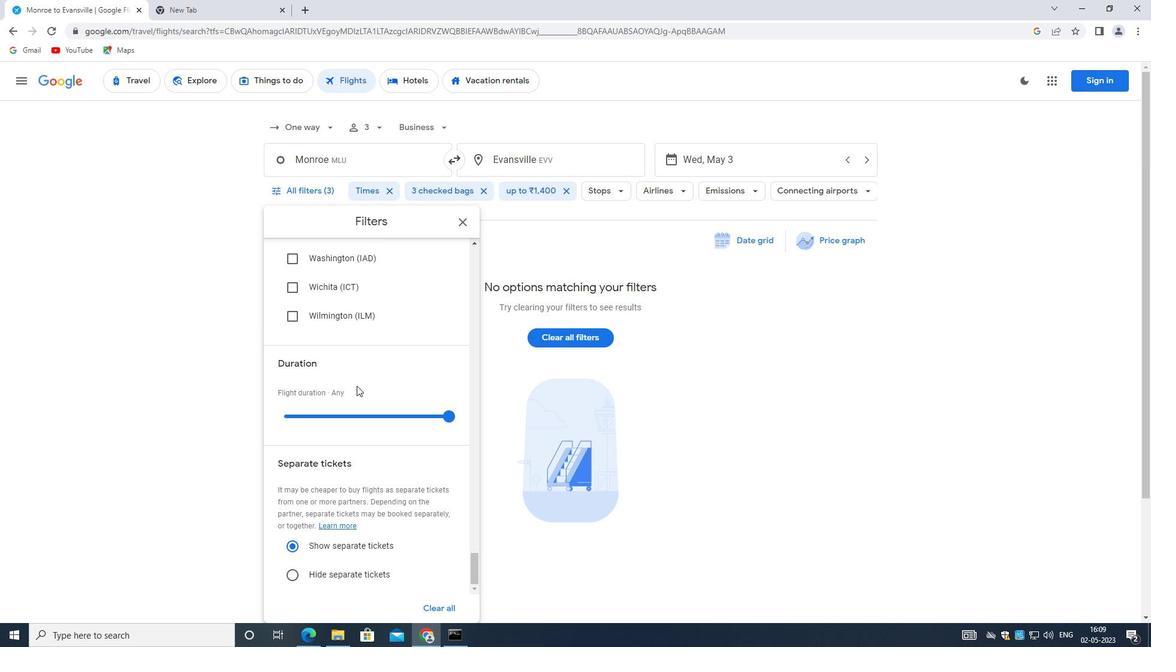 
Action: Mouse scrolled (356, 385) with delta (0, 0)
Screenshot: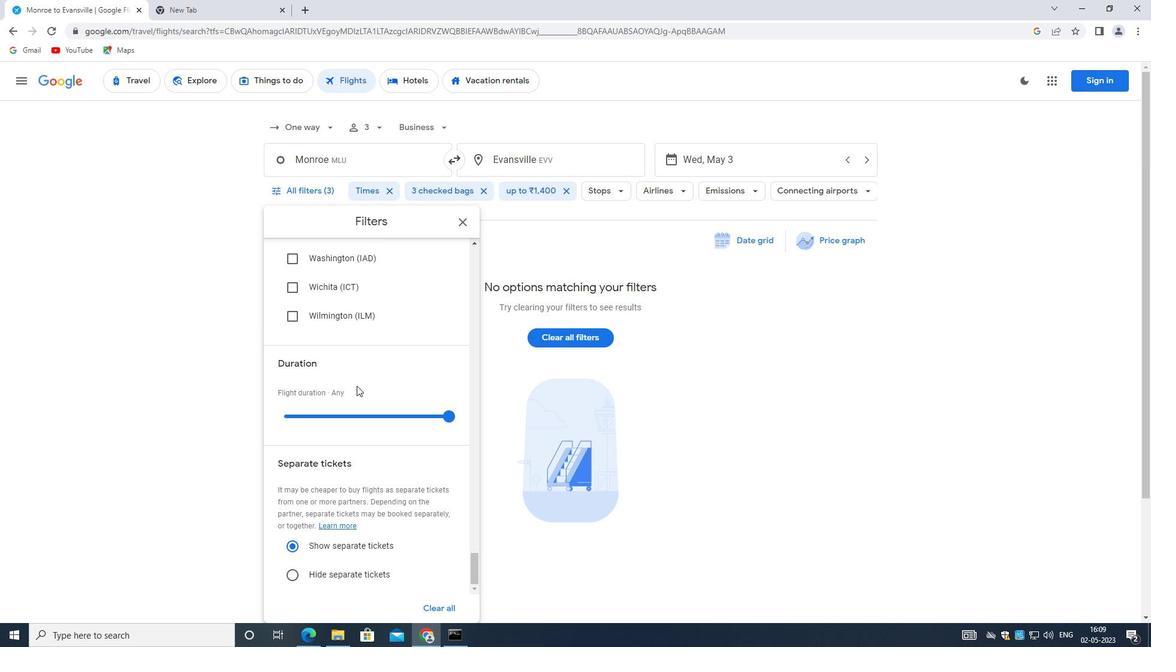 
Action: Mouse moved to (358, 386)
Screenshot: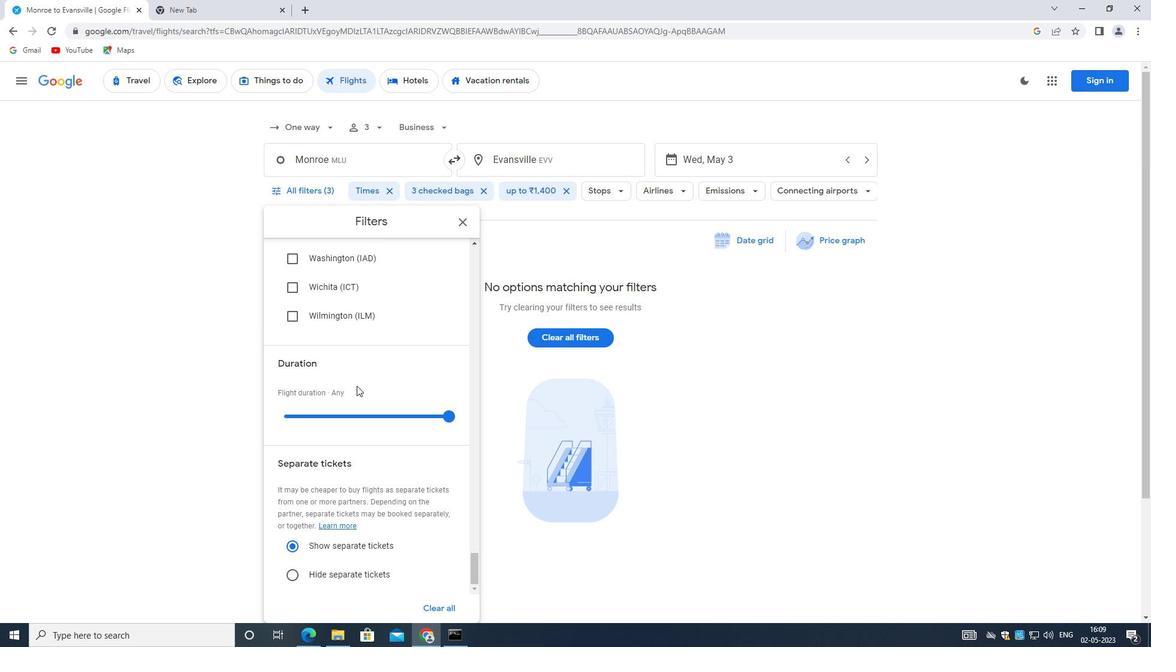 
